 Task: Search for Waterfront houses in Newport News.
Action: Mouse moved to (352, 239)
Screenshot: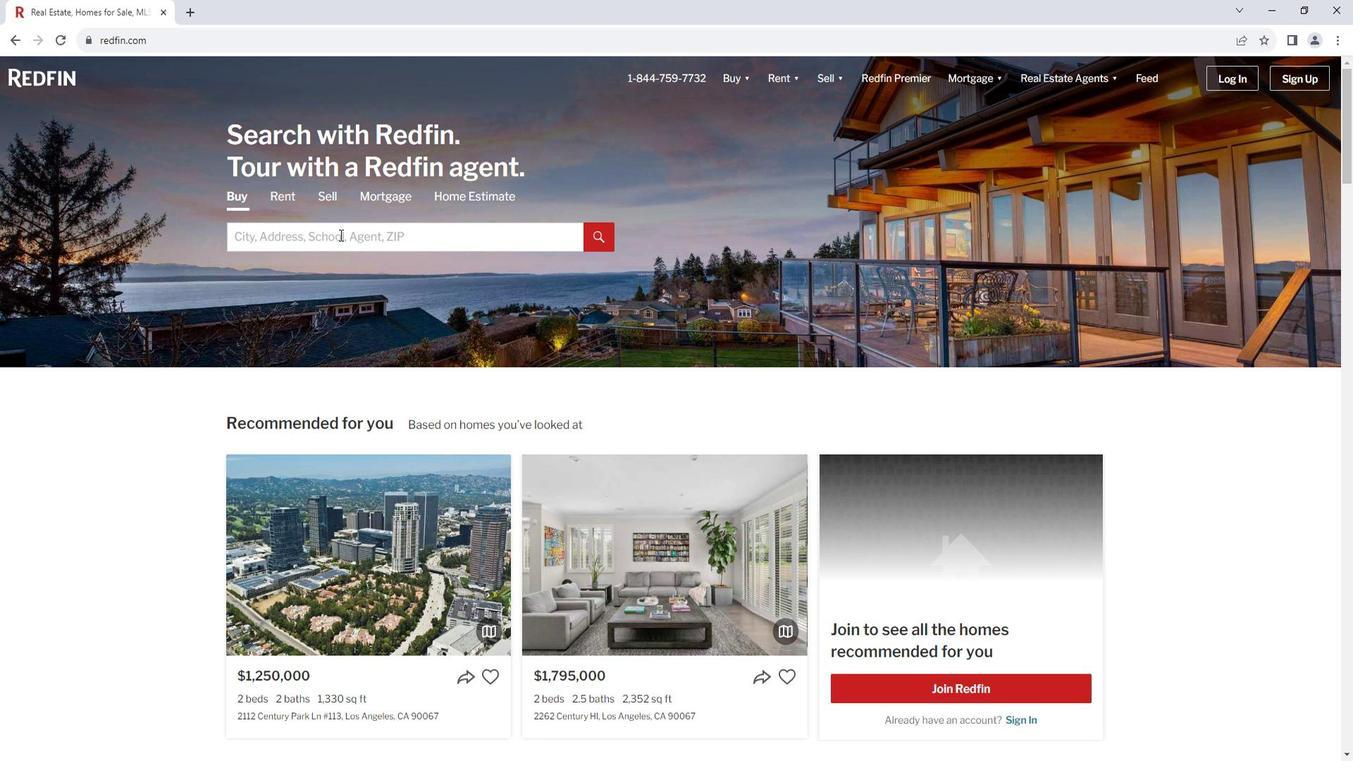 
Action: Mouse pressed left at (352, 239)
Screenshot: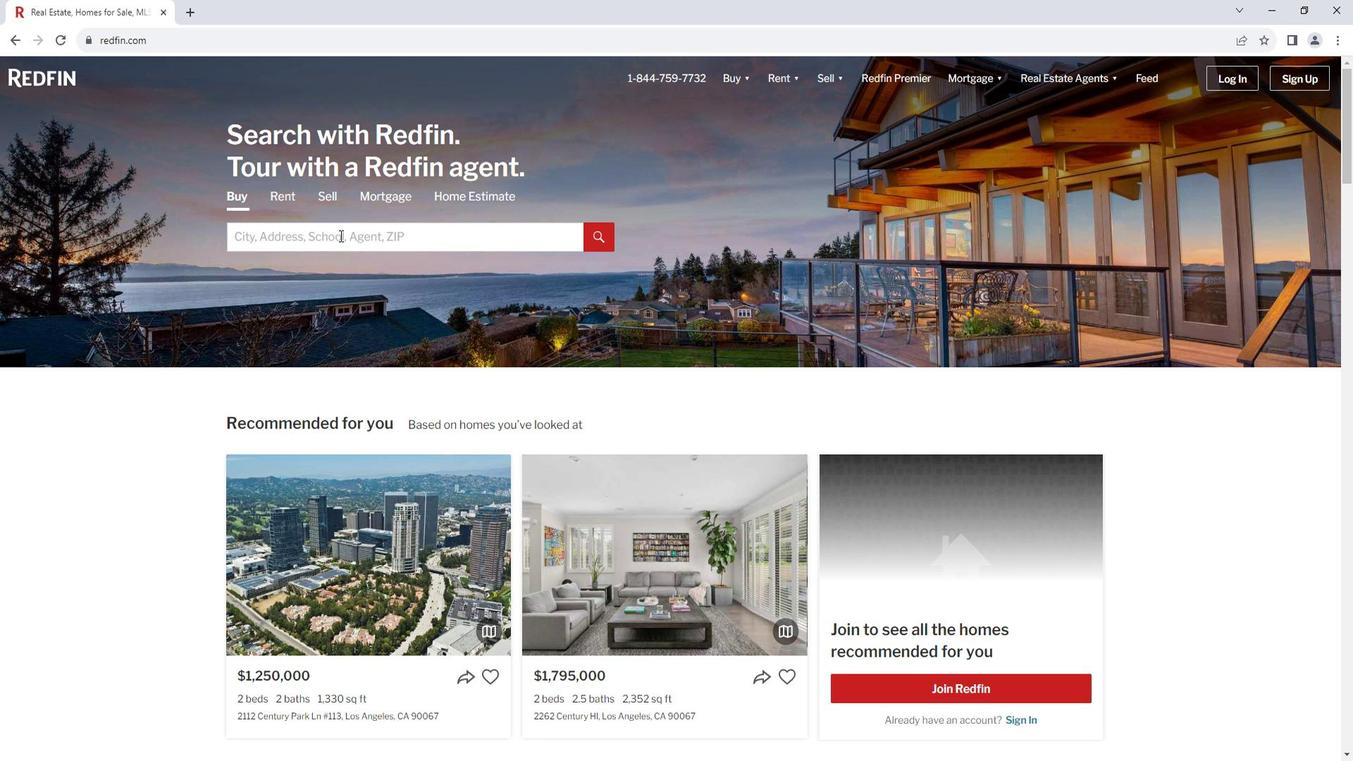 
Action: Key pressed <Key.shift>Newport<Key.space><Key.shift><Key.shift><Key.shift>News
Screenshot: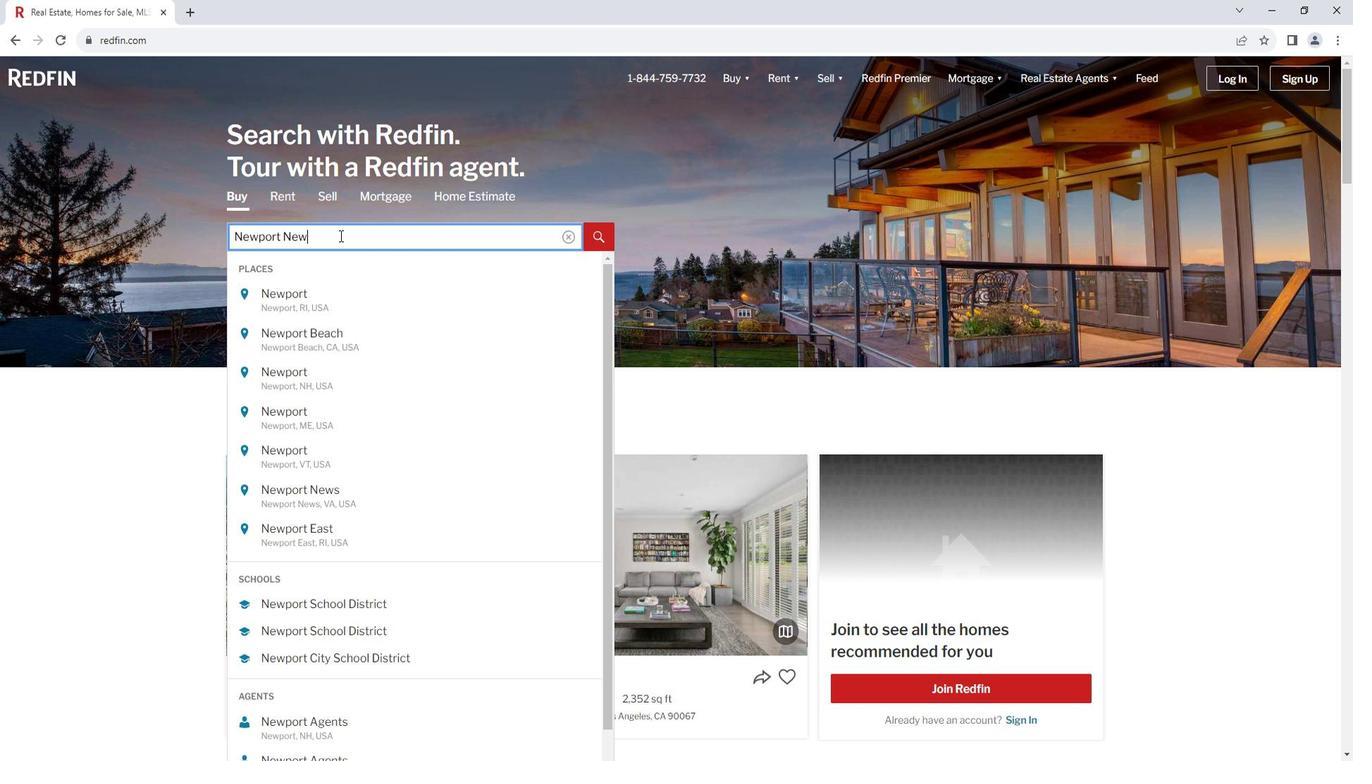 
Action: Mouse moved to (350, 303)
Screenshot: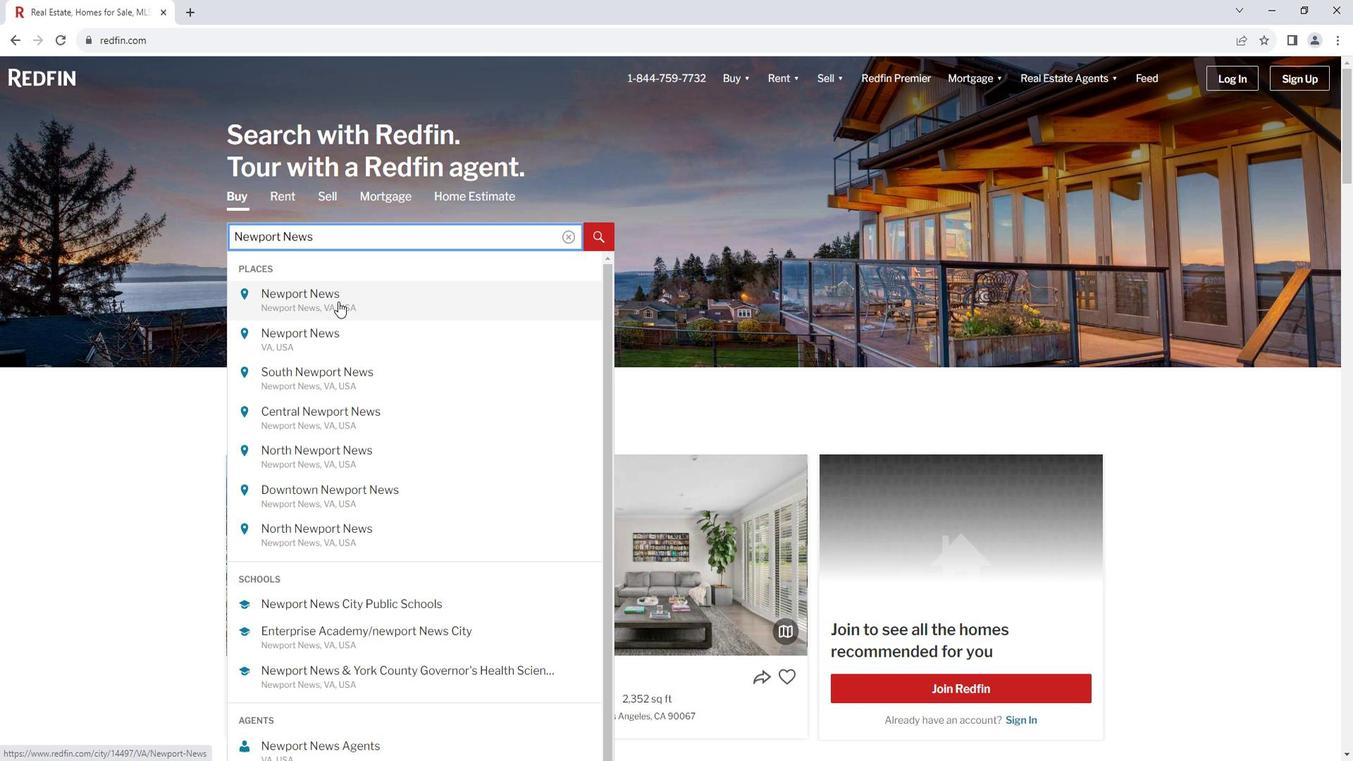 
Action: Mouse pressed left at (350, 303)
Screenshot: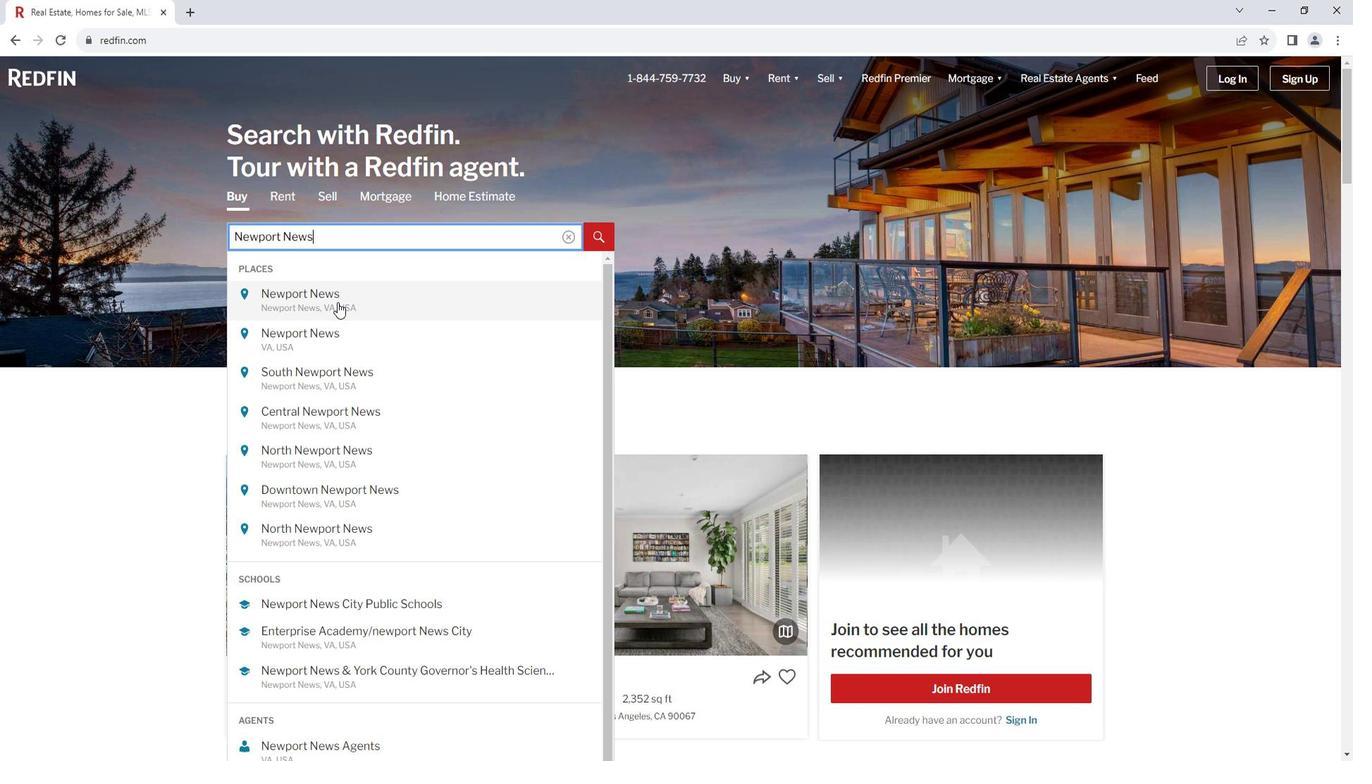 
Action: Mouse moved to (1221, 178)
Screenshot: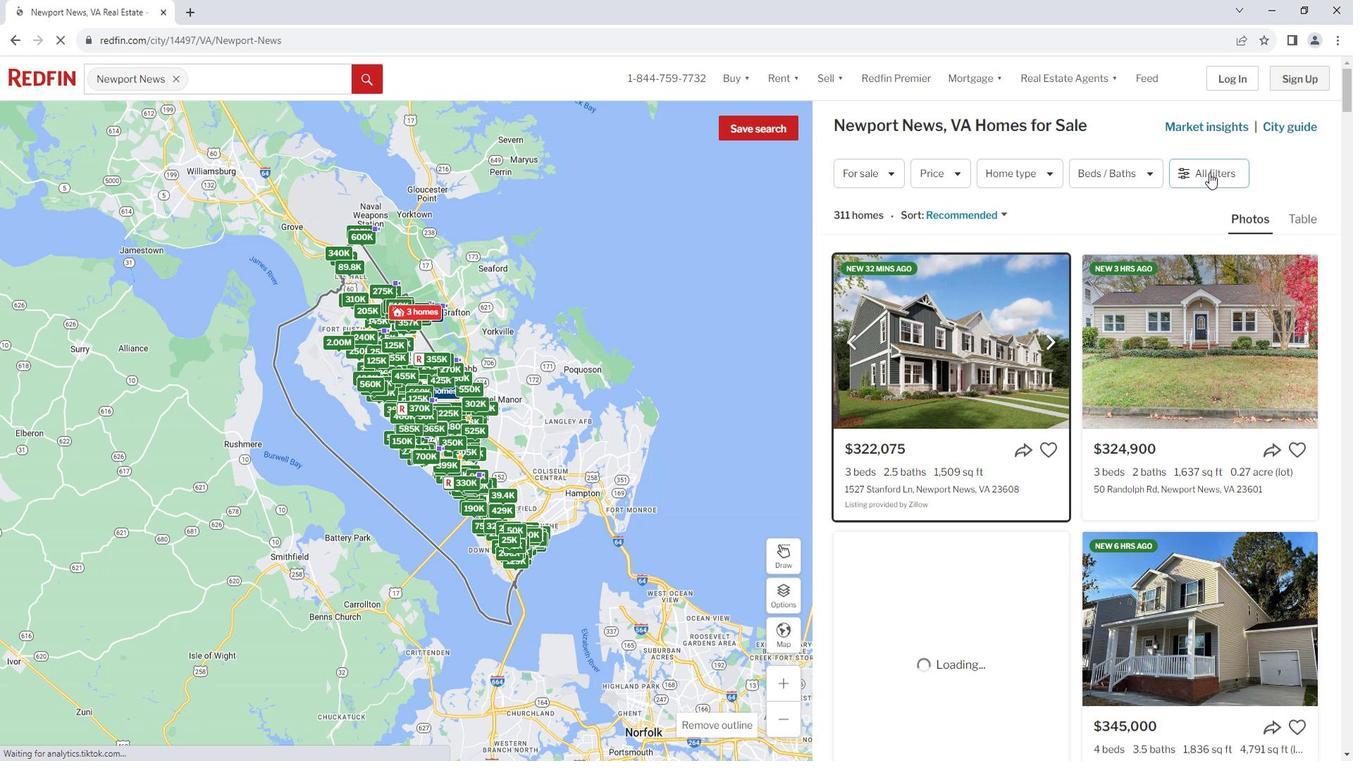
Action: Mouse pressed left at (1221, 178)
Screenshot: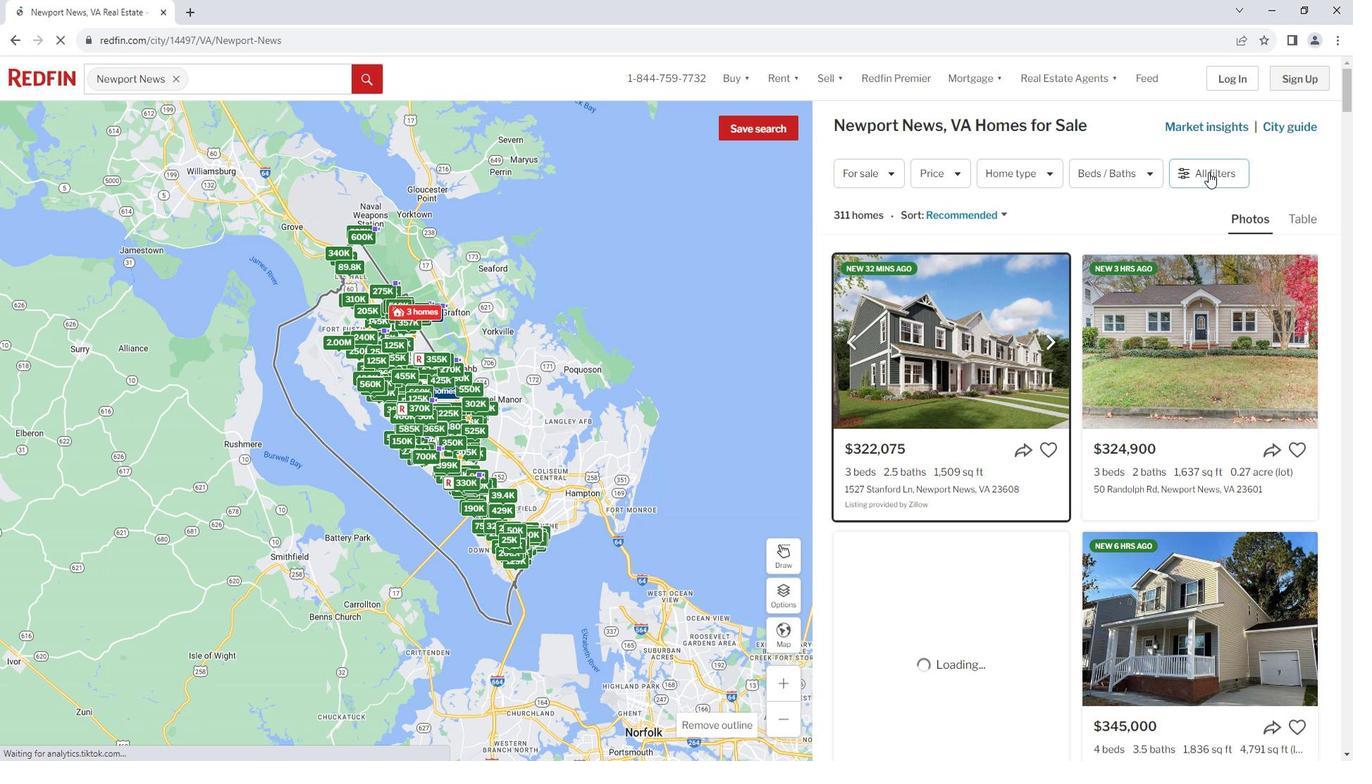 
Action: Mouse moved to (1229, 176)
Screenshot: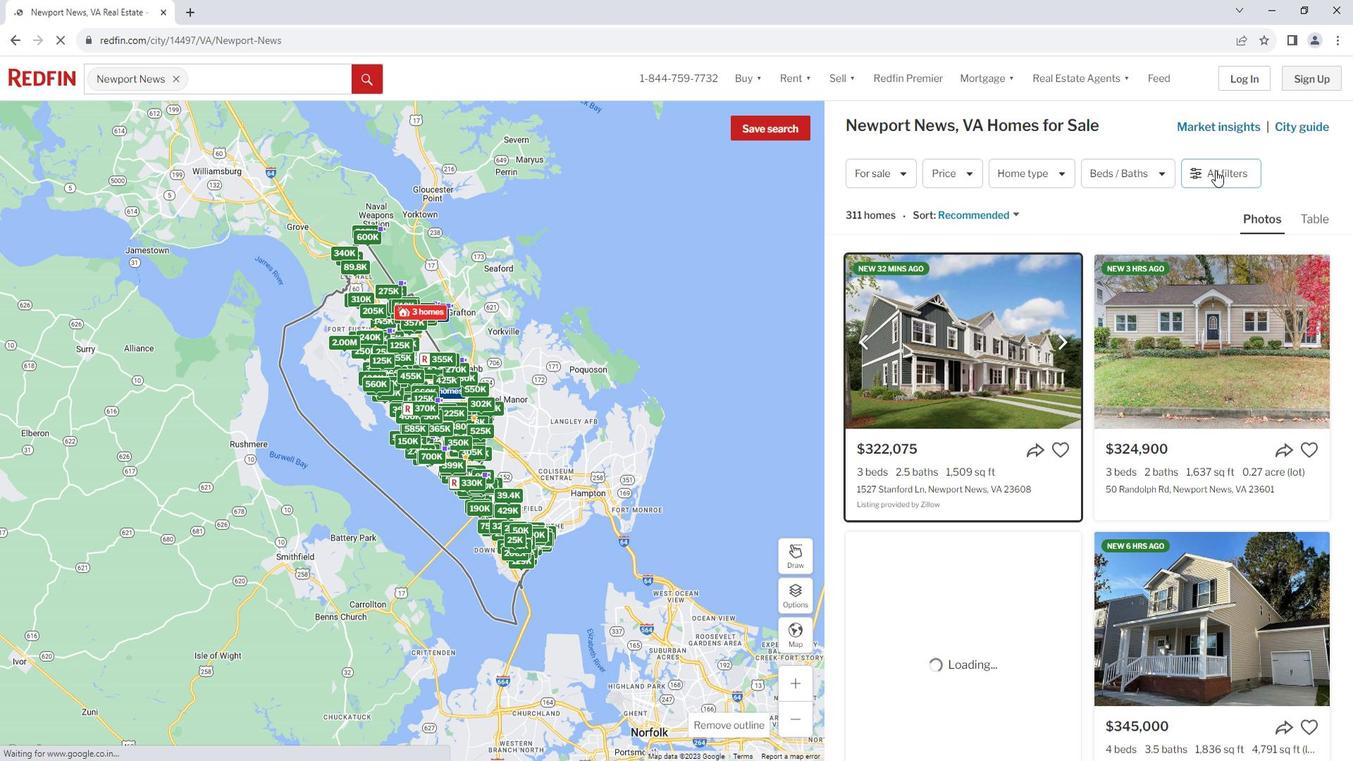 
Action: Mouse pressed left at (1229, 176)
Screenshot: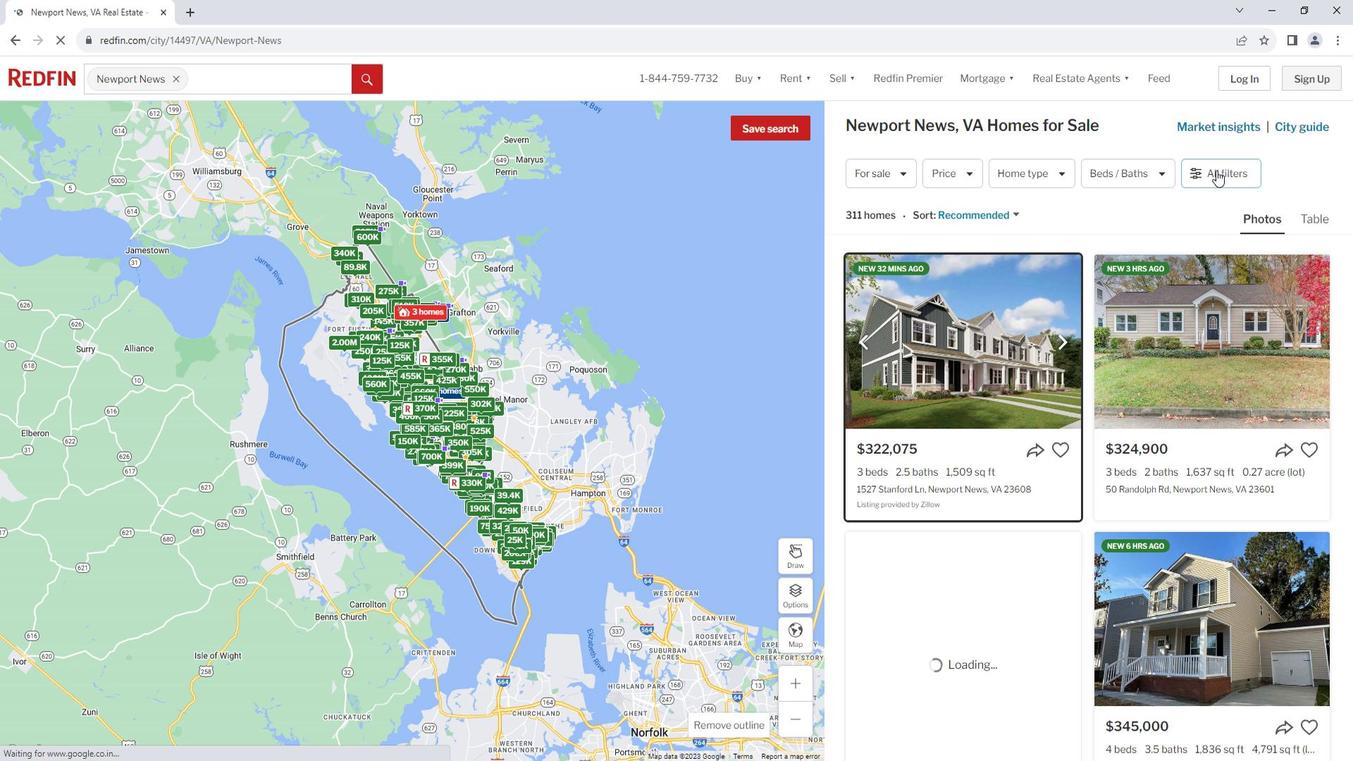 
Action: Mouse moved to (1219, 176)
Screenshot: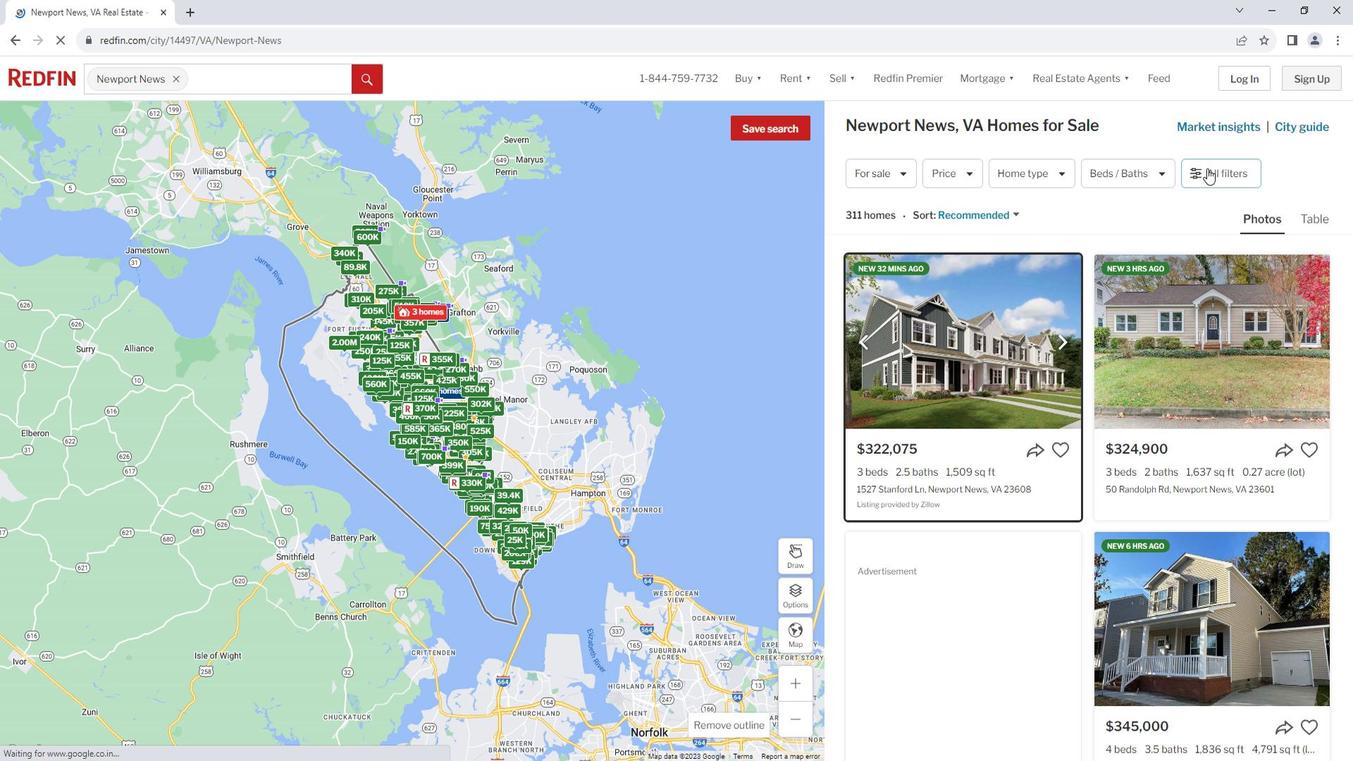 
Action: Mouse pressed left at (1219, 176)
Screenshot: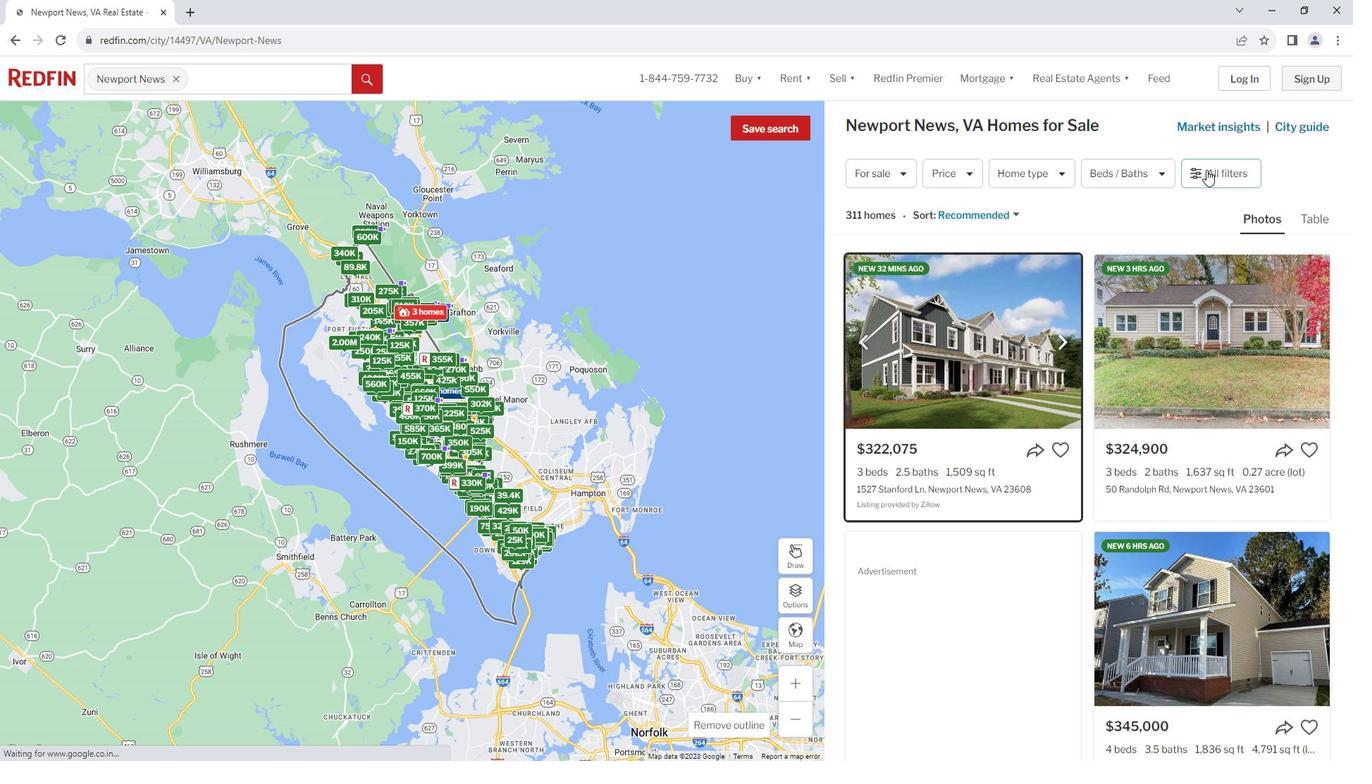 
Action: Mouse moved to (1081, 321)
Screenshot: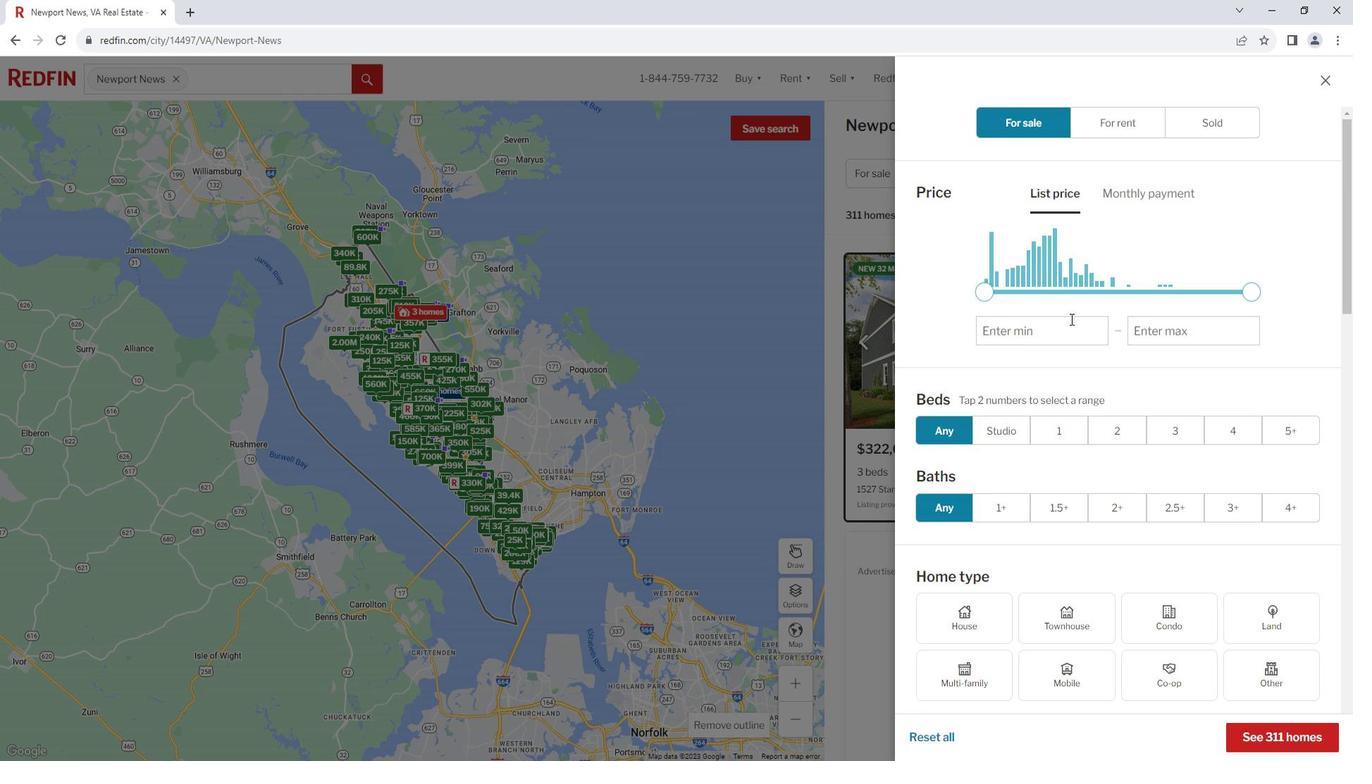 
Action: Mouse scrolled (1081, 320) with delta (0, 0)
Screenshot: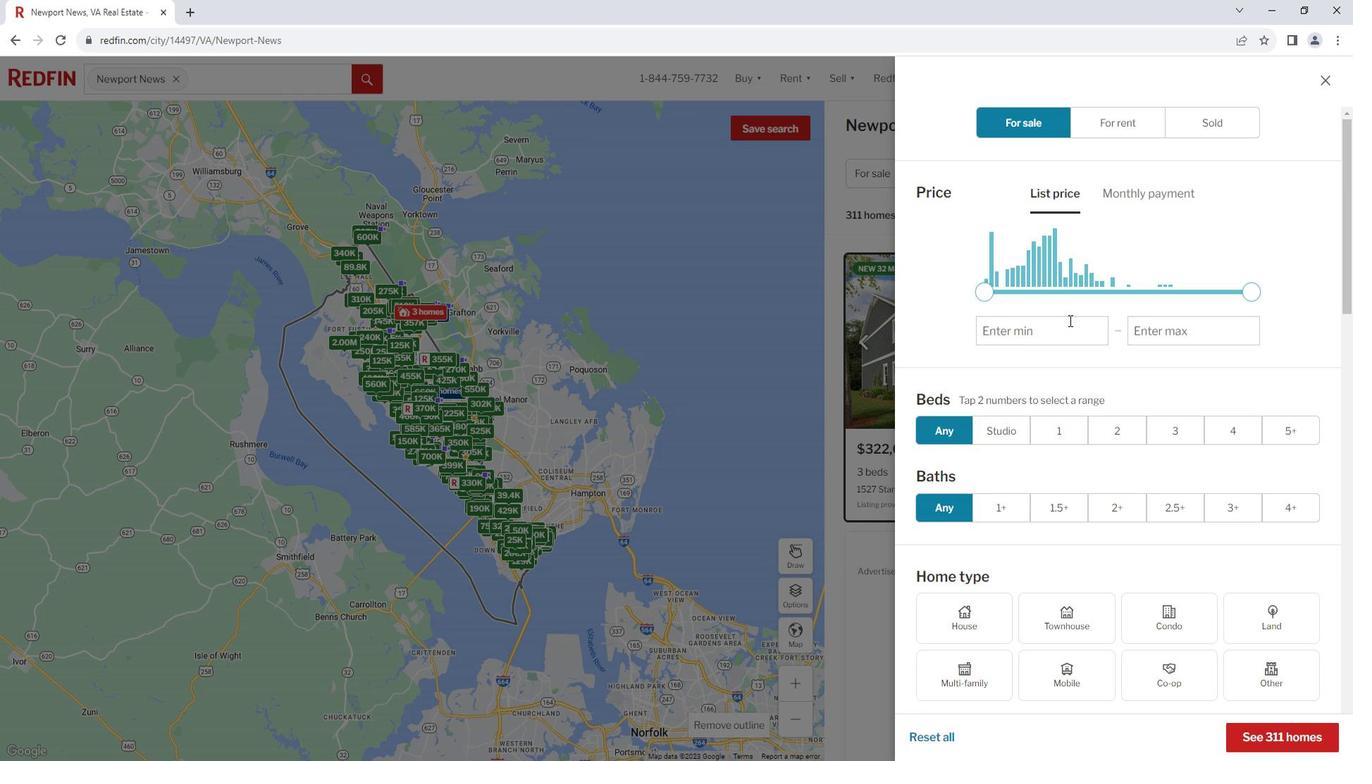 
Action: Mouse scrolled (1081, 320) with delta (0, 0)
Screenshot: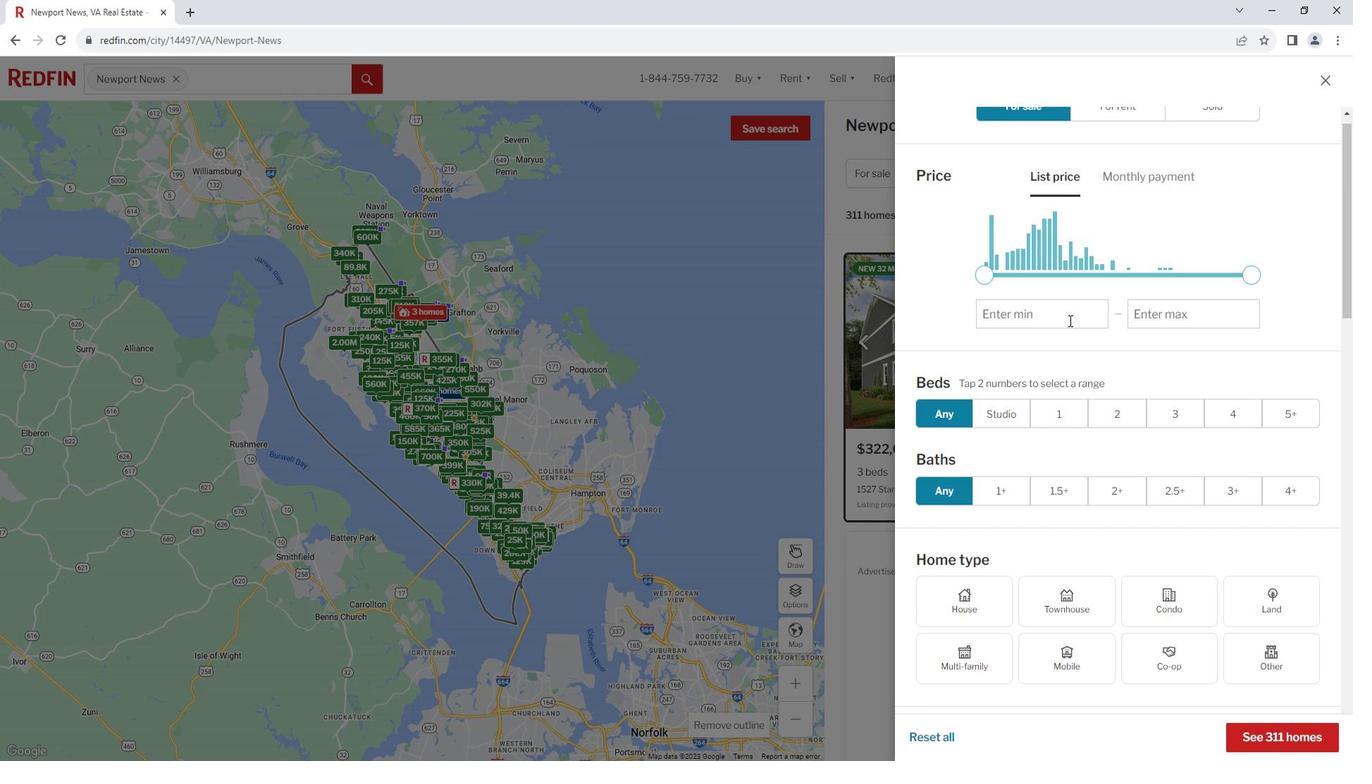 
Action: Mouse scrolled (1081, 320) with delta (0, 0)
Screenshot: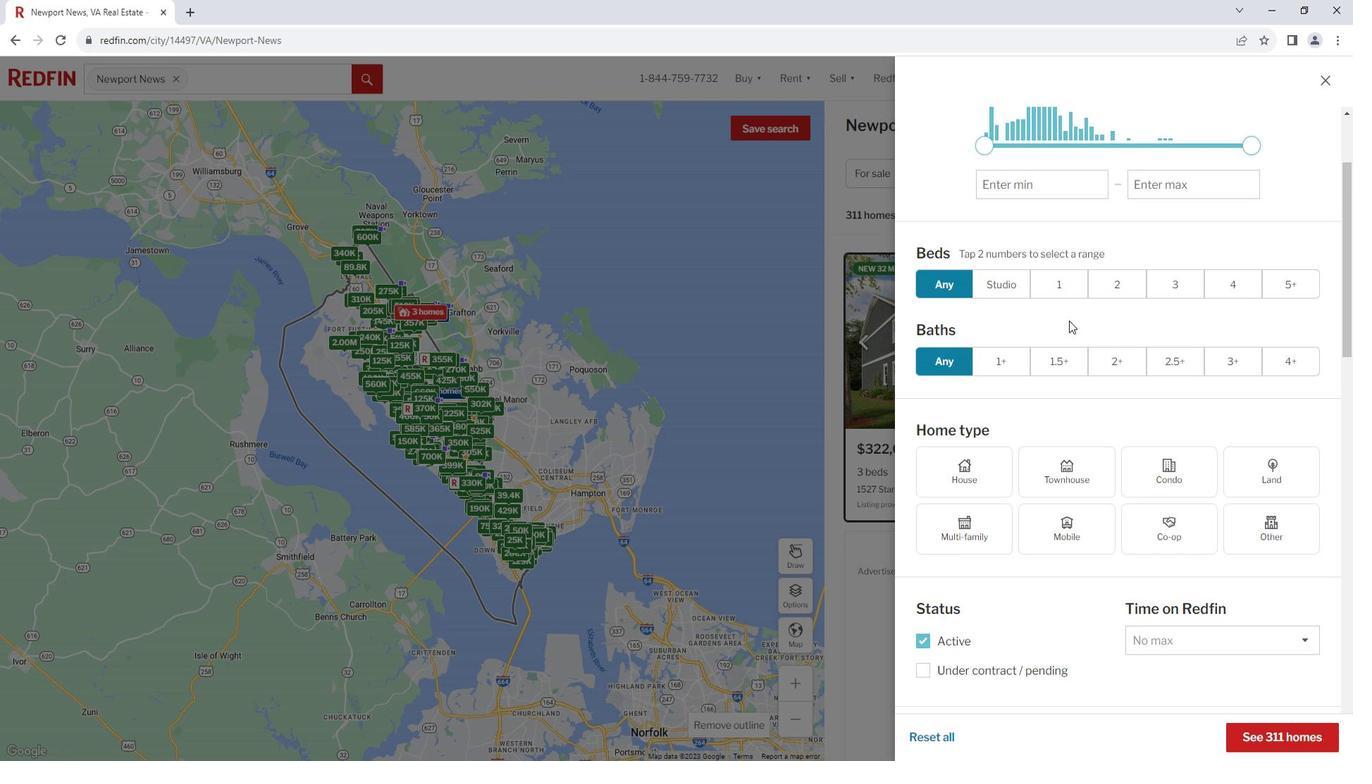 
Action: Mouse scrolled (1081, 320) with delta (0, 0)
Screenshot: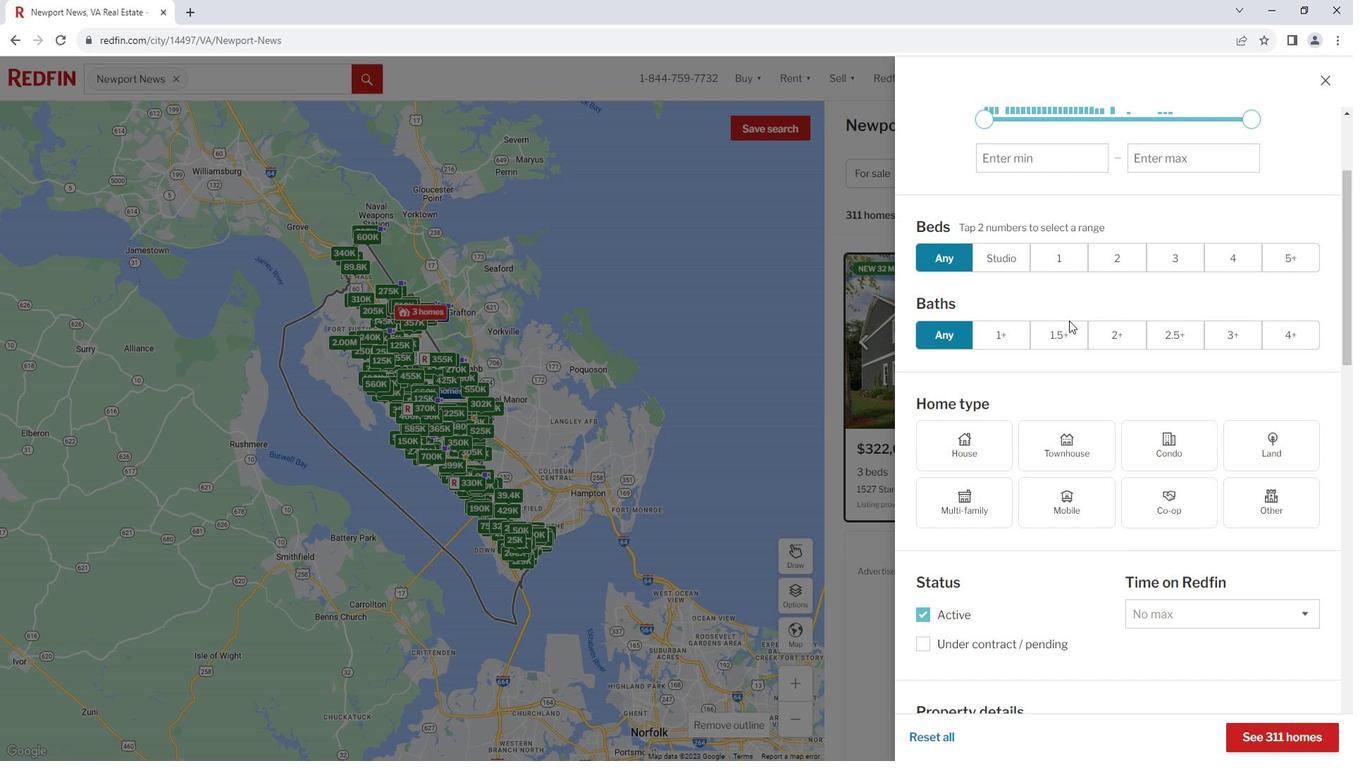
Action: Mouse moved to (1077, 348)
Screenshot: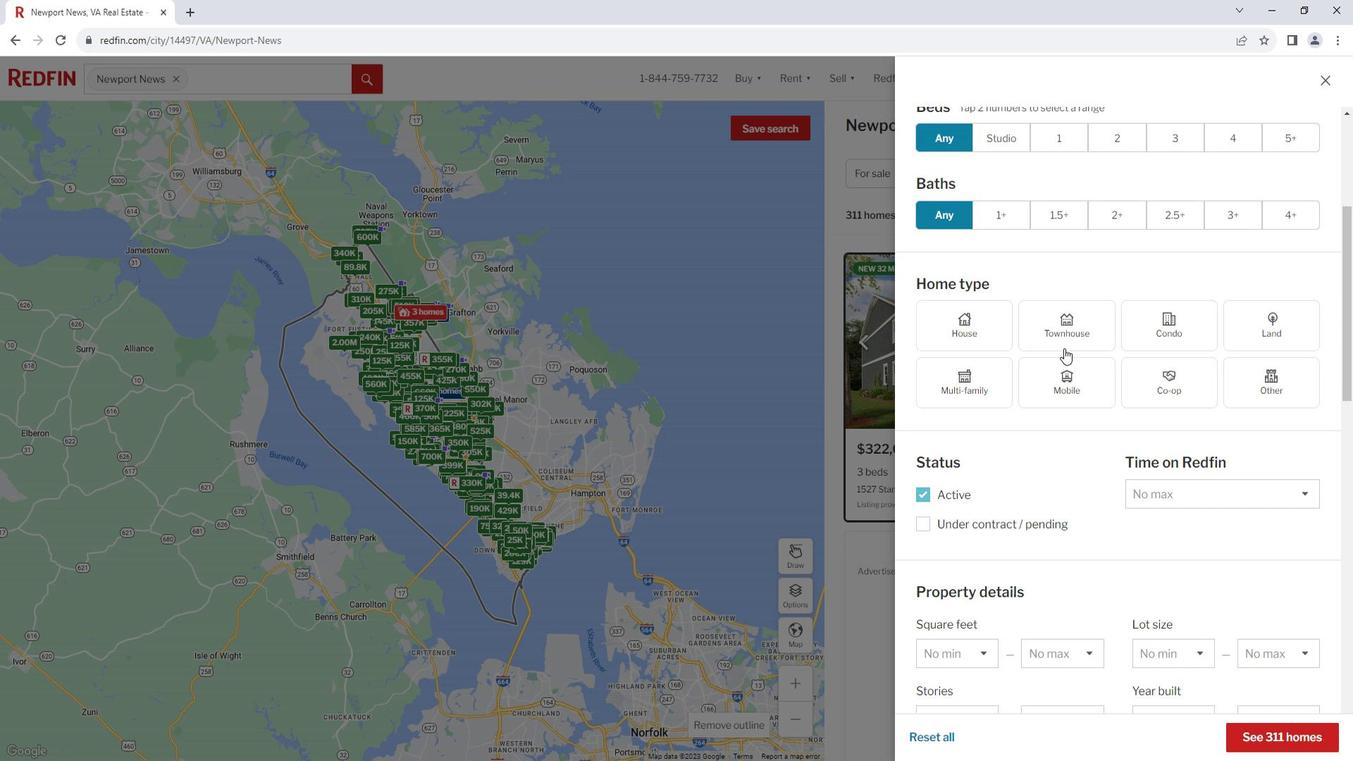 
Action: Mouse scrolled (1077, 347) with delta (0, 0)
Screenshot: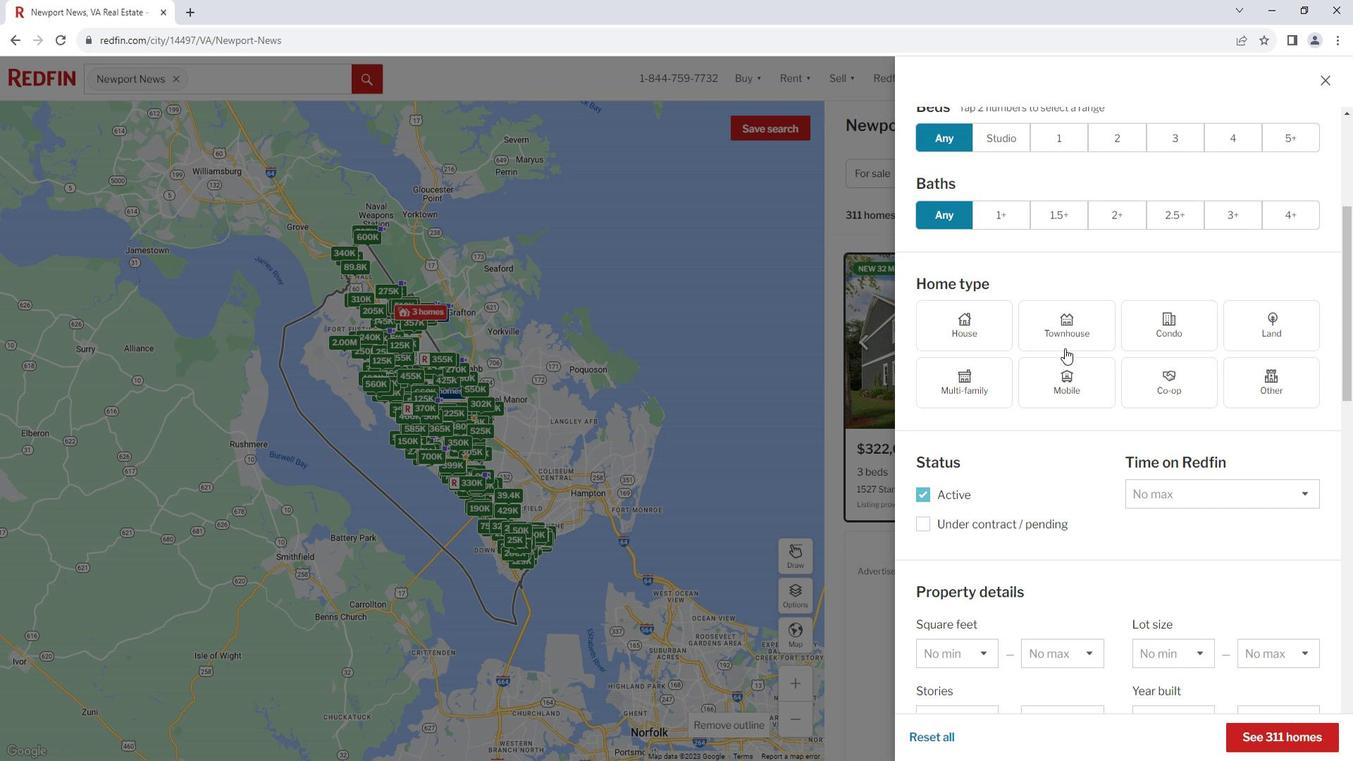 
Action: Mouse moved to (987, 253)
Screenshot: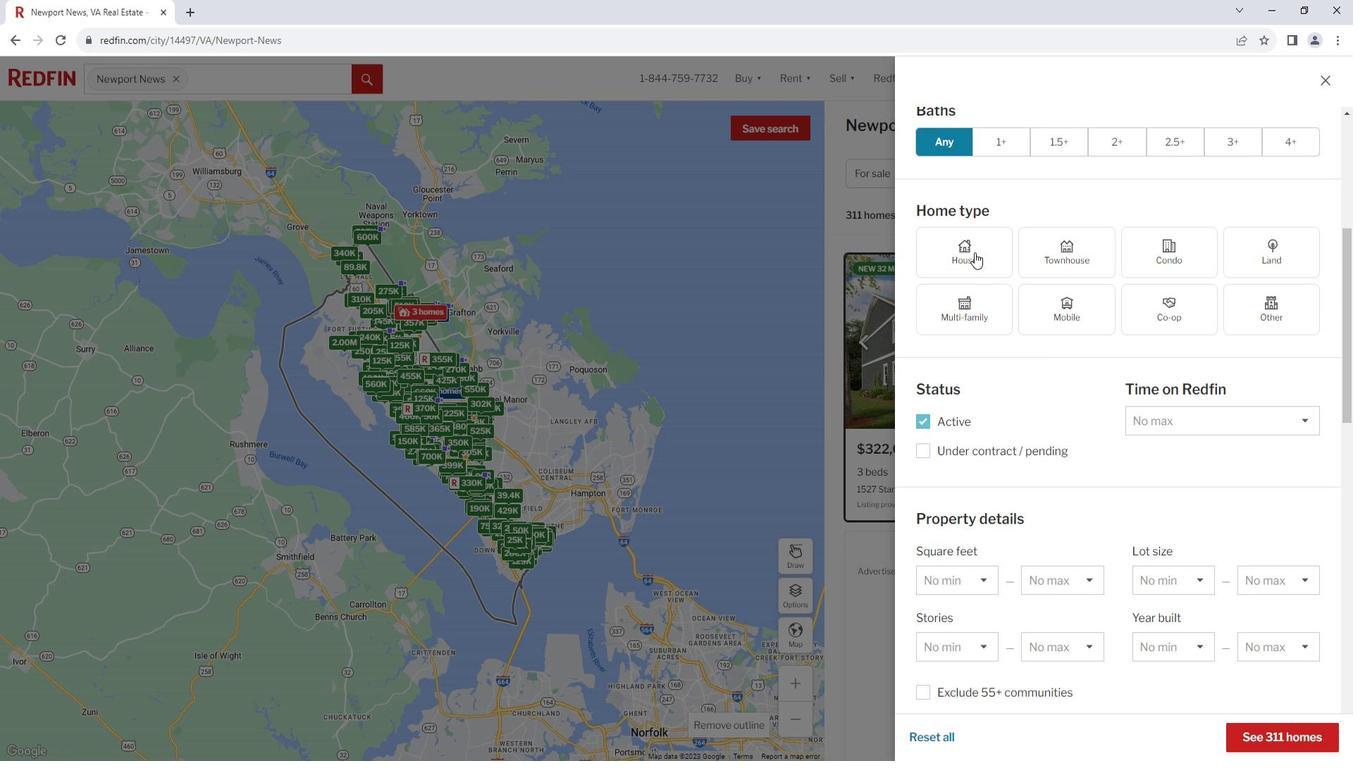 
Action: Mouse pressed left at (987, 253)
Screenshot: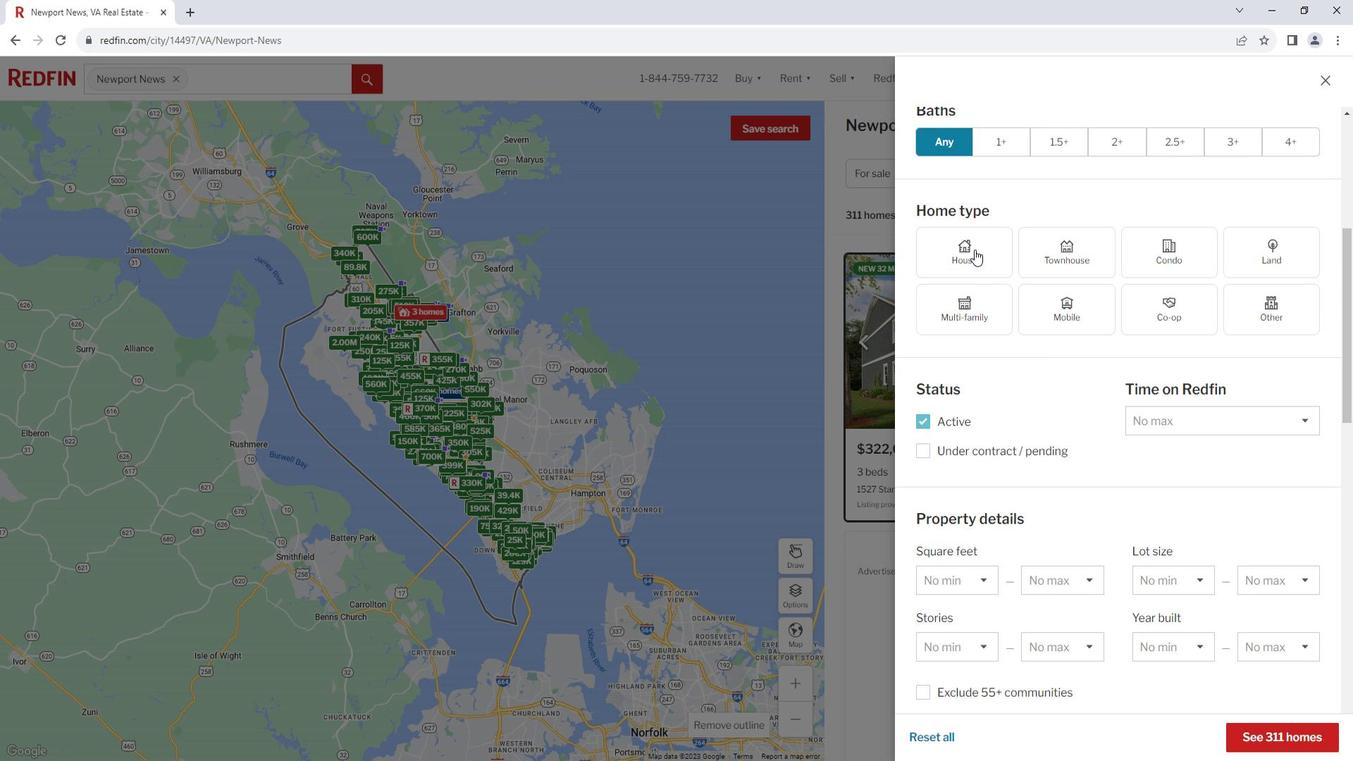 
Action: Mouse moved to (1086, 318)
Screenshot: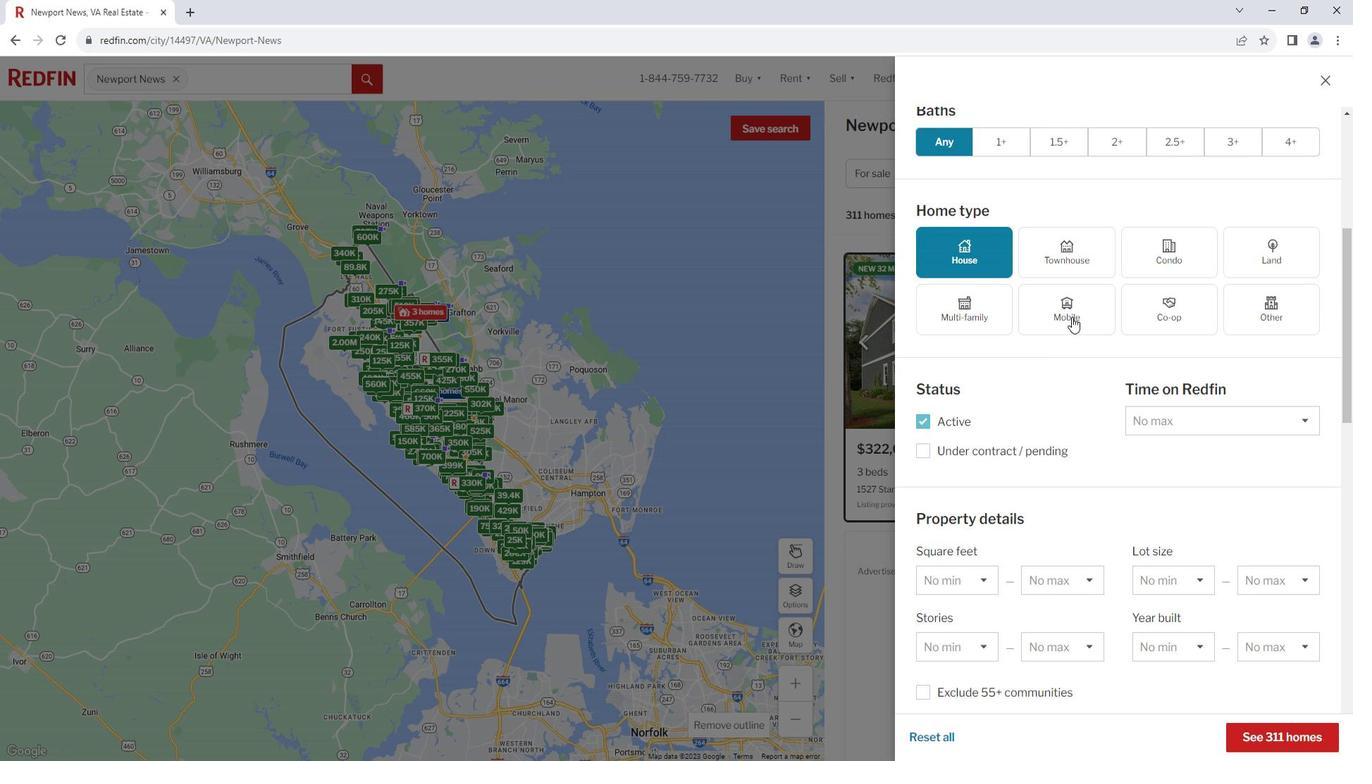 
Action: Mouse scrolled (1086, 317) with delta (0, 0)
Screenshot: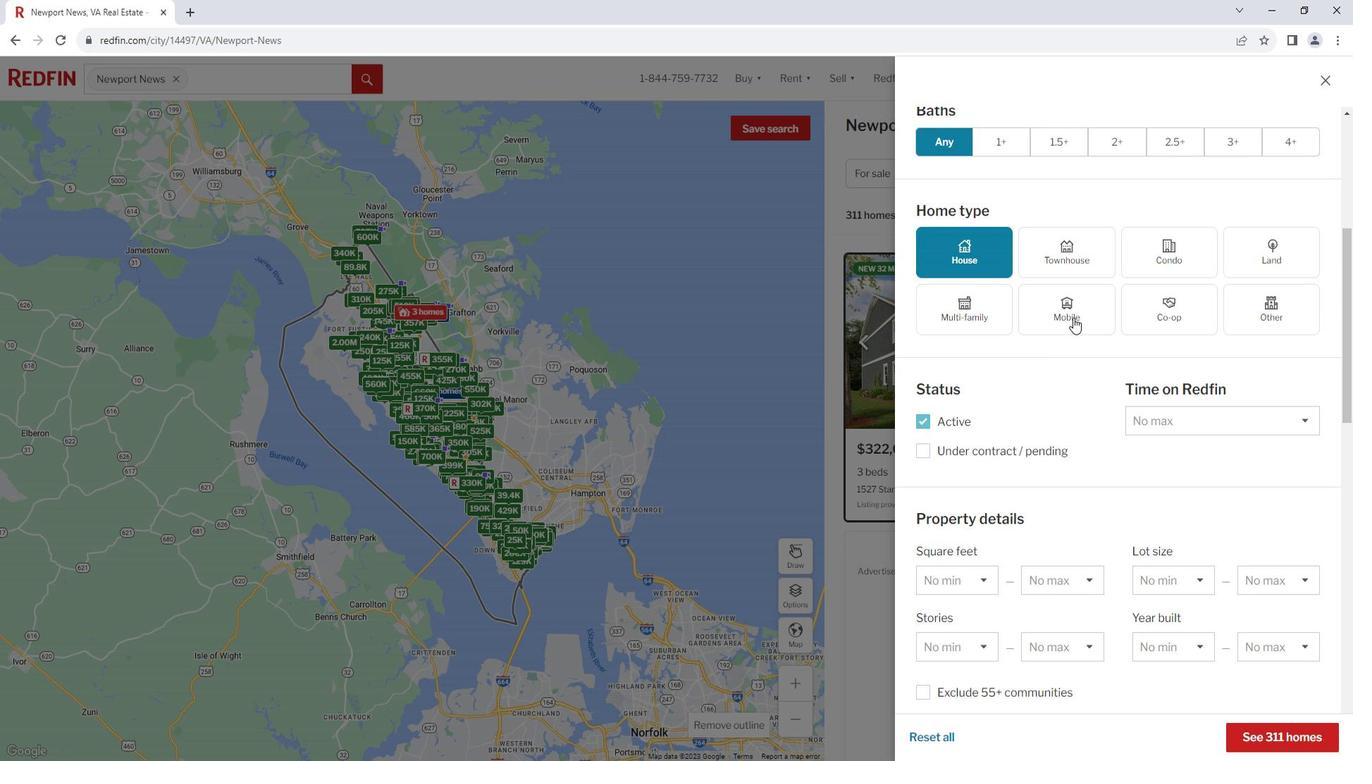 
Action: Mouse scrolled (1086, 317) with delta (0, 0)
Screenshot: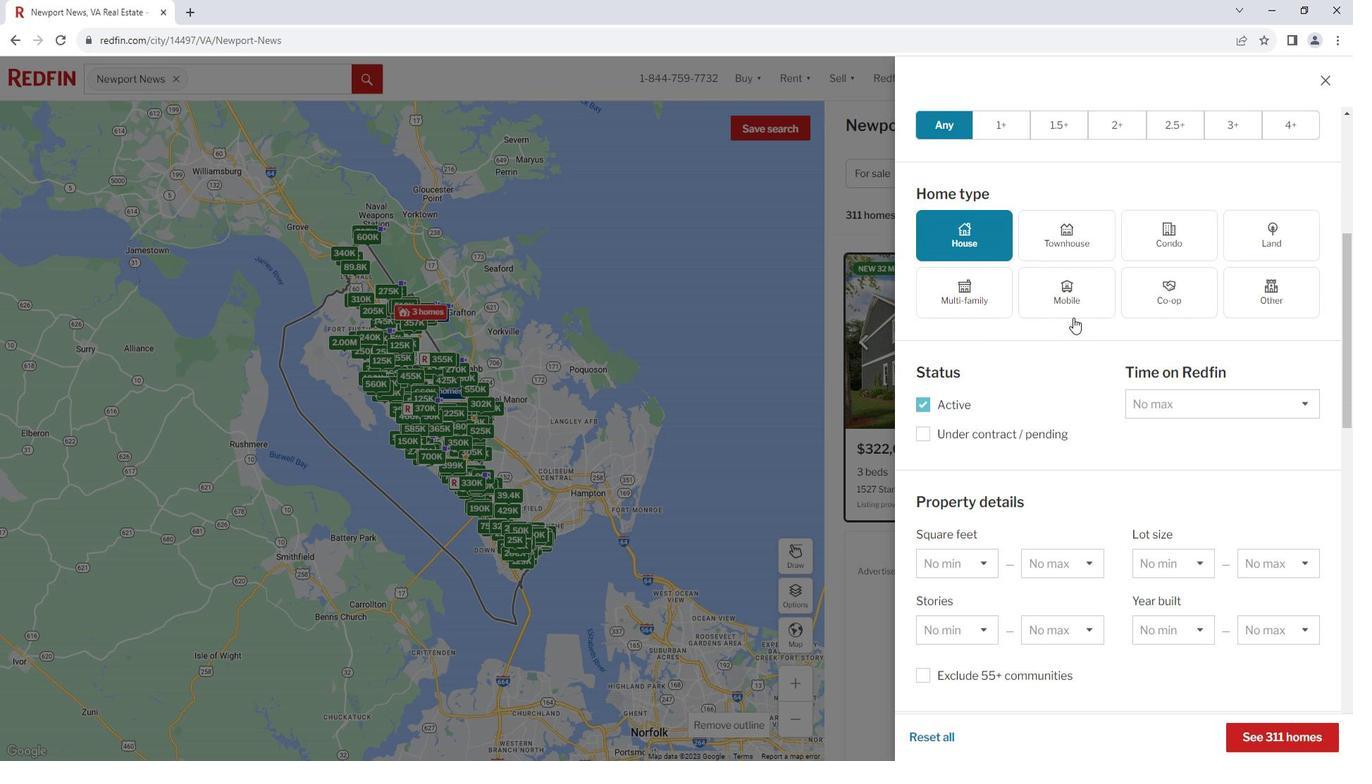 
Action: Mouse scrolled (1086, 317) with delta (0, 0)
Screenshot: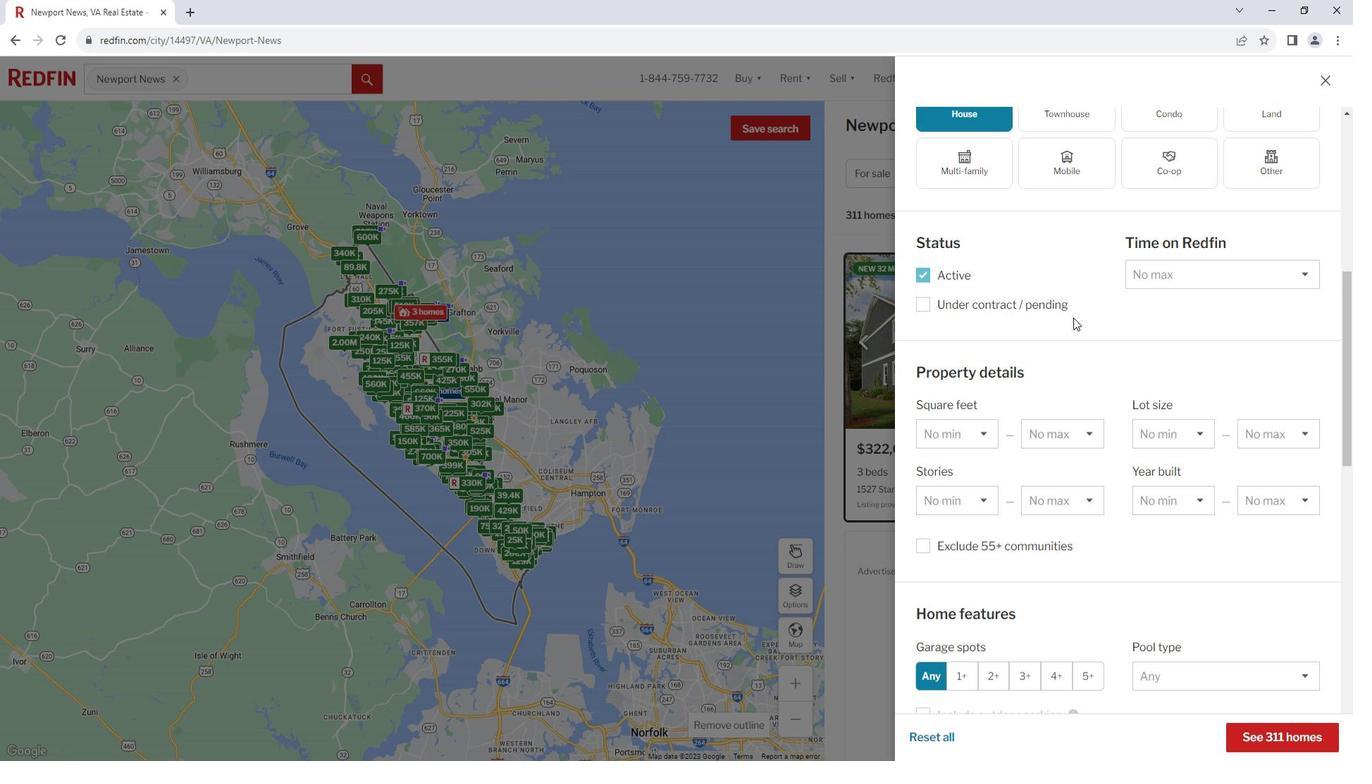 
Action: Mouse scrolled (1086, 317) with delta (0, 0)
Screenshot: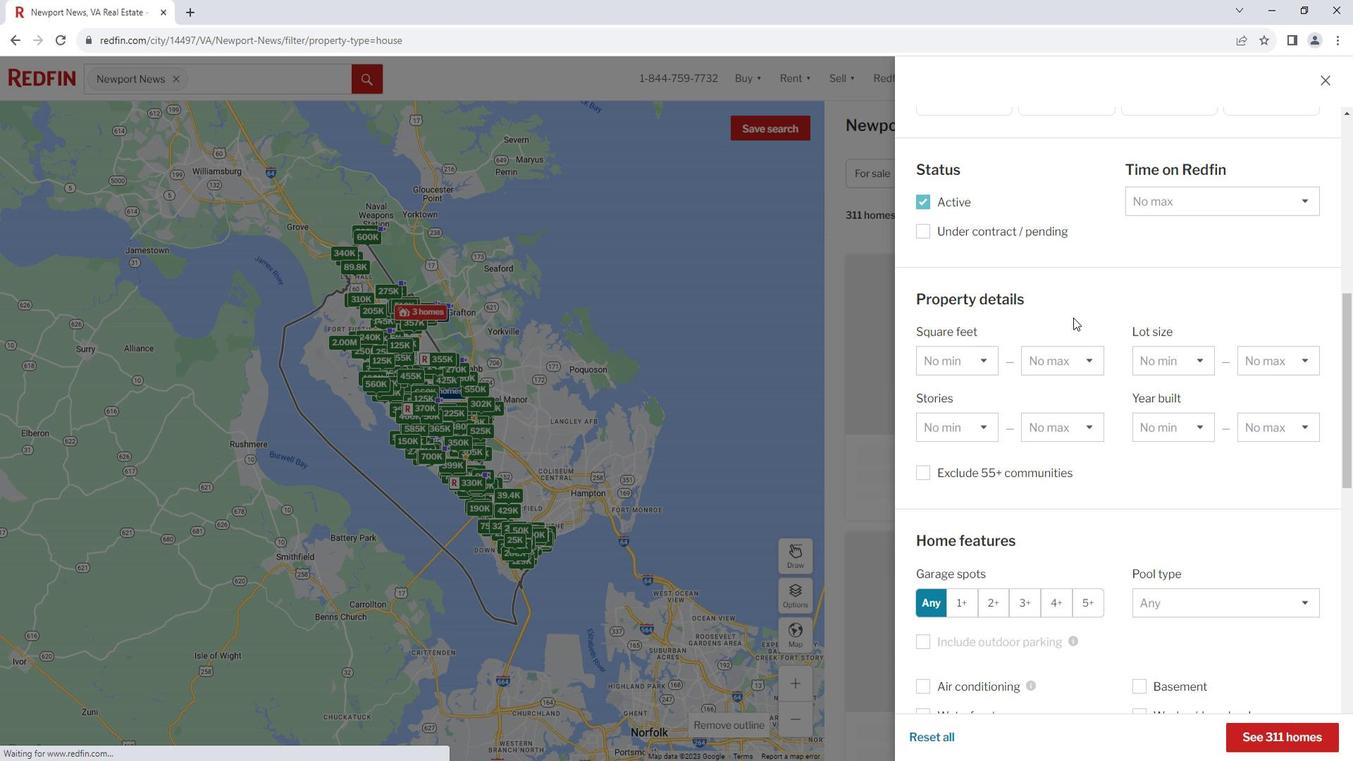 
Action: Mouse scrolled (1086, 317) with delta (0, 0)
Screenshot: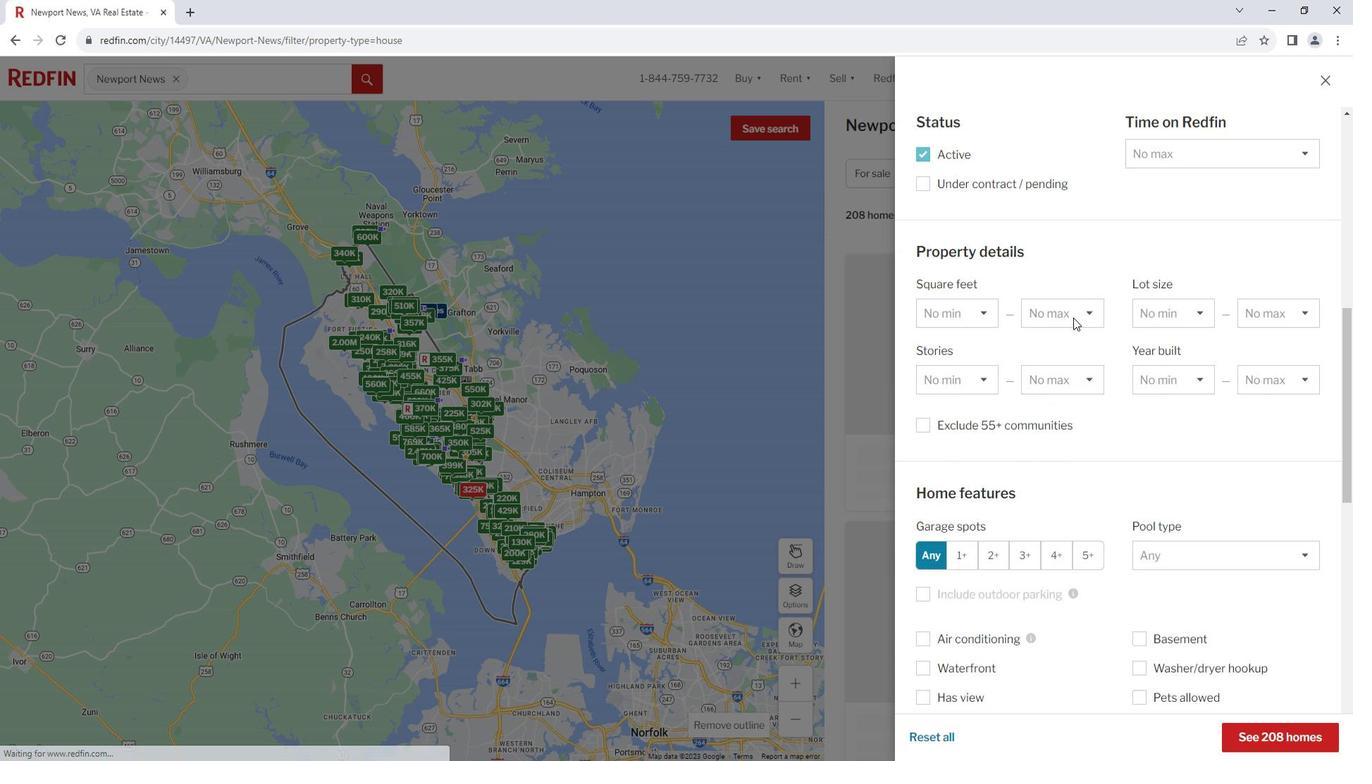 
Action: Mouse scrolled (1086, 317) with delta (0, 0)
Screenshot: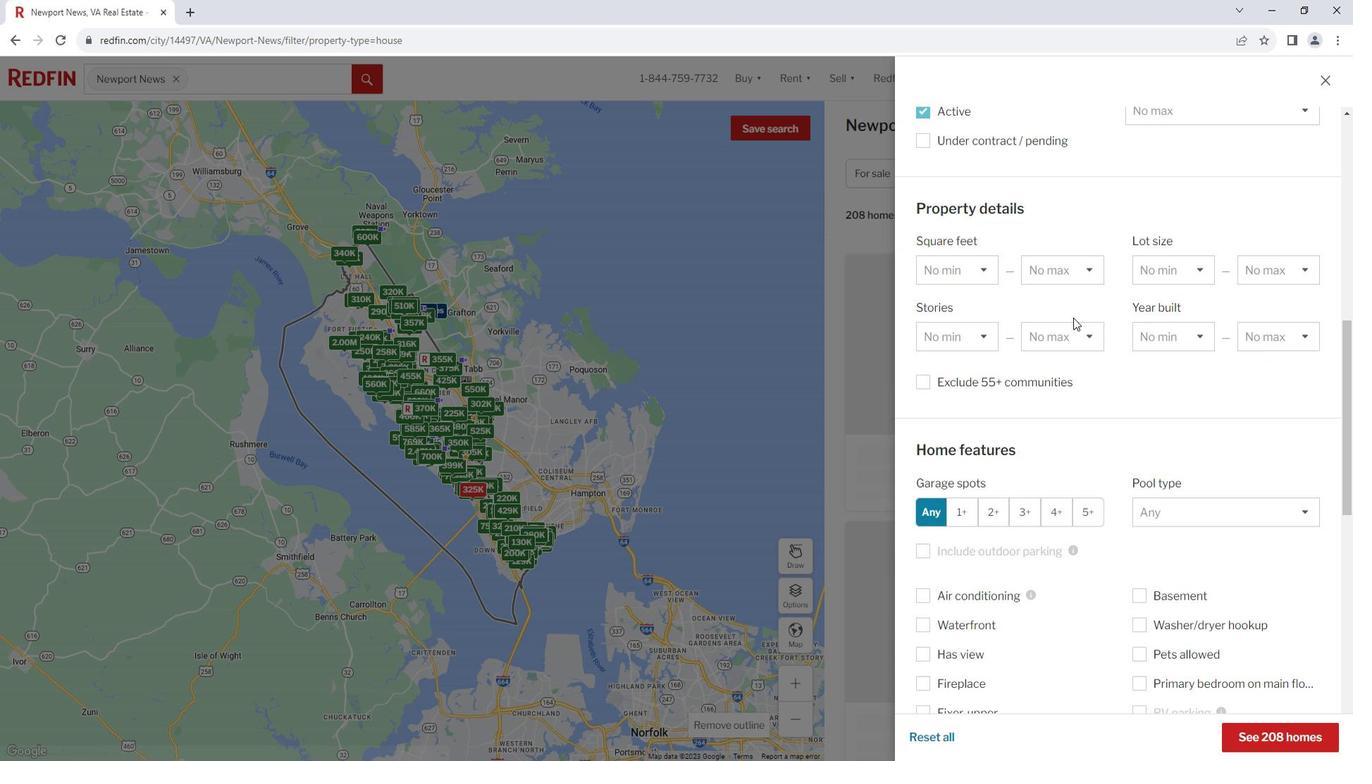 
Action: Mouse scrolled (1086, 317) with delta (0, 0)
Screenshot: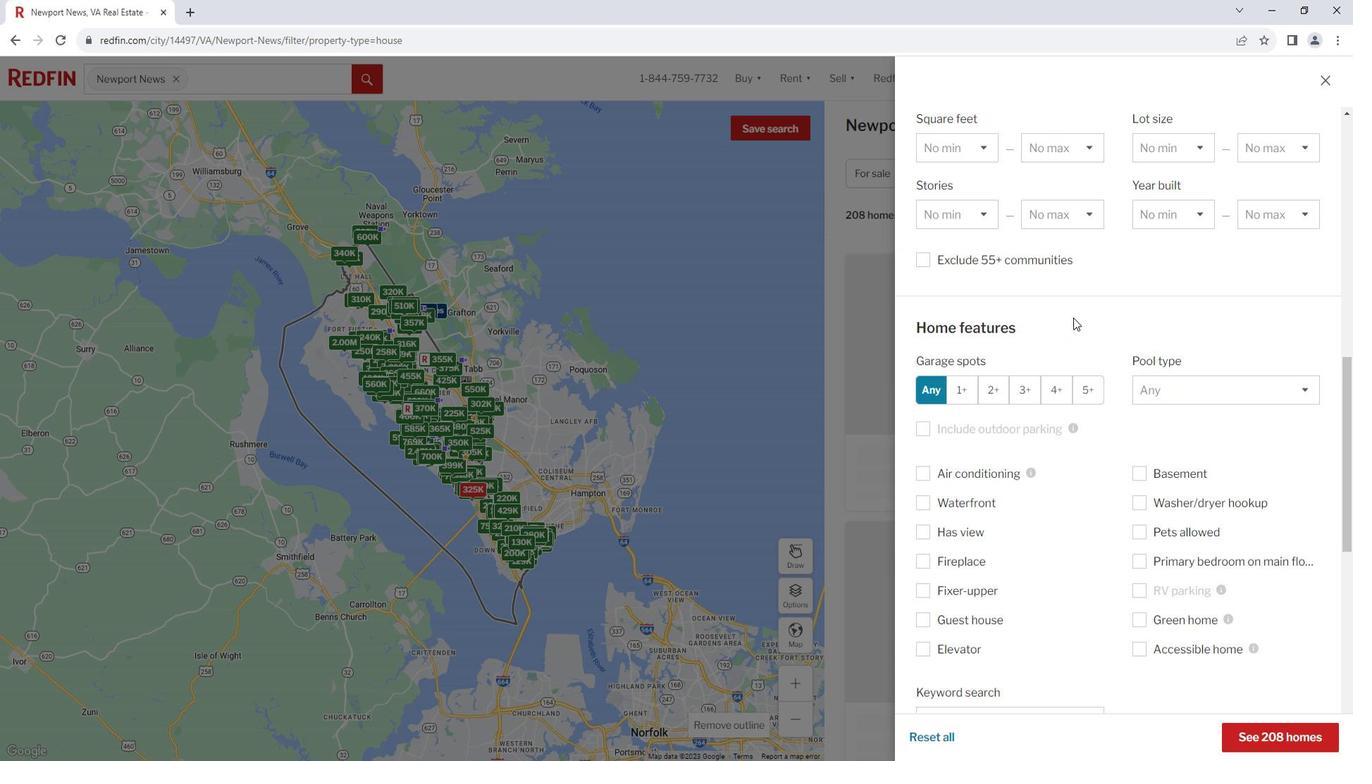 
Action: Mouse moved to (931, 414)
Screenshot: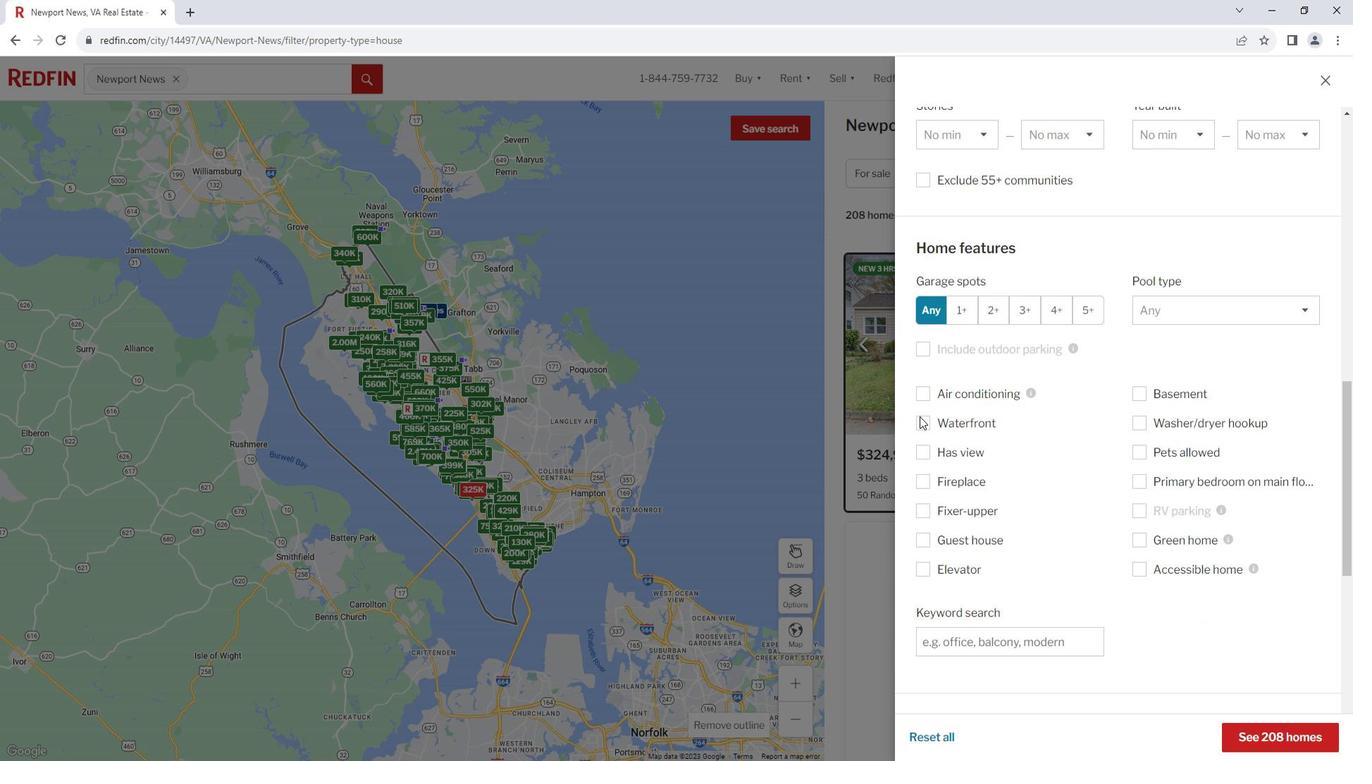 
Action: Mouse pressed left at (931, 414)
Screenshot: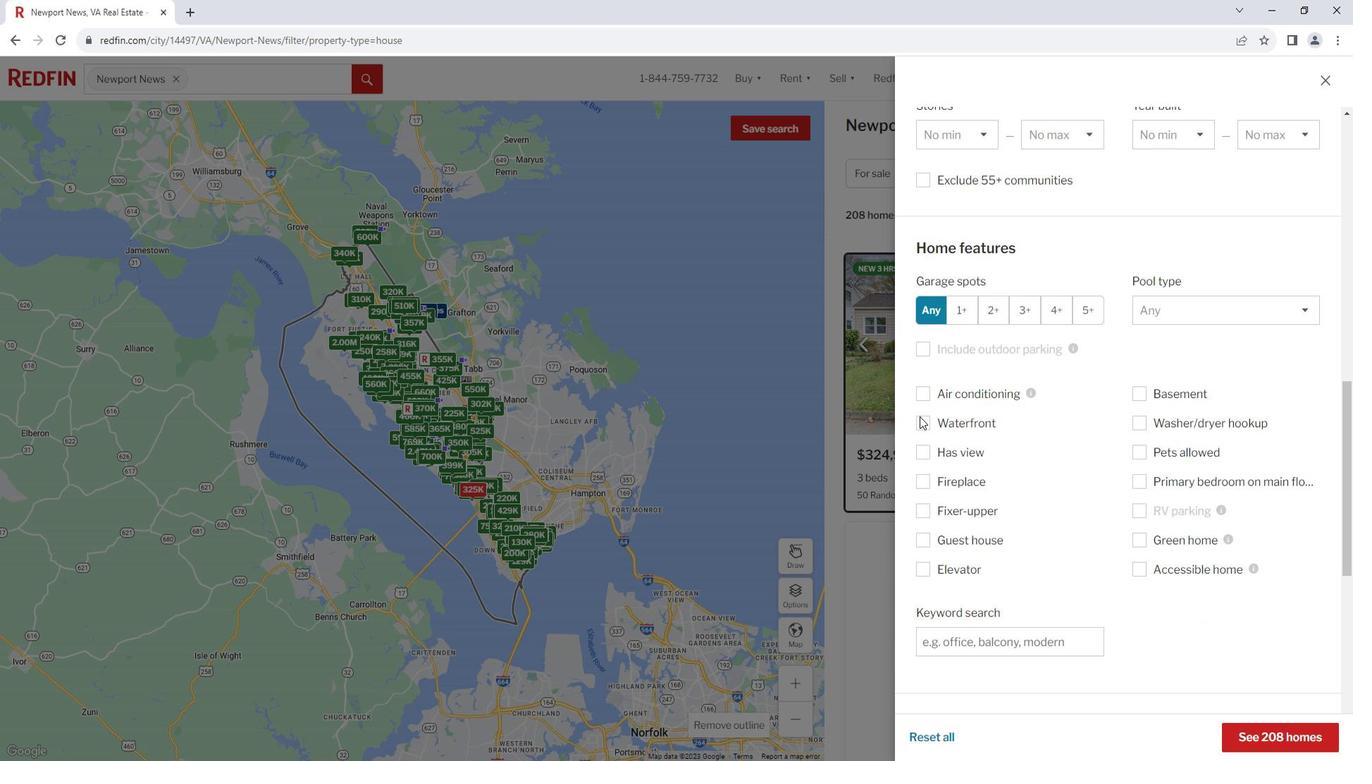 
Action: Mouse moved to (1062, 422)
Screenshot: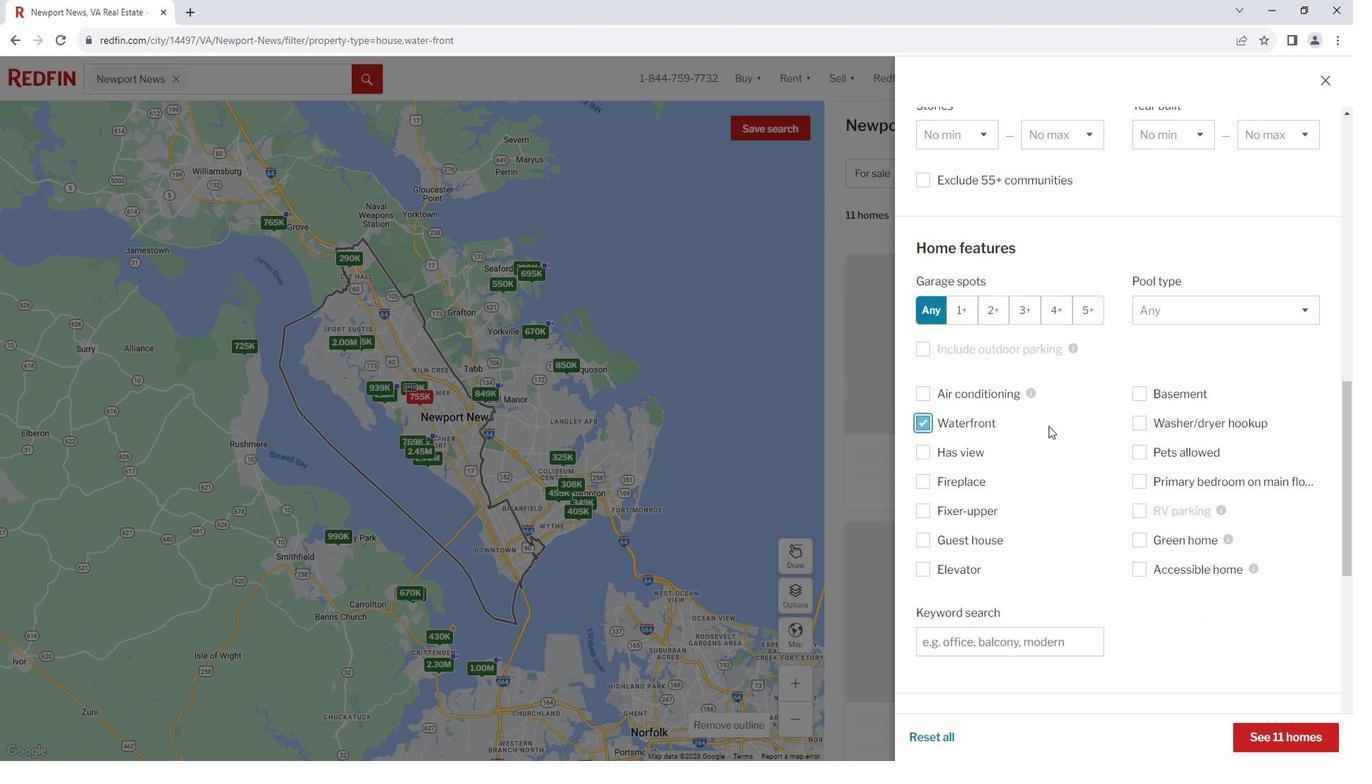 
Action: Mouse scrolled (1062, 422) with delta (0, 0)
Screenshot: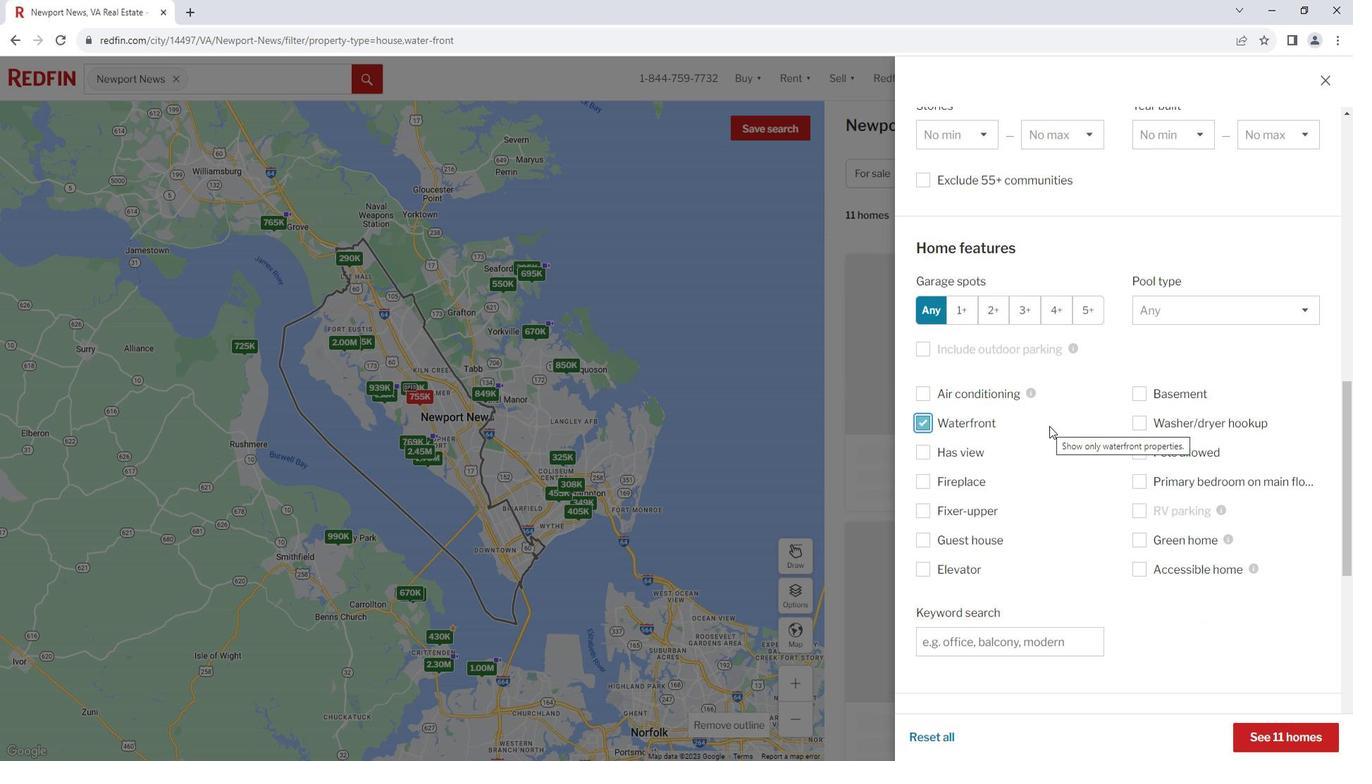 
Action: Mouse moved to (1062, 421)
Screenshot: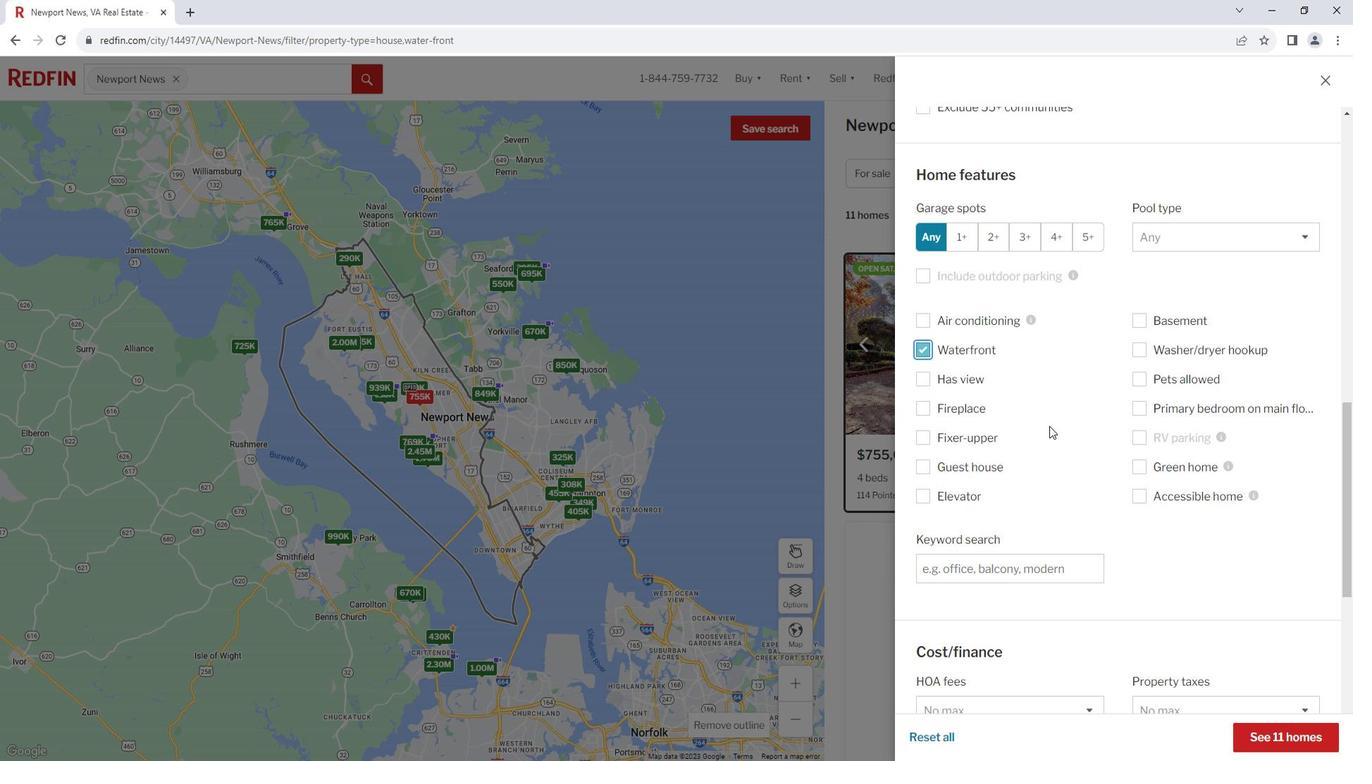 
Action: Mouse scrolled (1062, 420) with delta (0, 0)
Screenshot: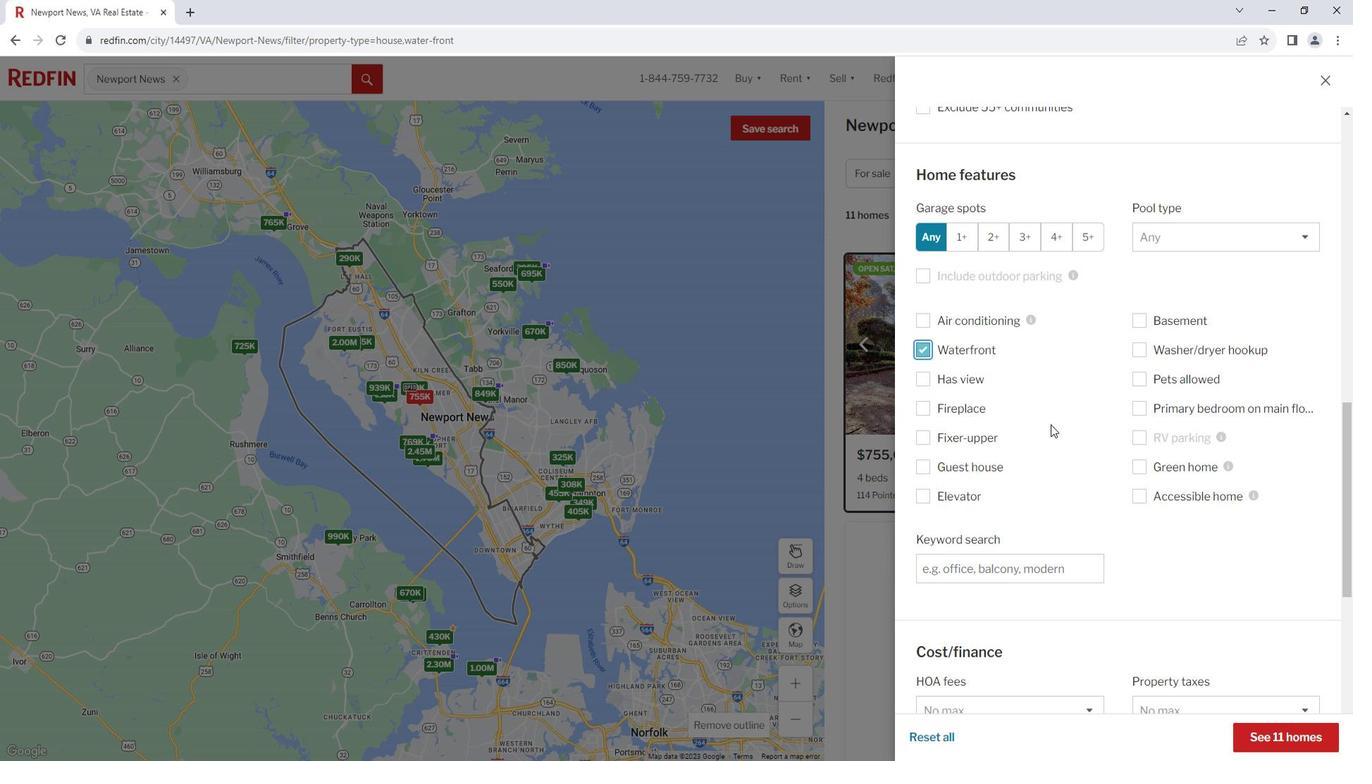 
Action: Mouse moved to (1065, 420)
Screenshot: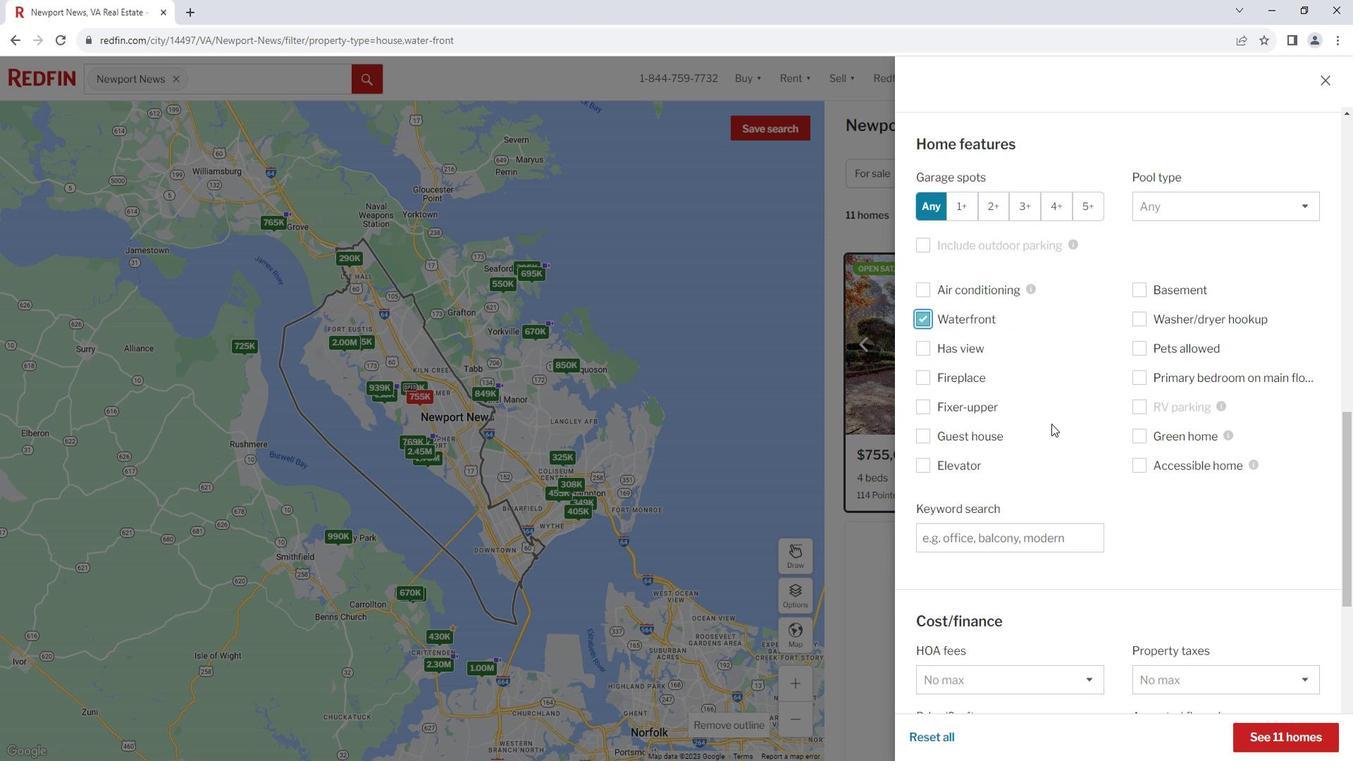 
Action: Mouse scrolled (1065, 420) with delta (0, 0)
Screenshot: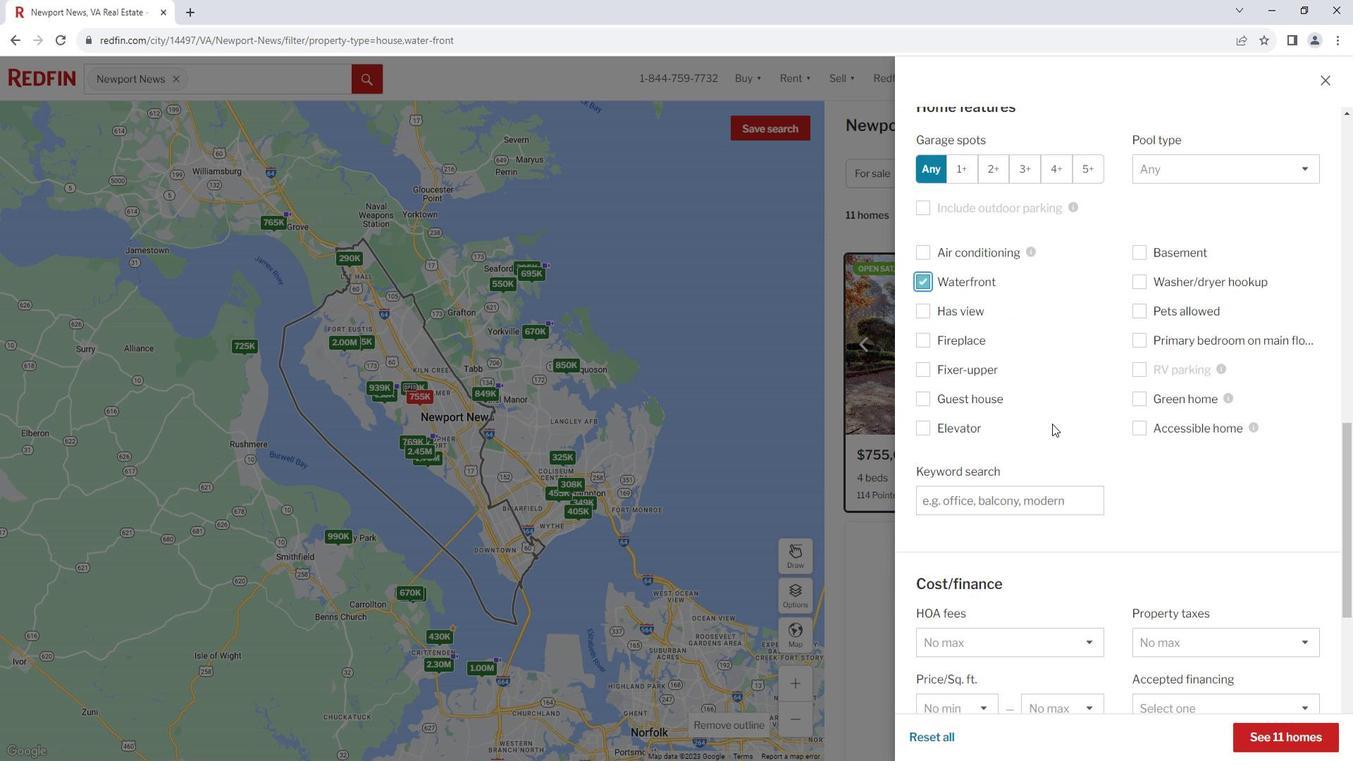 
Action: Mouse moved to (1070, 416)
Screenshot: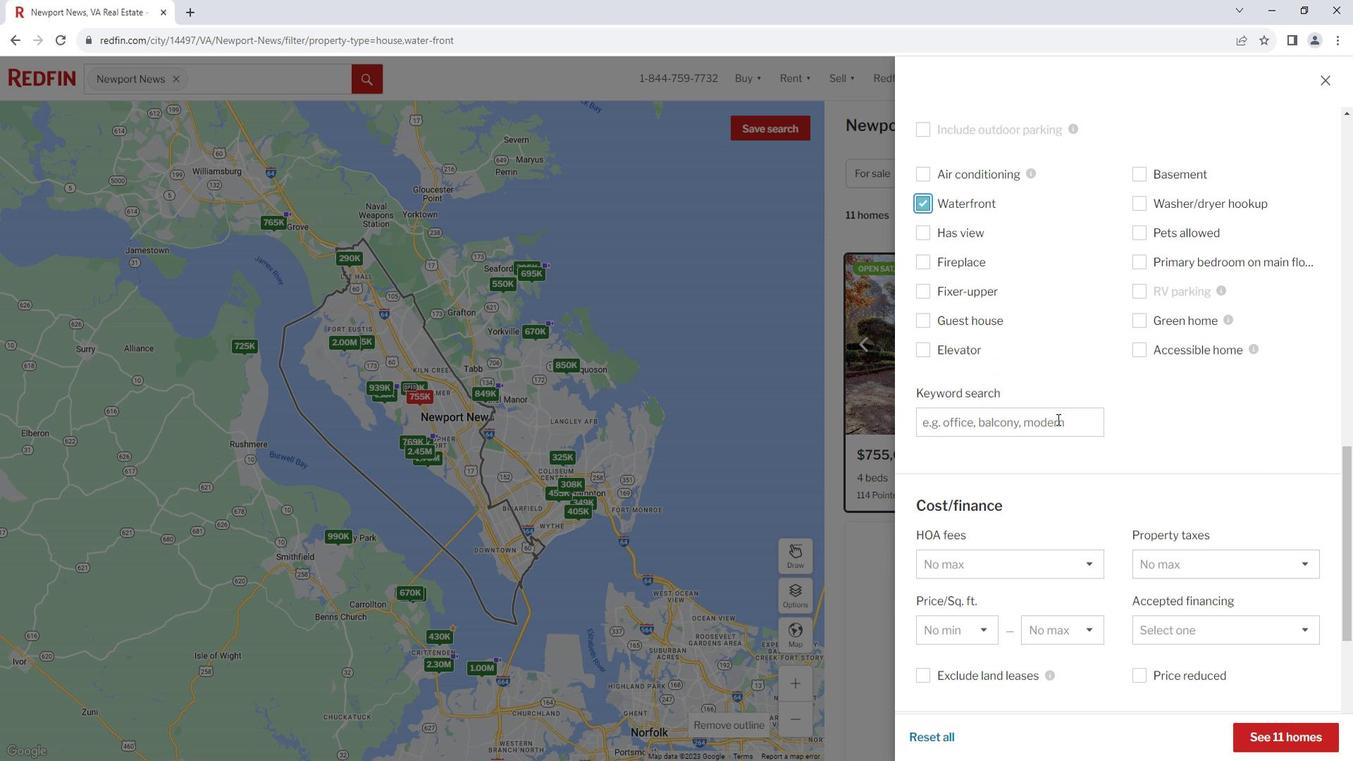 
Action: Mouse scrolled (1070, 415) with delta (0, 0)
Screenshot: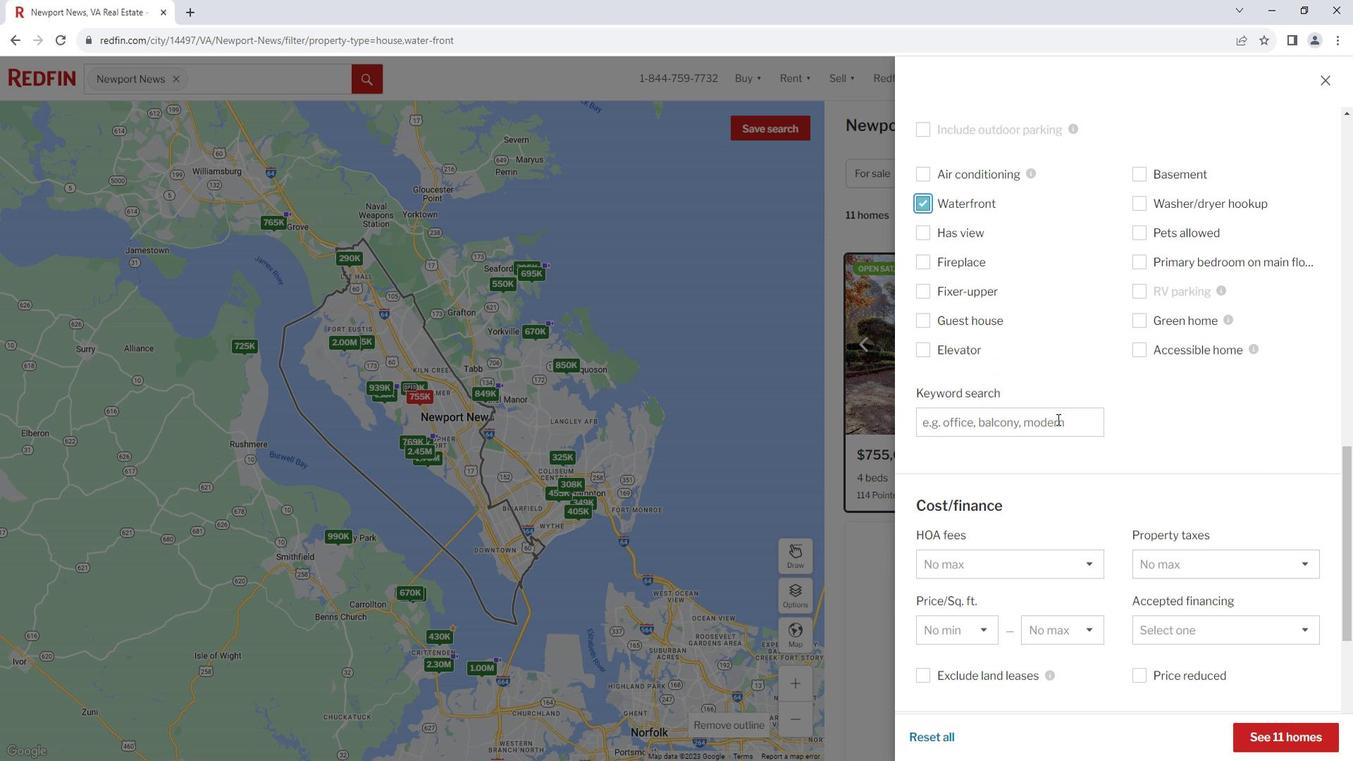 
Action: Mouse scrolled (1070, 415) with delta (0, 0)
Screenshot: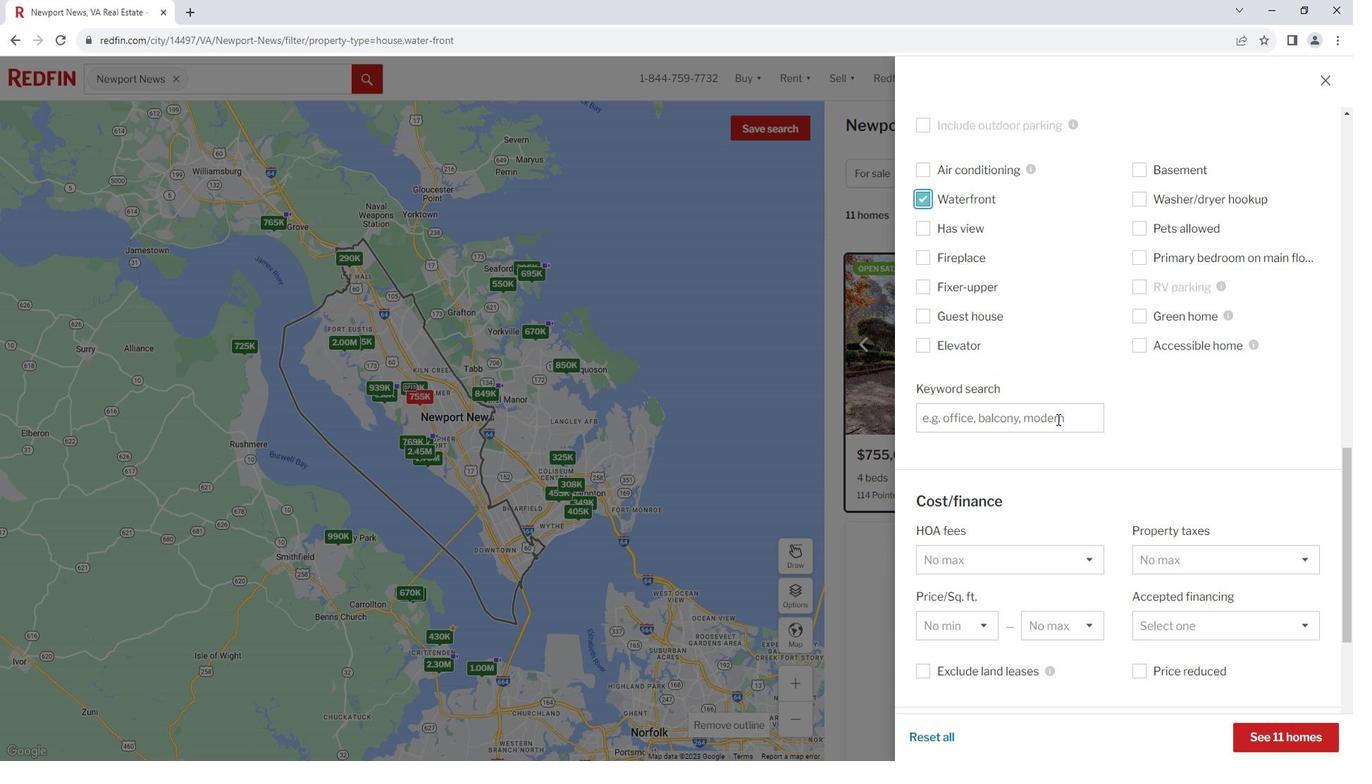 
Action: Mouse scrolled (1070, 415) with delta (0, 0)
Screenshot: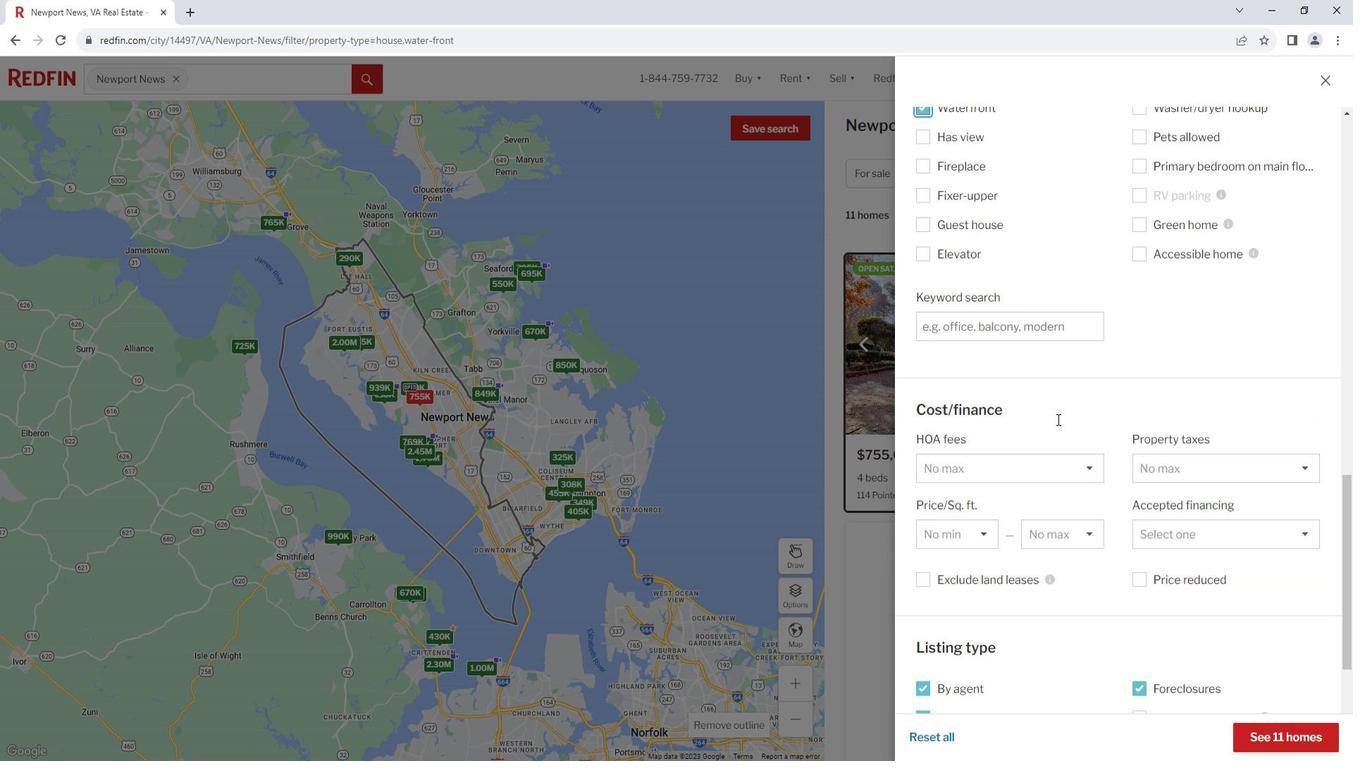 
Action: Mouse moved to (1070, 416)
Screenshot: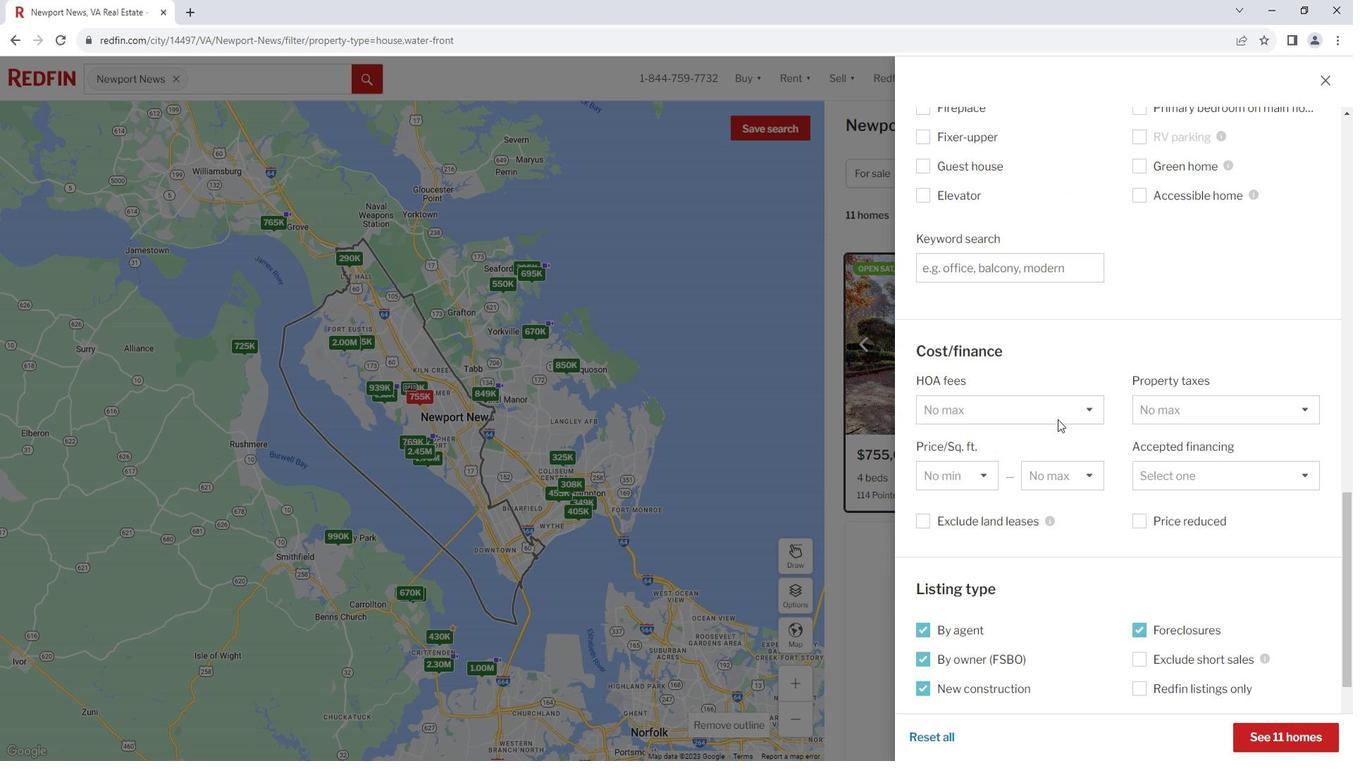 
Action: Mouse scrolled (1070, 415) with delta (0, 0)
Screenshot: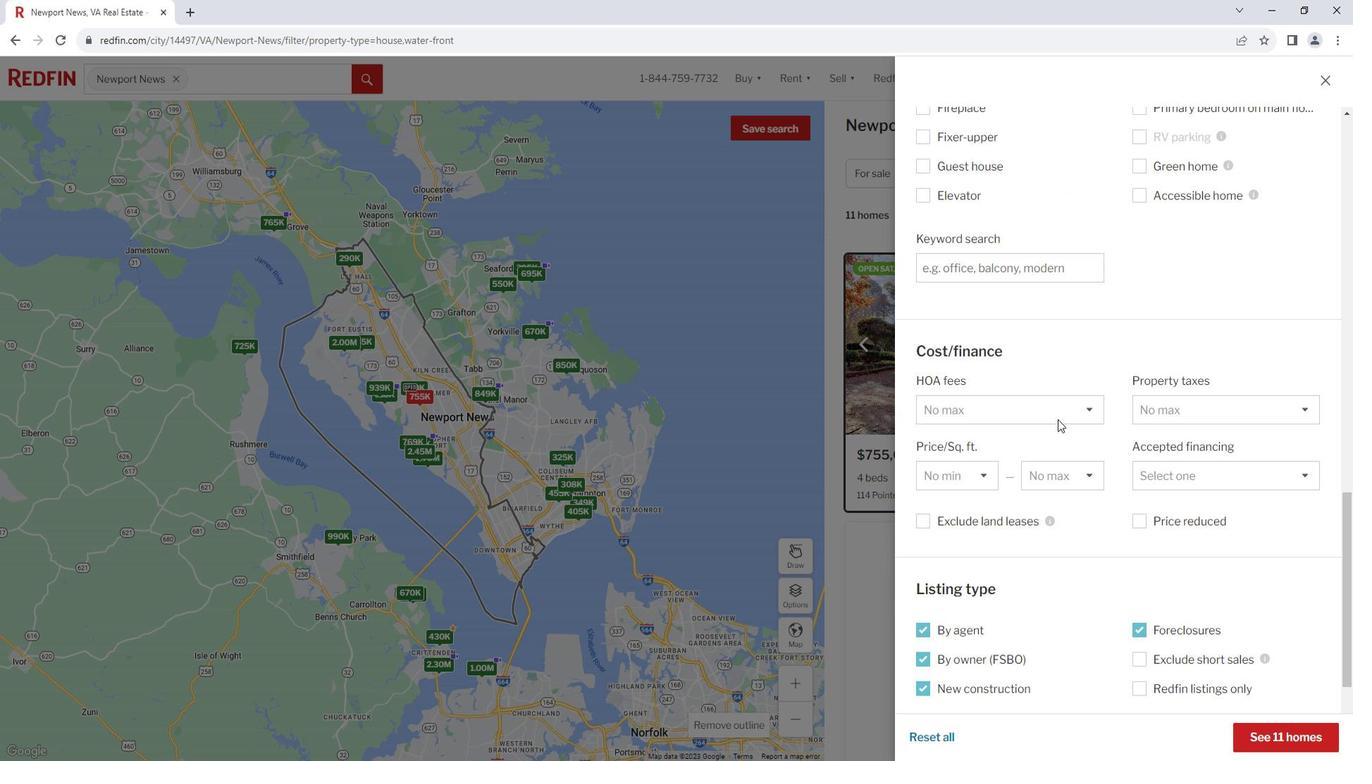 
Action: Mouse moved to (1073, 414)
Screenshot: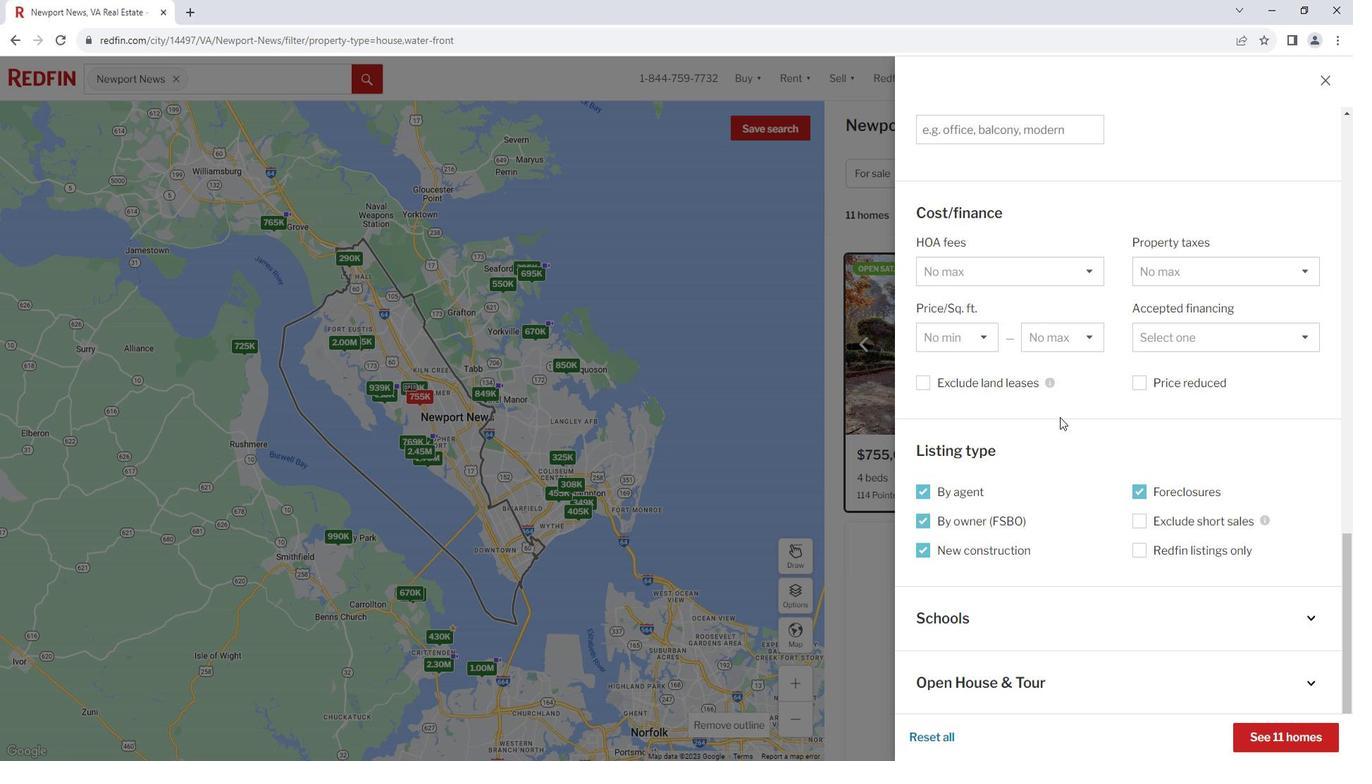 
Action: Mouse scrolled (1073, 413) with delta (0, 0)
Screenshot: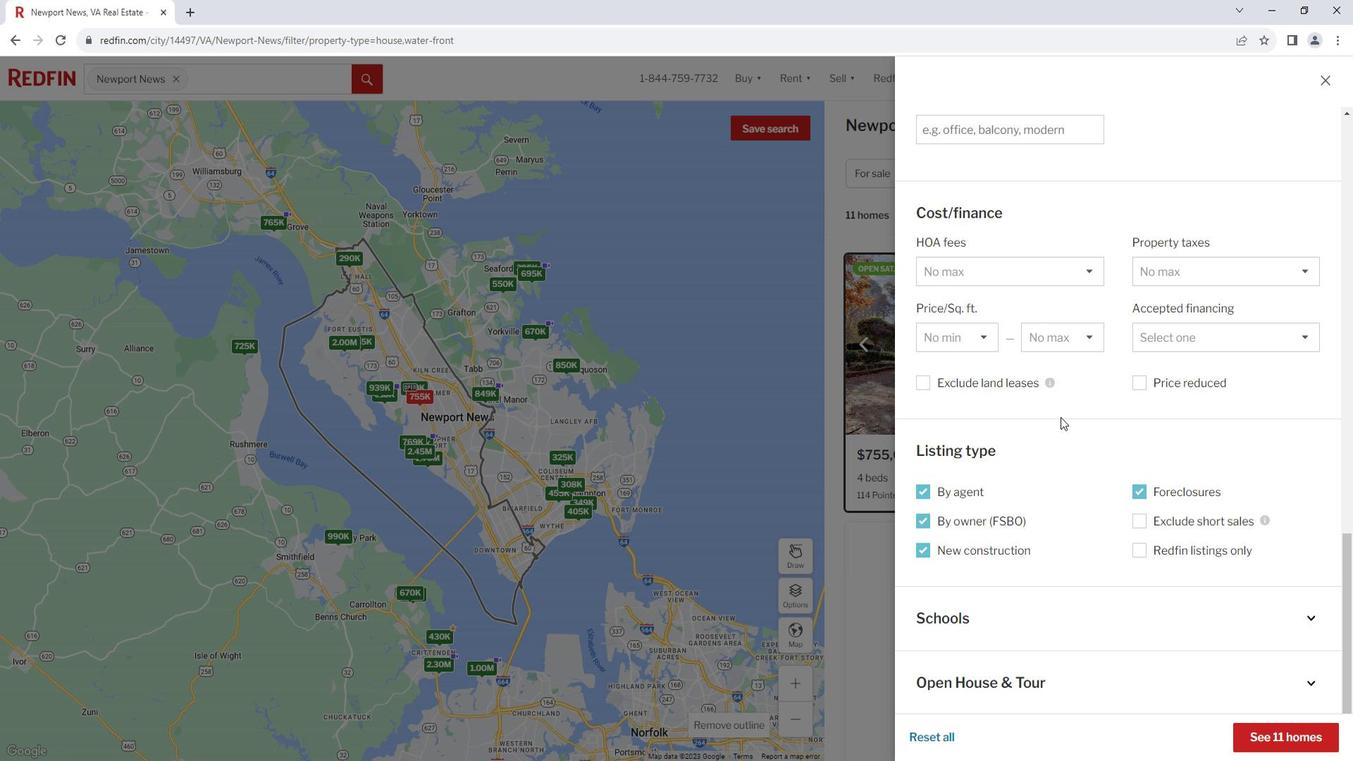 
Action: Mouse scrolled (1073, 413) with delta (0, 0)
Screenshot: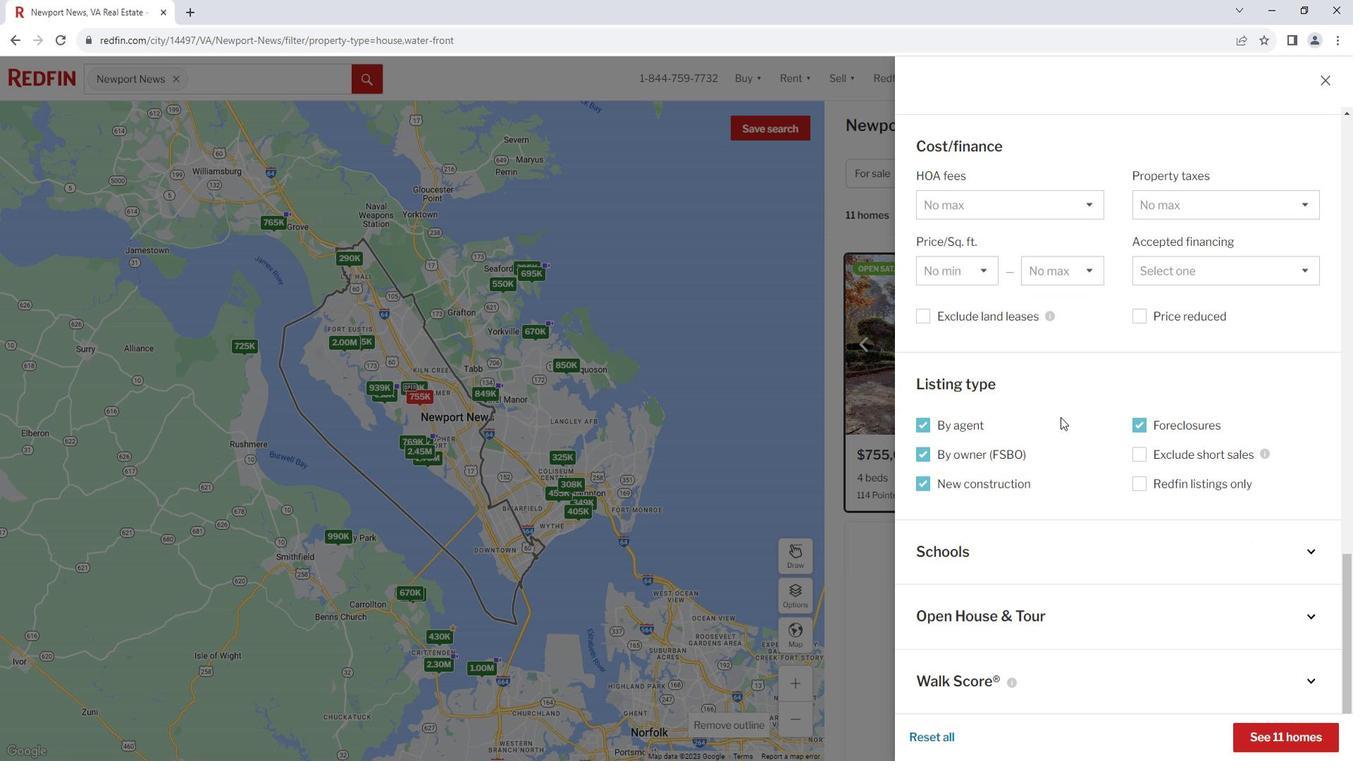 
Action: Mouse scrolled (1073, 413) with delta (0, 0)
Screenshot: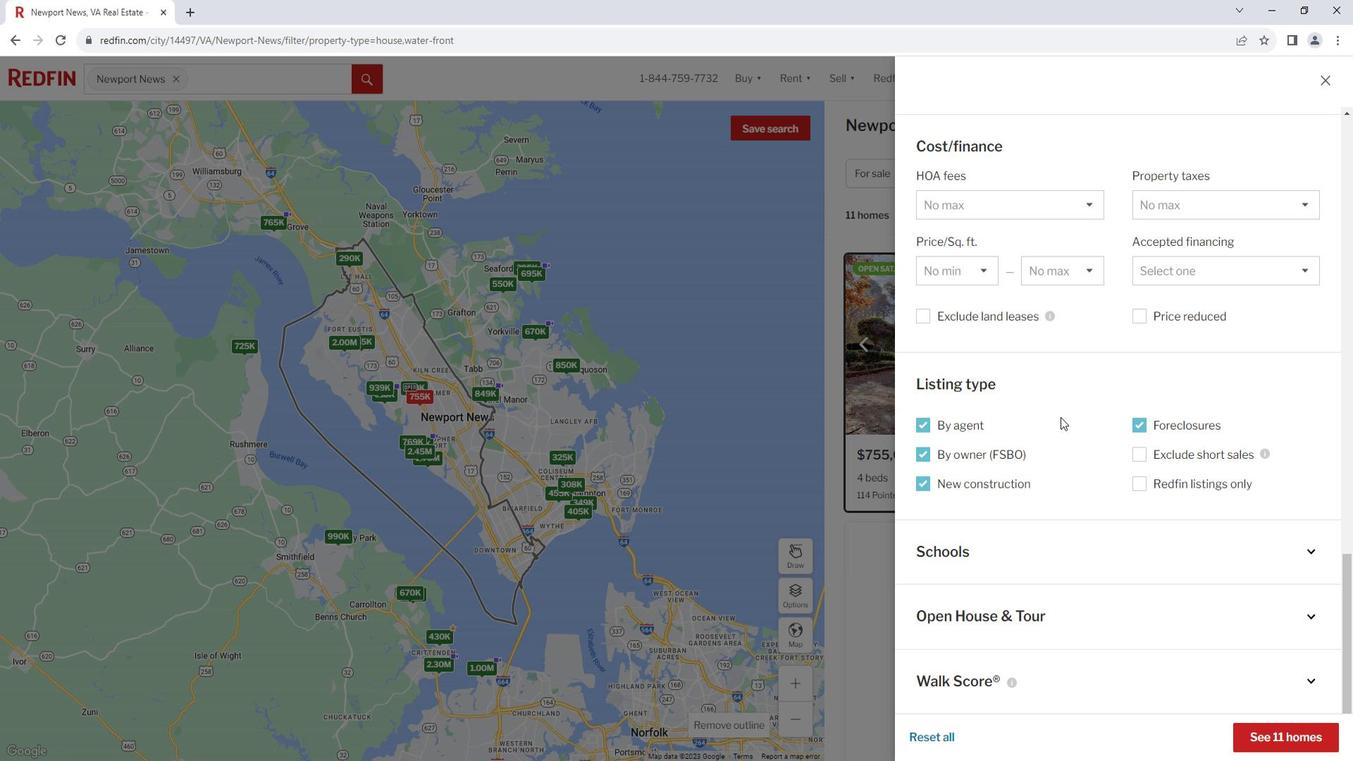 
Action: Mouse moved to (1075, 413)
Screenshot: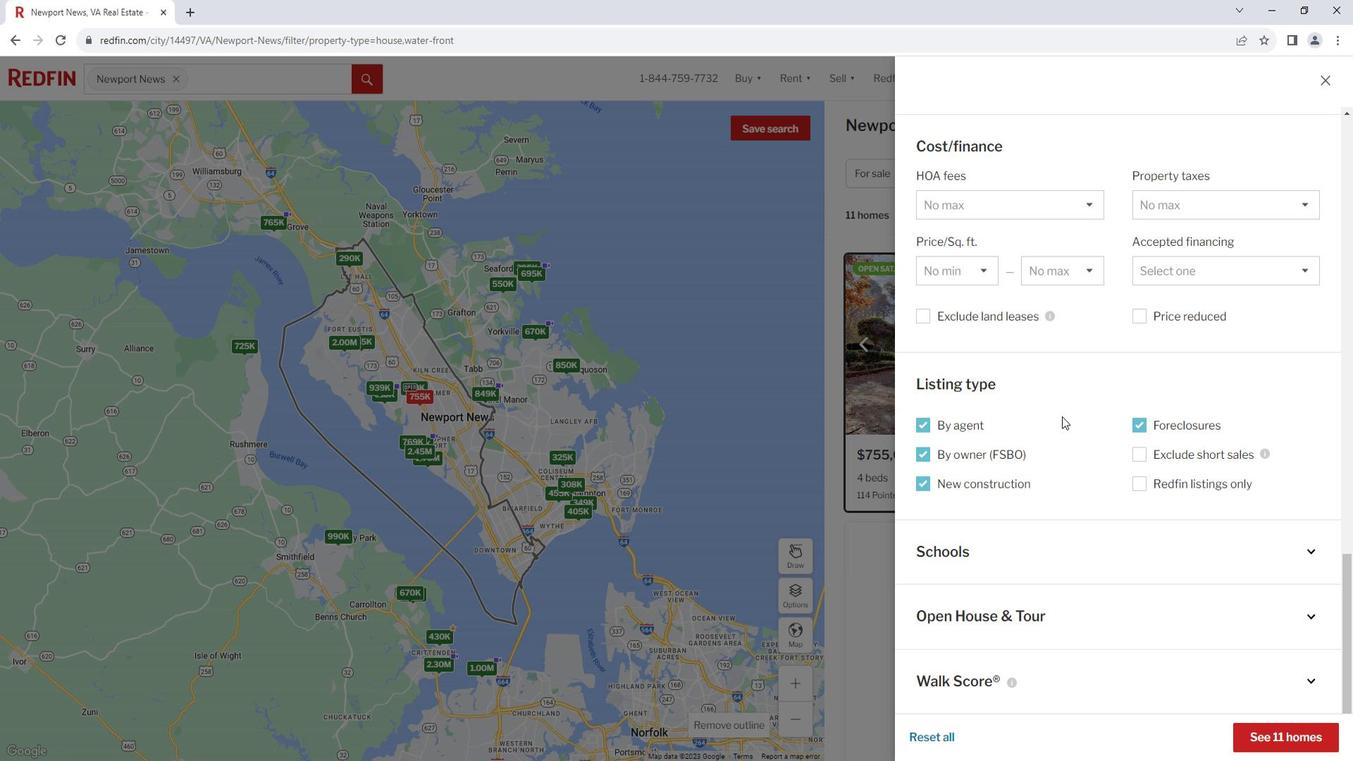 
Action: Mouse scrolled (1075, 412) with delta (0, 0)
Screenshot: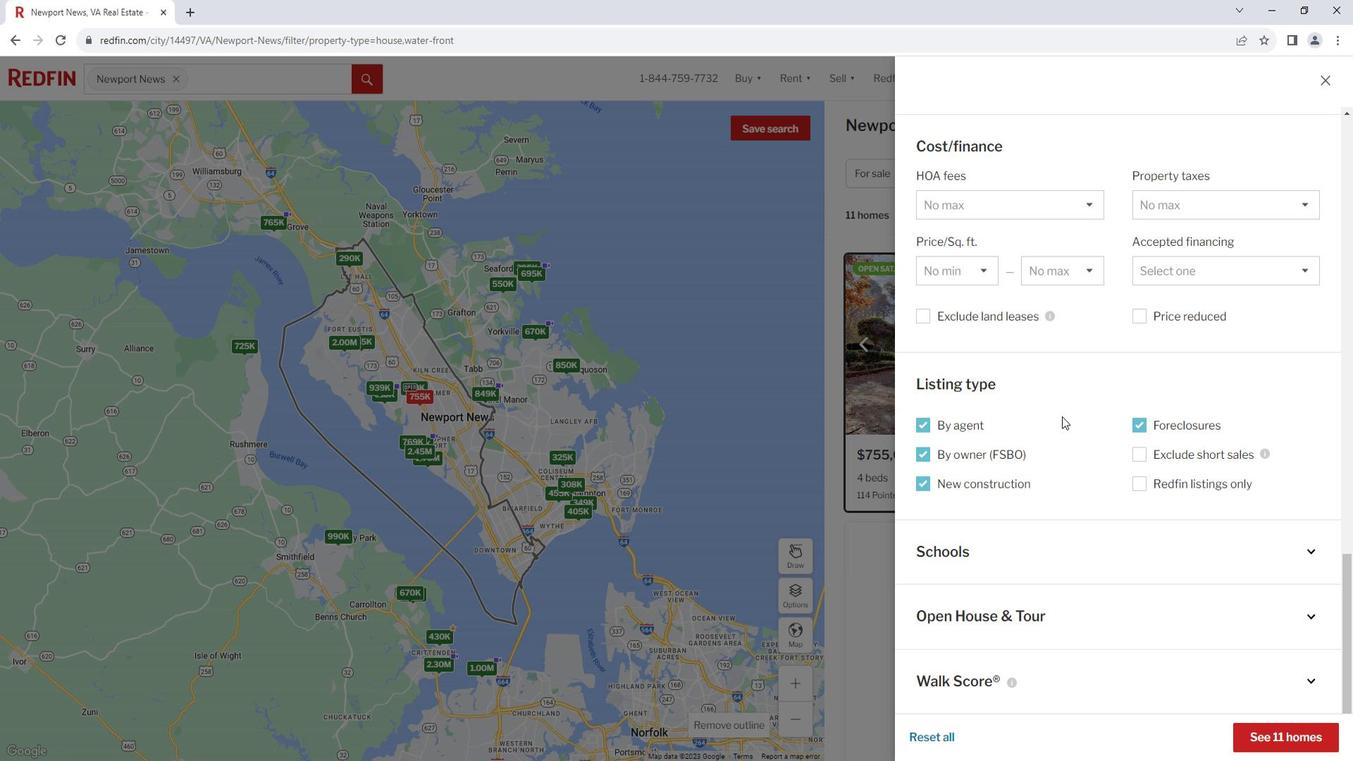 
Action: Mouse moved to (1306, 718)
Screenshot: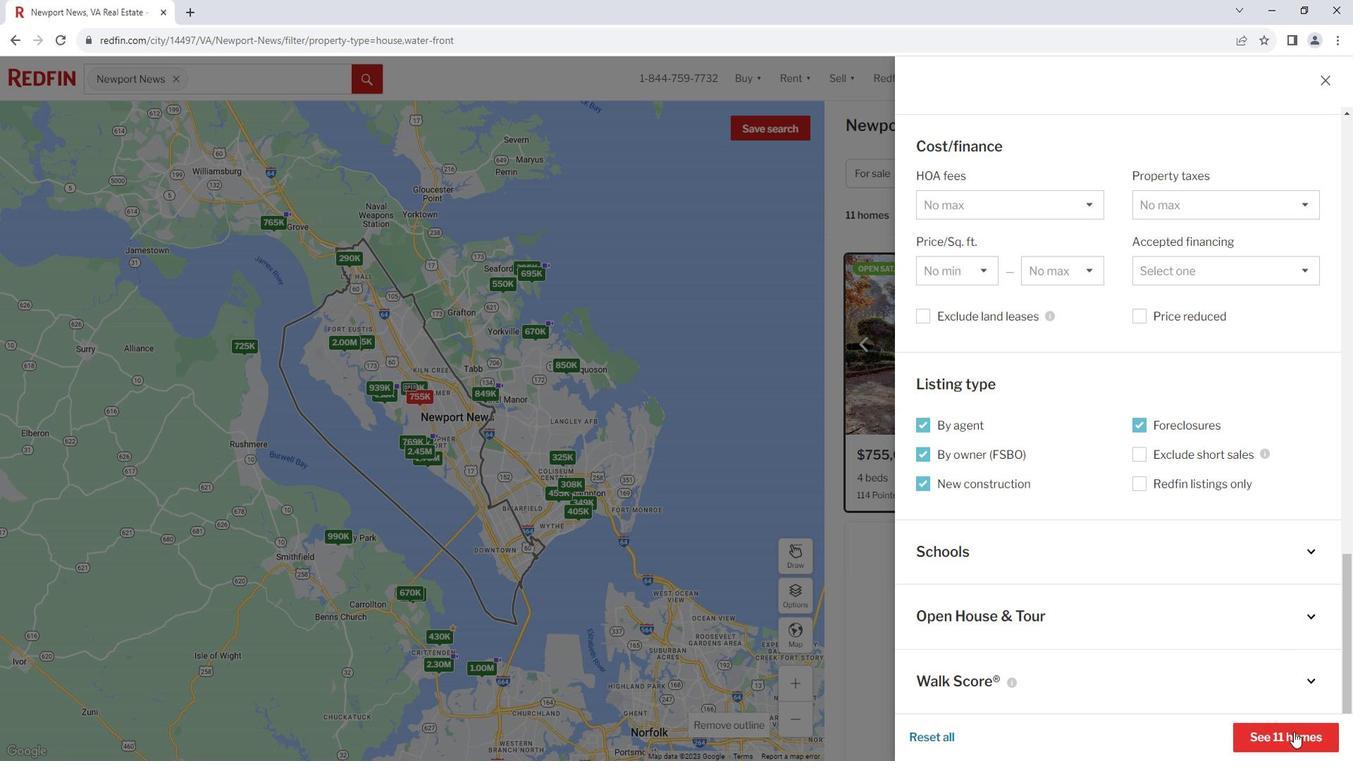
Action: Mouse pressed left at (1306, 718)
Screenshot: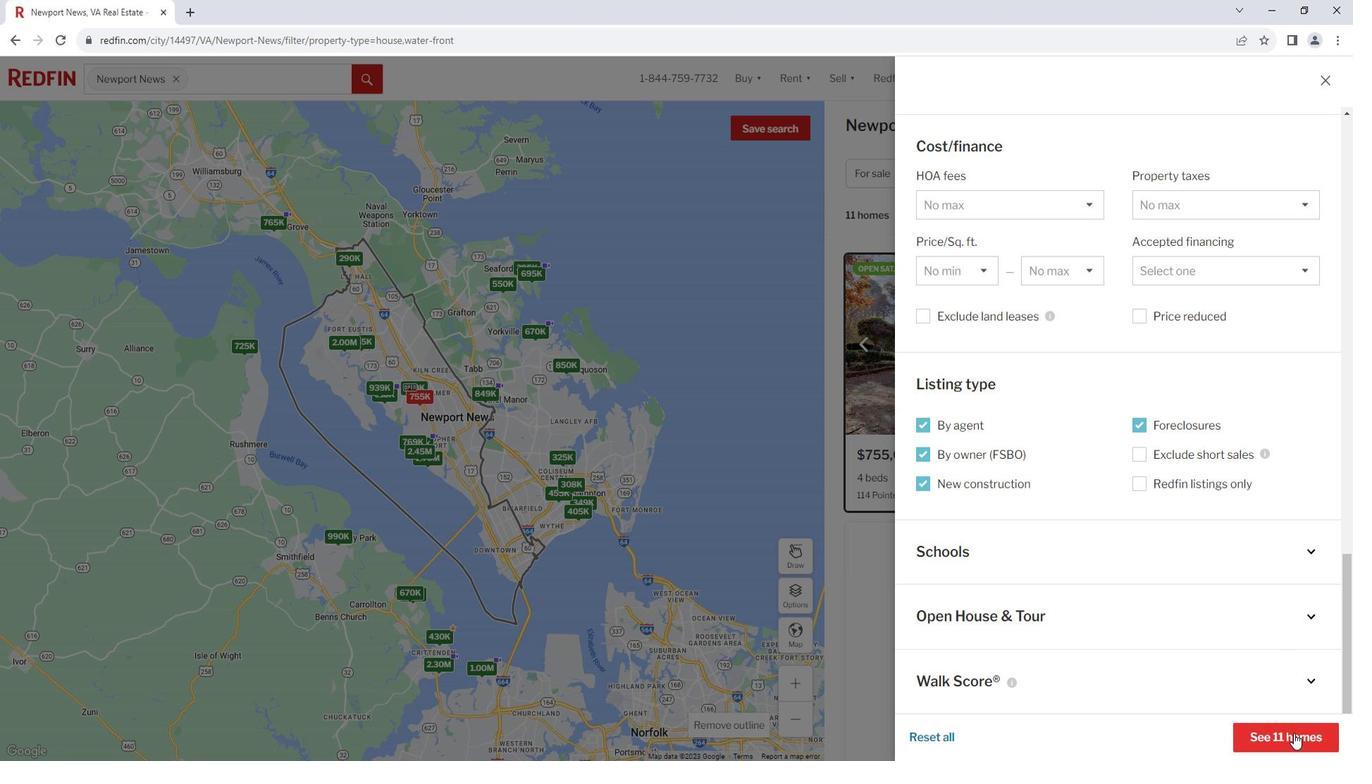 
Action: Mouse moved to (979, 350)
Screenshot: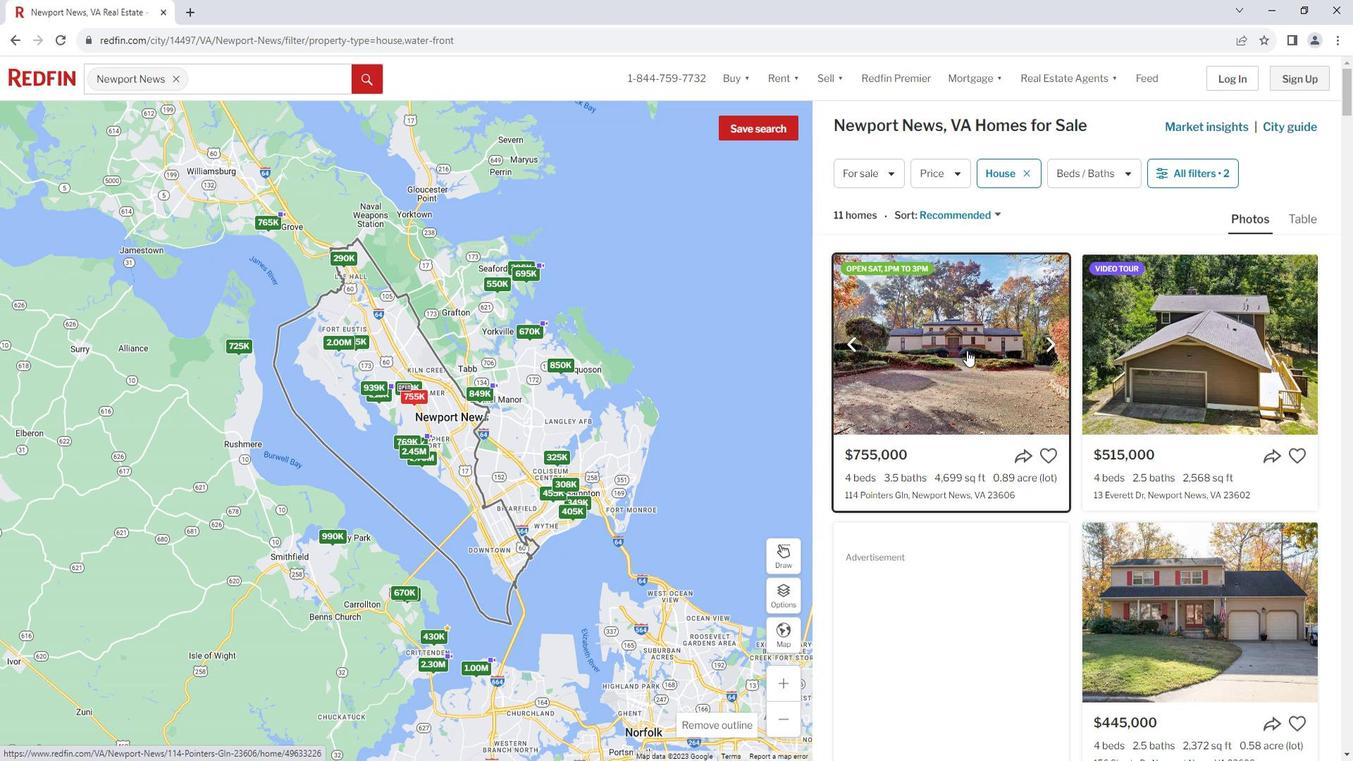 
Action: Mouse pressed left at (979, 350)
Screenshot: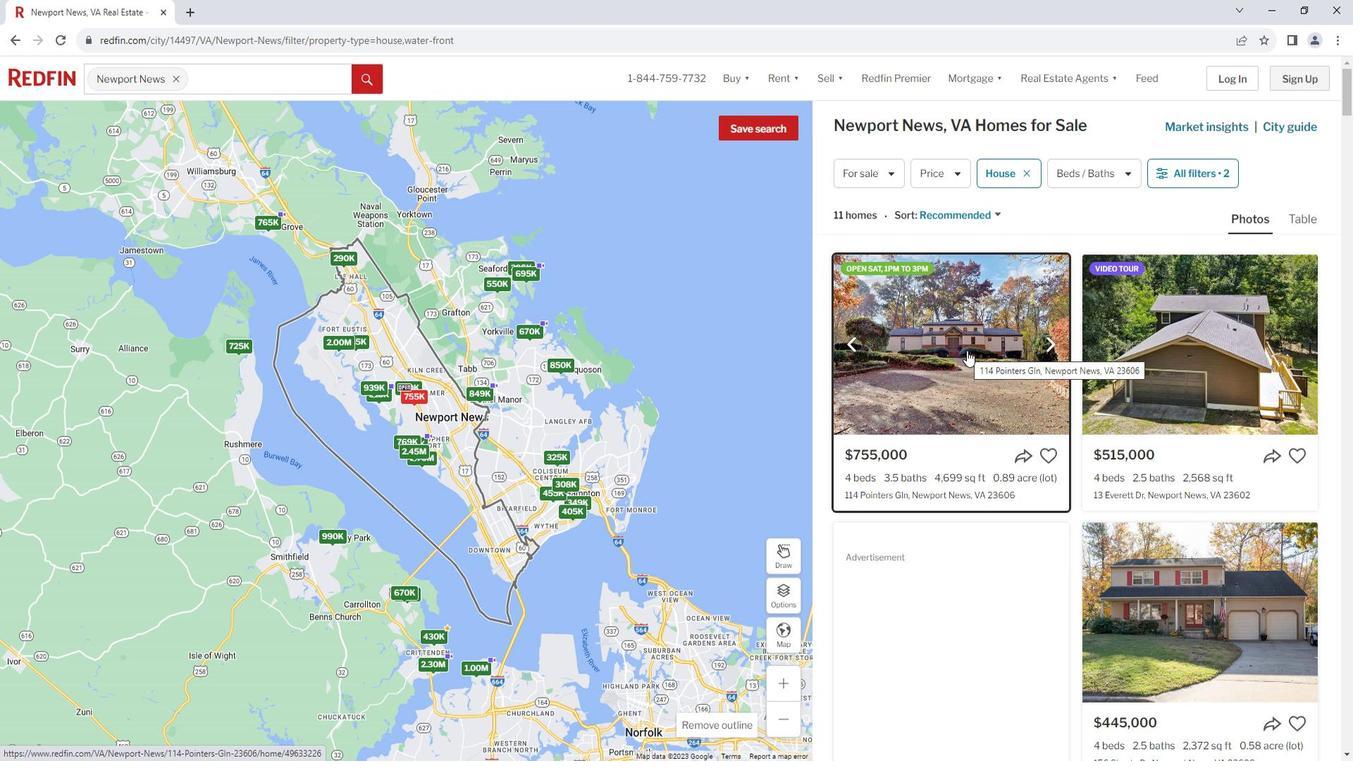 
Action: Mouse moved to (1003, 463)
Screenshot: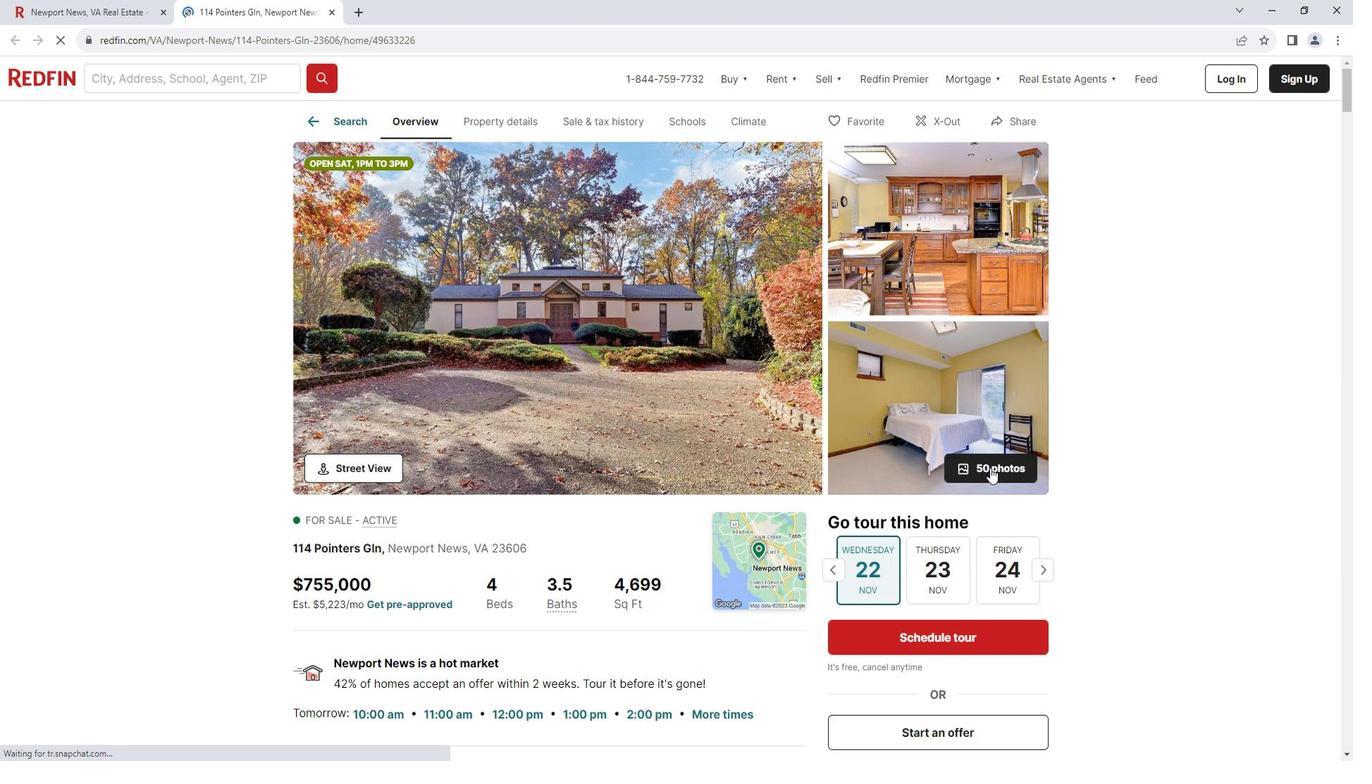 
Action: Mouse pressed left at (1003, 463)
Screenshot: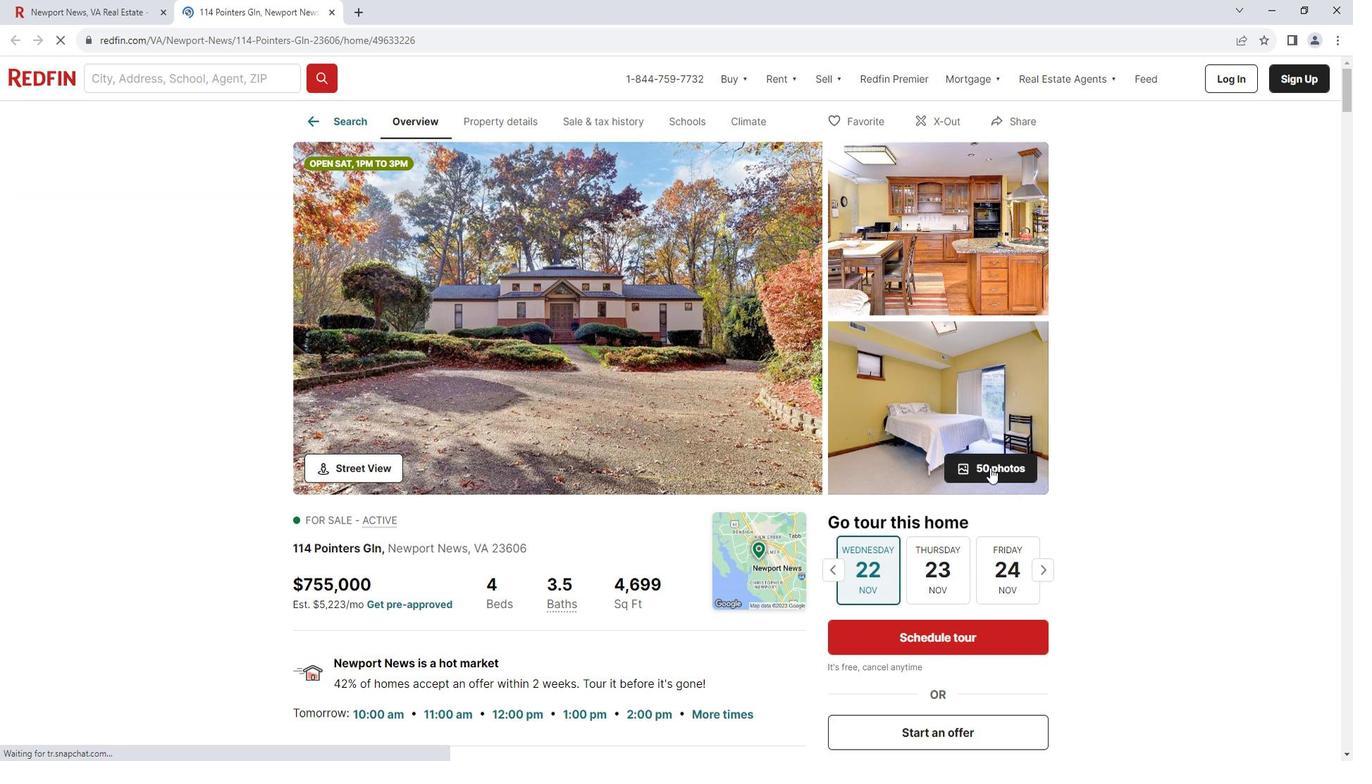 
Action: Mouse moved to (1277, 403)
Screenshot: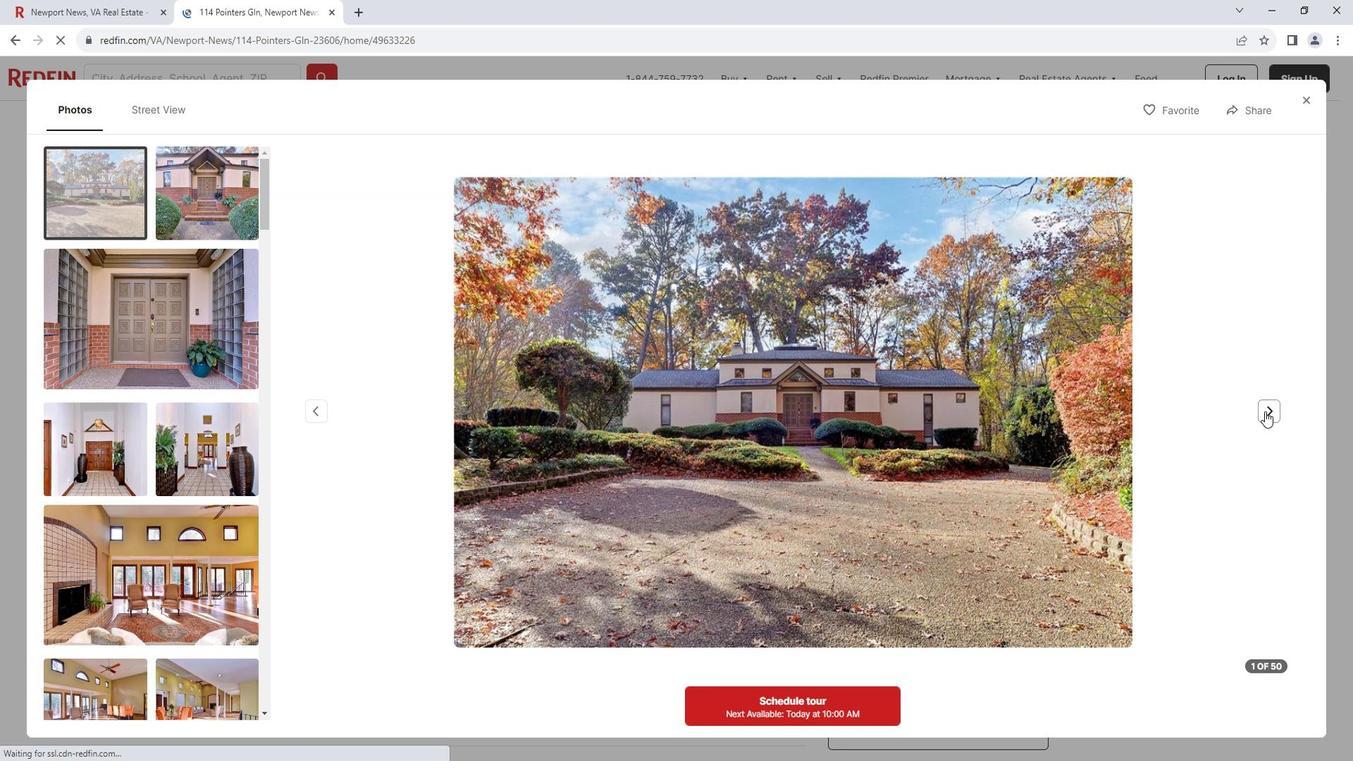 
Action: Mouse pressed left at (1277, 403)
Screenshot: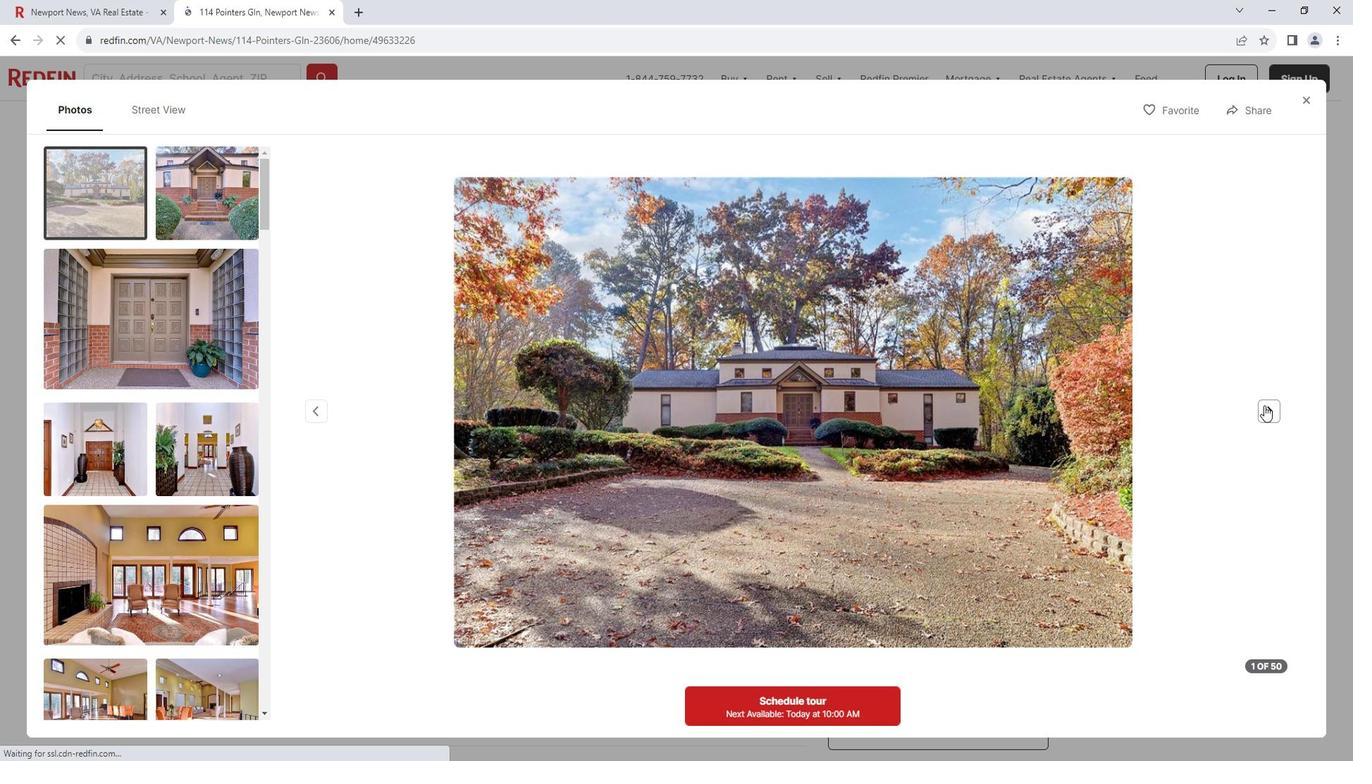 
Action: Mouse moved to (1285, 401)
Screenshot: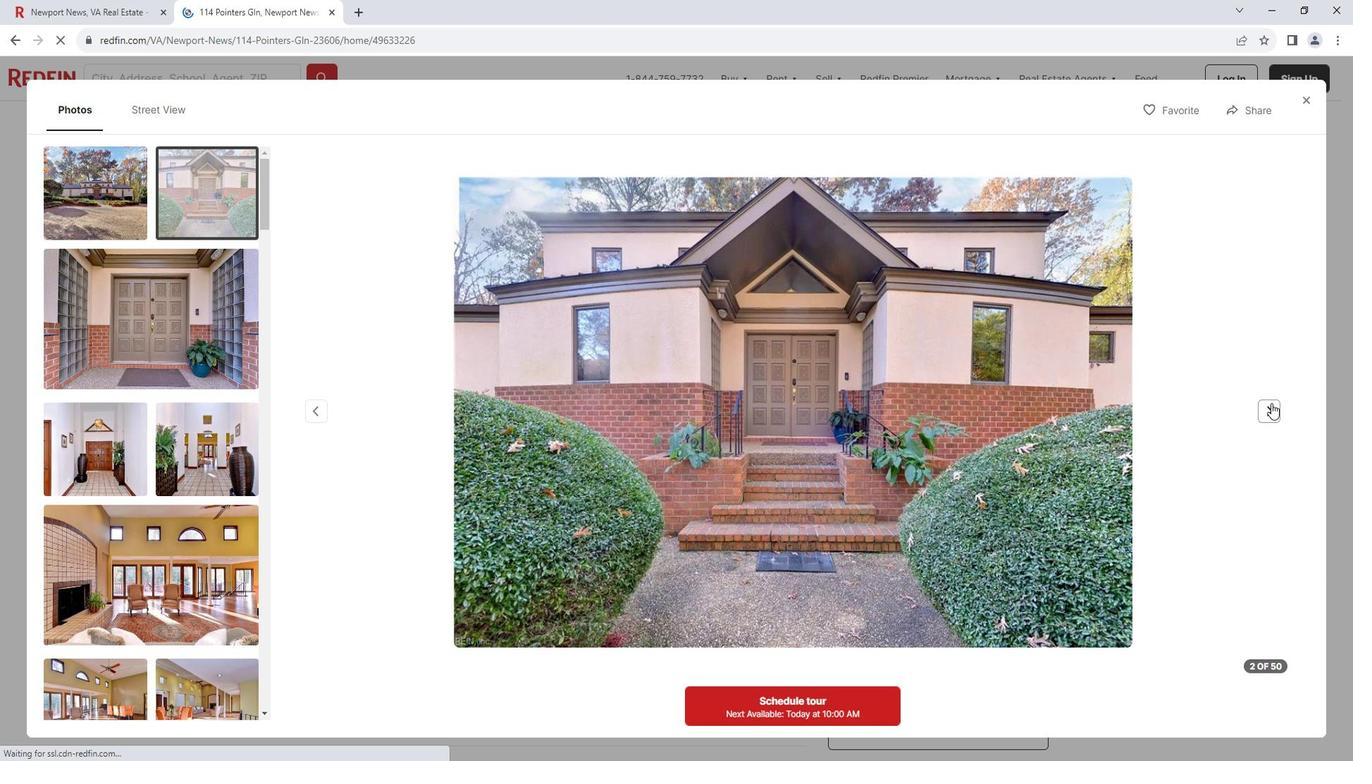 
Action: Mouse pressed left at (1285, 401)
Screenshot: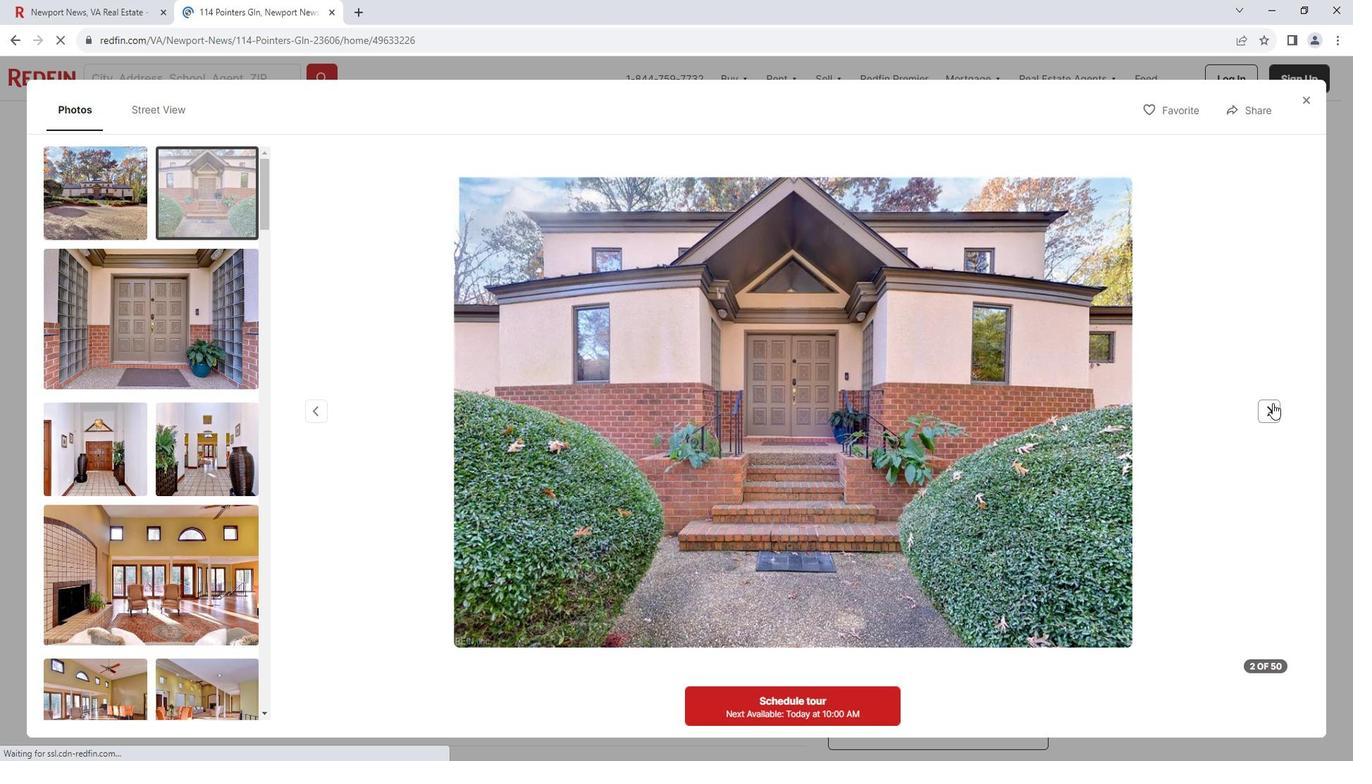
Action: Mouse pressed left at (1285, 401)
Screenshot: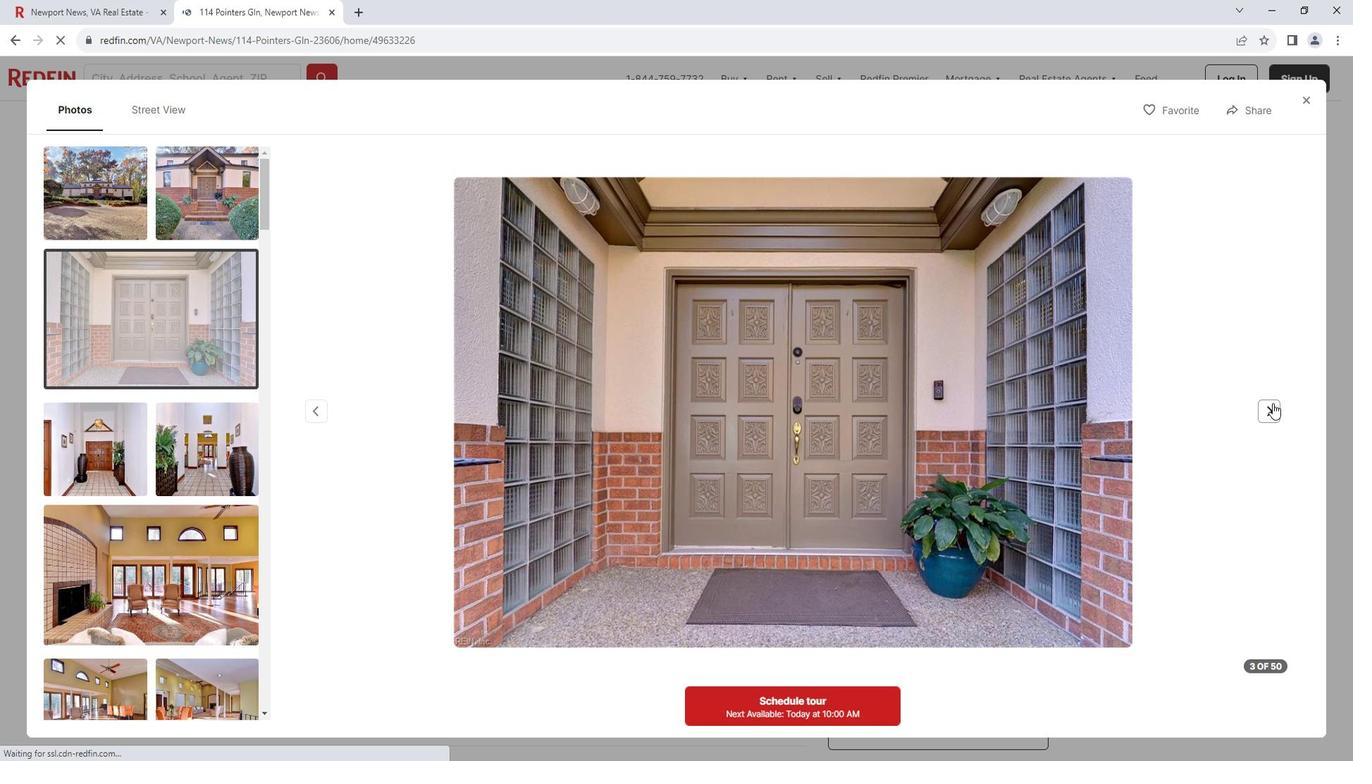 
Action: Mouse pressed left at (1285, 401)
Screenshot: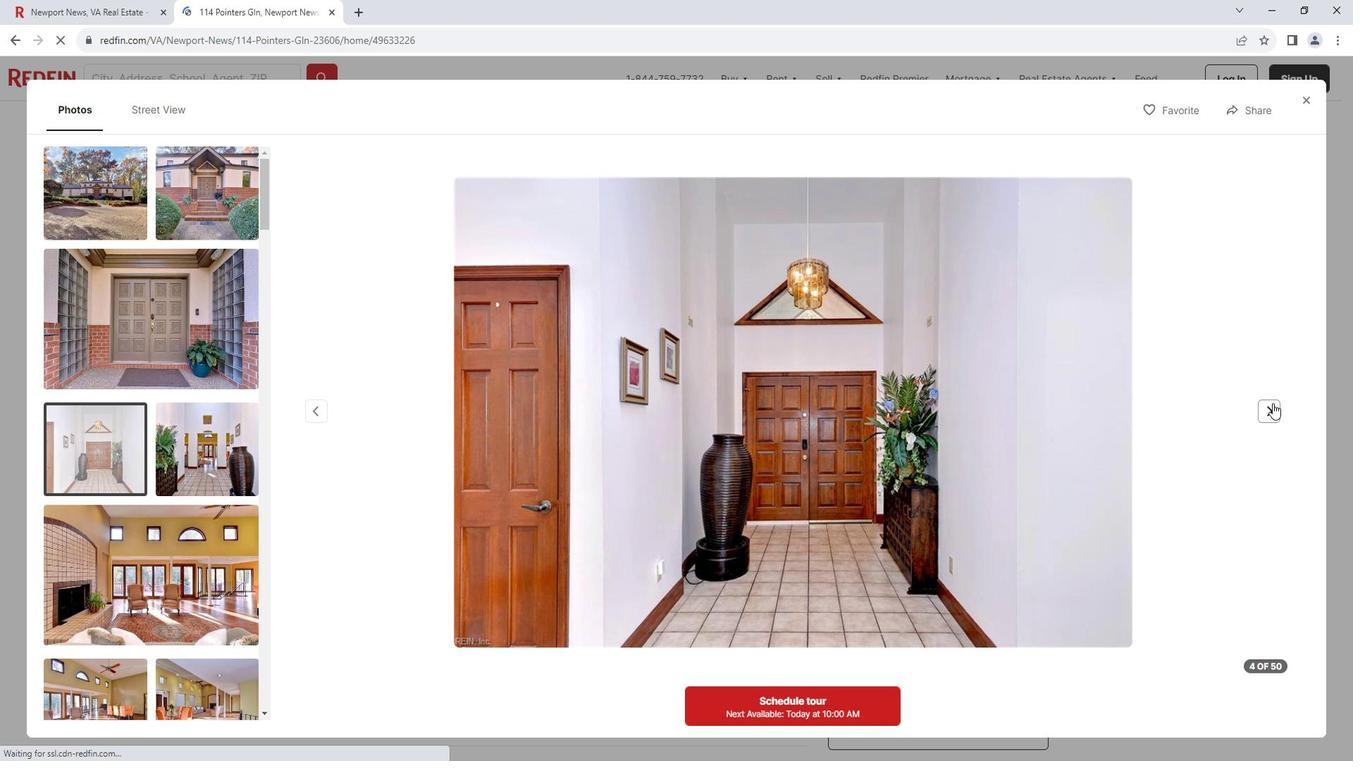 
Action: Mouse moved to (1283, 400)
Screenshot: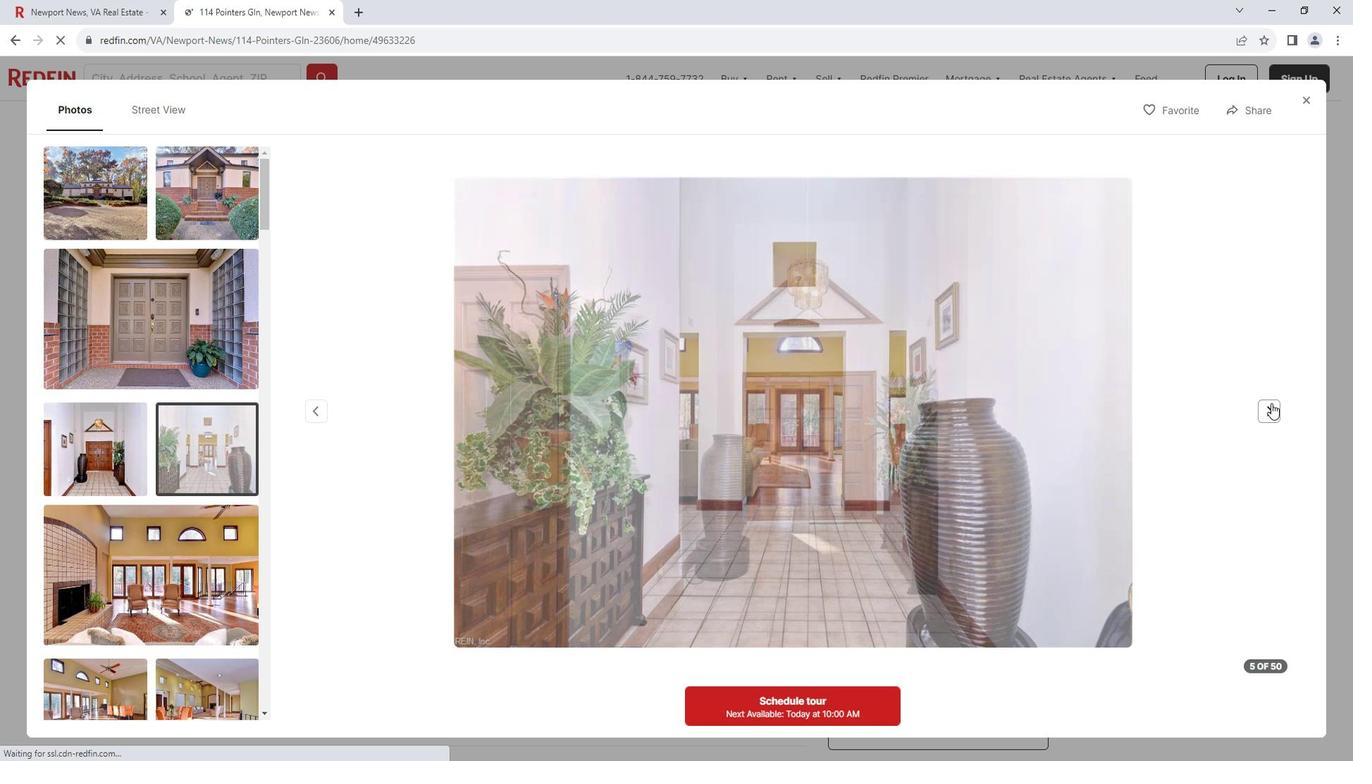 
Action: Mouse pressed left at (1283, 400)
Screenshot: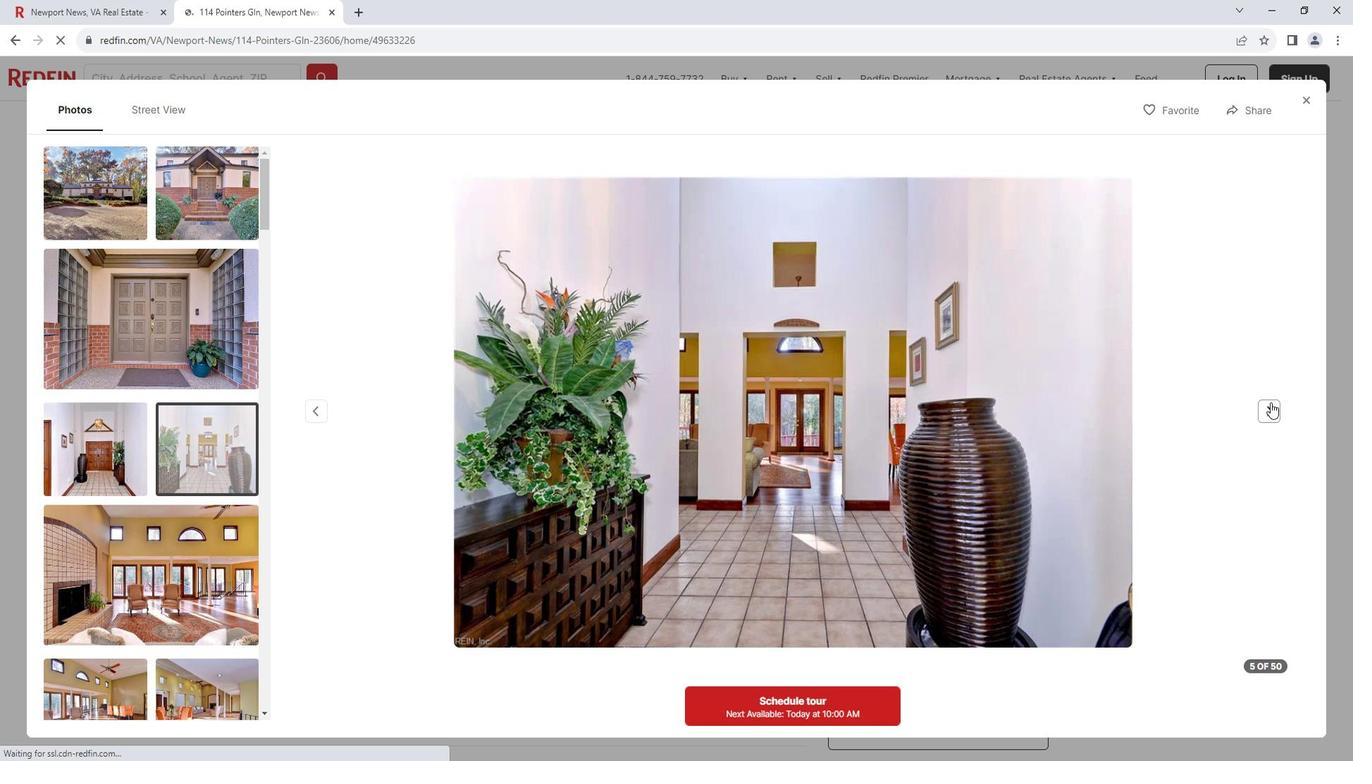 
Action: Mouse moved to (1283, 400)
Screenshot: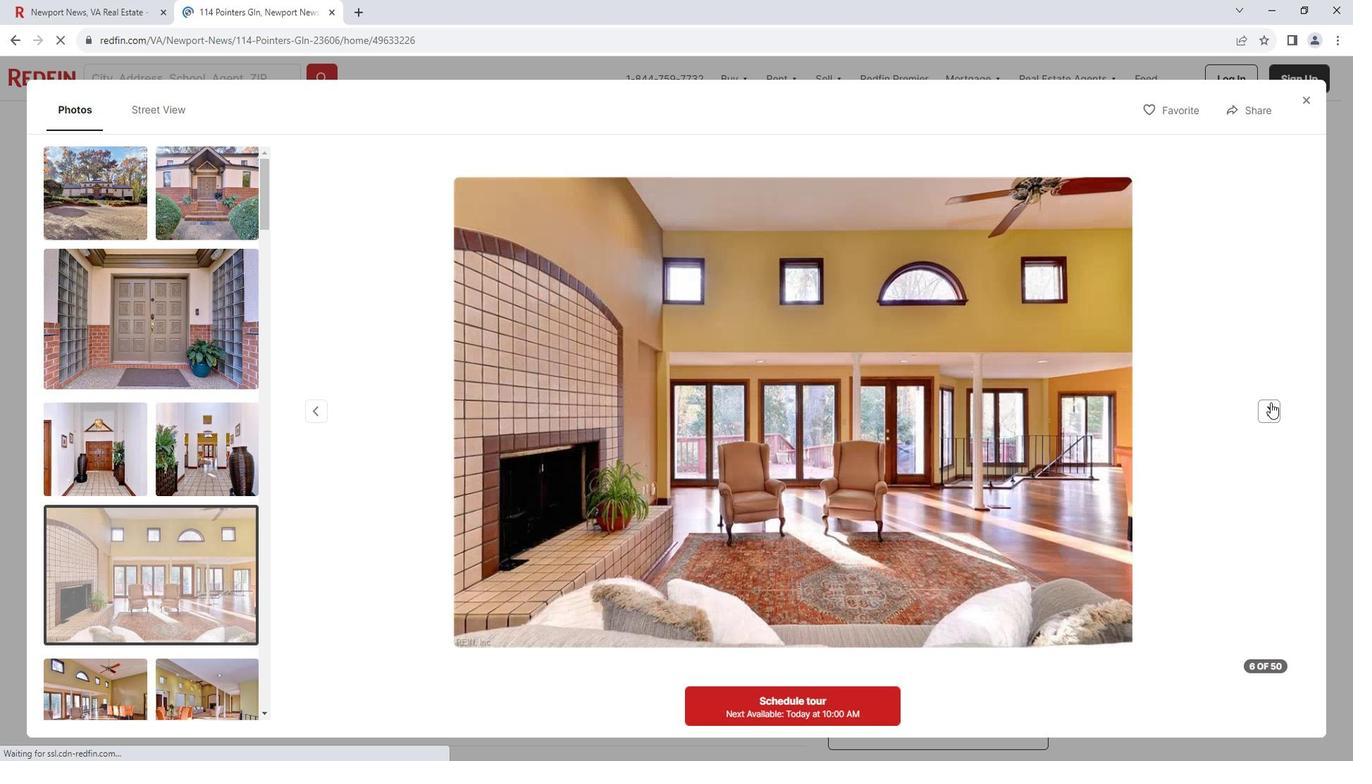 
Action: Mouse pressed left at (1283, 400)
Screenshot: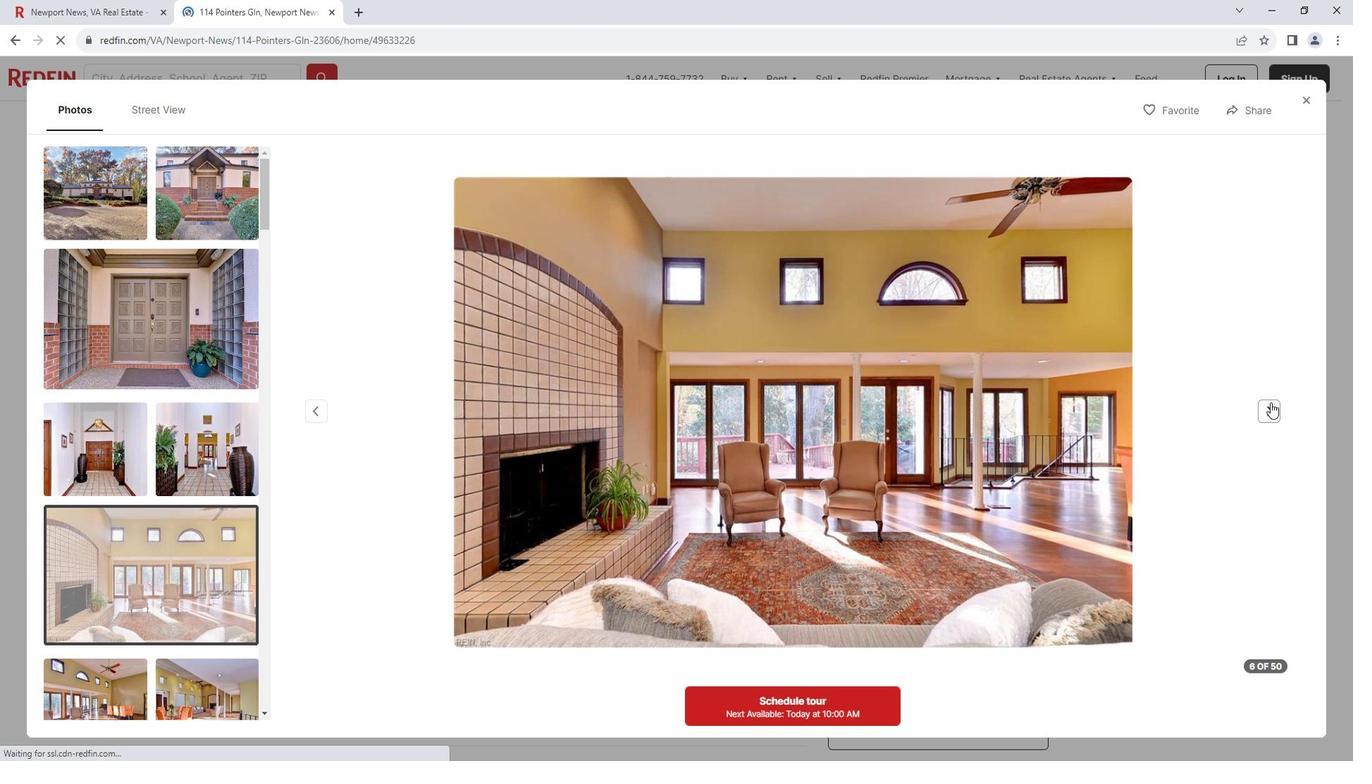 
Action: Mouse pressed left at (1283, 400)
Screenshot: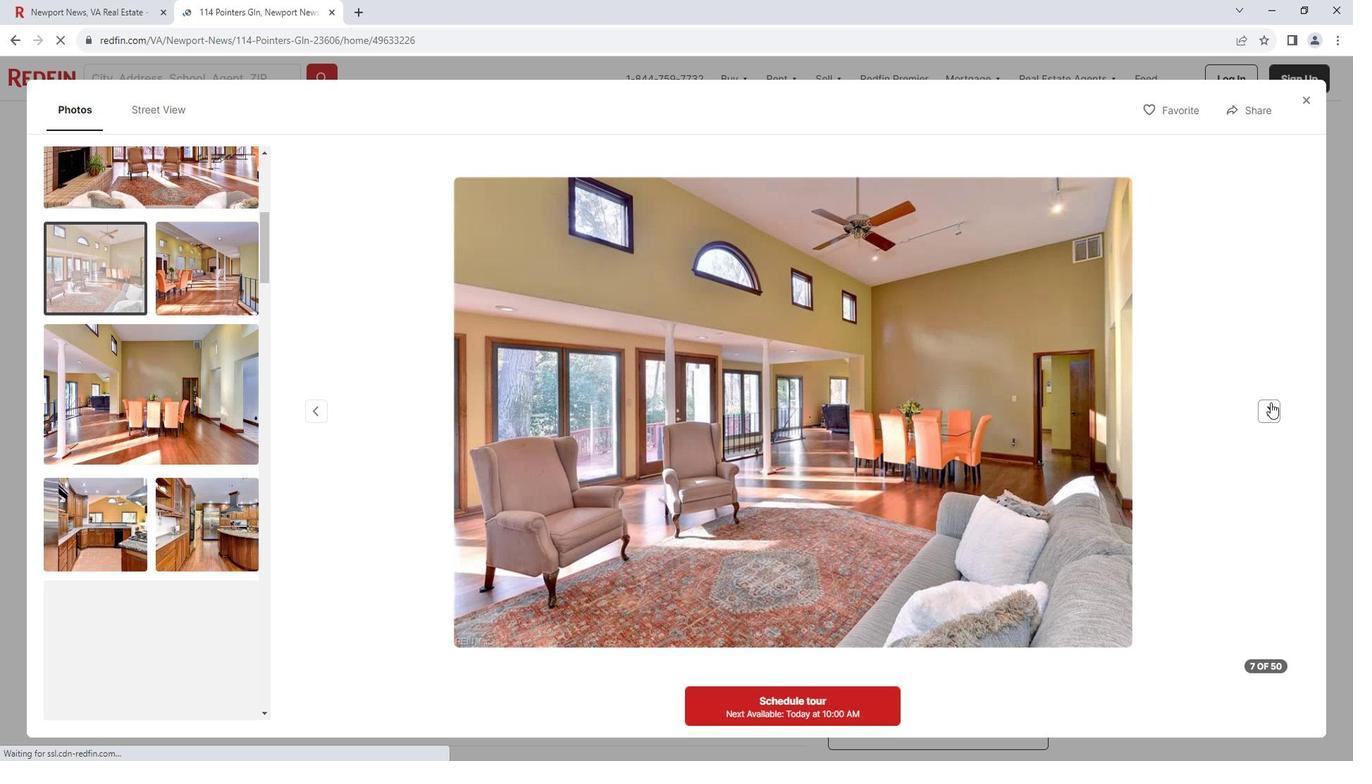 
Action: Mouse pressed left at (1283, 400)
Screenshot: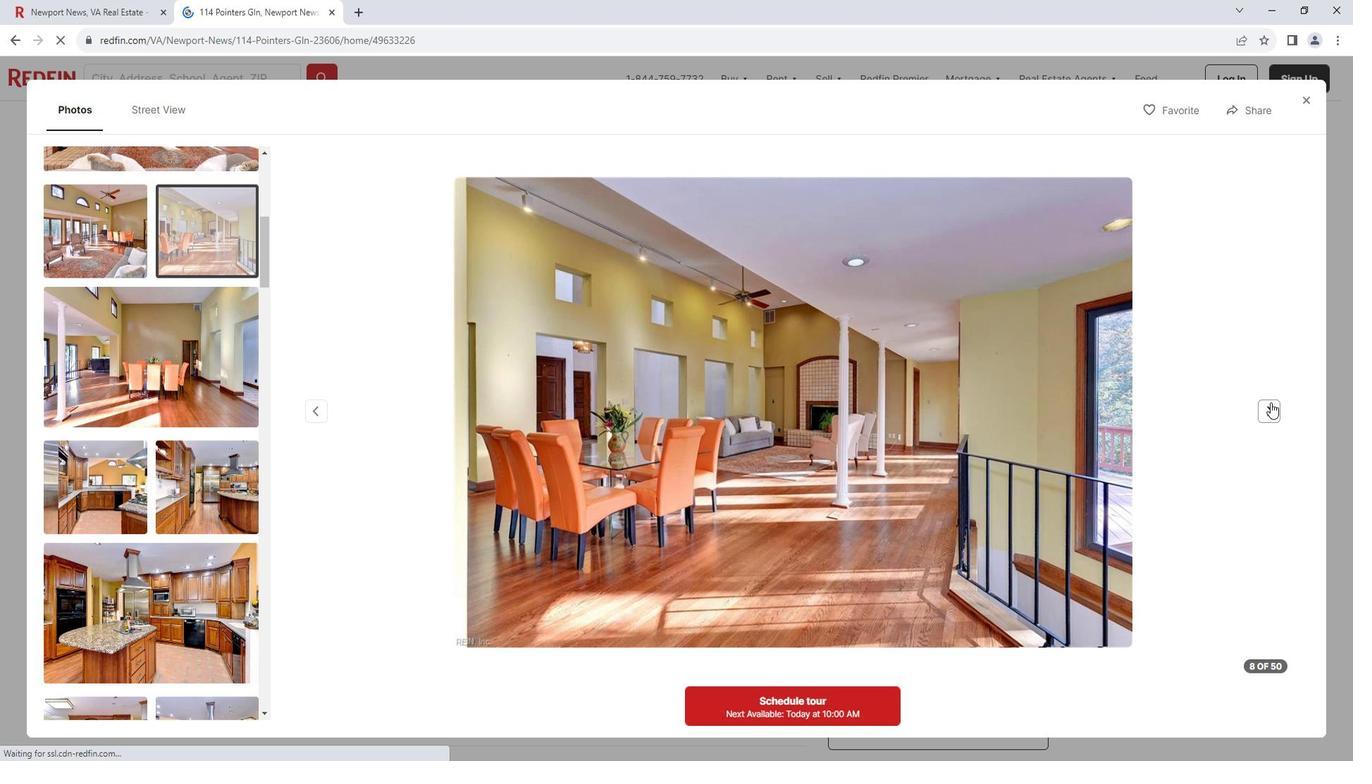 
Action: Mouse pressed left at (1283, 400)
Screenshot: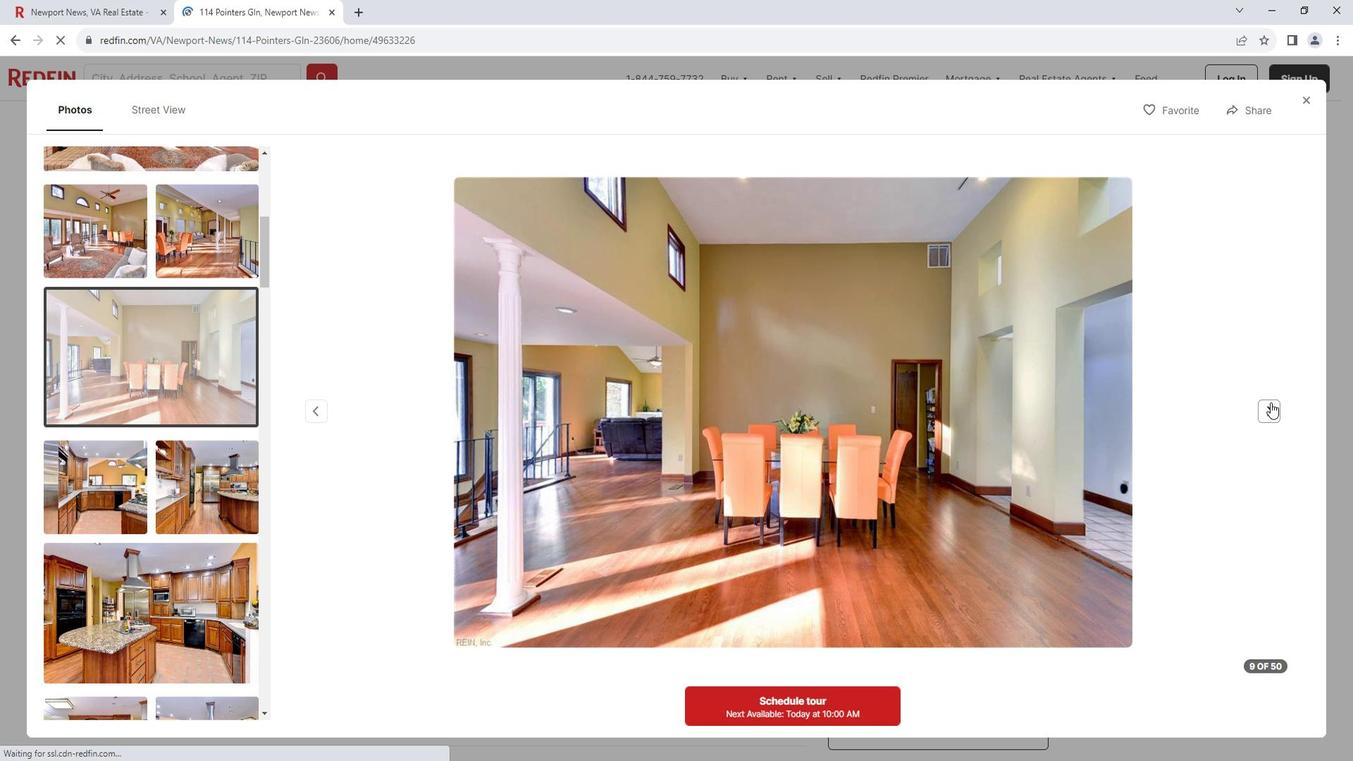 
Action: Mouse pressed left at (1283, 400)
Screenshot: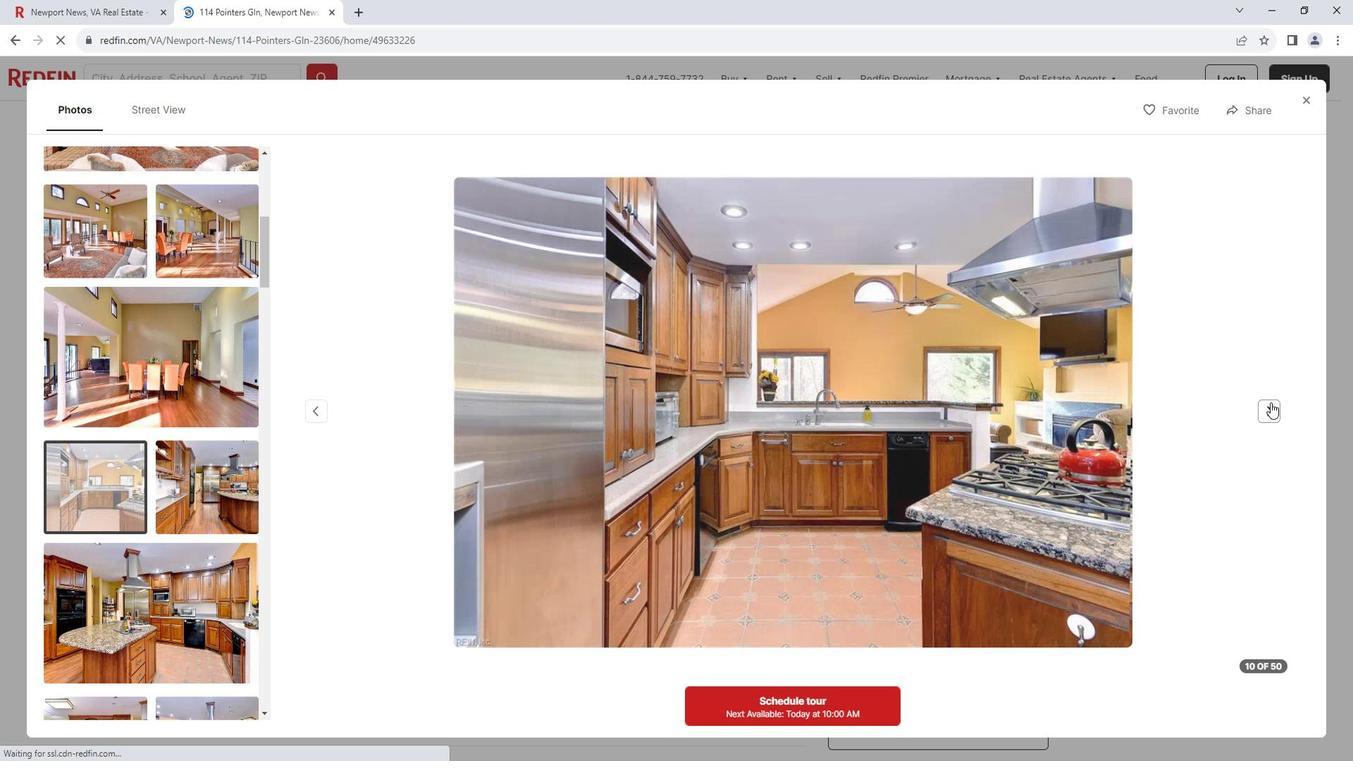 
Action: Mouse pressed left at (1283, 400)
Screenshot: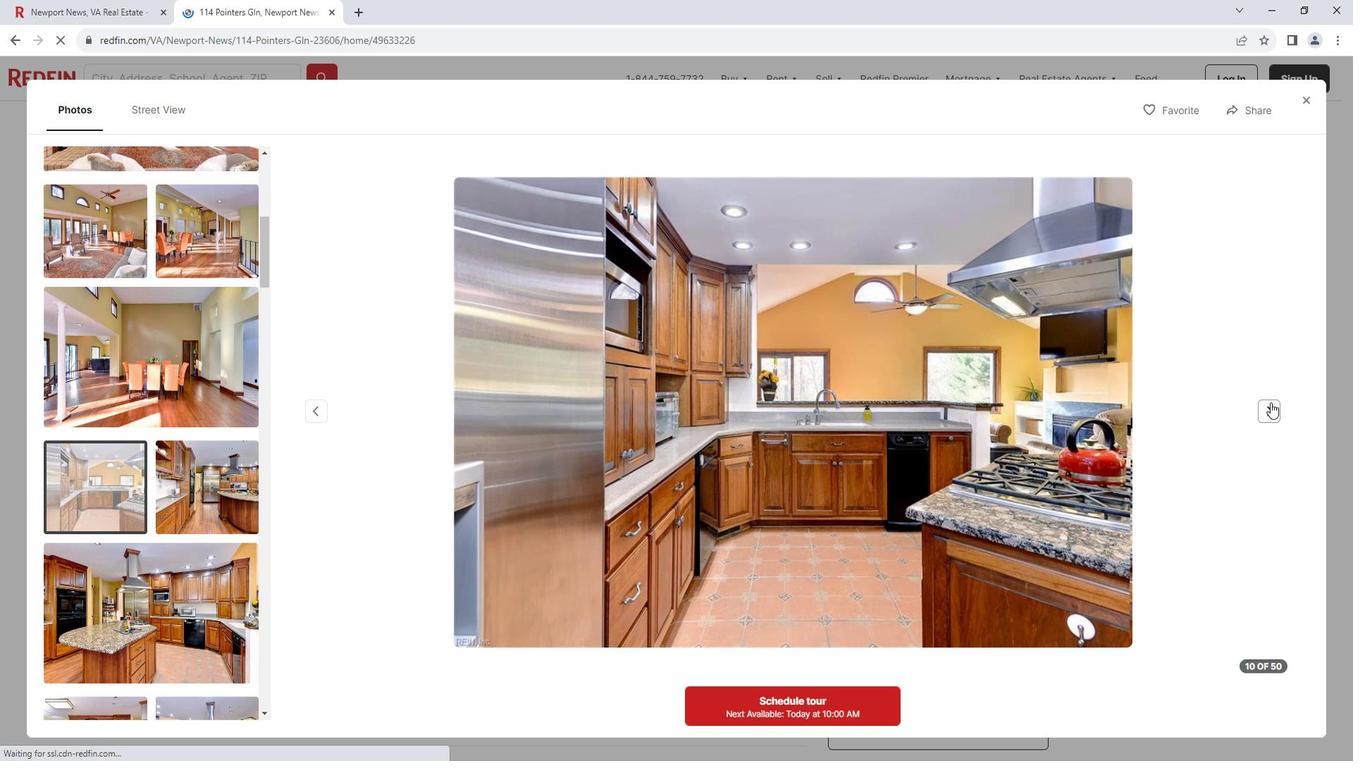 
Action: Mouse pressed left at (1283, 400)
Screenshot: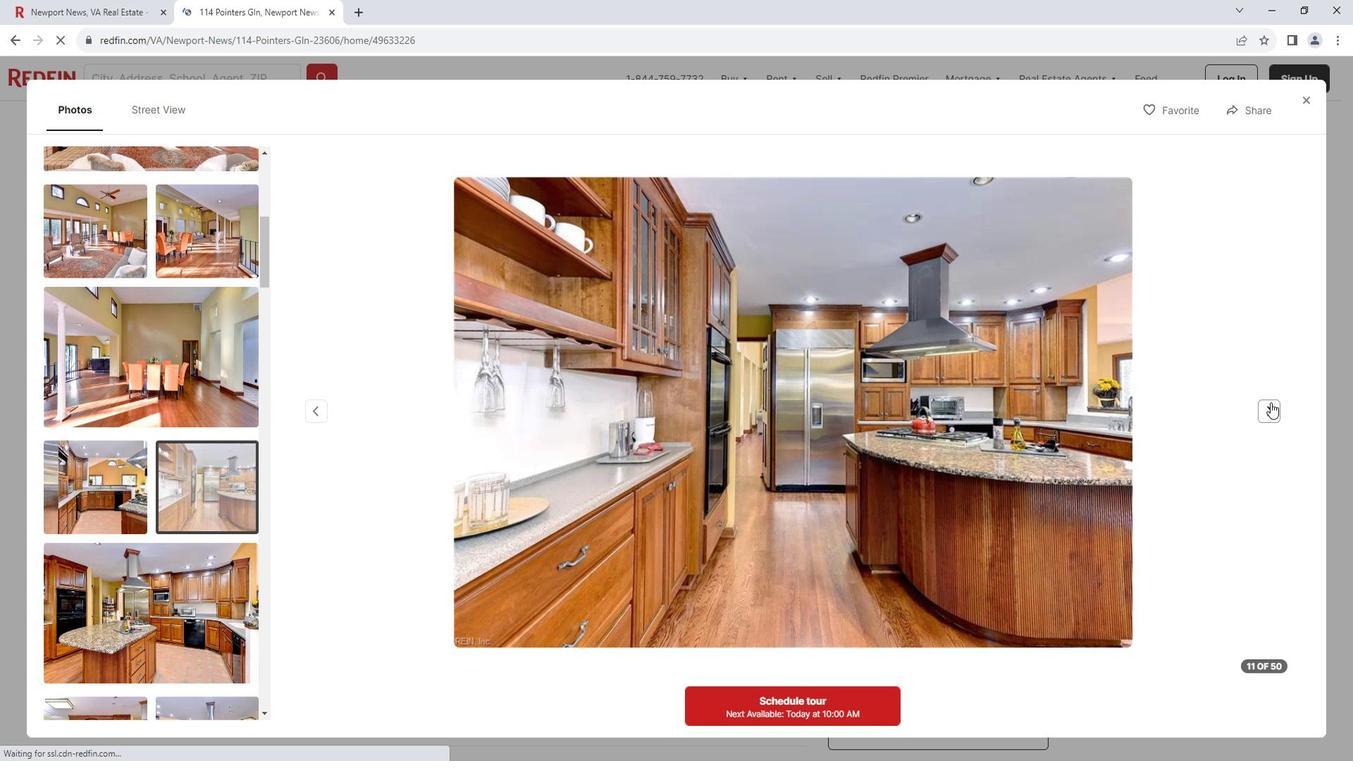 
Action: Mouse pressed left at (1283, 400)
Screenshot: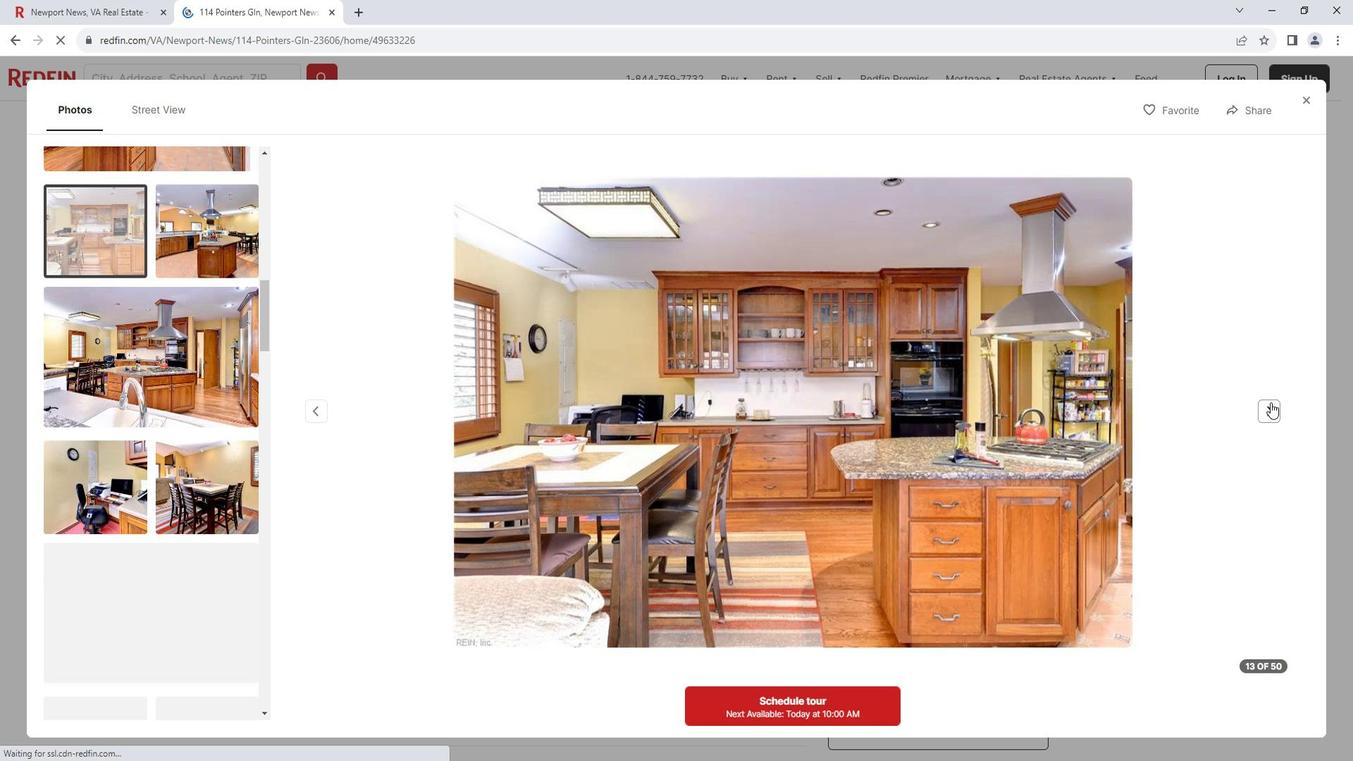 
Action: Mouse pressed left at (1283, 400)
Screenshot: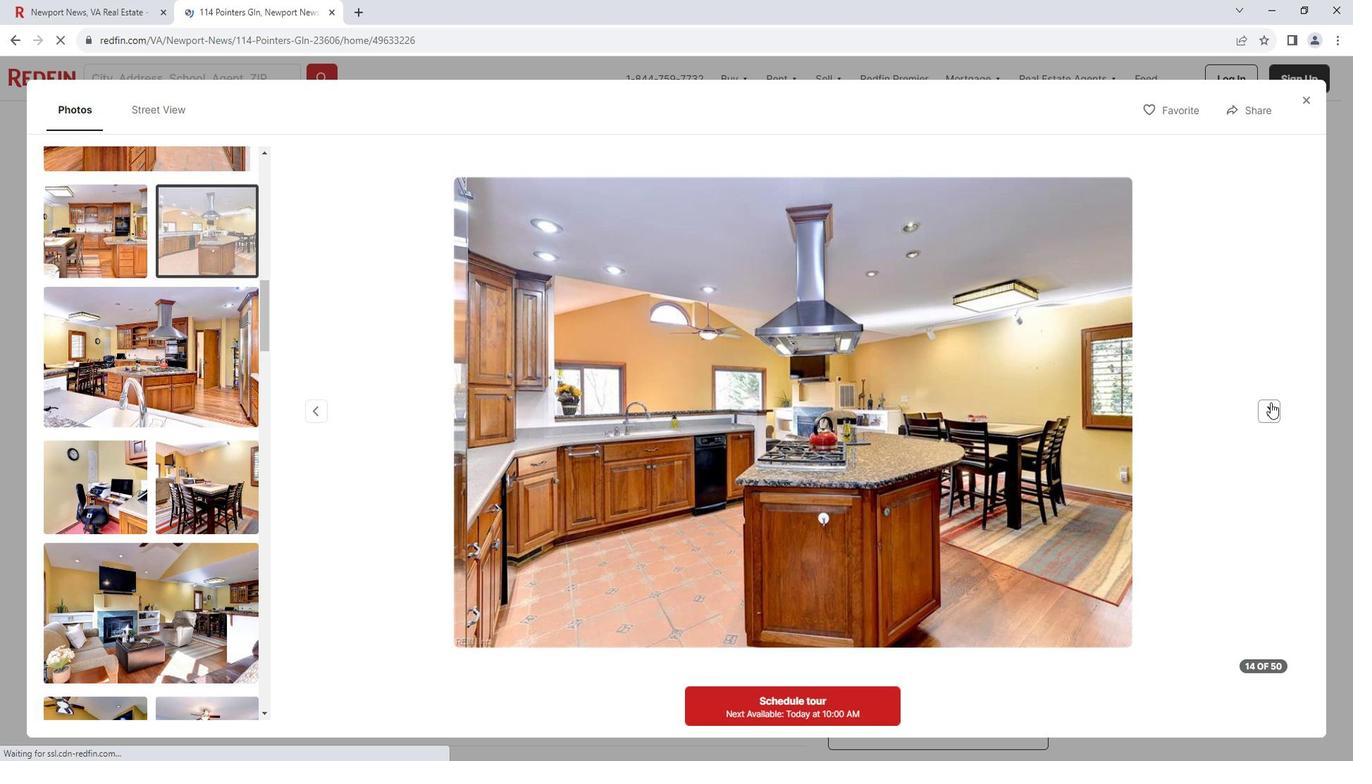 
Action: Mouse pressed left at (1283, 400)
Screenshot: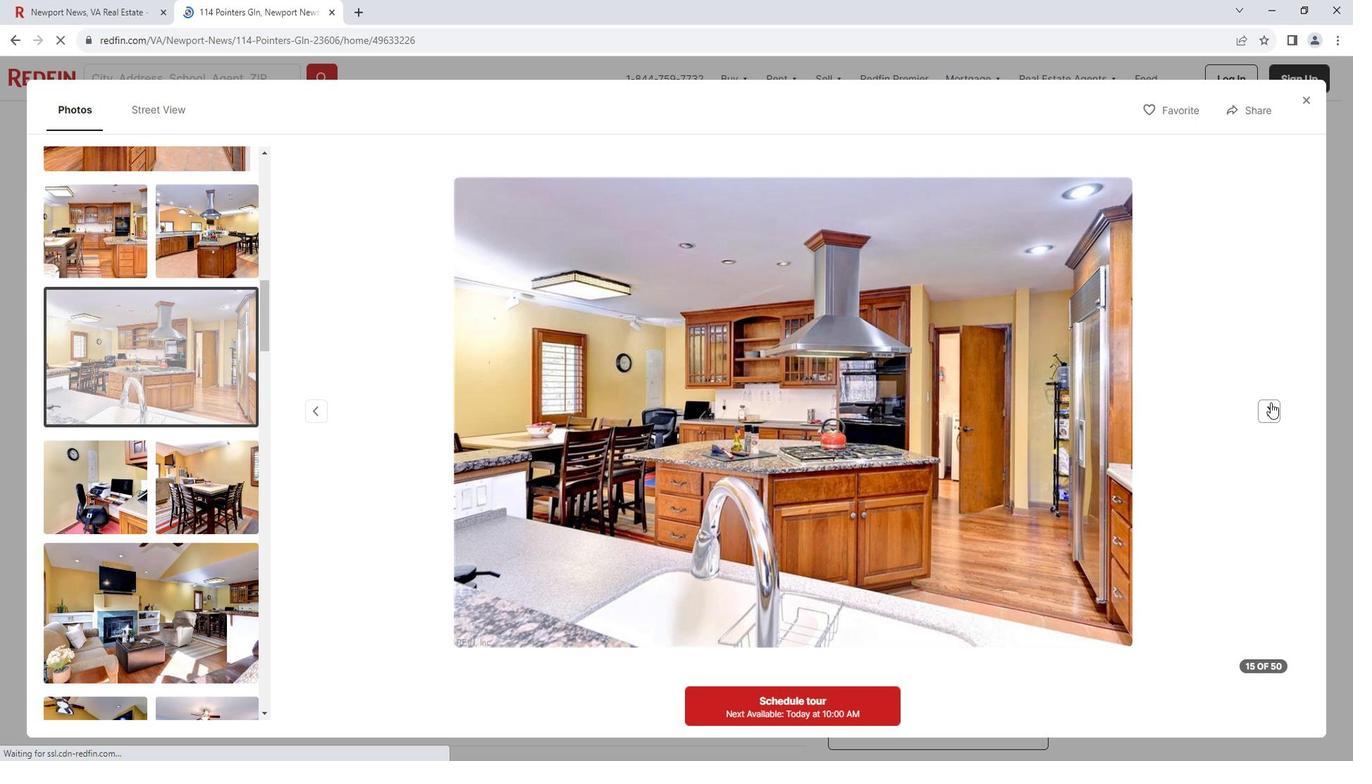 
Action: Mouse pressed left at (1283, 400)
Screenshot: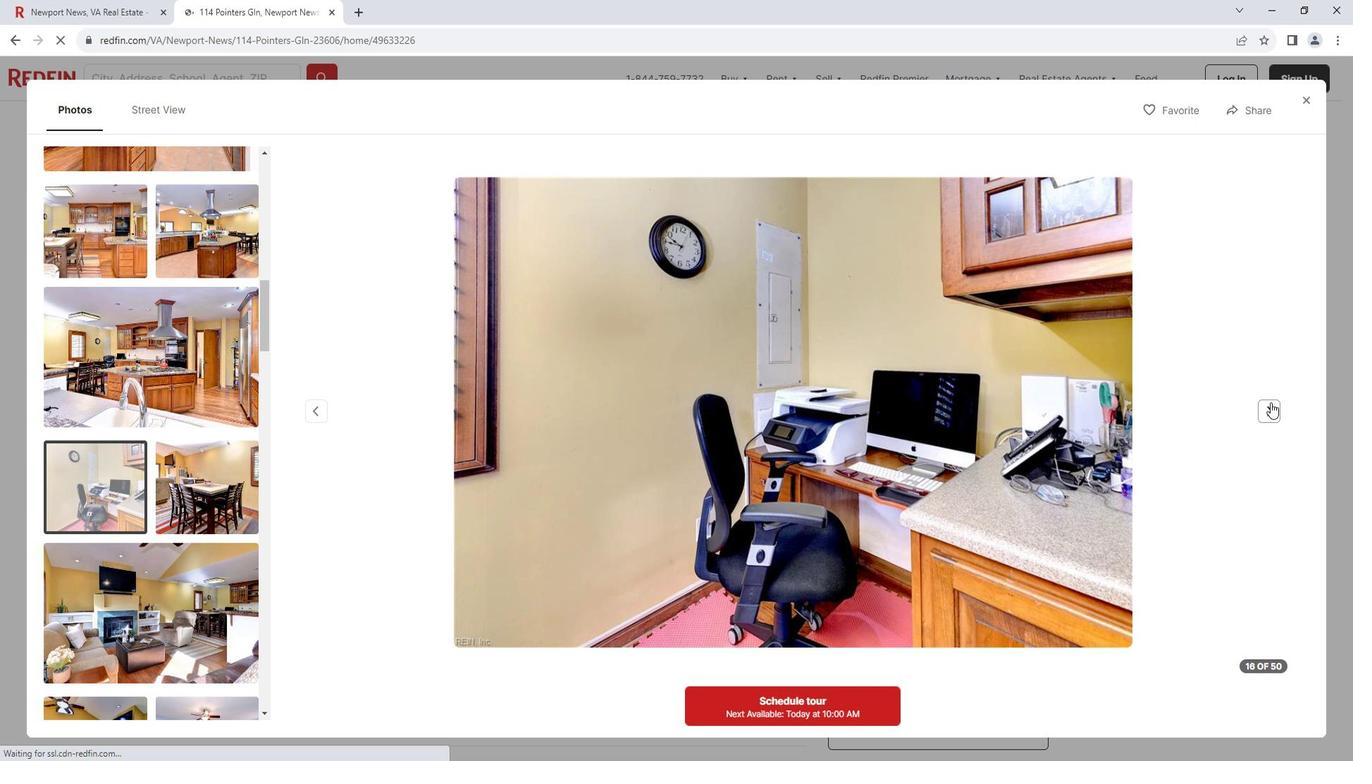 
Action: Mouse pressed left at (1283, 400)
Screenshot: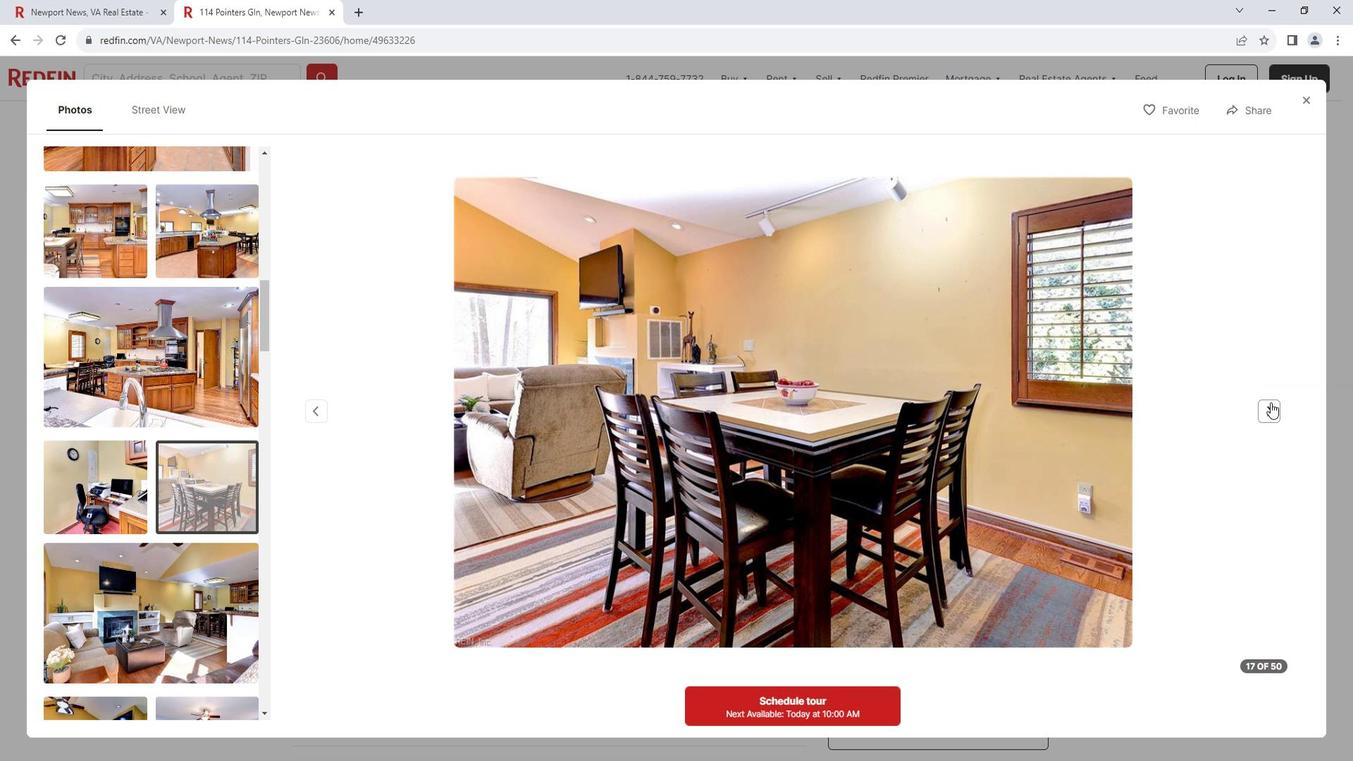 
Action: Mouse pressed left at (1283, 400)
Screenshot: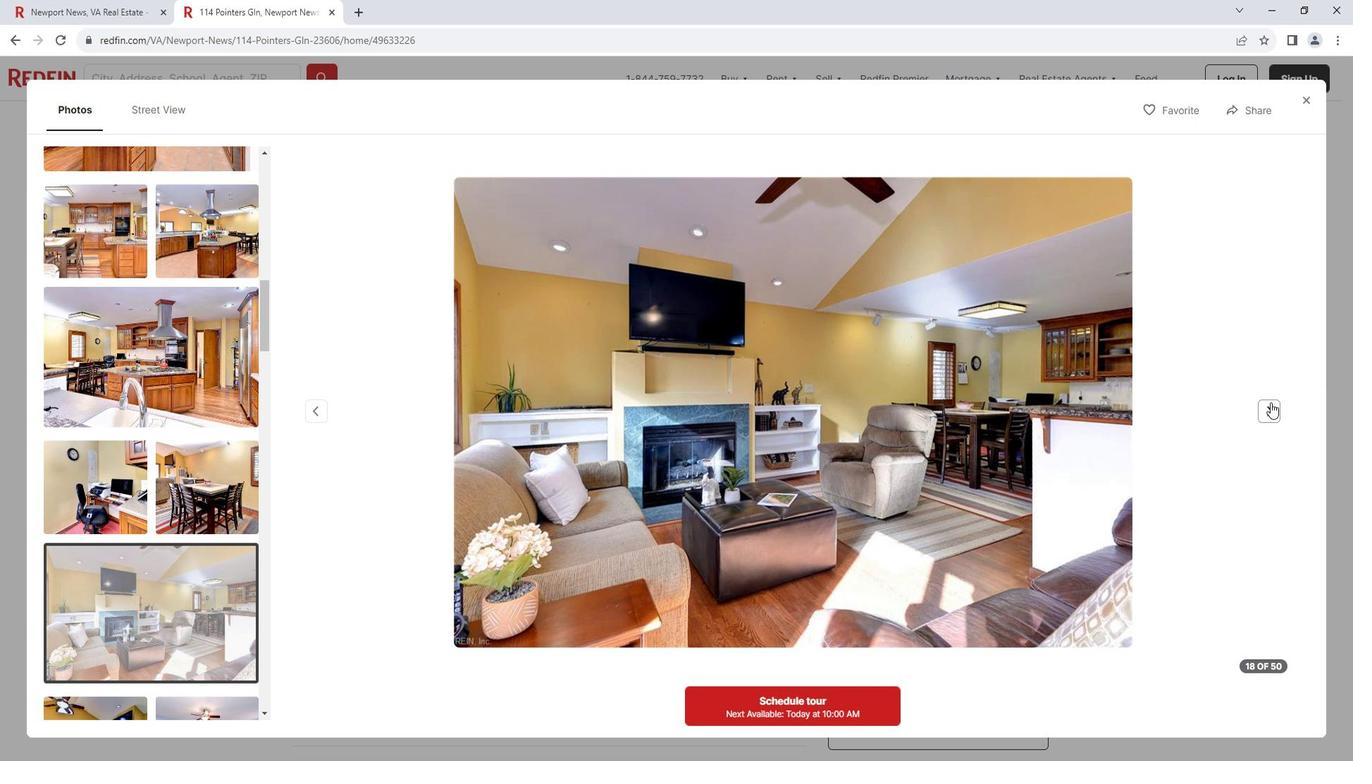 
Action: Mouse pressed left at (1283, 400)
Screenshot: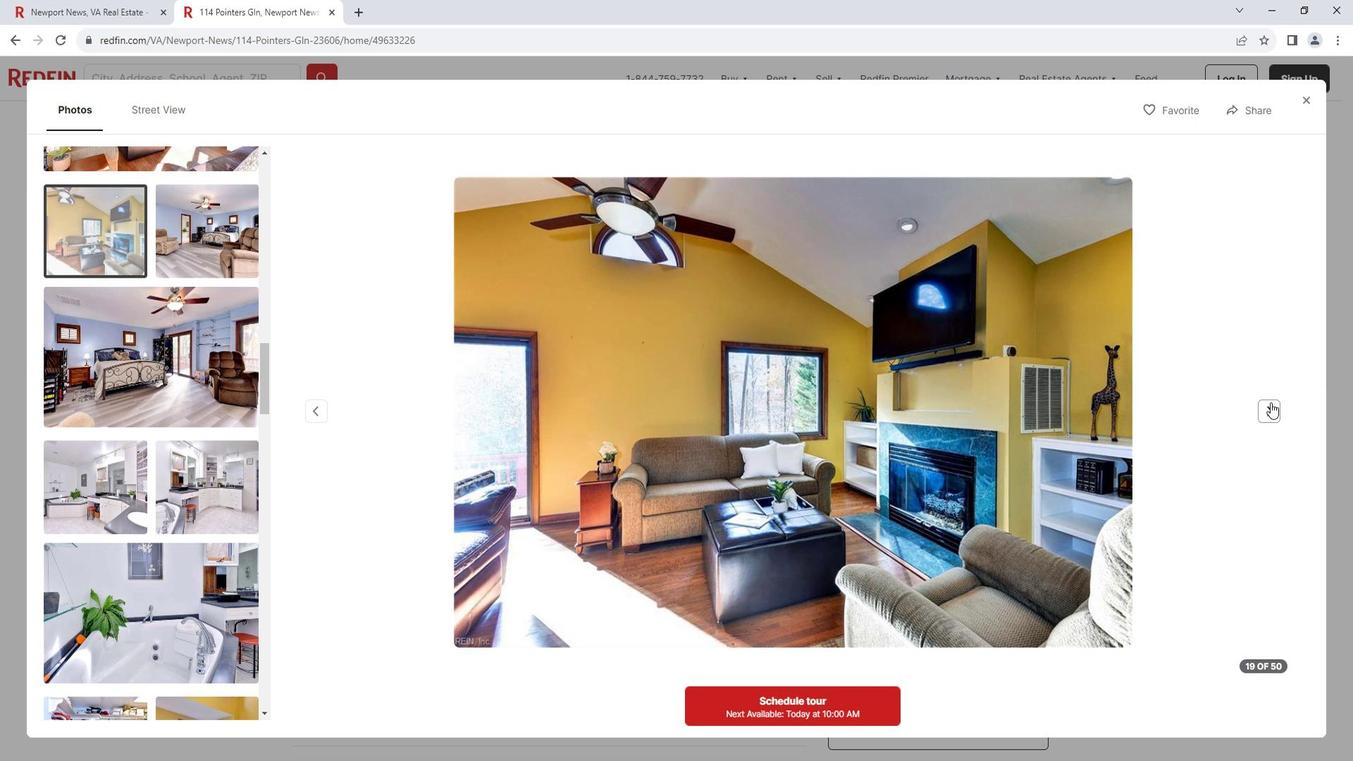 
Action: Mouse pressed left at (1283, 400)
Screenshot: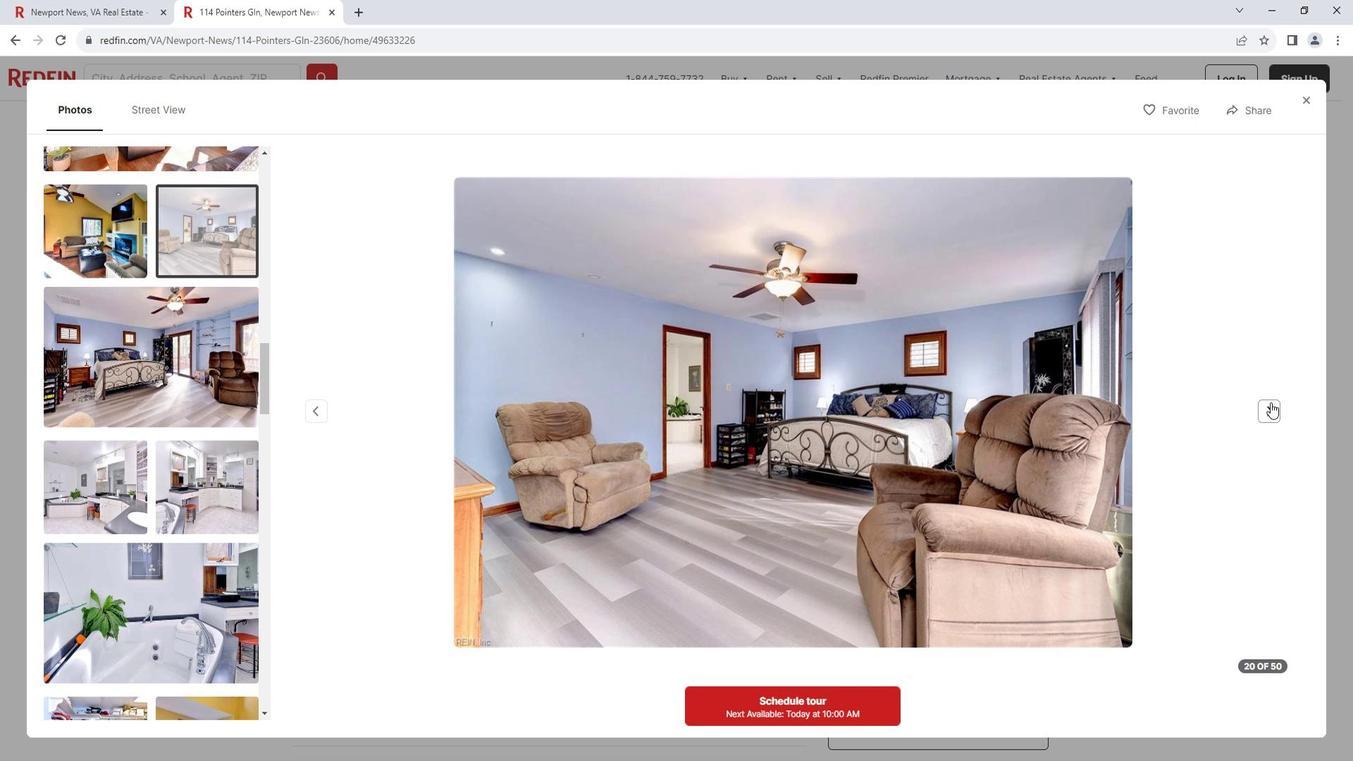 
Action: Mouse pressed left at (1283, 400)
Screenshot: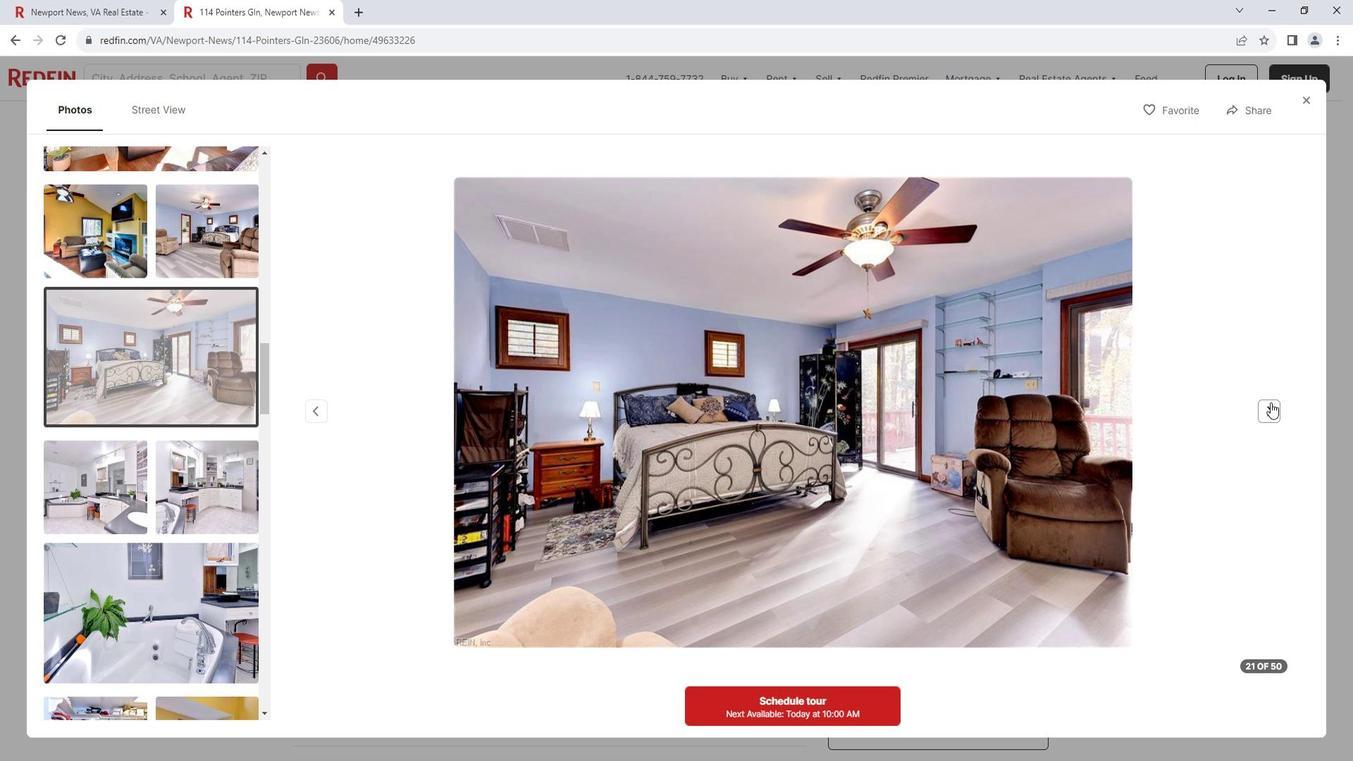 
Action: Mouse moved to (1316, 109)
Screenshot: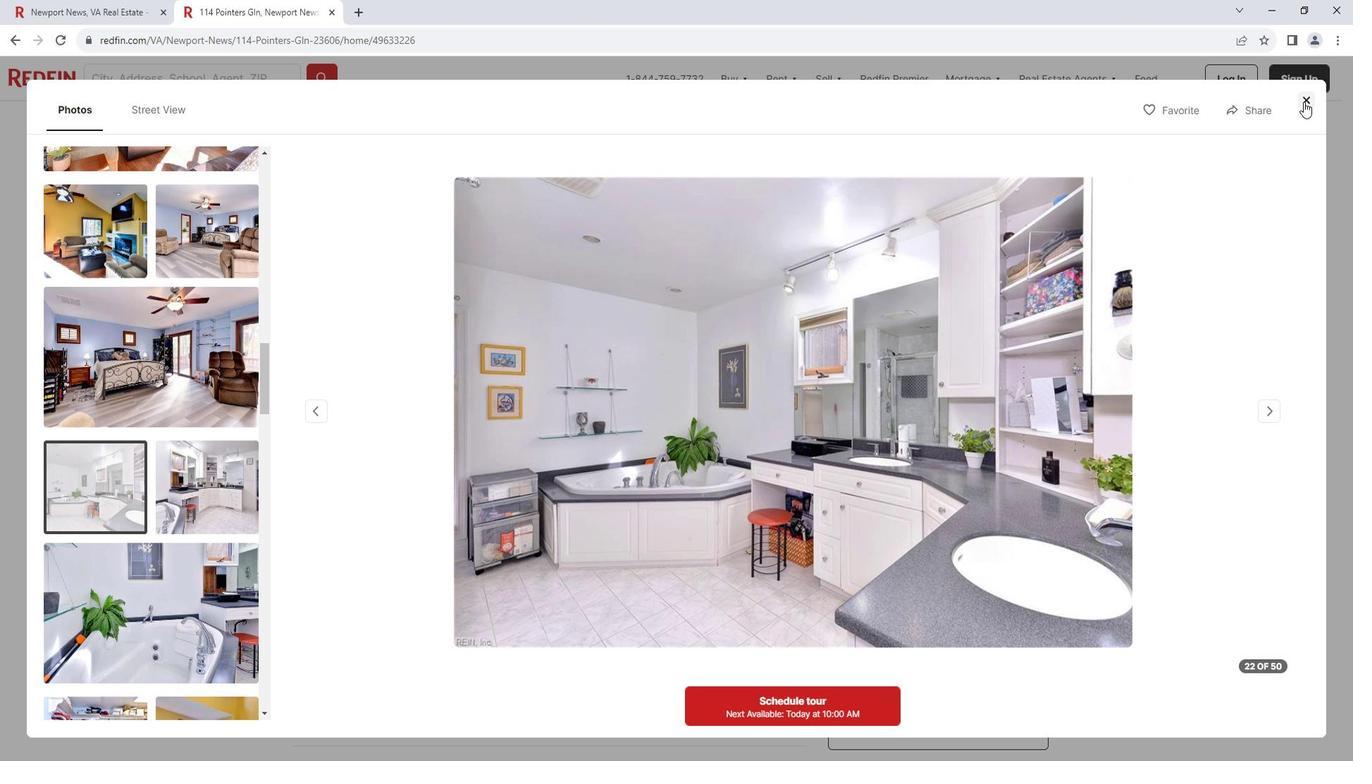 
Action: Mouse pressed left at (1316, 109)
Screenshot: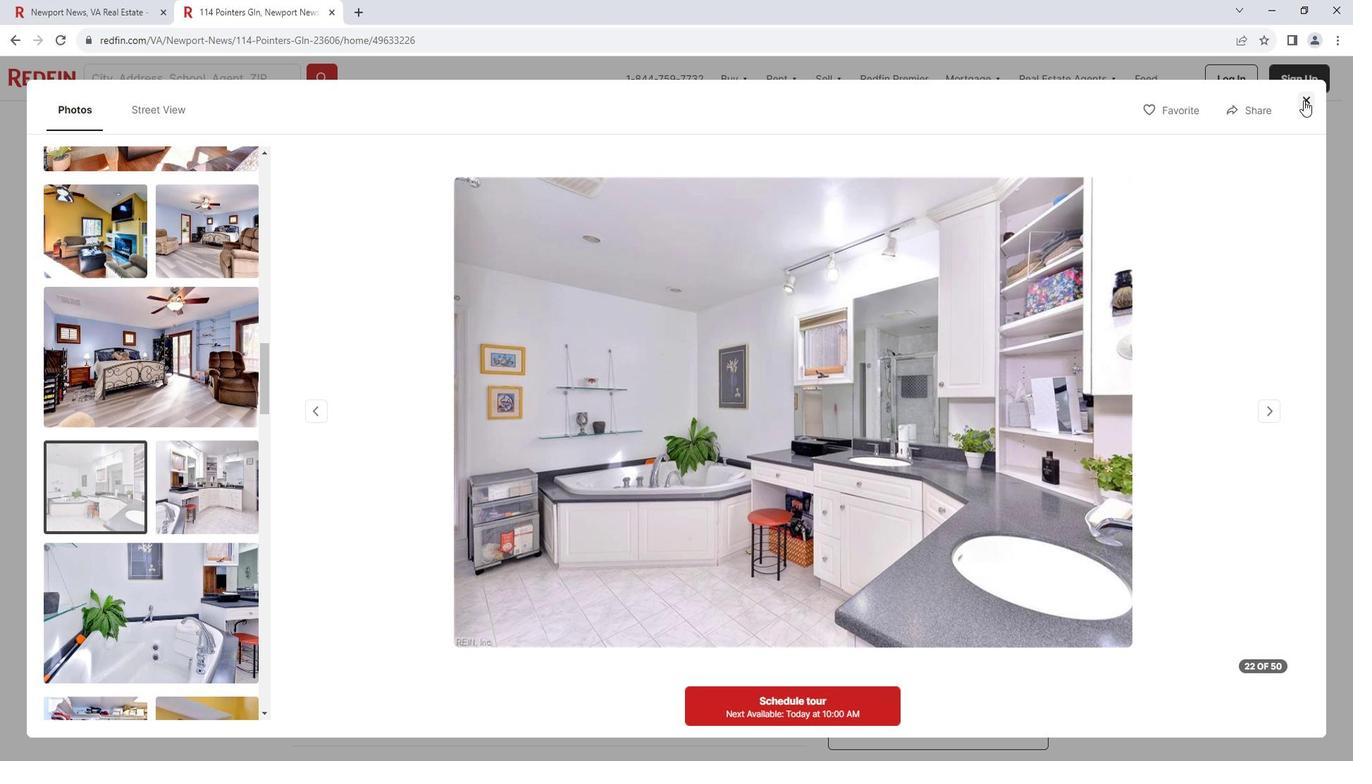 
Action: Mouse moved to (1084, 496)
Screenshot: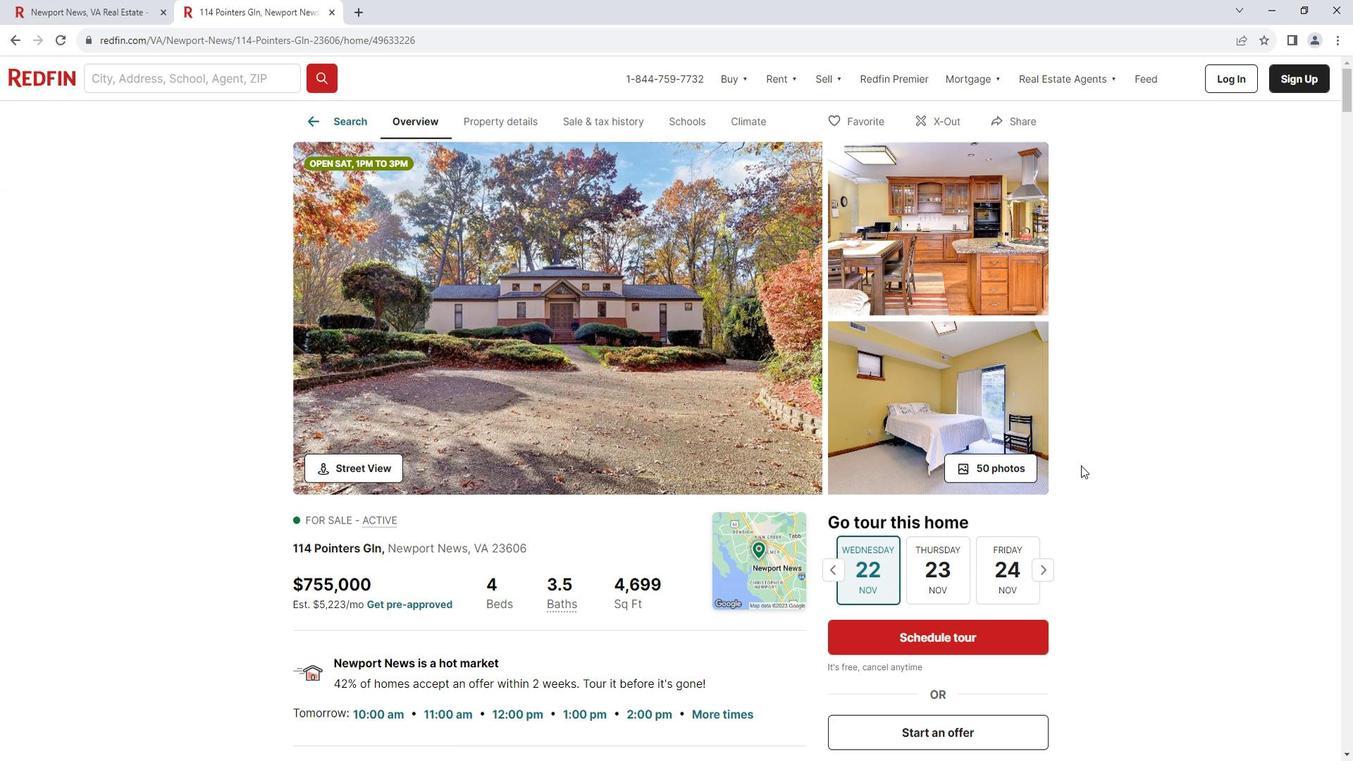 
Action: Mouse scrolled (1084, 496) with delta (0, 0)
Screenshot: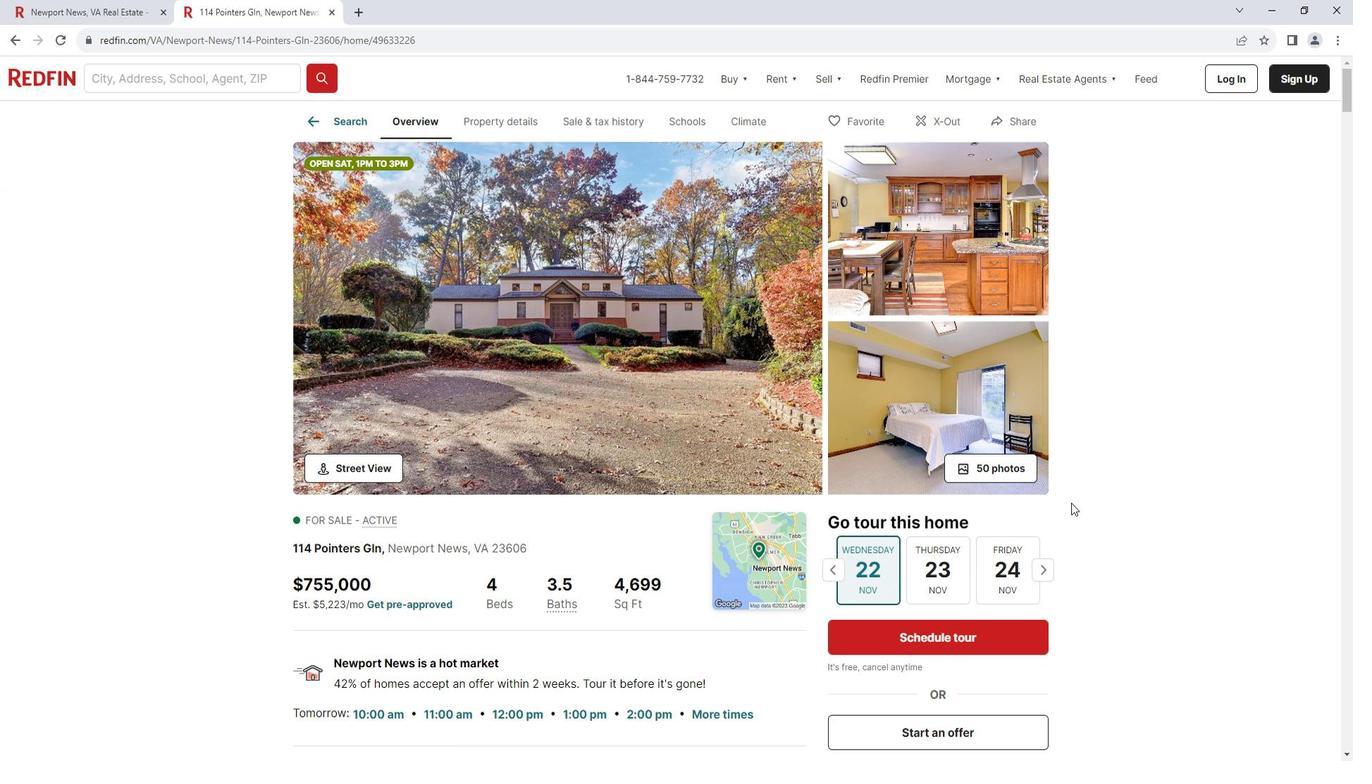 
Action: Mouse scrolled (1084, 496) with delta (0, 0)
Screenshot: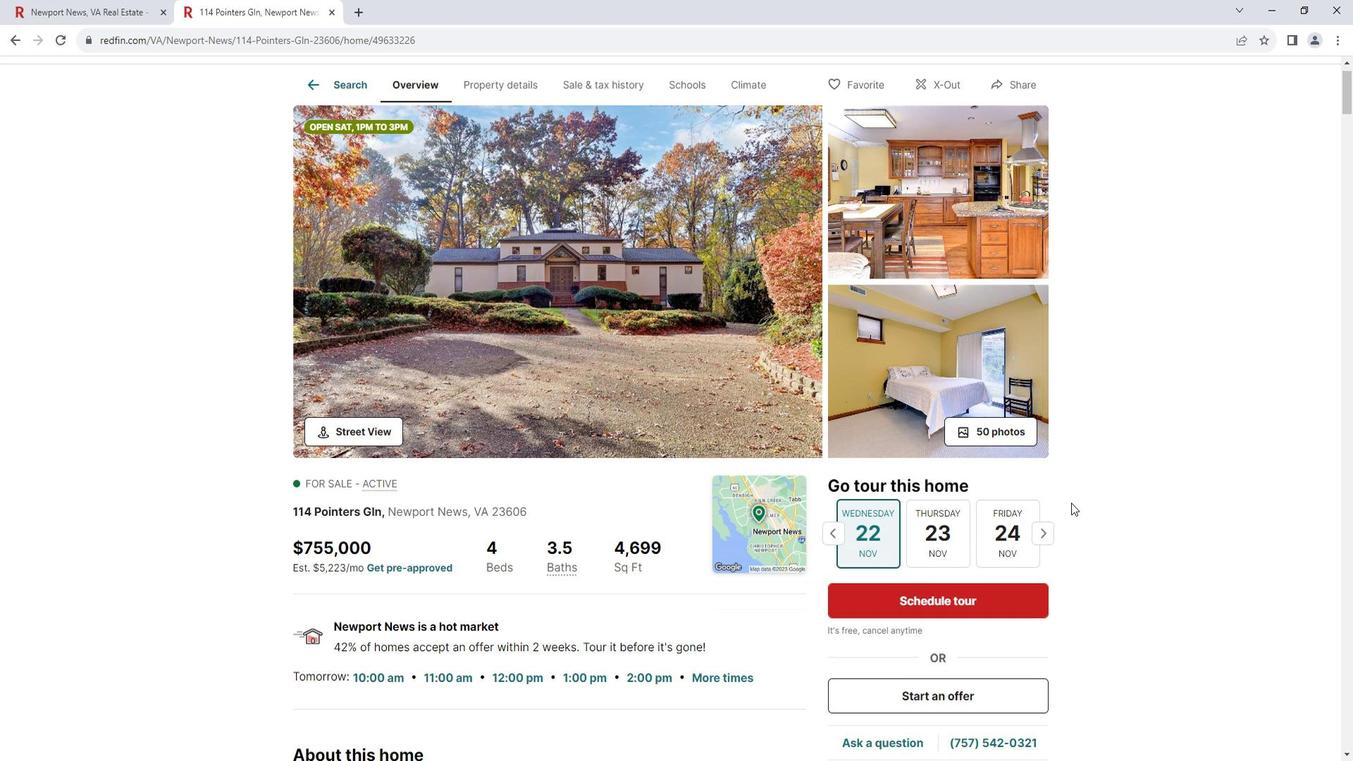 
Action: Mouse scrolled (1084, 496) with delta (0, 0)
Screenshot: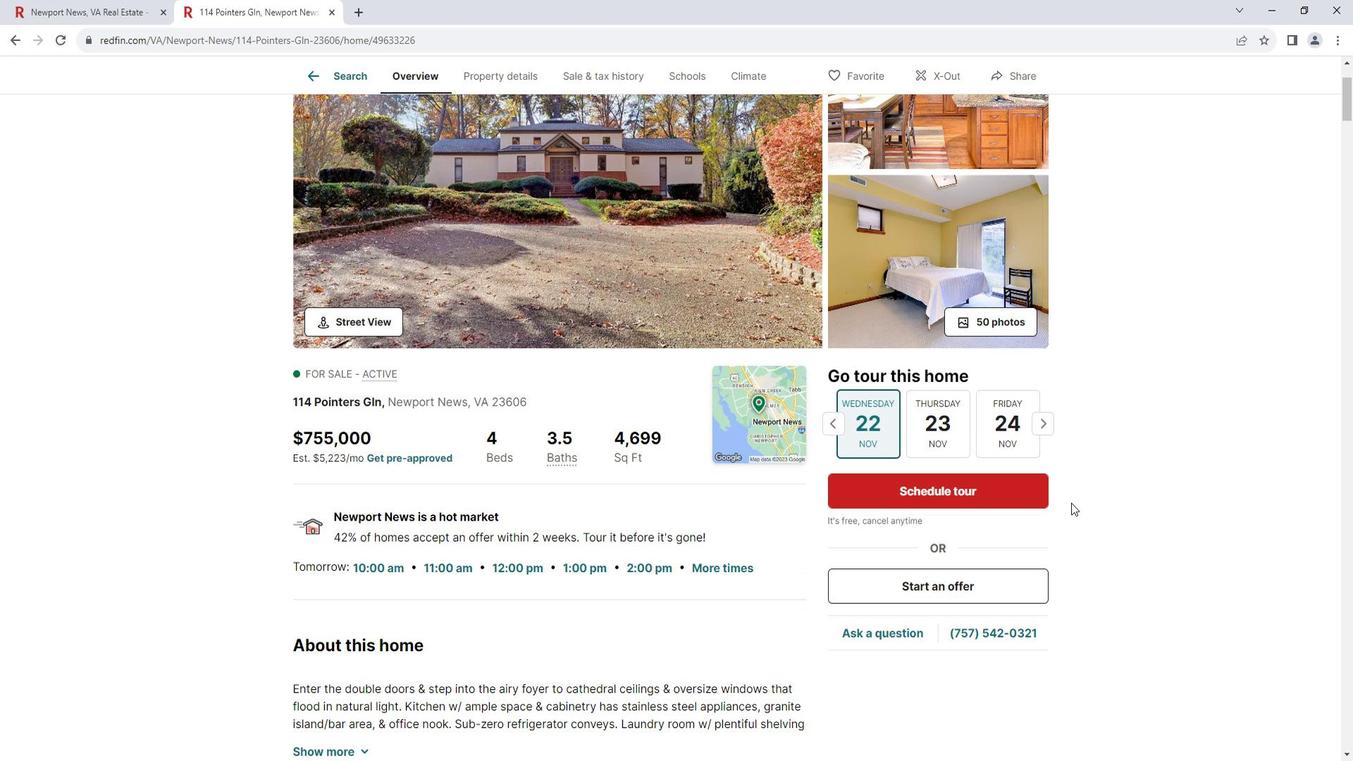 
Action: Mouse moved to (1084, 496)
Screenshot: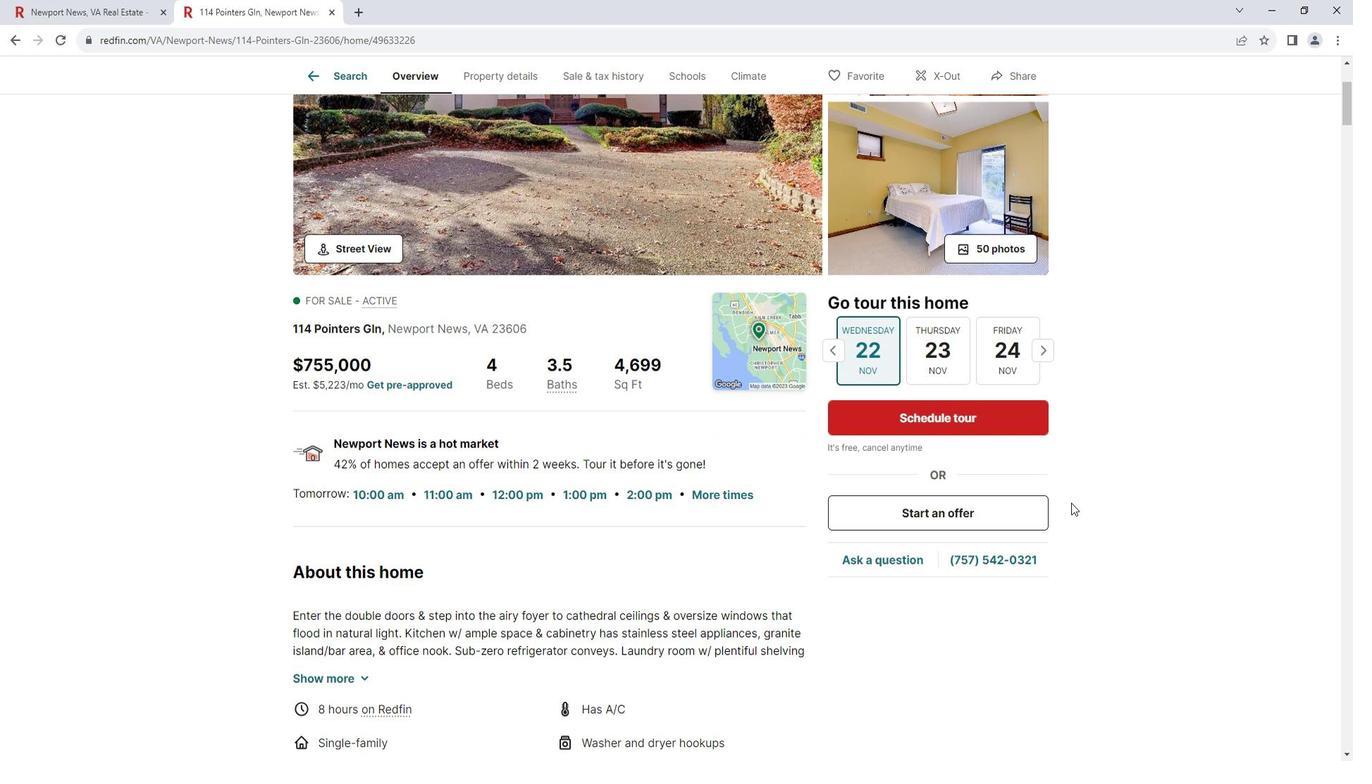 
Action: Mouse scrolled (1084, 496) with delta (0, 0)
Screenshot: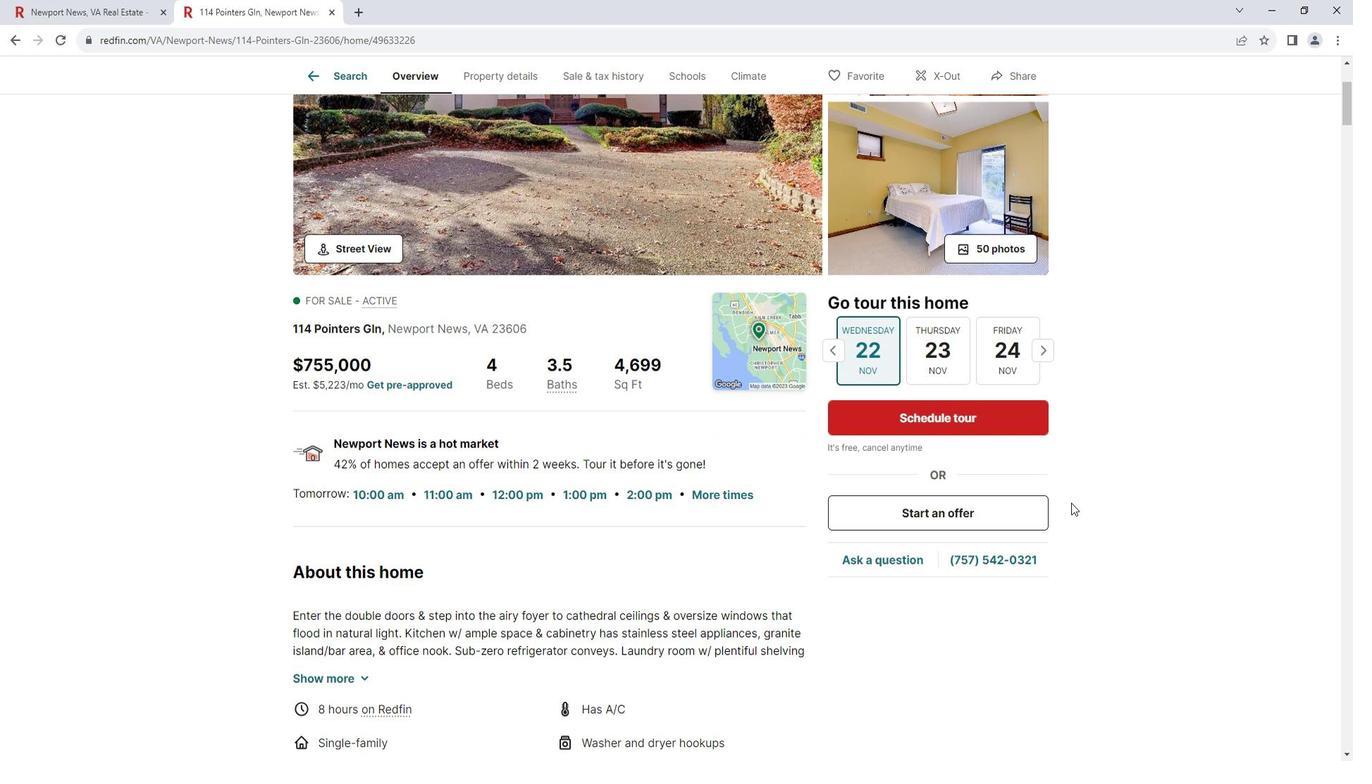 
Action: Mouse moved to (1084, 496)
Screenshot: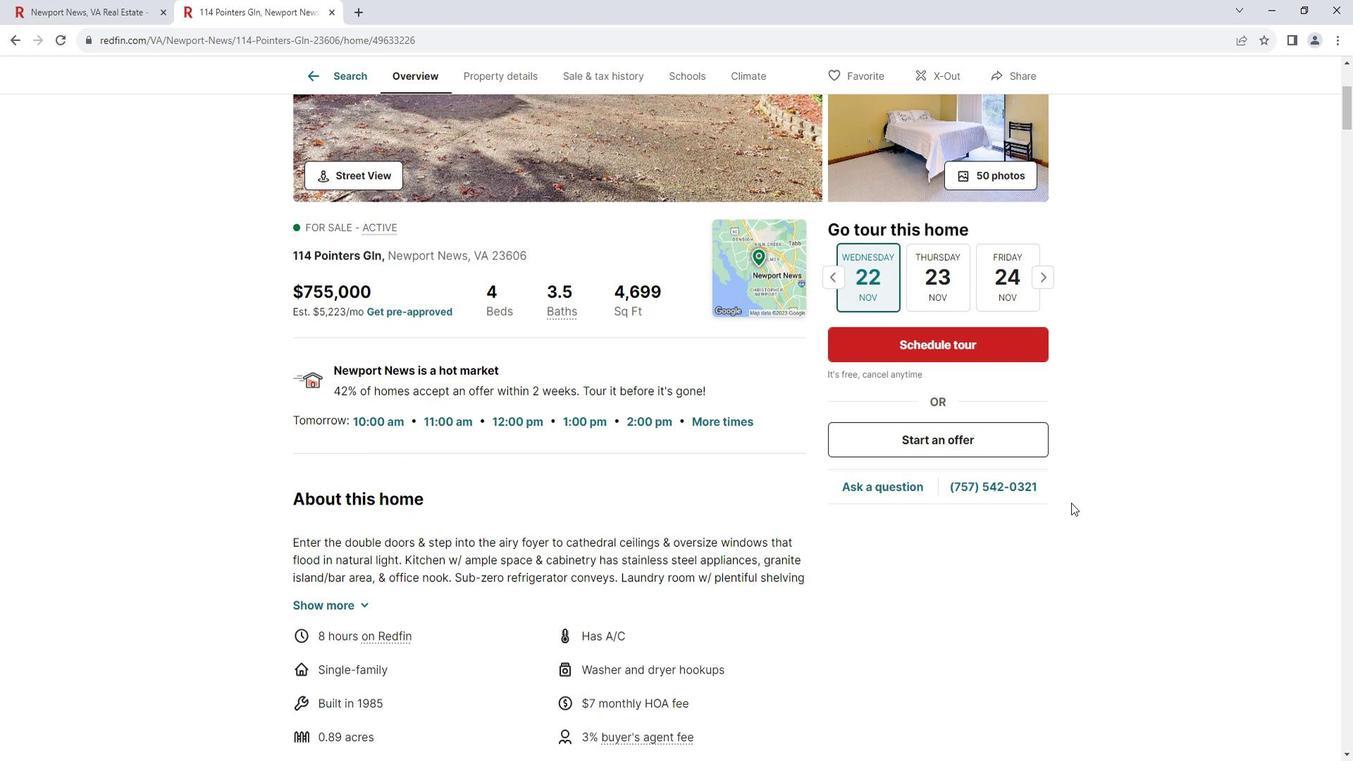 
Action: Mouse scrolled (1084, 496) with delta (0, 0)
Screenshot: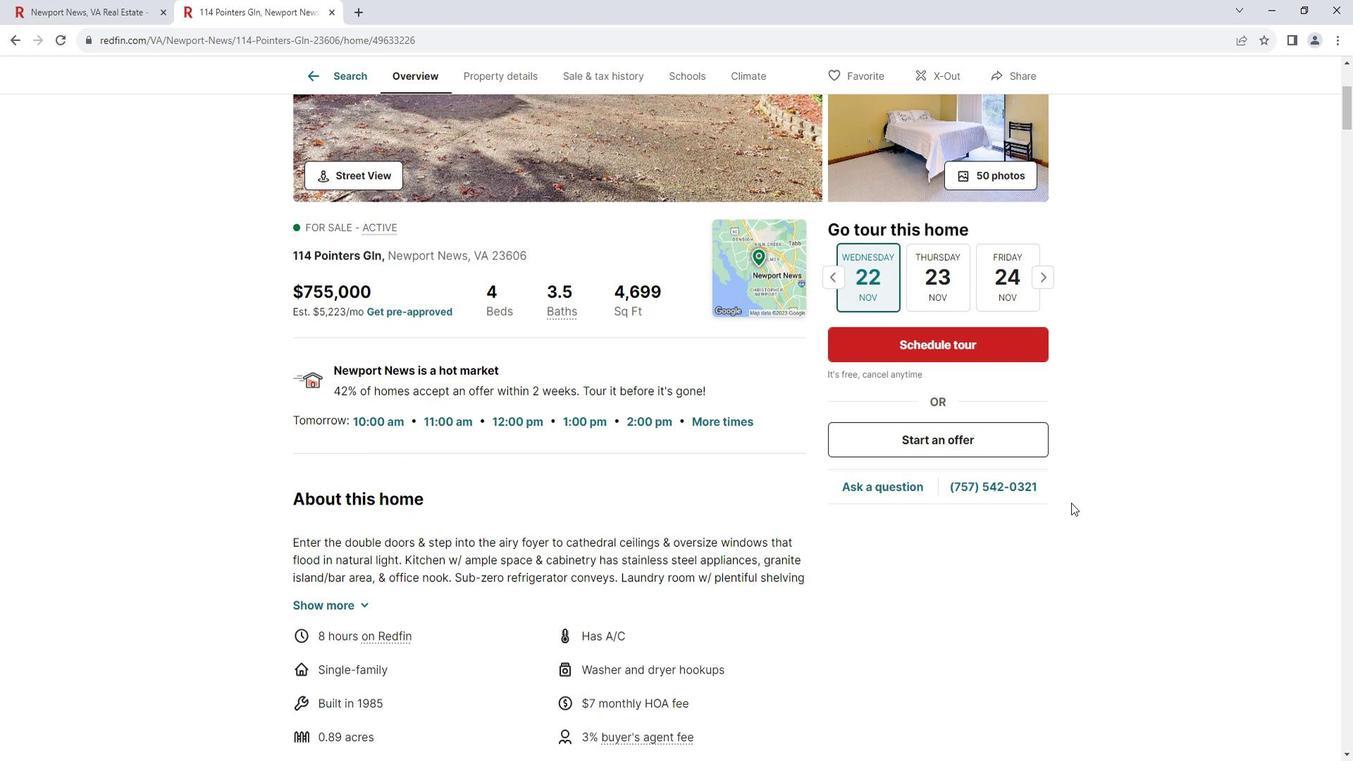 
Action: Mouse moved to (1085, 496)
Screenshot: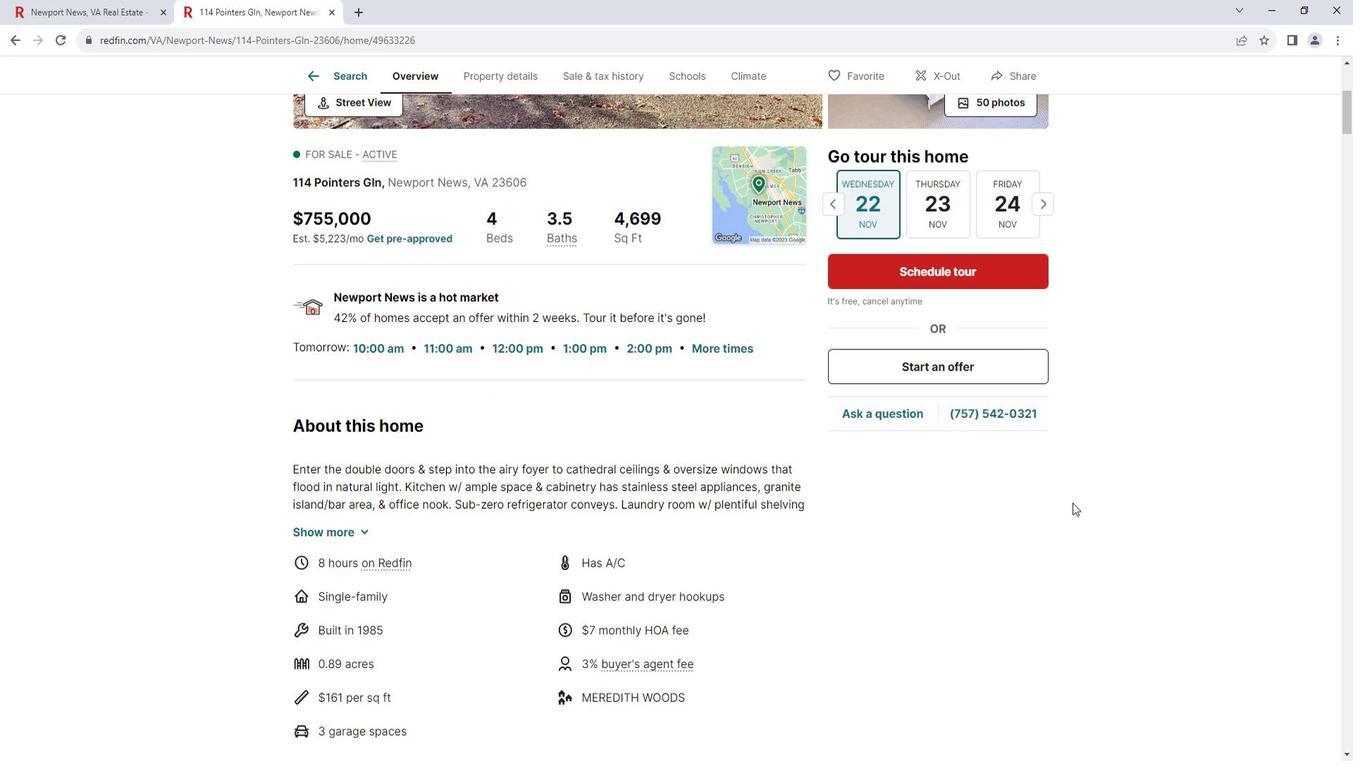 
Action: Mouse scrolled (1085, 496) with delta (0, 0)
Screenshot: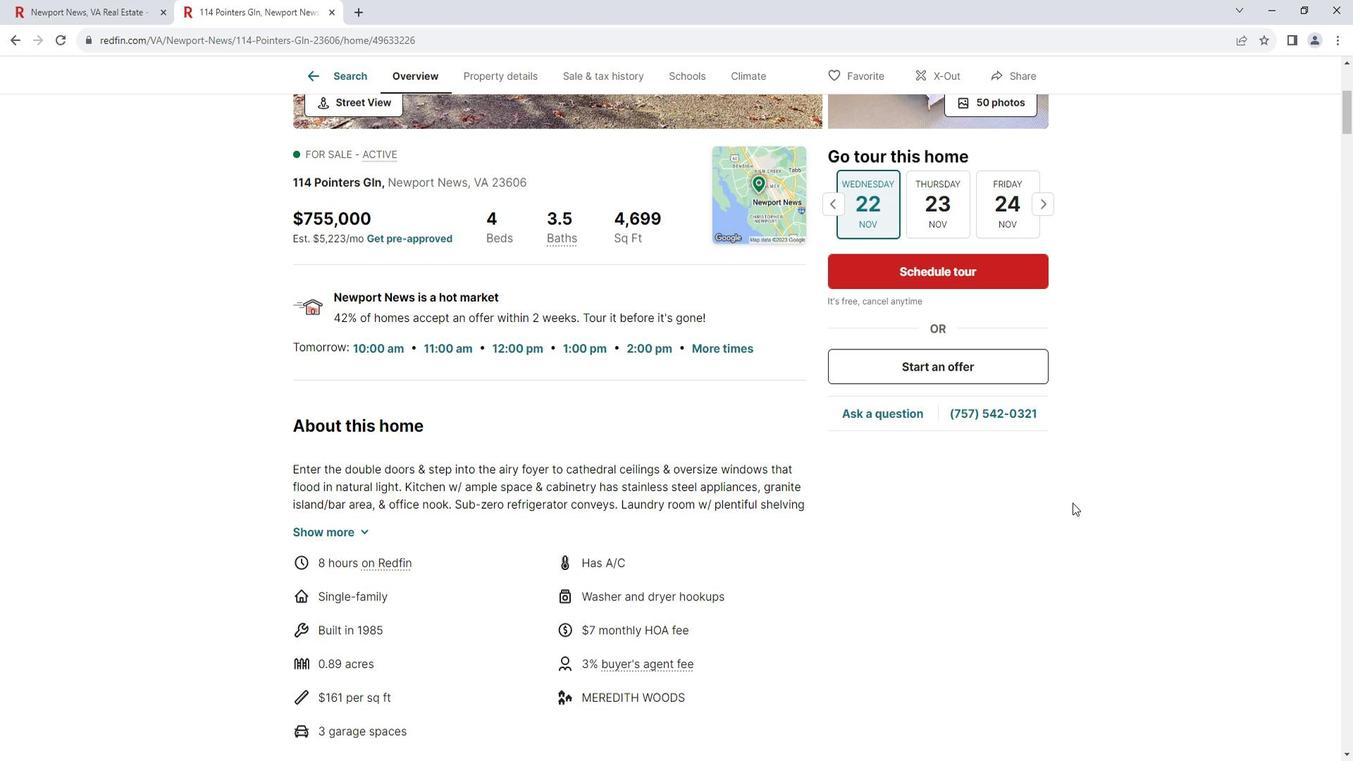 
Action: Mouse moved to (1086, 496)
Screenshot: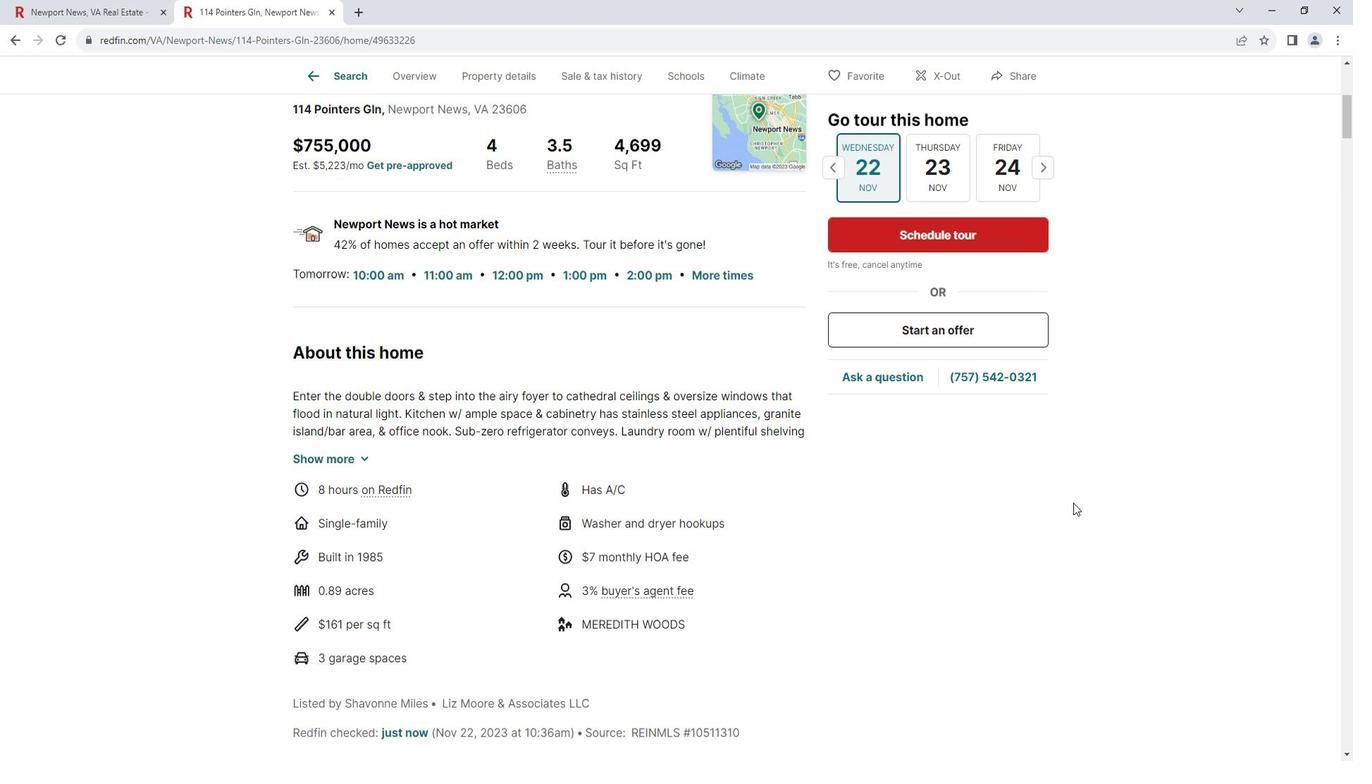 
Action: Mouse scrolled (1086, 495) with delta (0, 0)
Screenshot: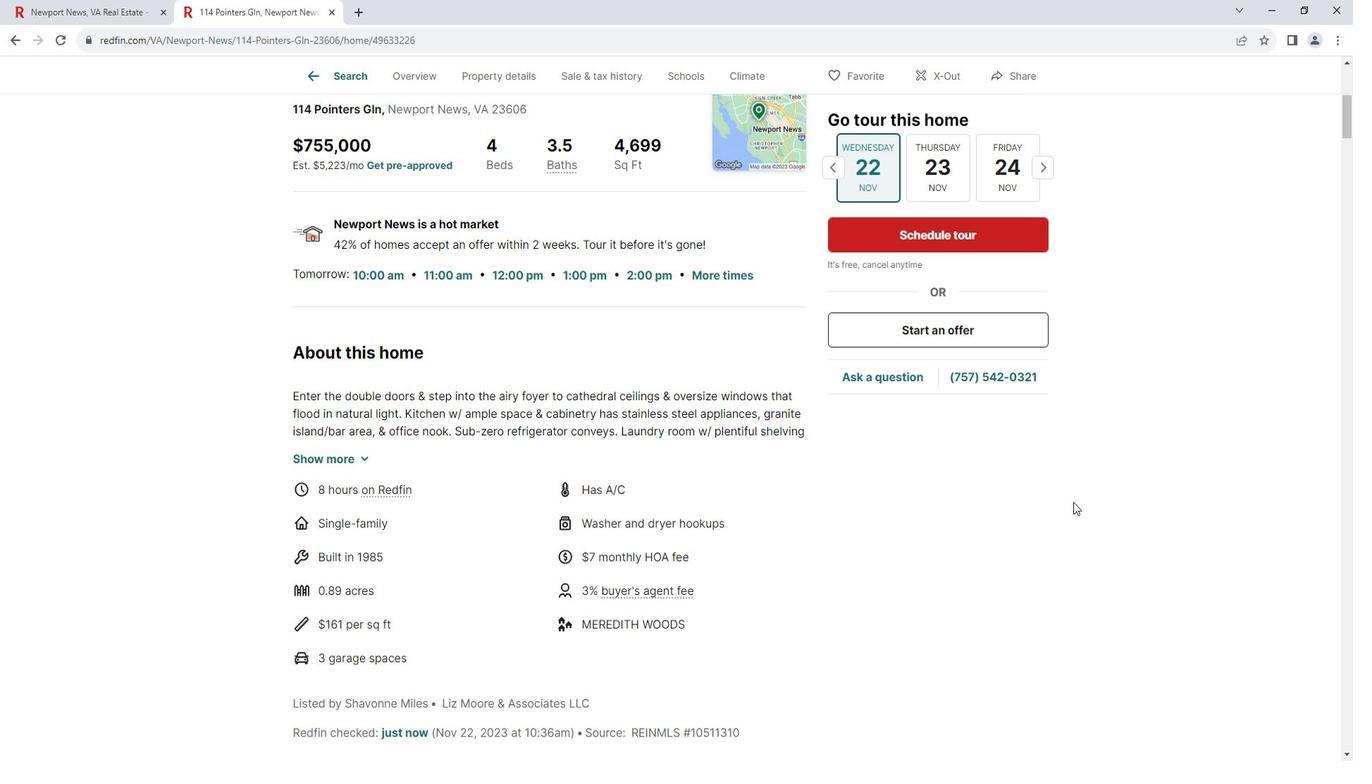 
Action: Mouse scrolled (1086, 495) with delta (0, 0)
Screenshot: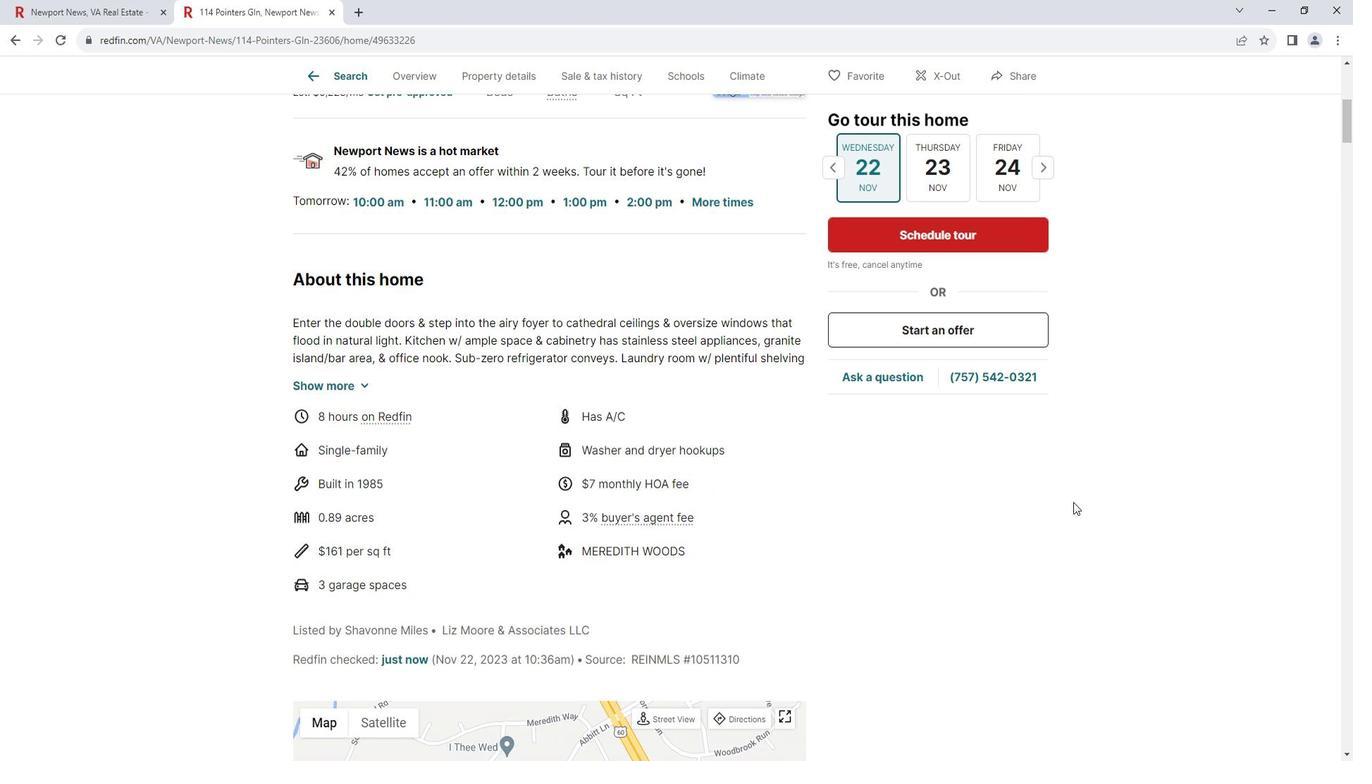 
Action: Mouse moved to (1087, 495)
Screenshot: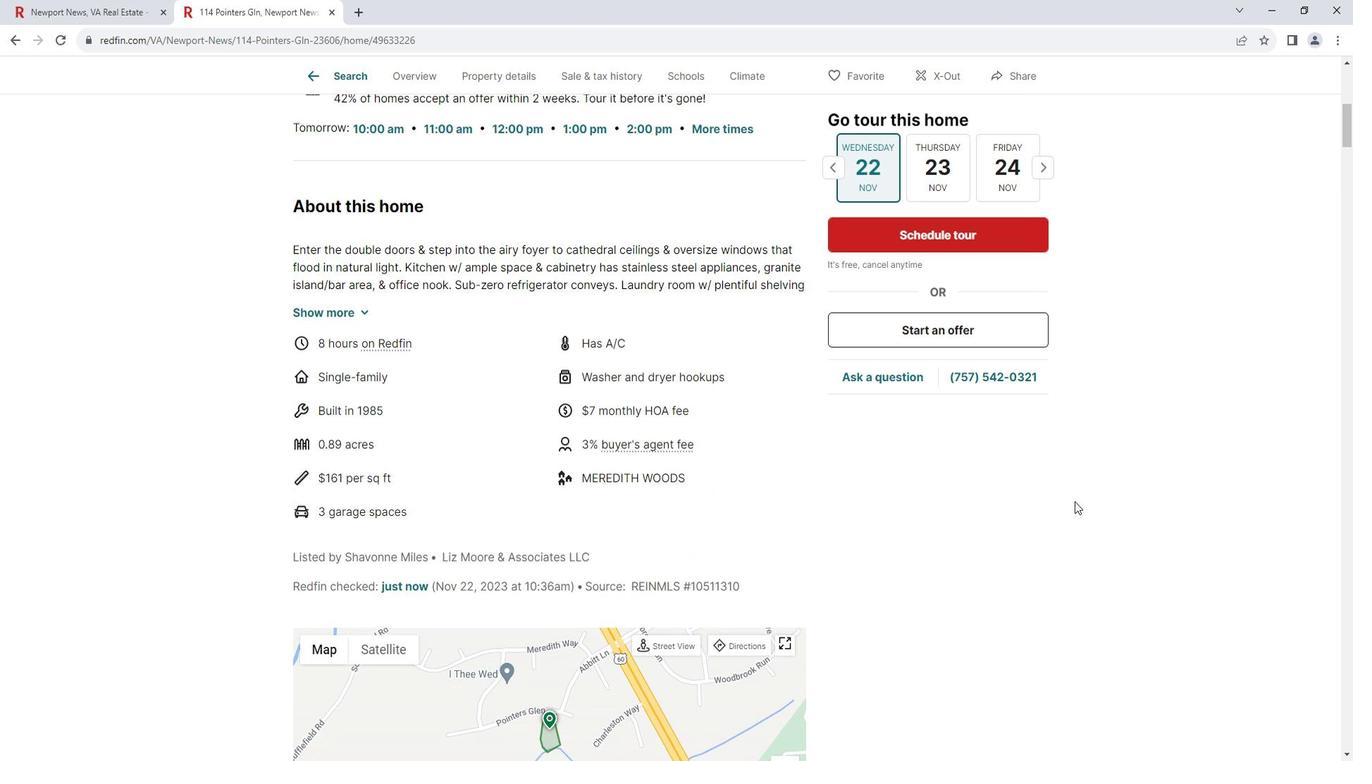 
Action: Mouse scrolled (1087, 494) with delta (0, 0)
Screenshot: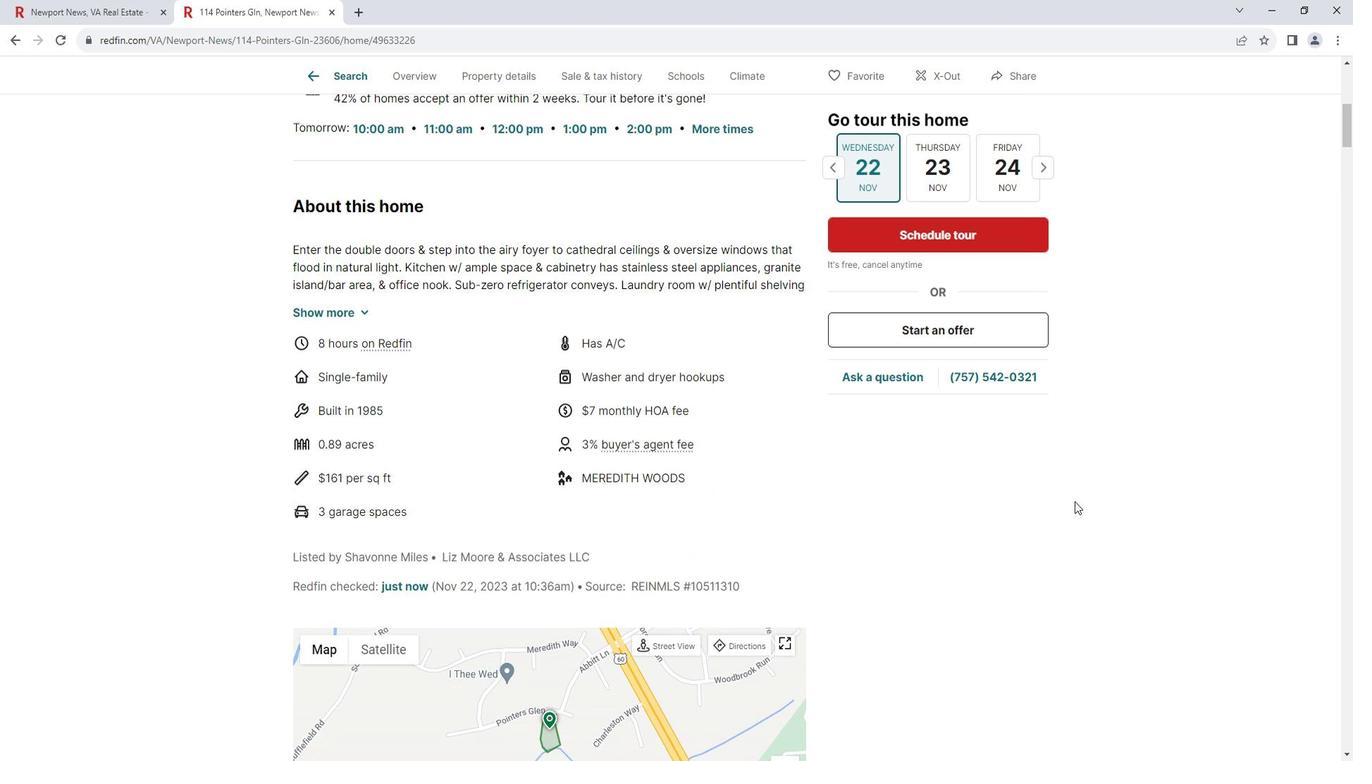
Action: Mouse moved to (1088, 495)
Screenshot: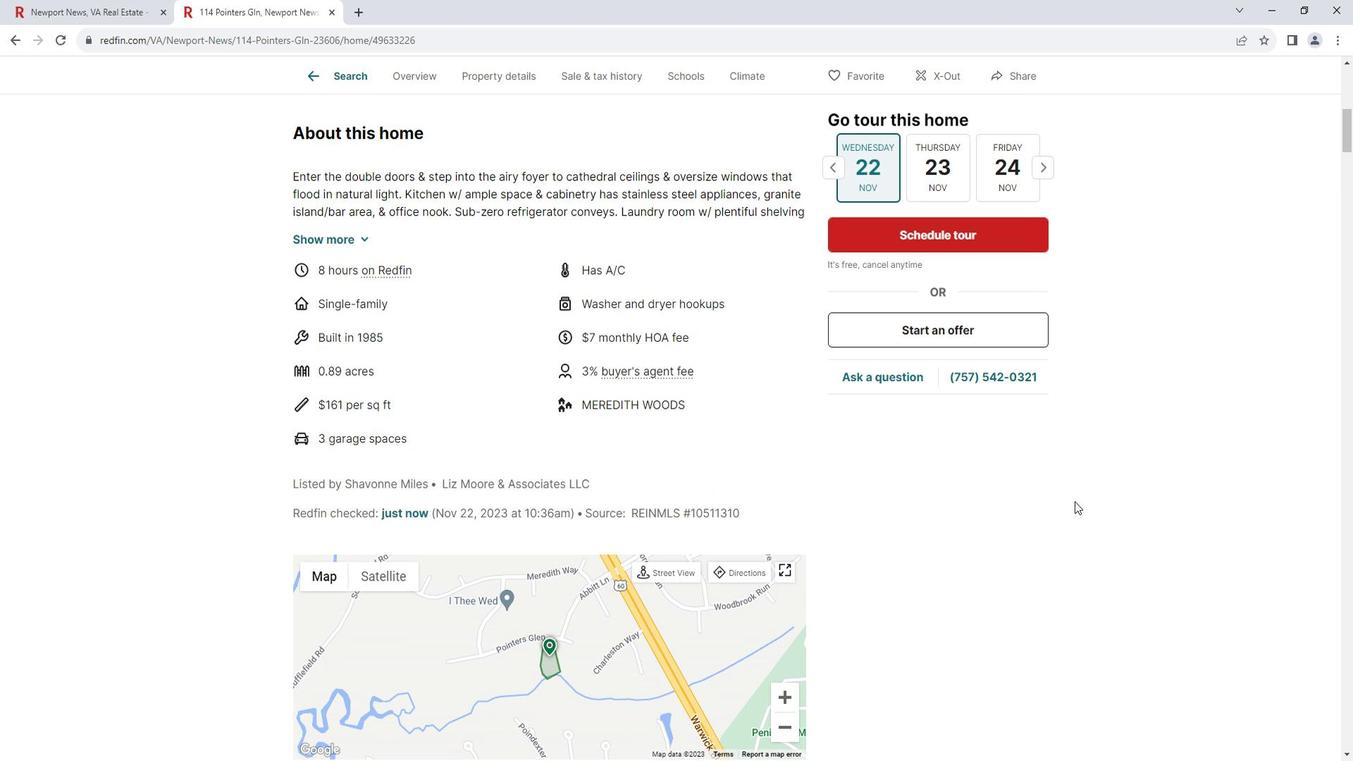 
Action: Mouse scrolled (1088, 494) with delta (0, 0)
Screenshot: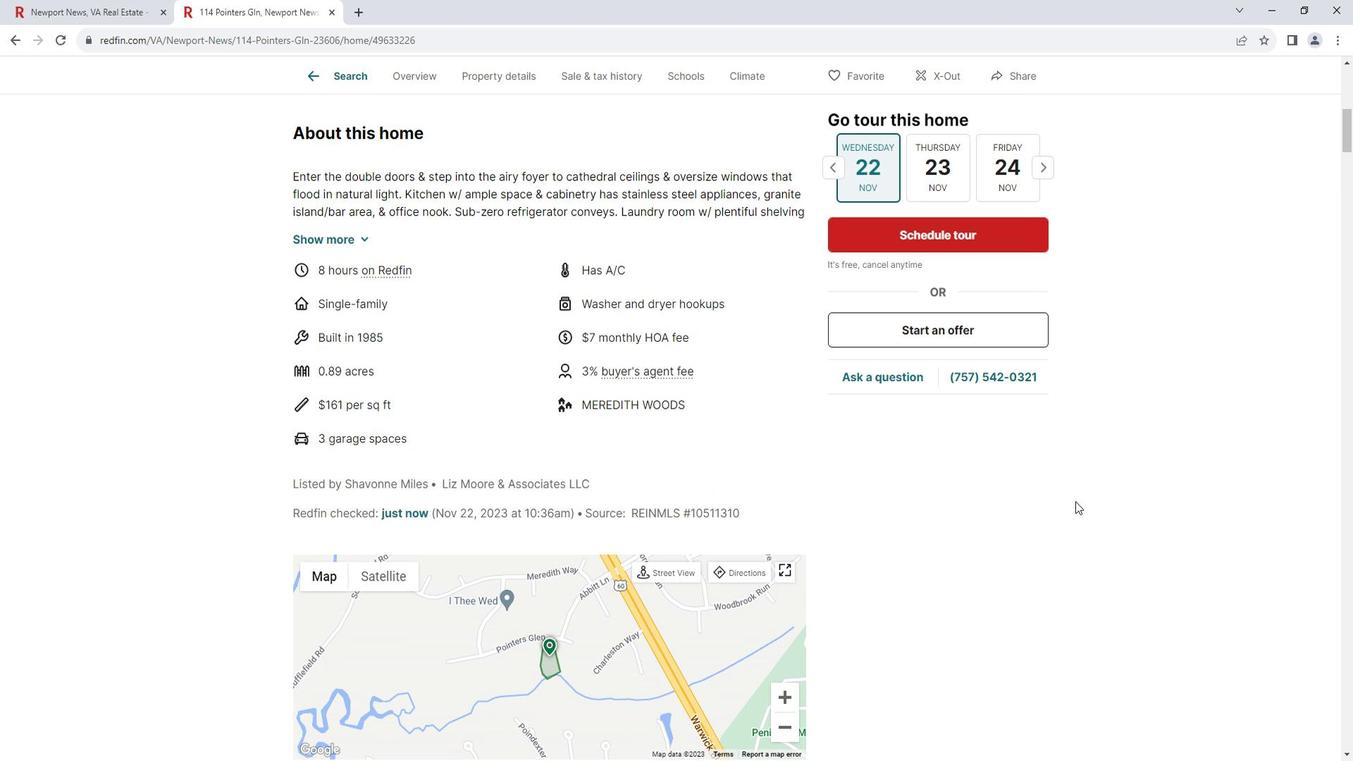 
Action: Mouse scrolled (1088, 494) with delta (0, 0)
Screenshot: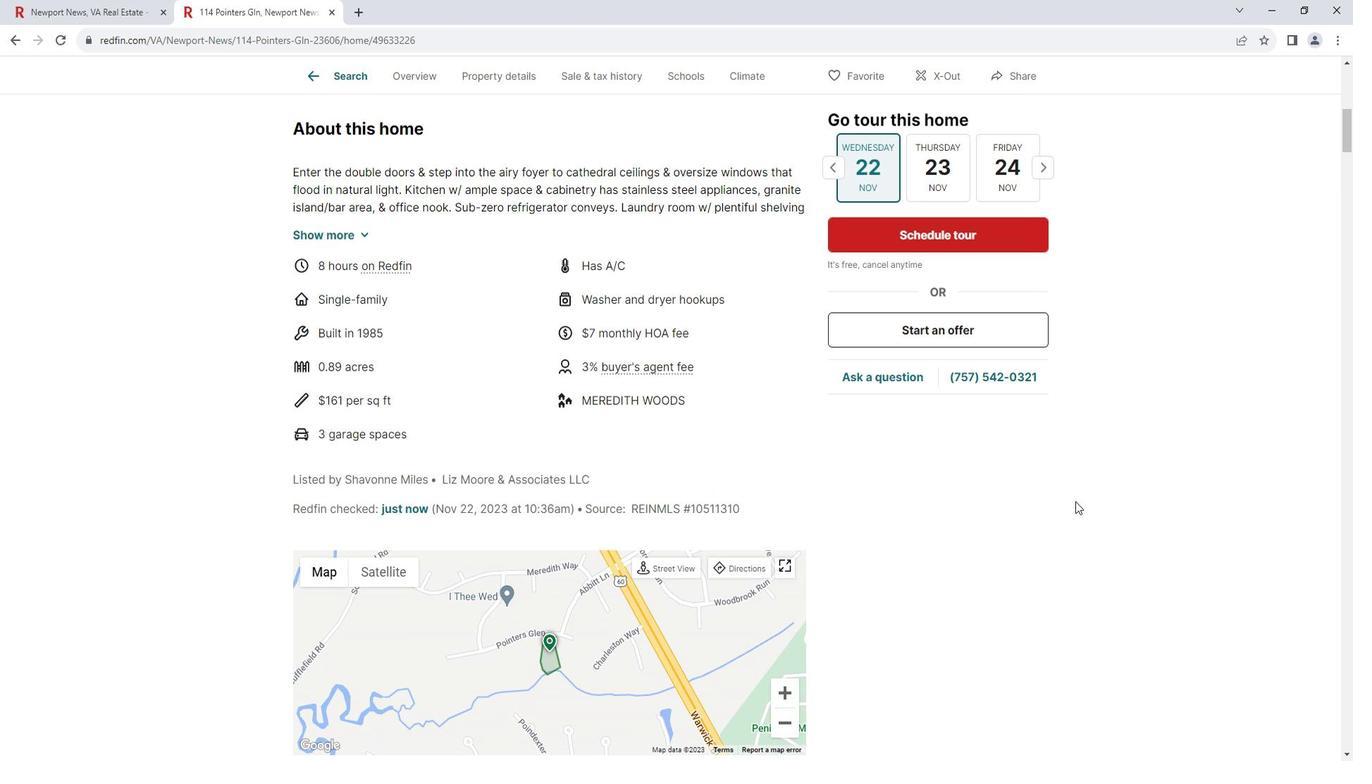 
Action: Mouse scrolled (1088, 494) with delta (0, 0)
Screenshot: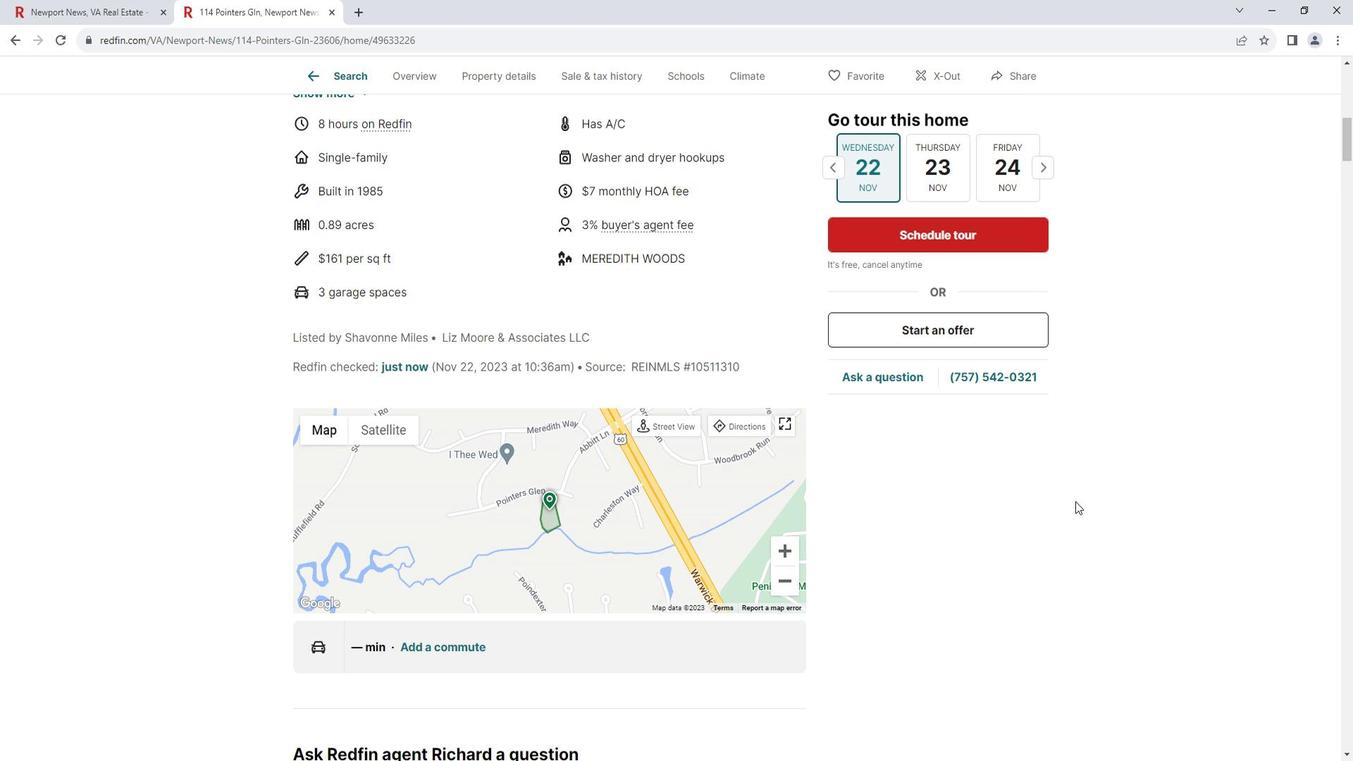 
Action: Mouse moved to (1089, 495)
Screenshot: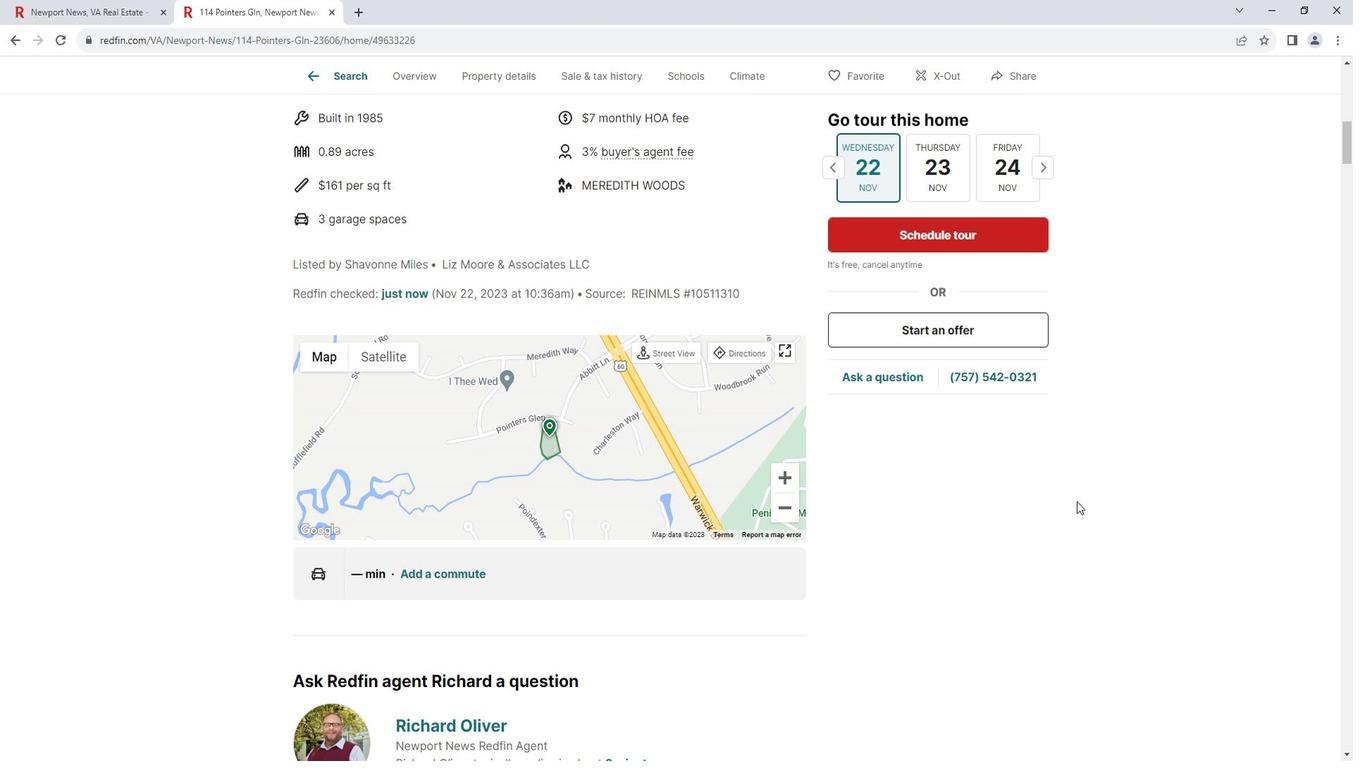 
Action: Mouse scrolled (1089, 494) with delta (0, 0)
Screenshot: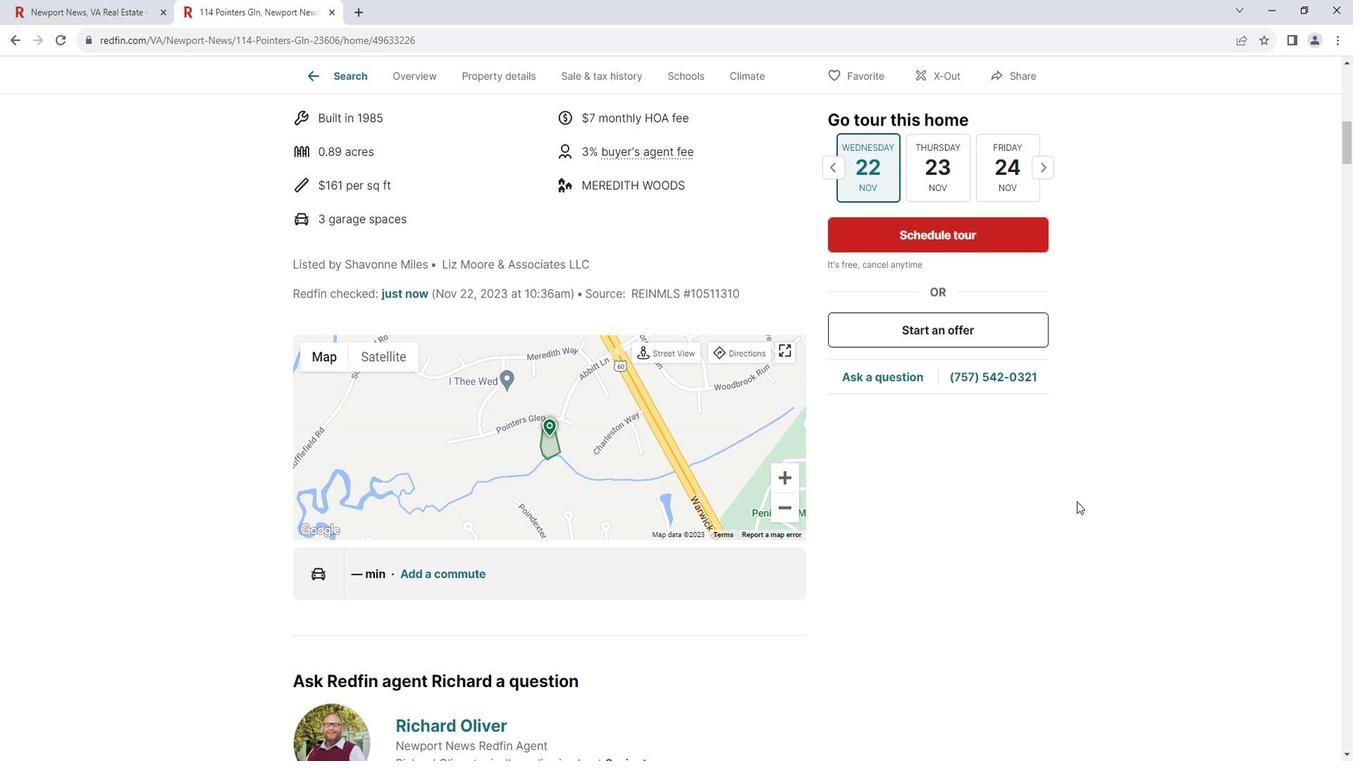 
Action: Mouse scrolled (1089, 494) with delta (0, 0)
Screenshot: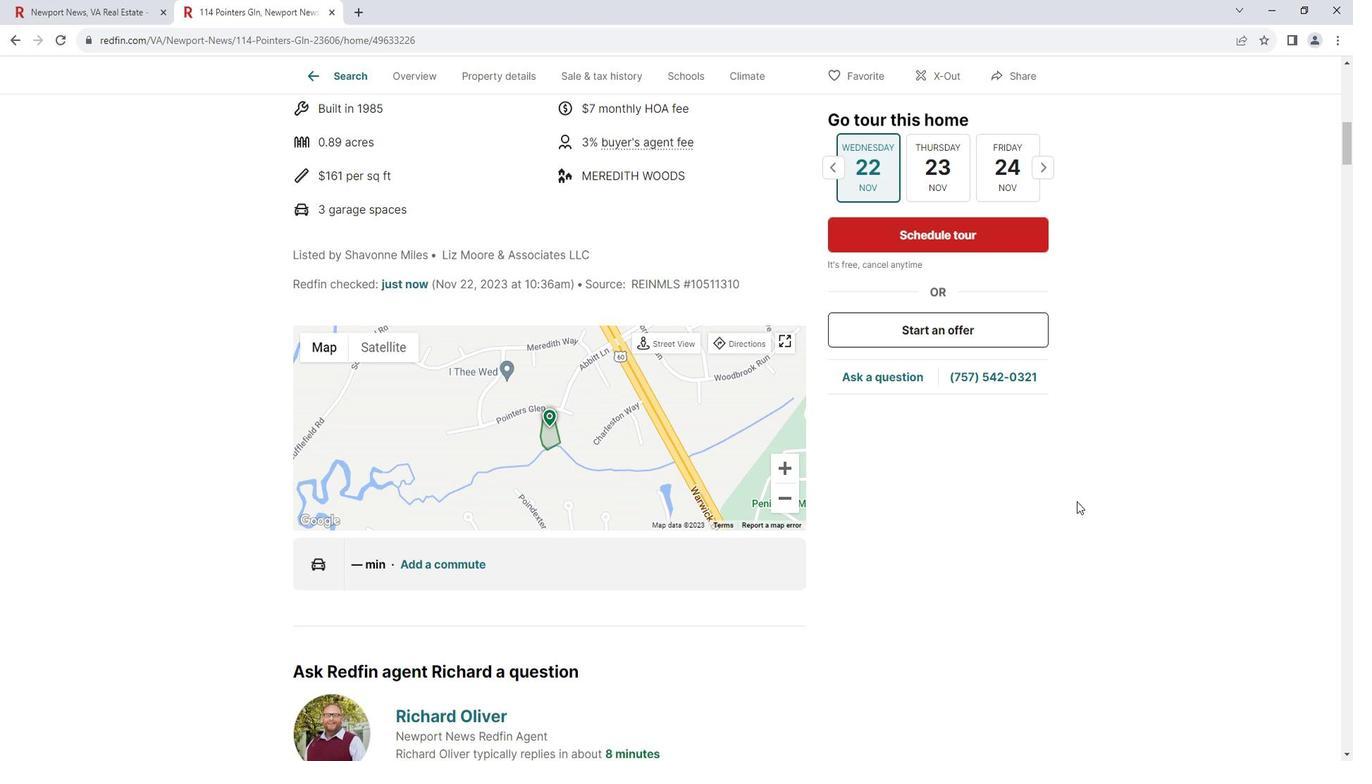 
Action: Mouse moved to (1090, 496)
Screenshot: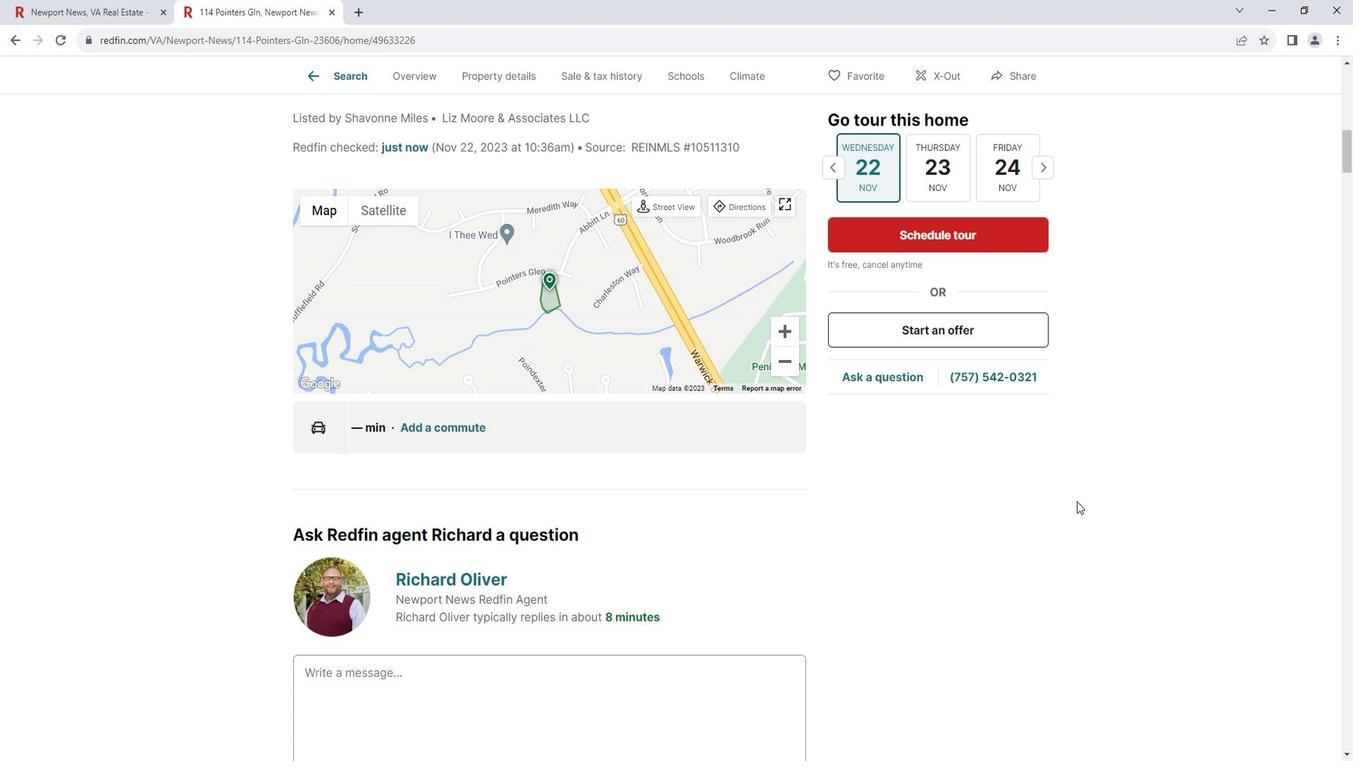 
Action: Mouse scrolled (1090, 495) with delta (0, 0)
Screenshot: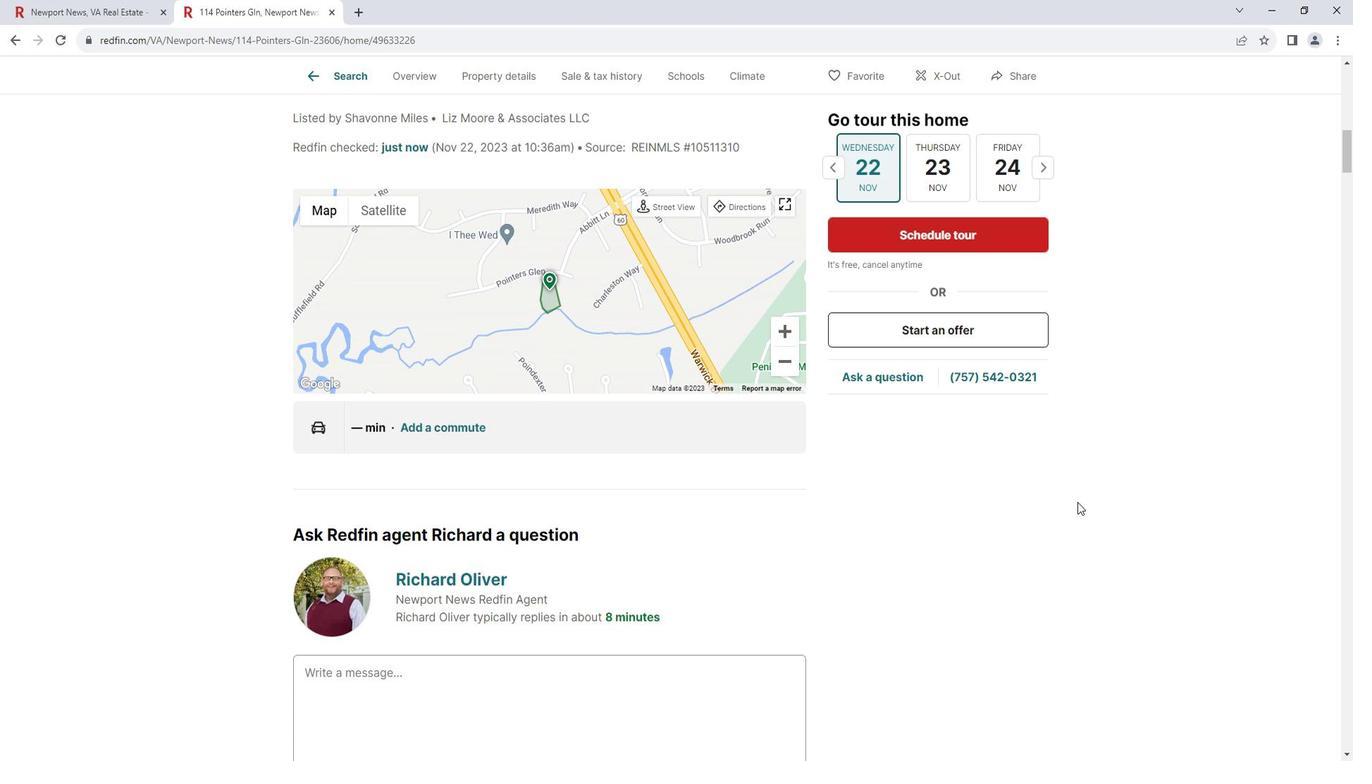 
Action: Mouse moved to (1091, 496)
Screenshot: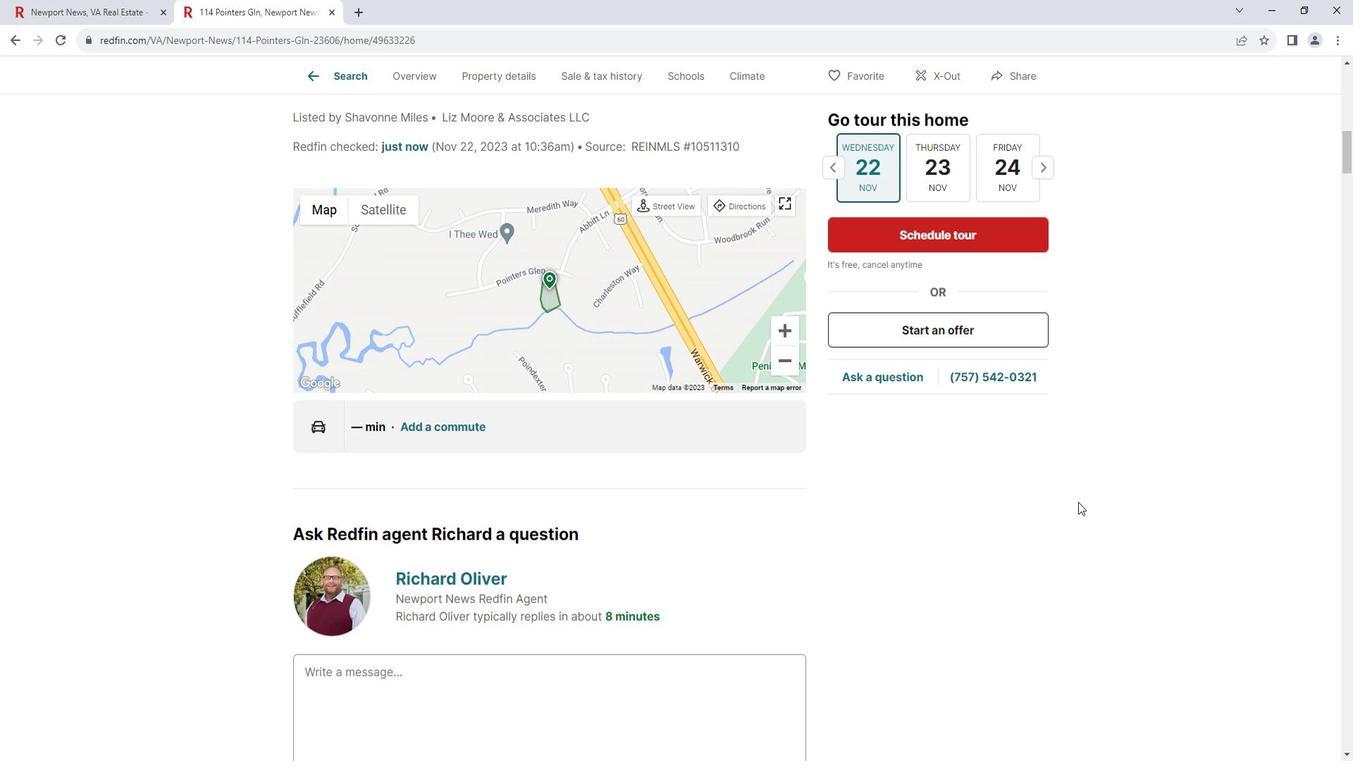 
Action: Mouse scrolled (1091, 495) with delta (0, 0)
Screenshot: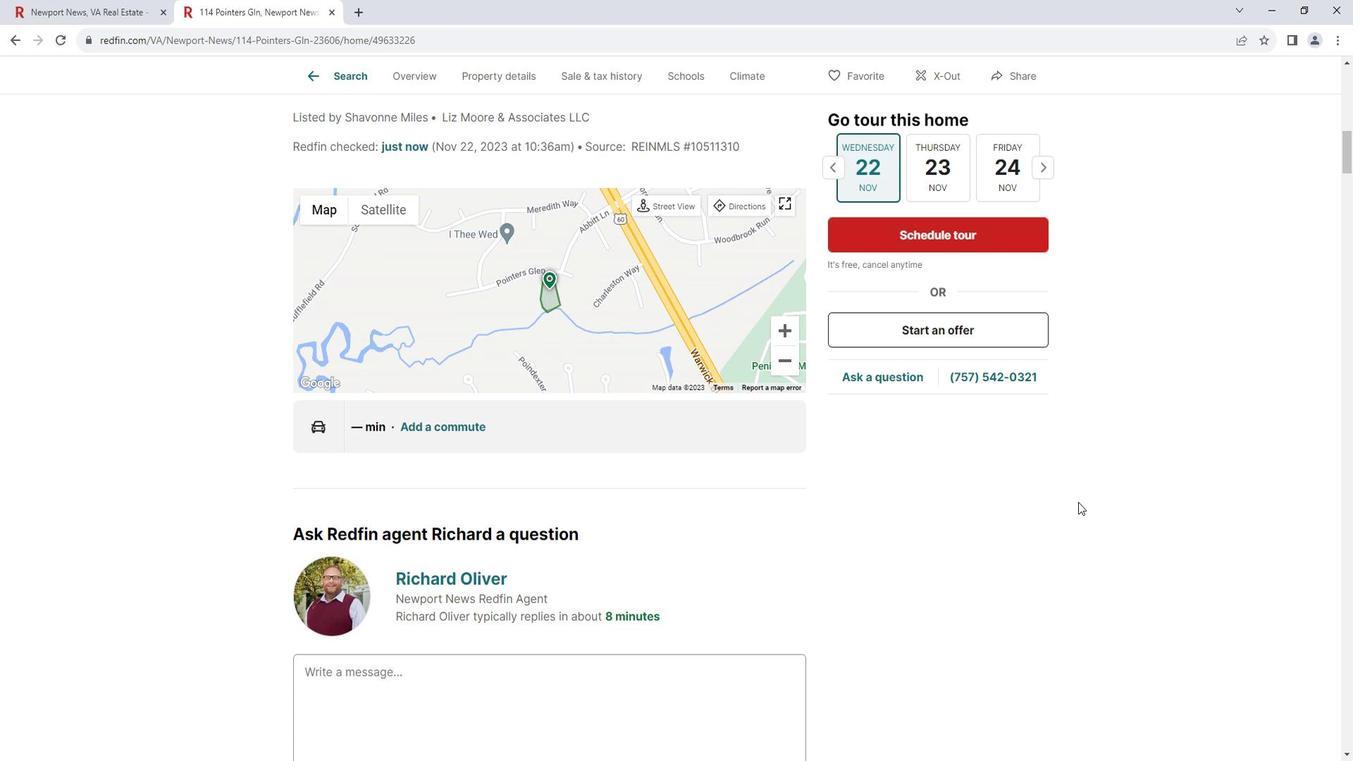 
Action: Mouse moved to (1091, 496)
Screenshot: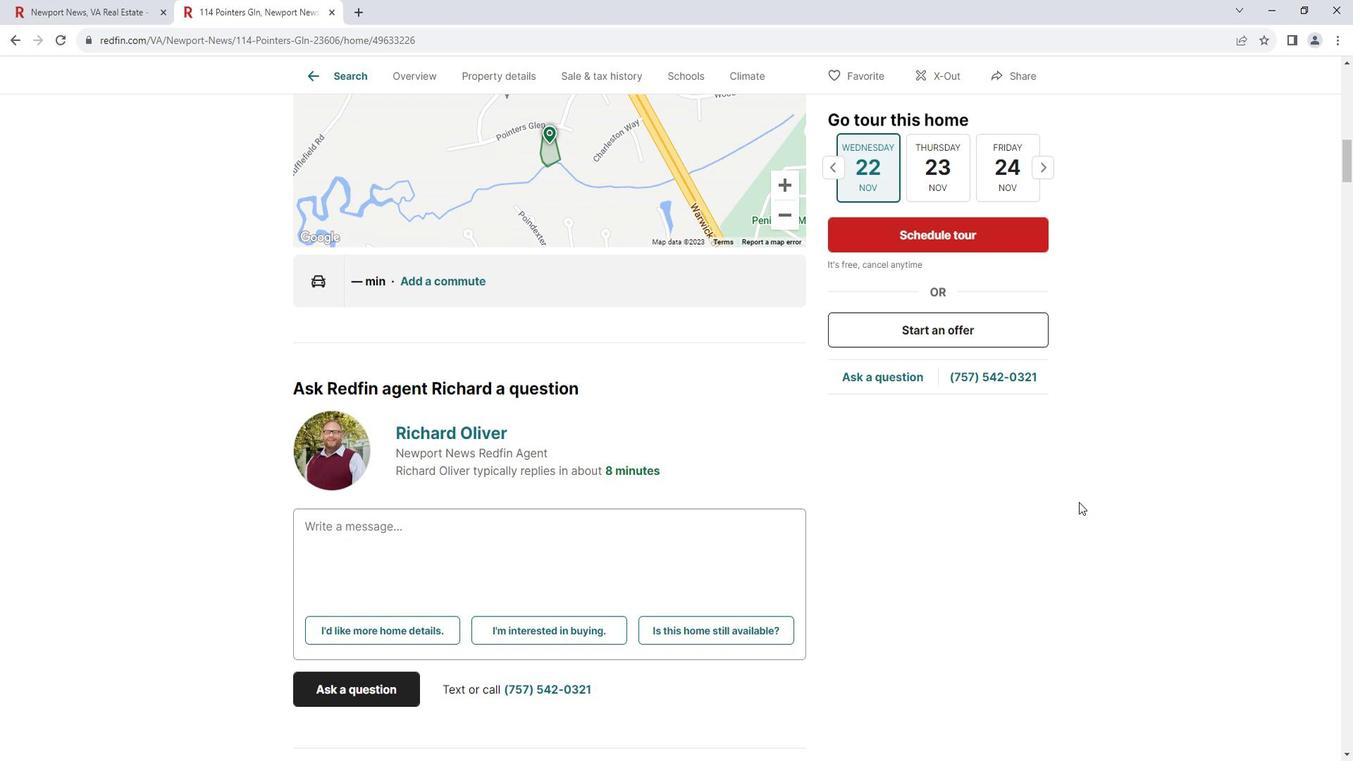 
Action: Mouse scrolled (1091, 495) with delta (0, 0)
Screenshot: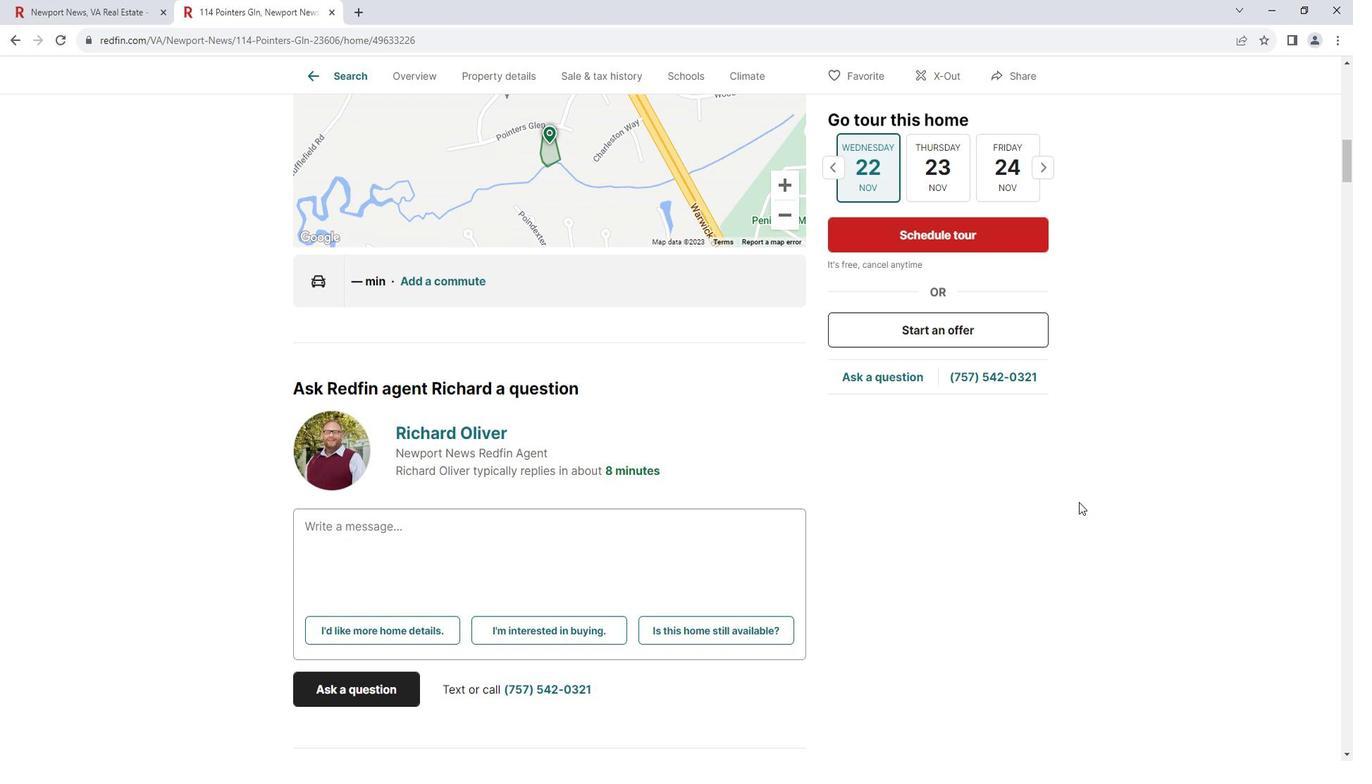 
Action: Mouse moved to (1093, 496)
Screenshot: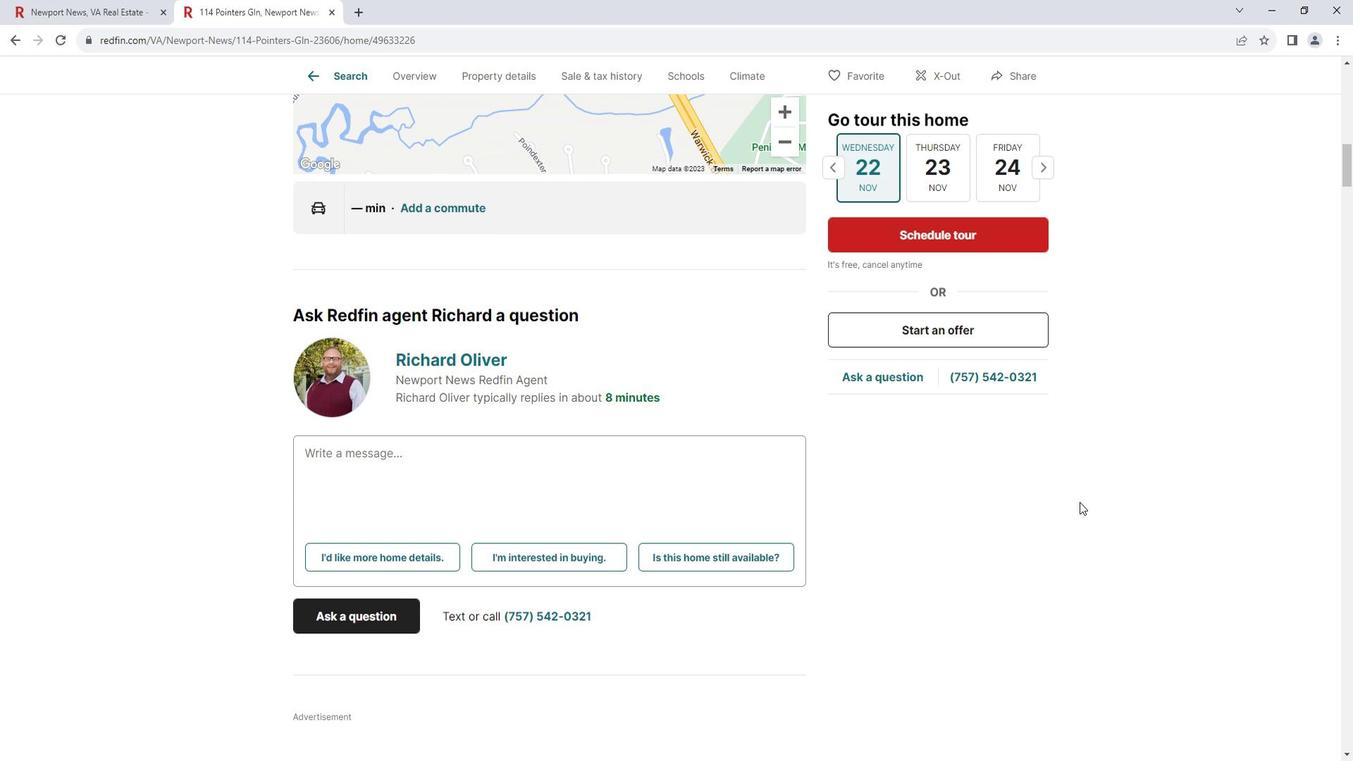 
Action: Mouse scrolled (1093, 495) with delta (0, 0)
Screenshot: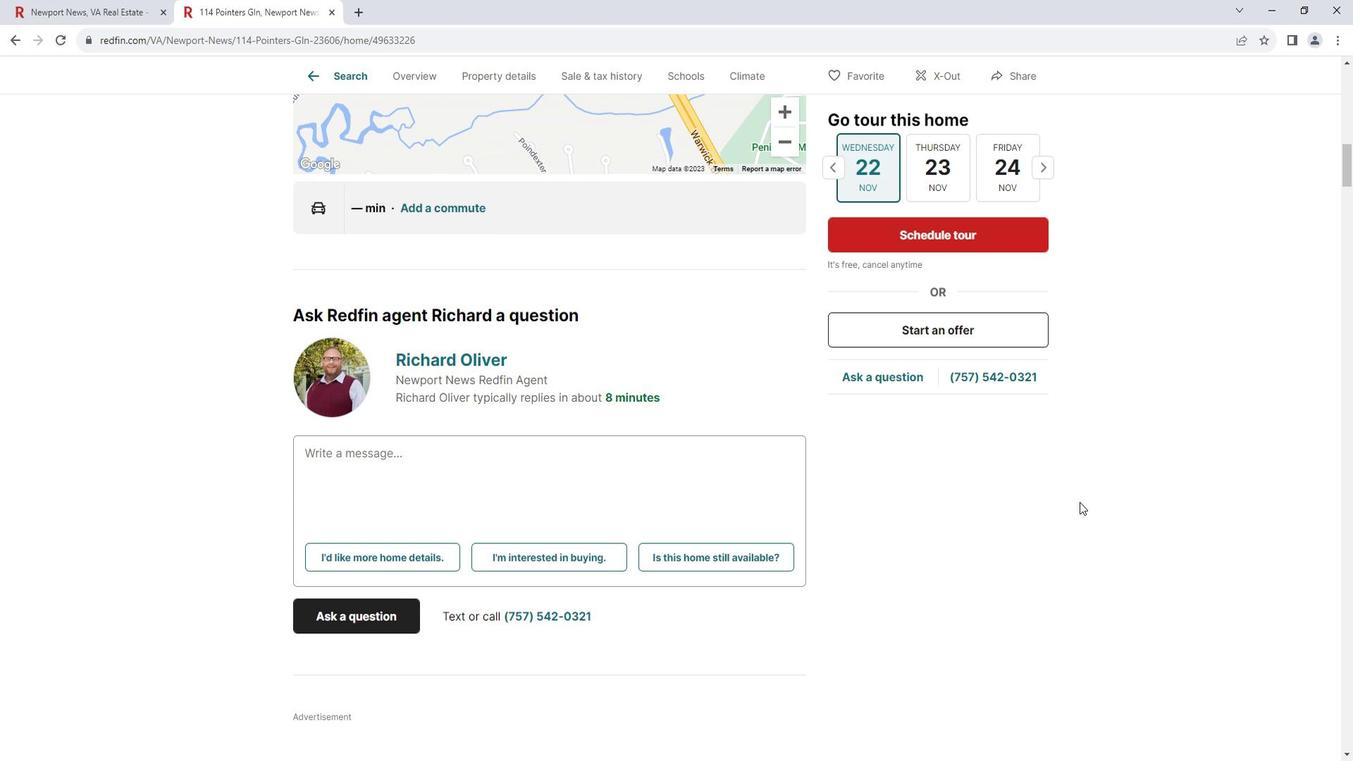 
Action: Mouse moved to (1093, 496)
Screenshot: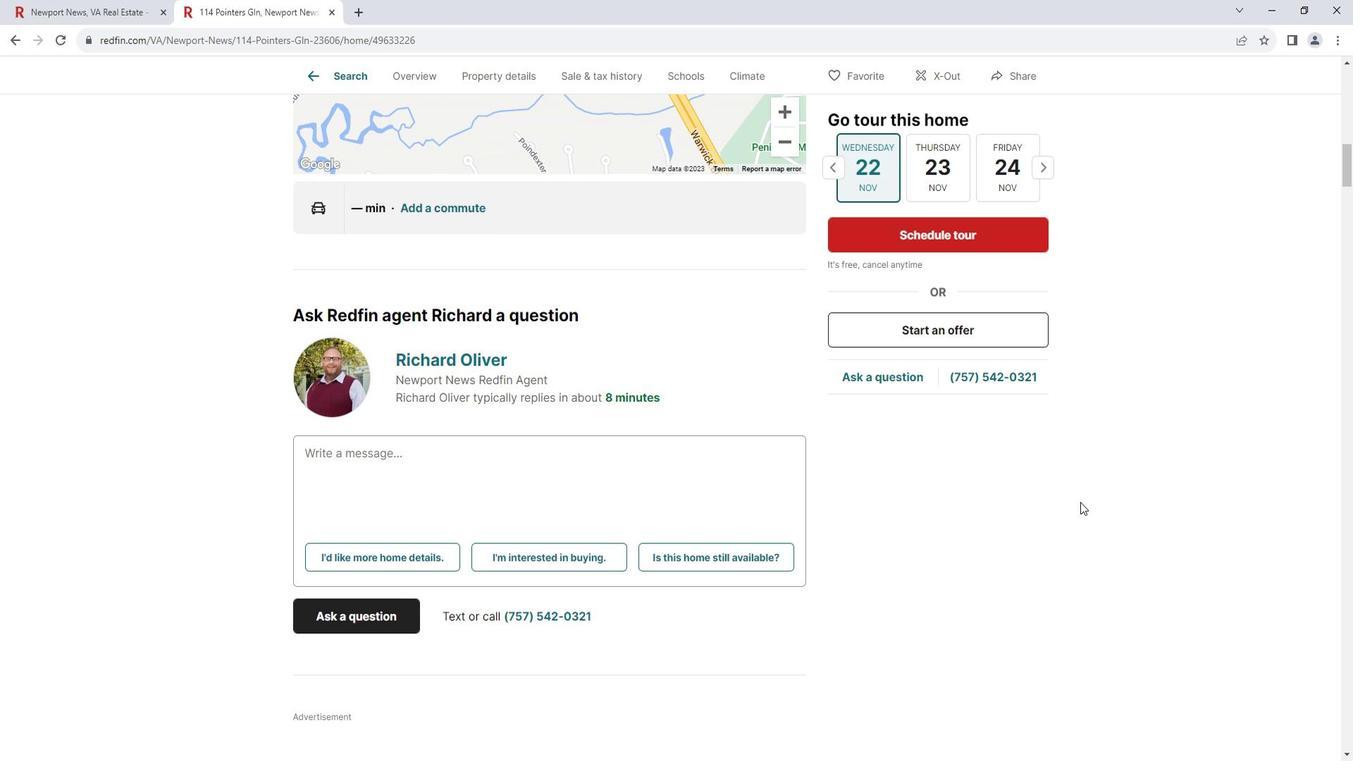 
Action: Mouse scrolled (1093, 495) with delta (0, 0)
Screenshot: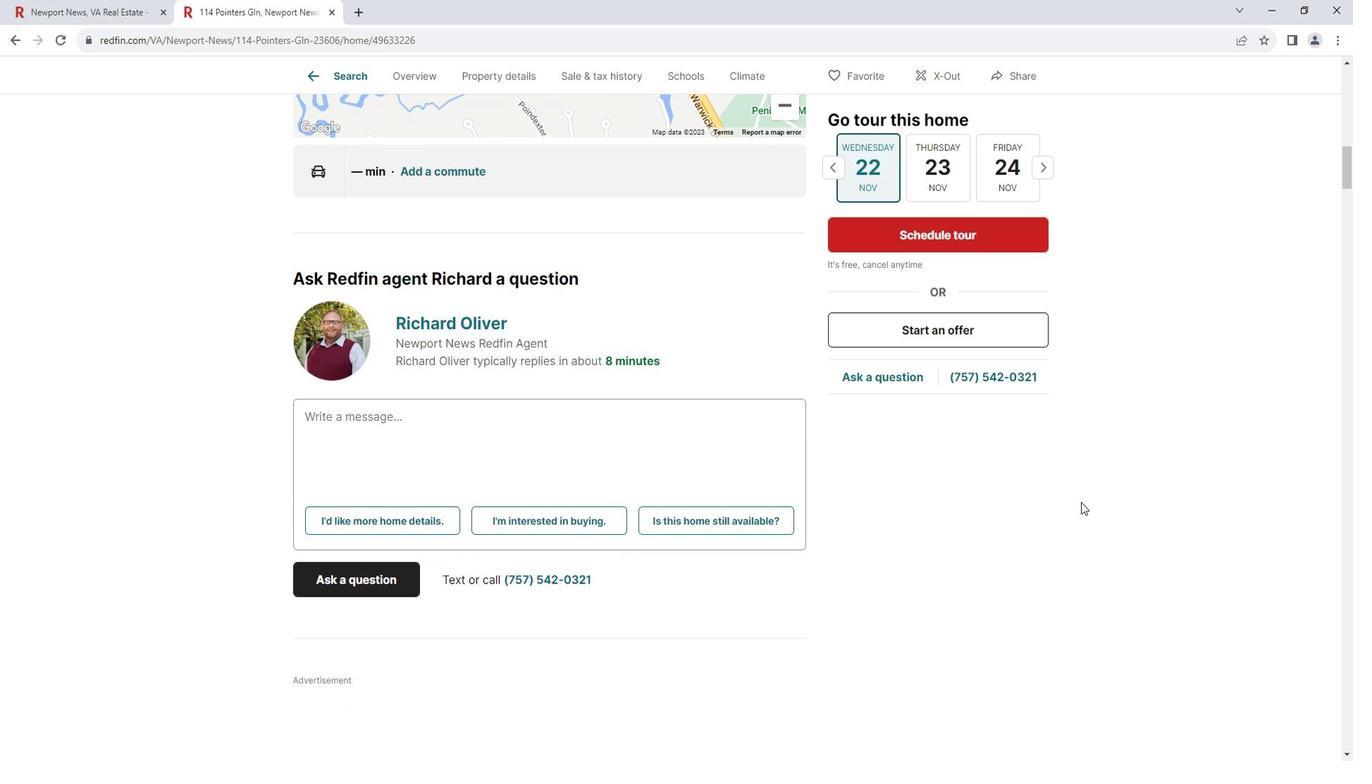 
Action: Mouse moved to (1094, 496)
Screenshot: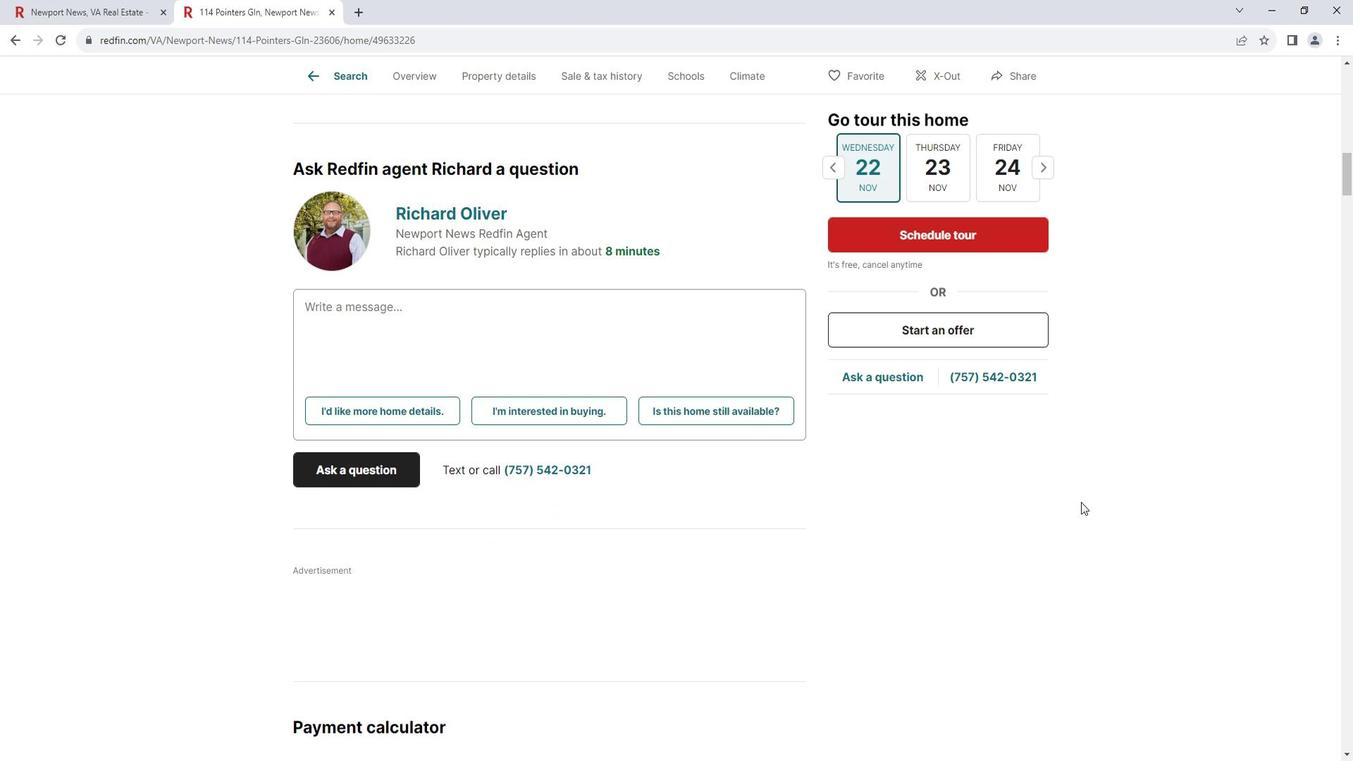 
Action: Mouse scrolled (1094, 495) with delta (0, 0)
Screenshot: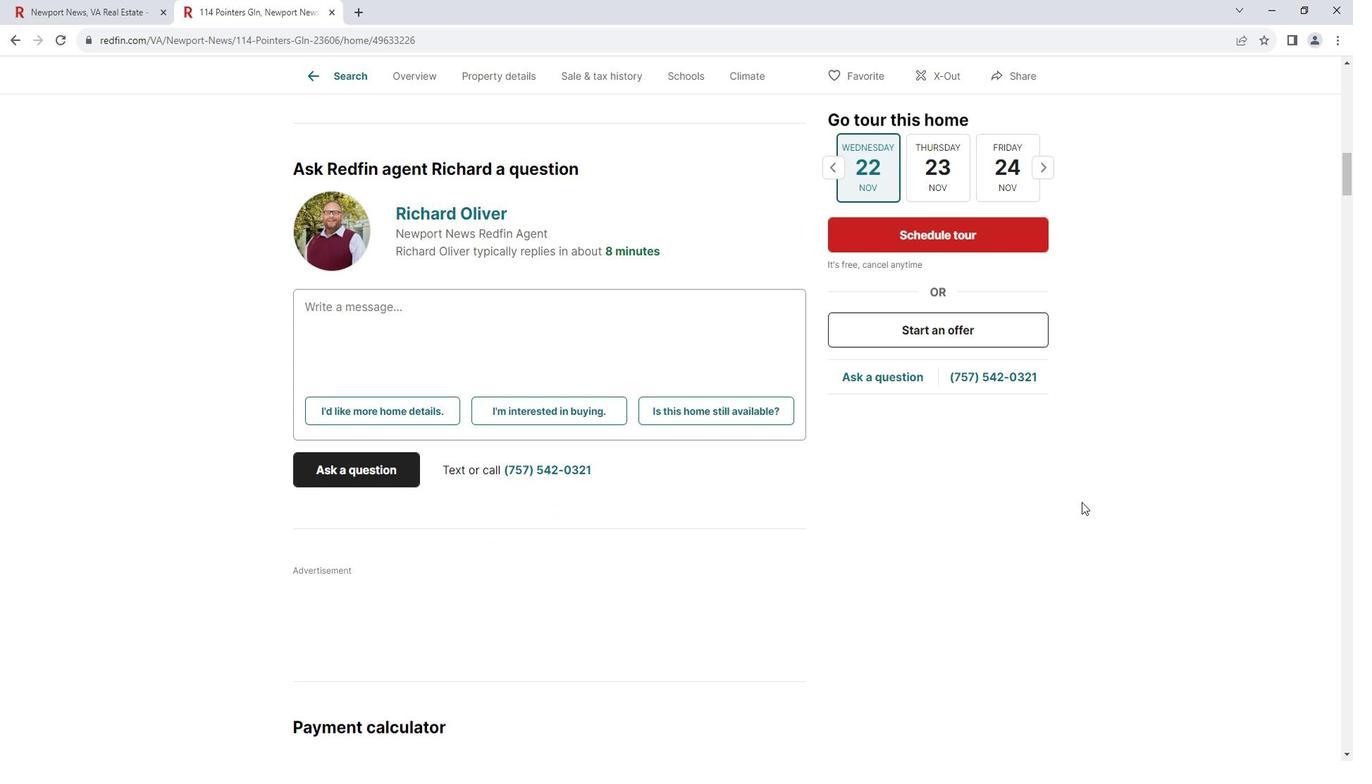 
Action: Mouse scrolled (1094, 495) with delta (0, 0)
Screenshot: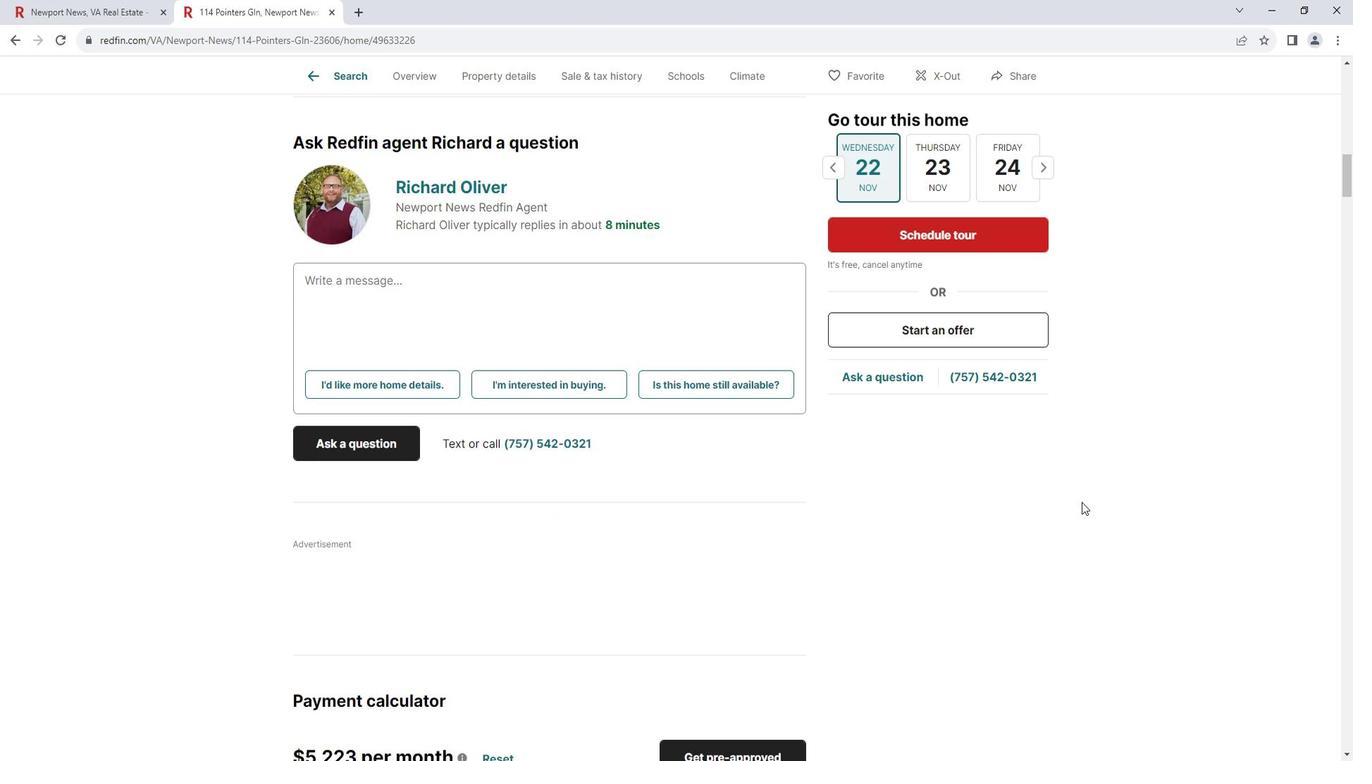 
Action: Mouse moved to (1095, 496)
Screenshot: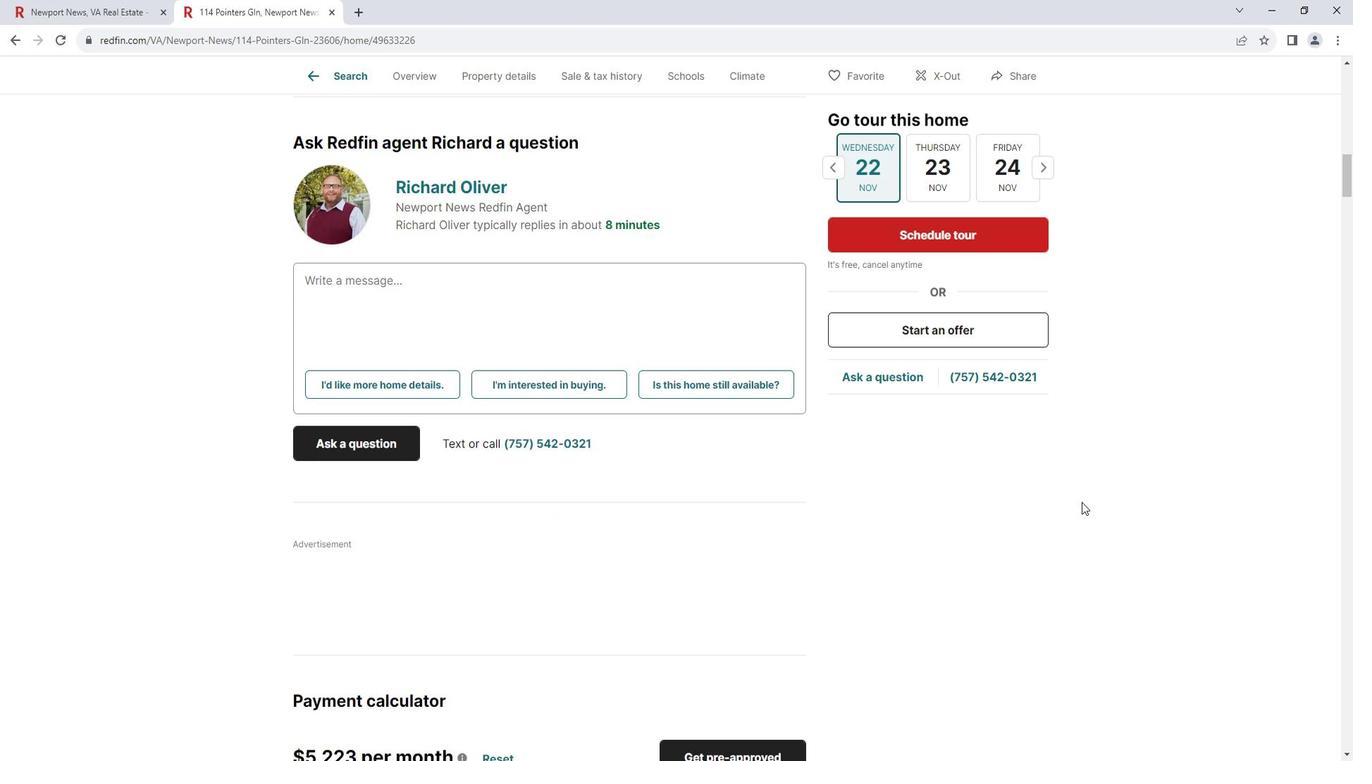 
Action: Mouse scrolled (1095, 495) with delta (0, 0)
Screenshot: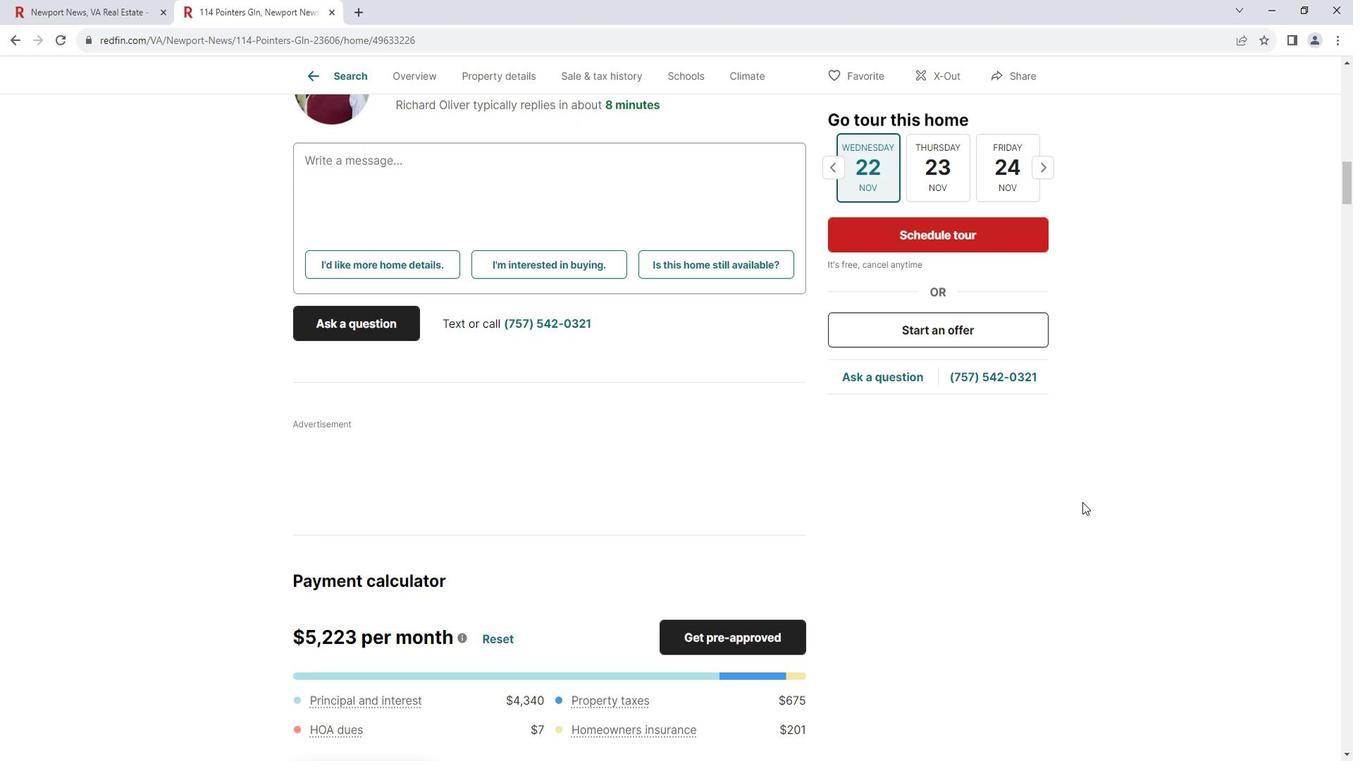 
Action: Mouse moved to (1096, 496)
Screenshot: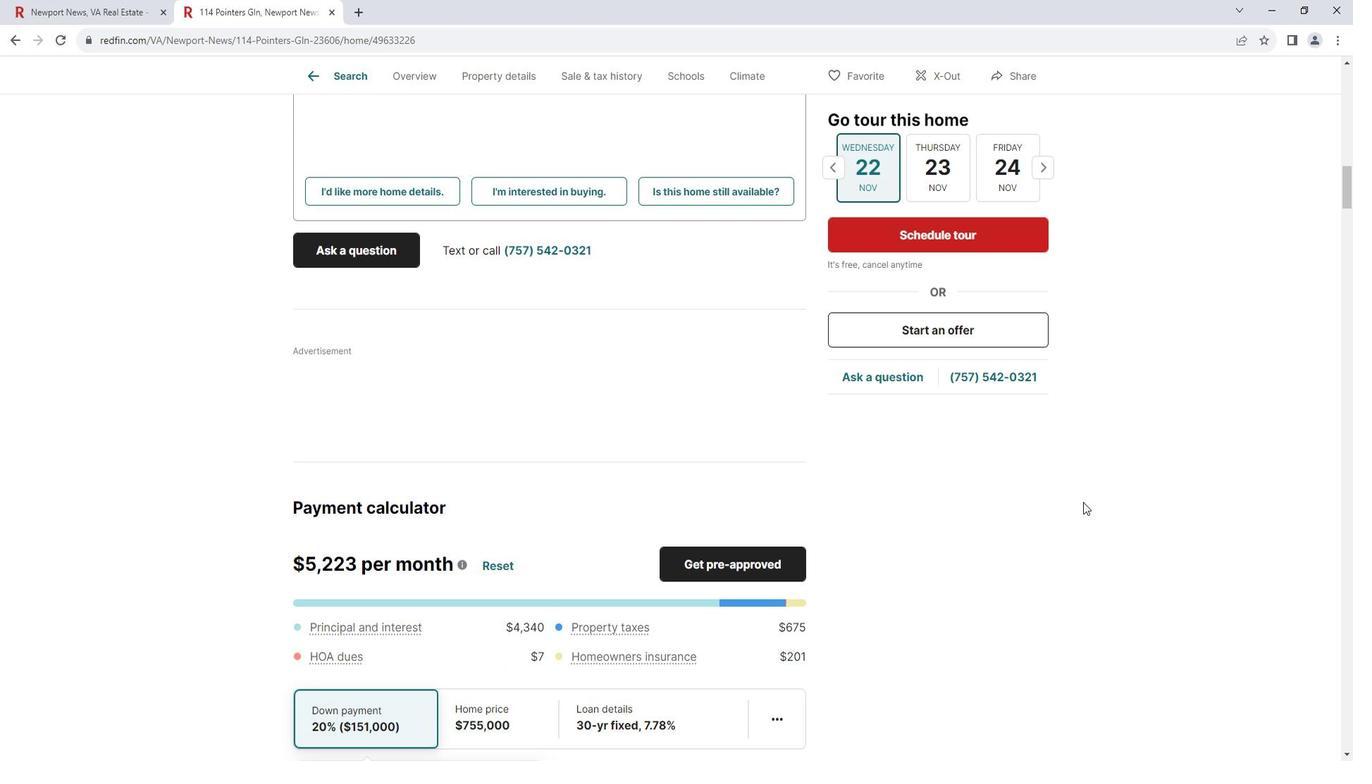 
Action: Mouse scrolled (1096, 495) with delta (0, 0)
Screenshot: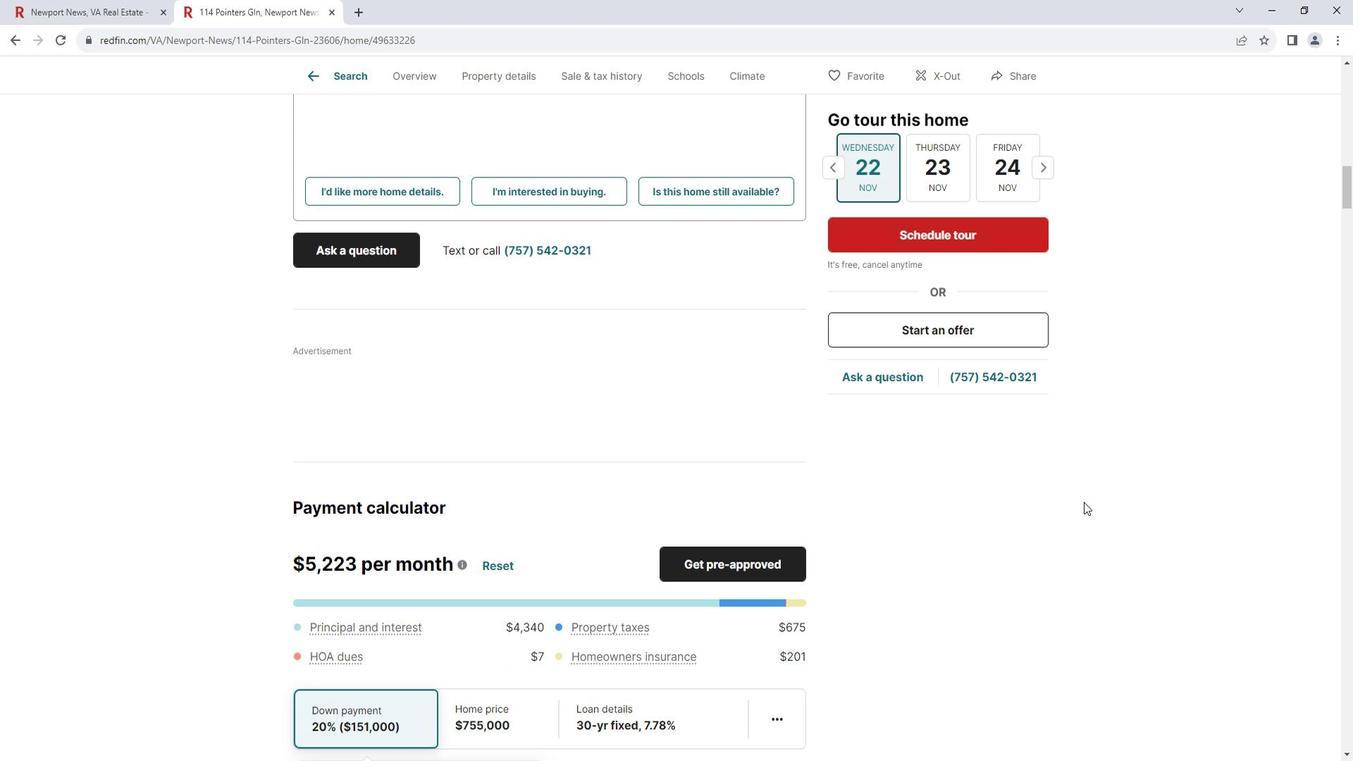 
Action: Mouse scrolled (1096, 495) with delta (0, 0)
Screenshot: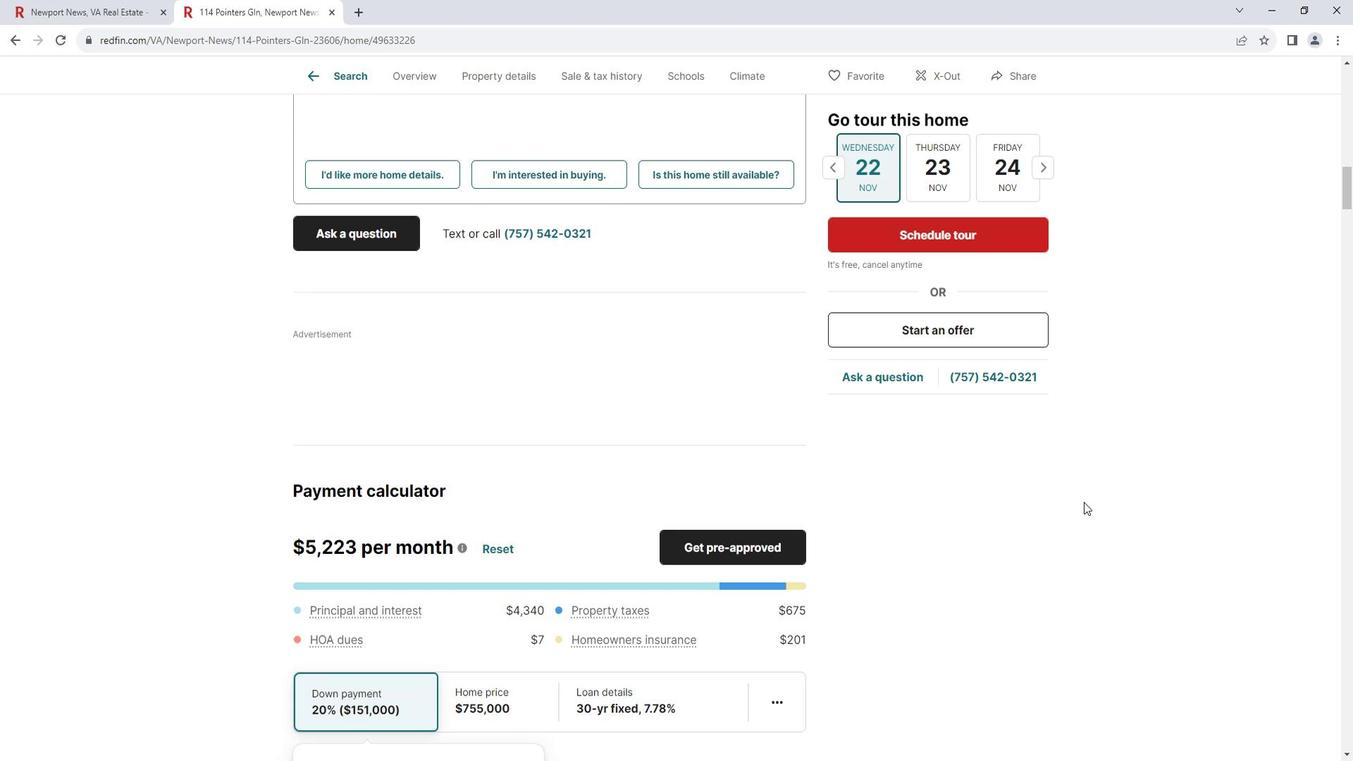 
Action: Mouse moved to (1101, 496)
Screenshot: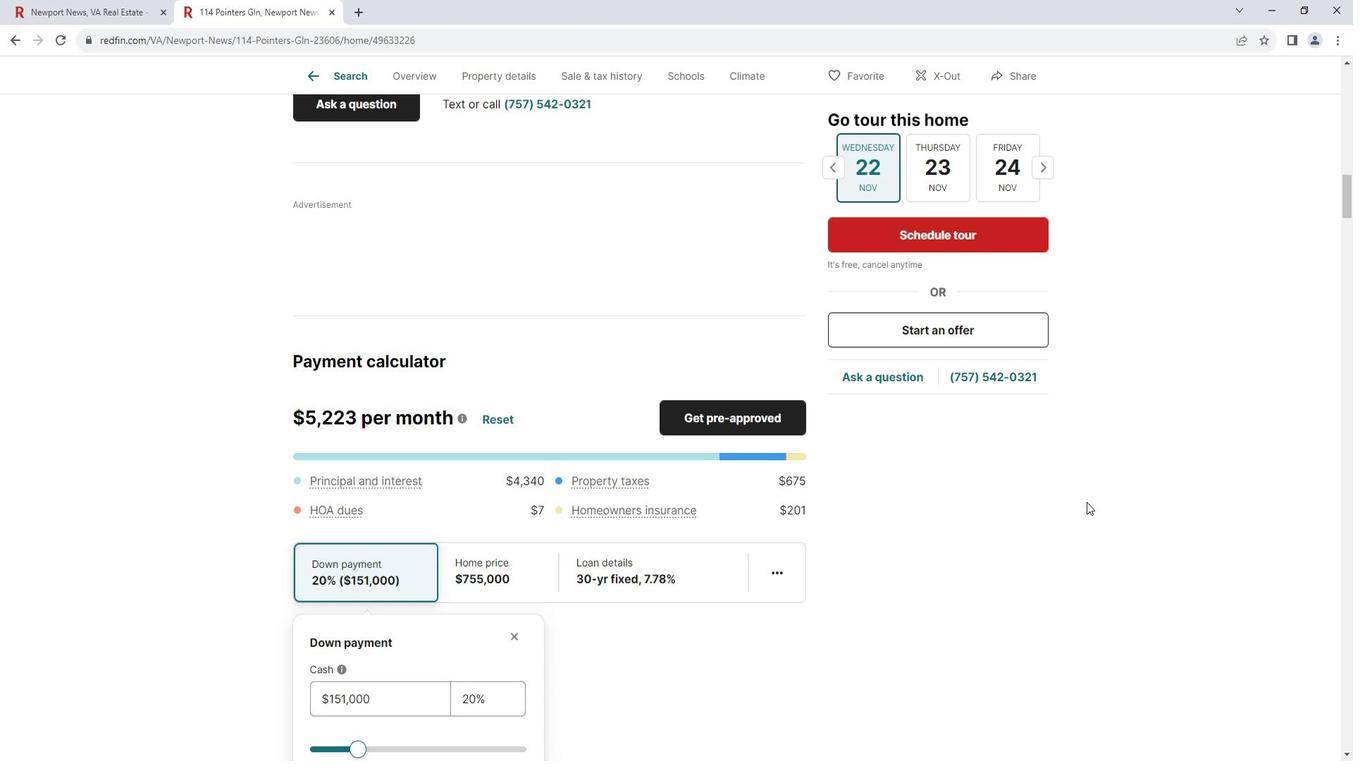 
Action: Mouse scrolled (1101, 495) with delta (0, 0)
Screenshot: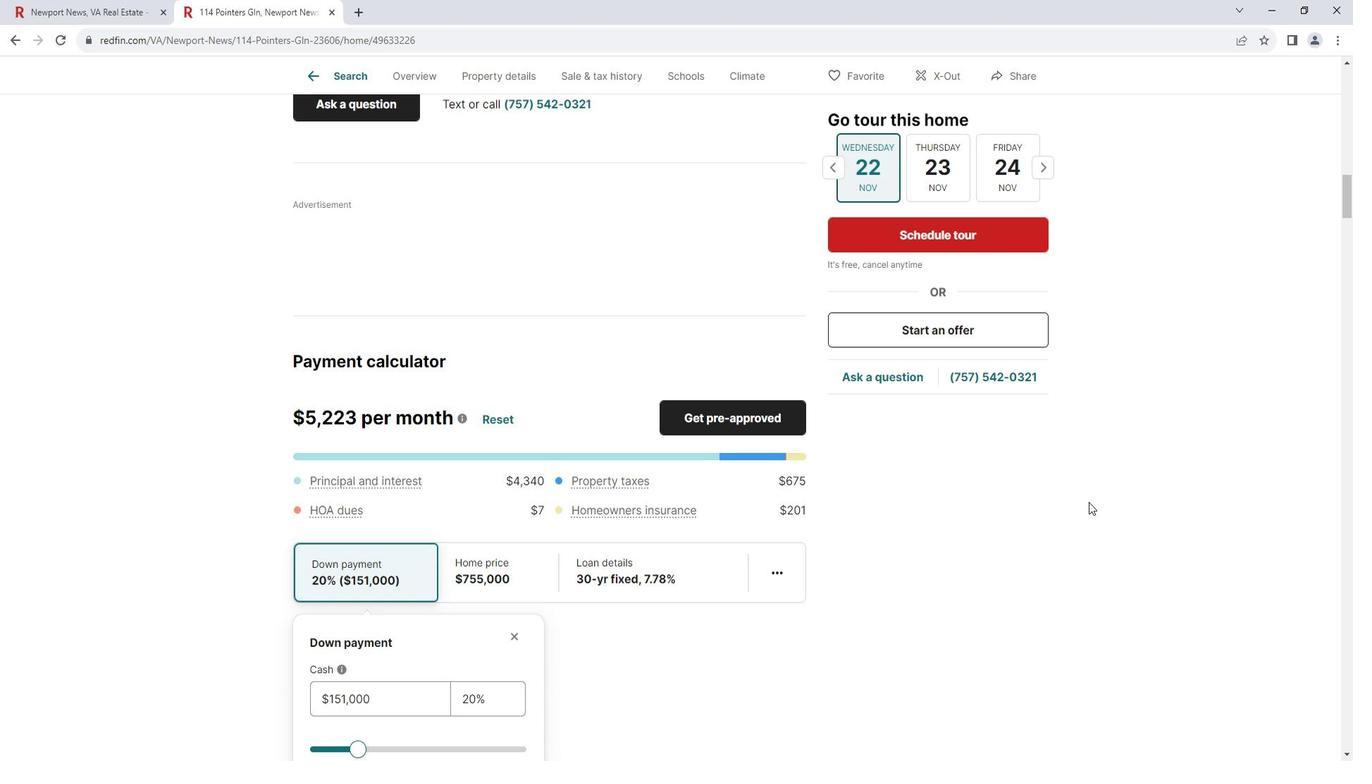 
Action: Mouse moved to (1101, 496)
Screenshot: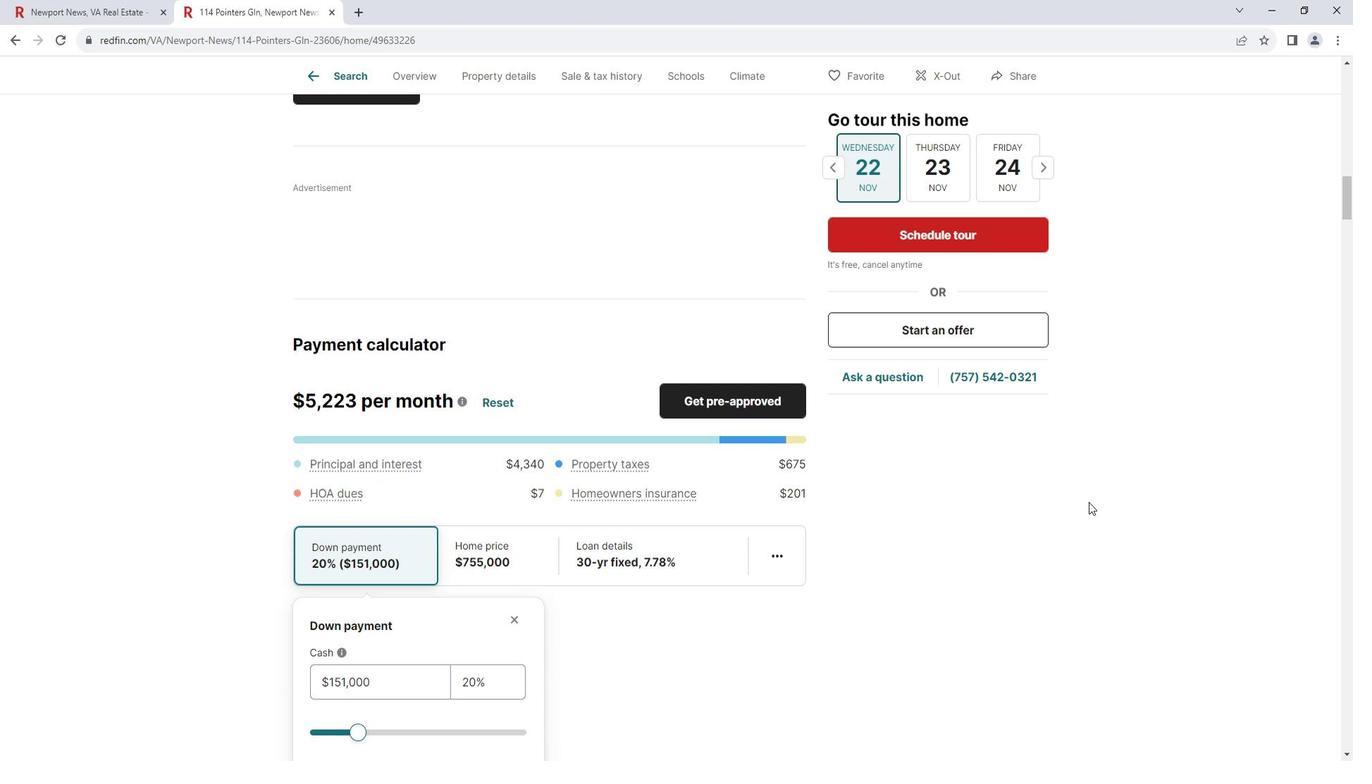 
Action: Mouse scrolled (1101, 495) with delta (0, 0)
Screenshot: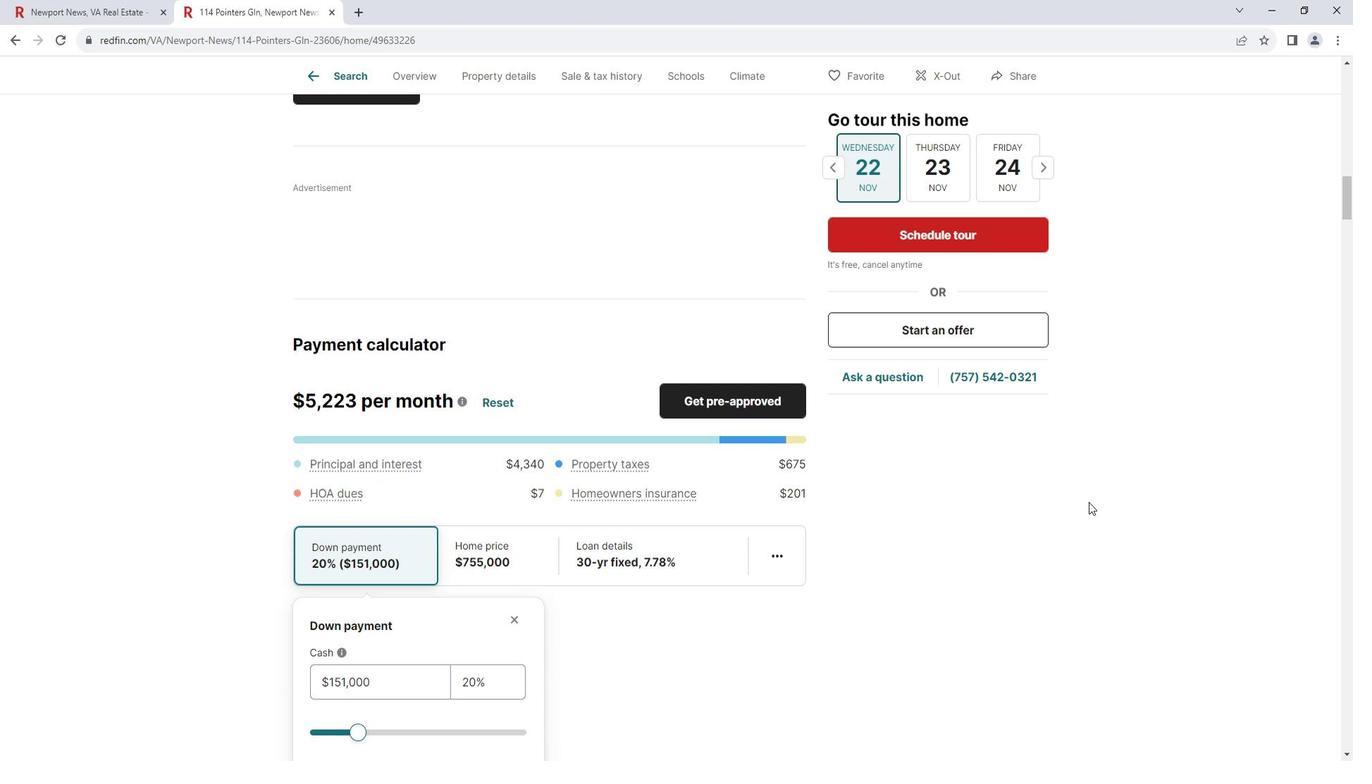 
Action: Mouse moved to (1104, 495)
Screenshot: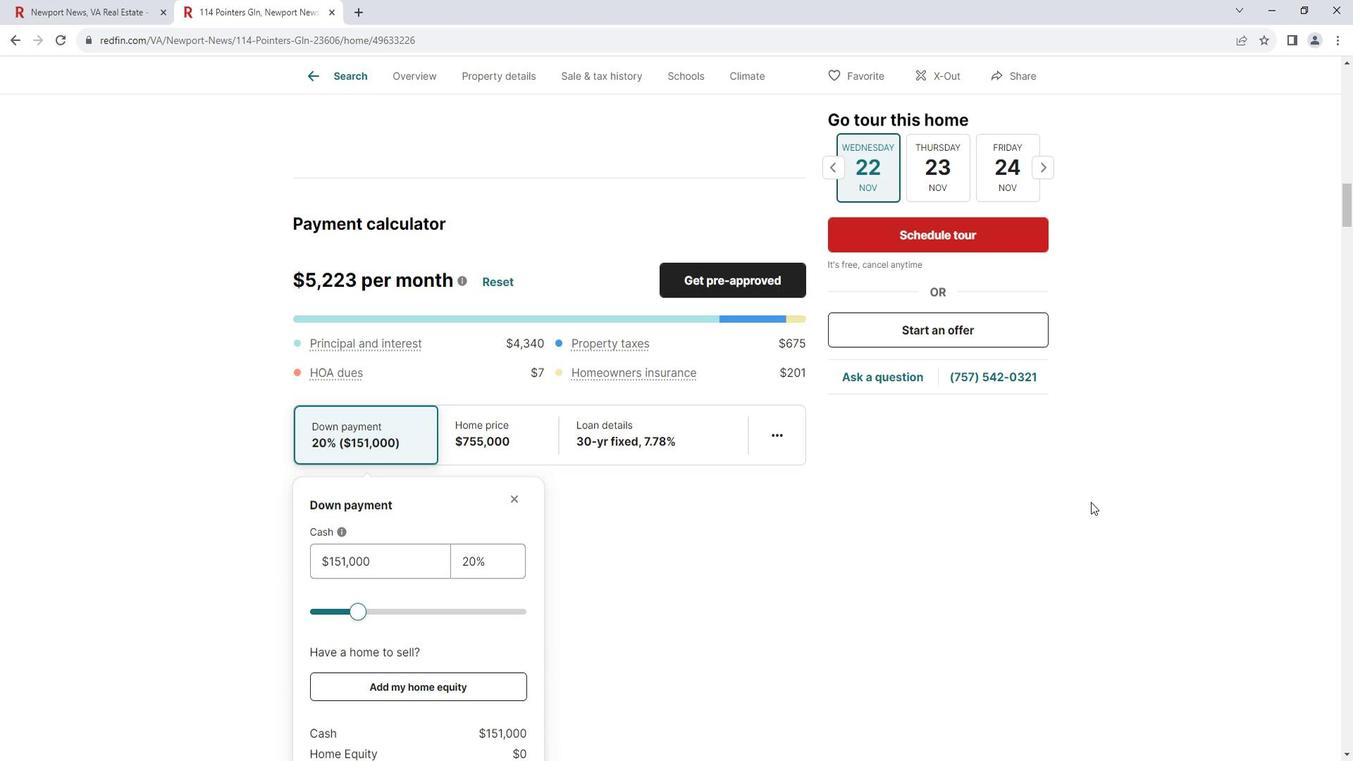 
Action: Mouse scrolled (1104, 494) with delta (0, 0)
Screenshot: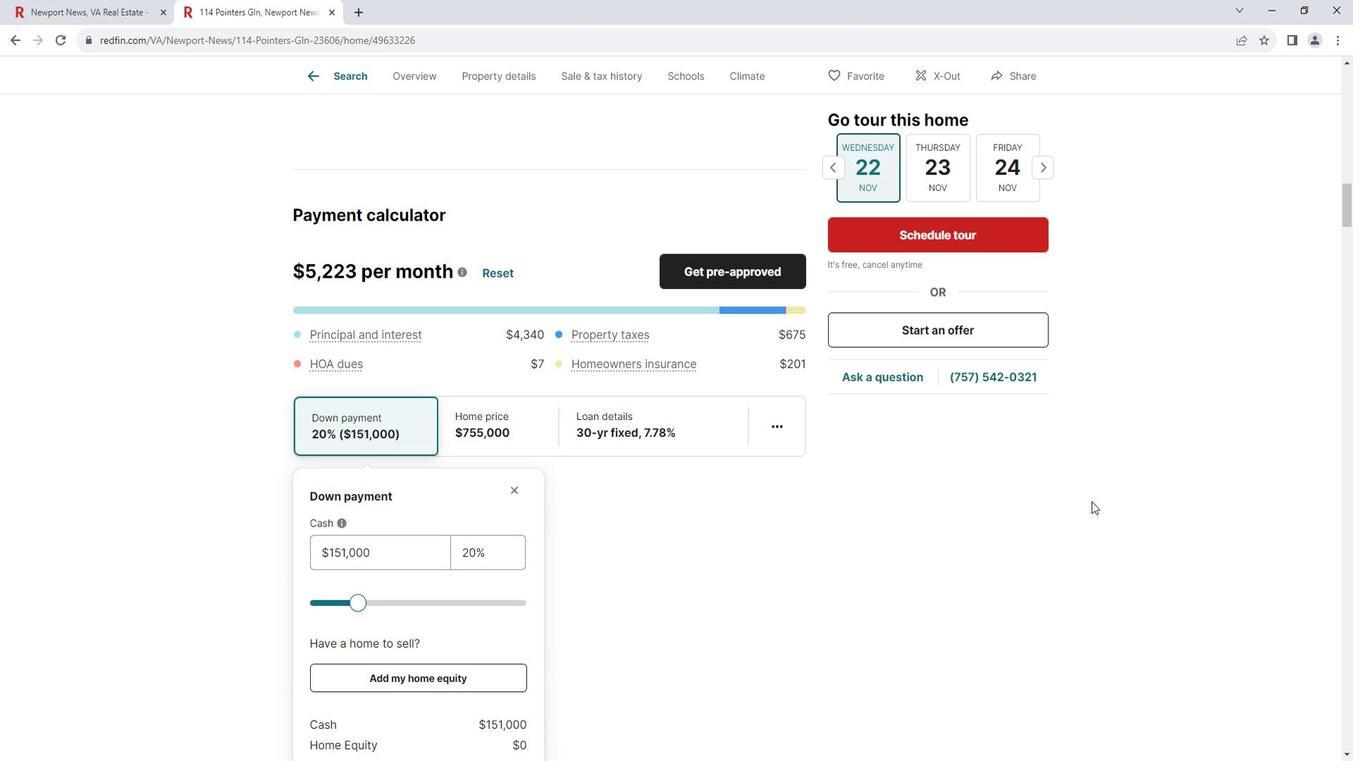 
Action: Mouse scrolled (1104, 494) with delta (0, 0)
Screenshot: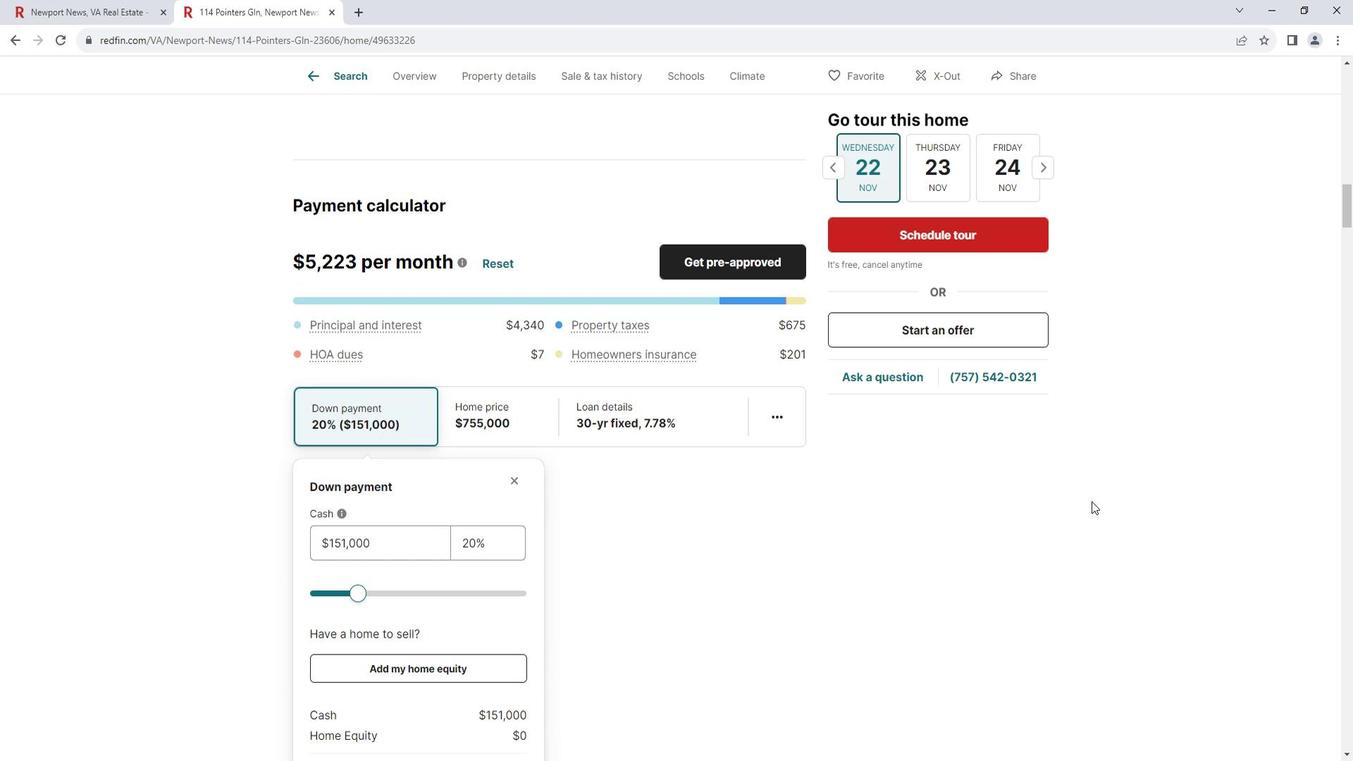 
Action: Mouse moved to (1105, 494)
Screenshot: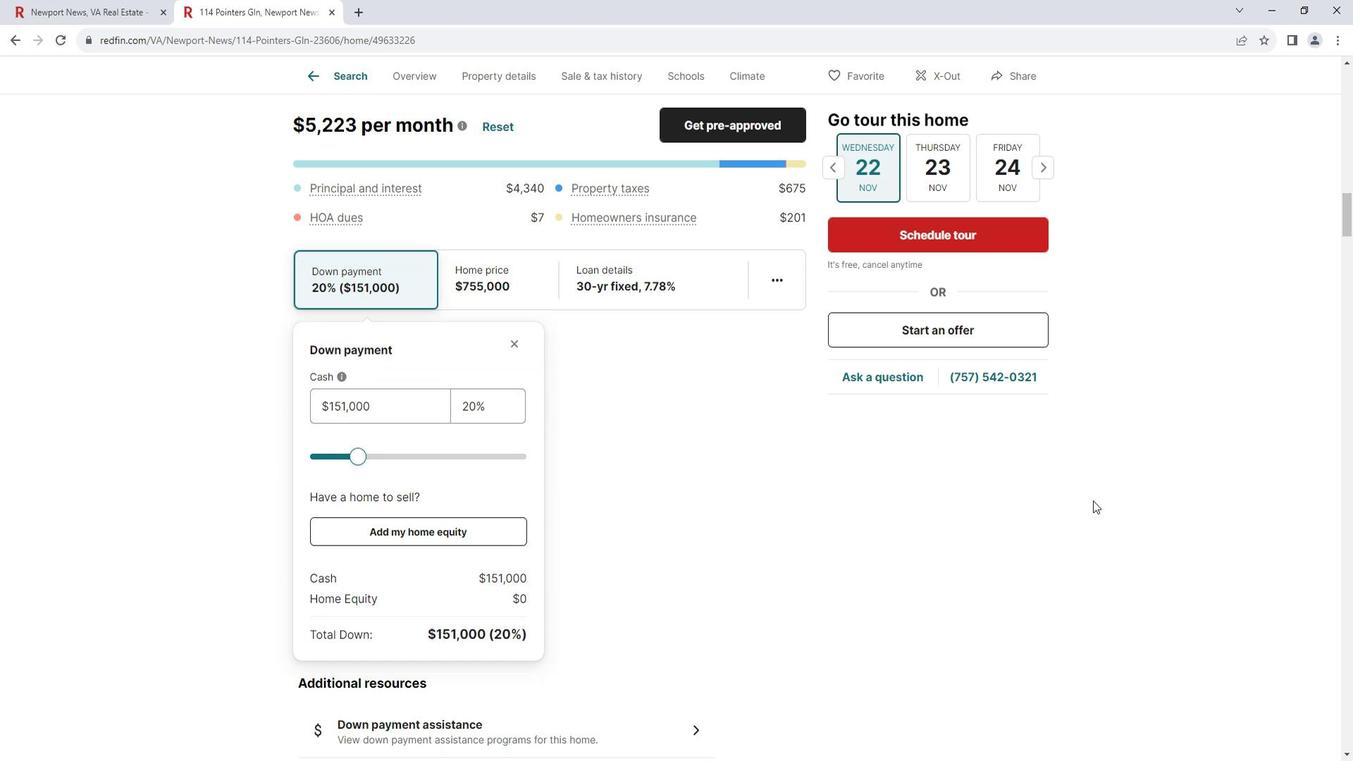 
Action: Mouse scrolled (1105, 494) with delta (0, 0)
Screenshot: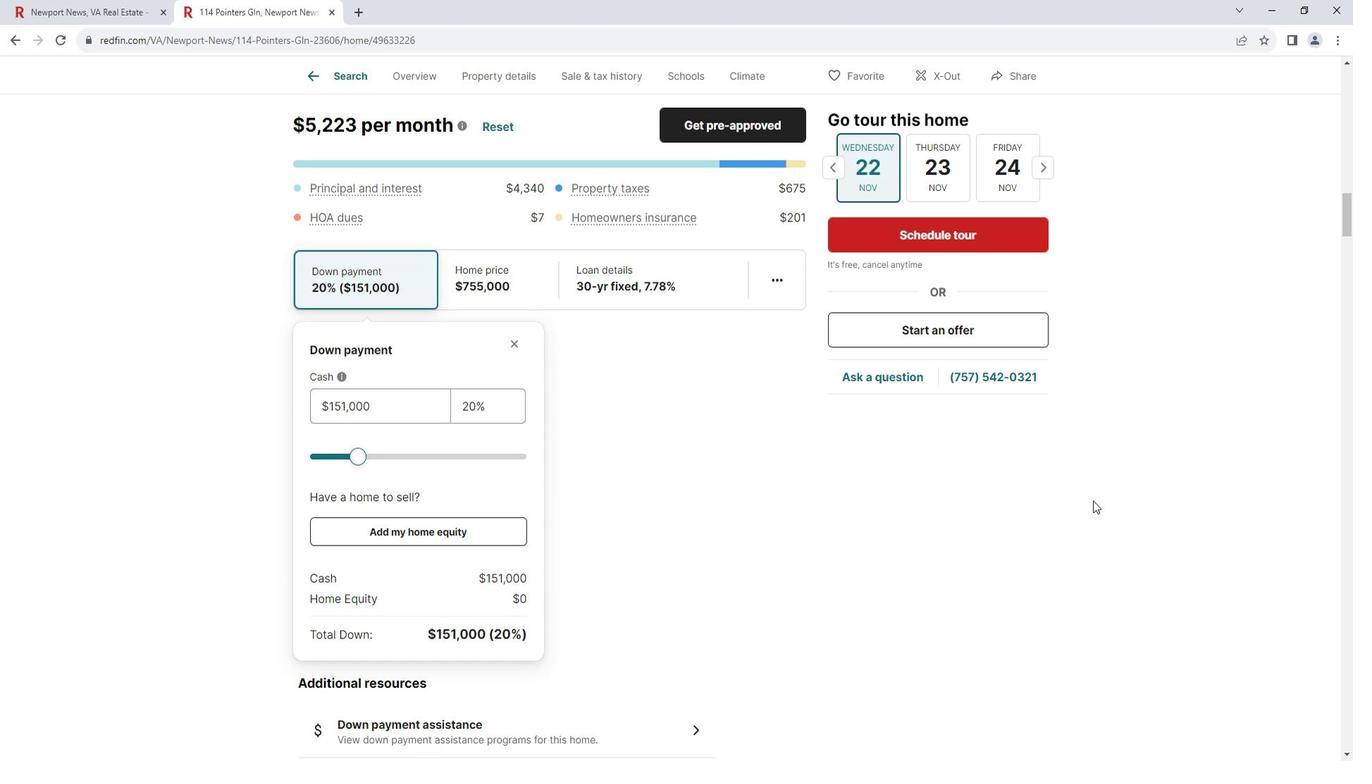 
Action: Mouse scrolled (1105, 494) with delta (0, 0)
Screenshot: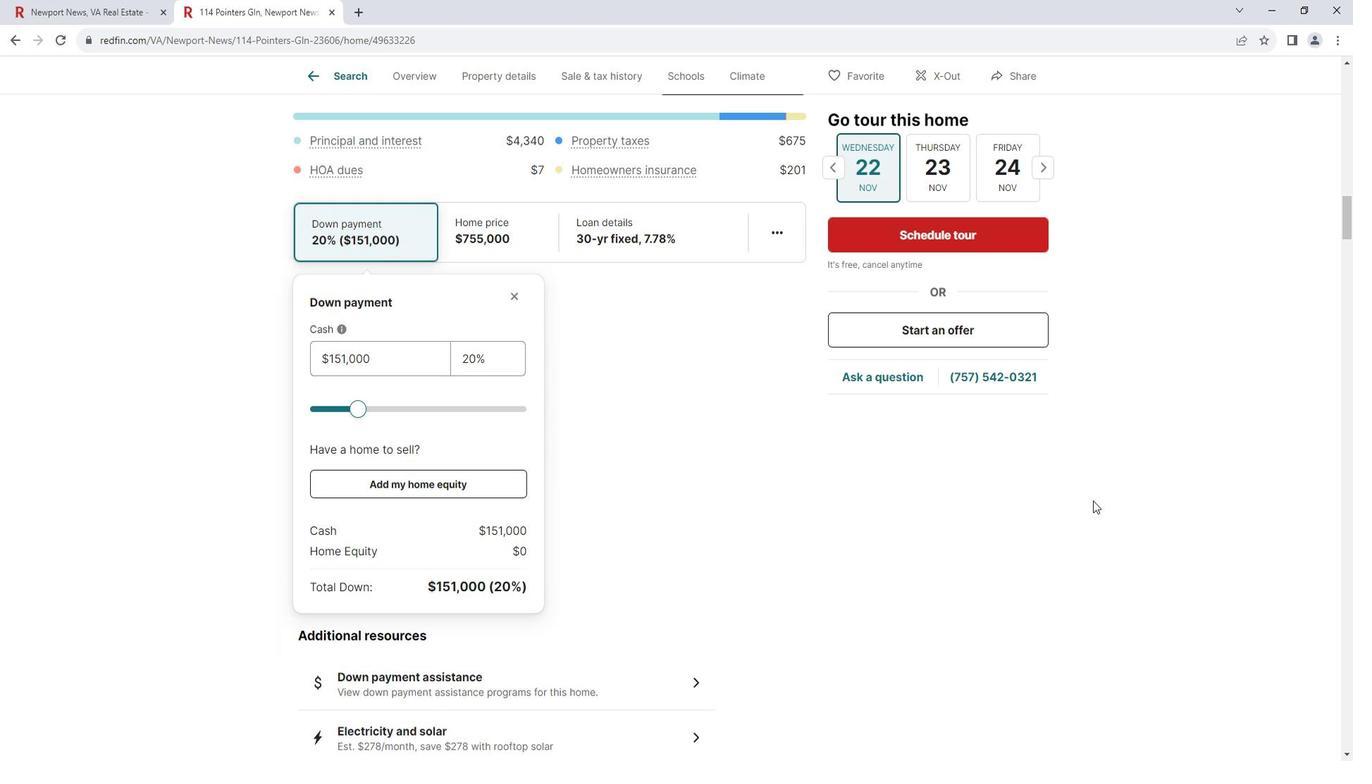 
Action: Mouse moved to (1108, 494)
Screenshot: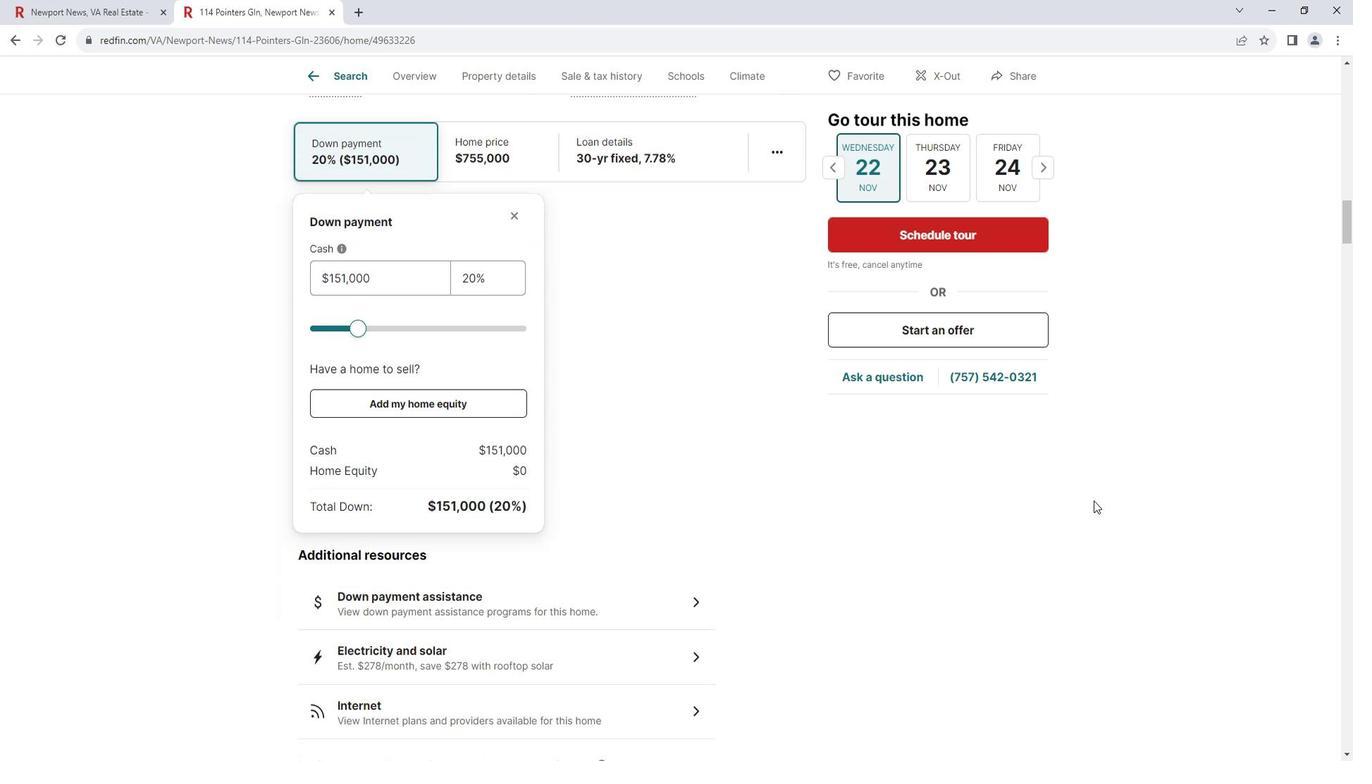 
Action: Mouse scrolled (1108, 494) with delta (0, 0)
Screenshot: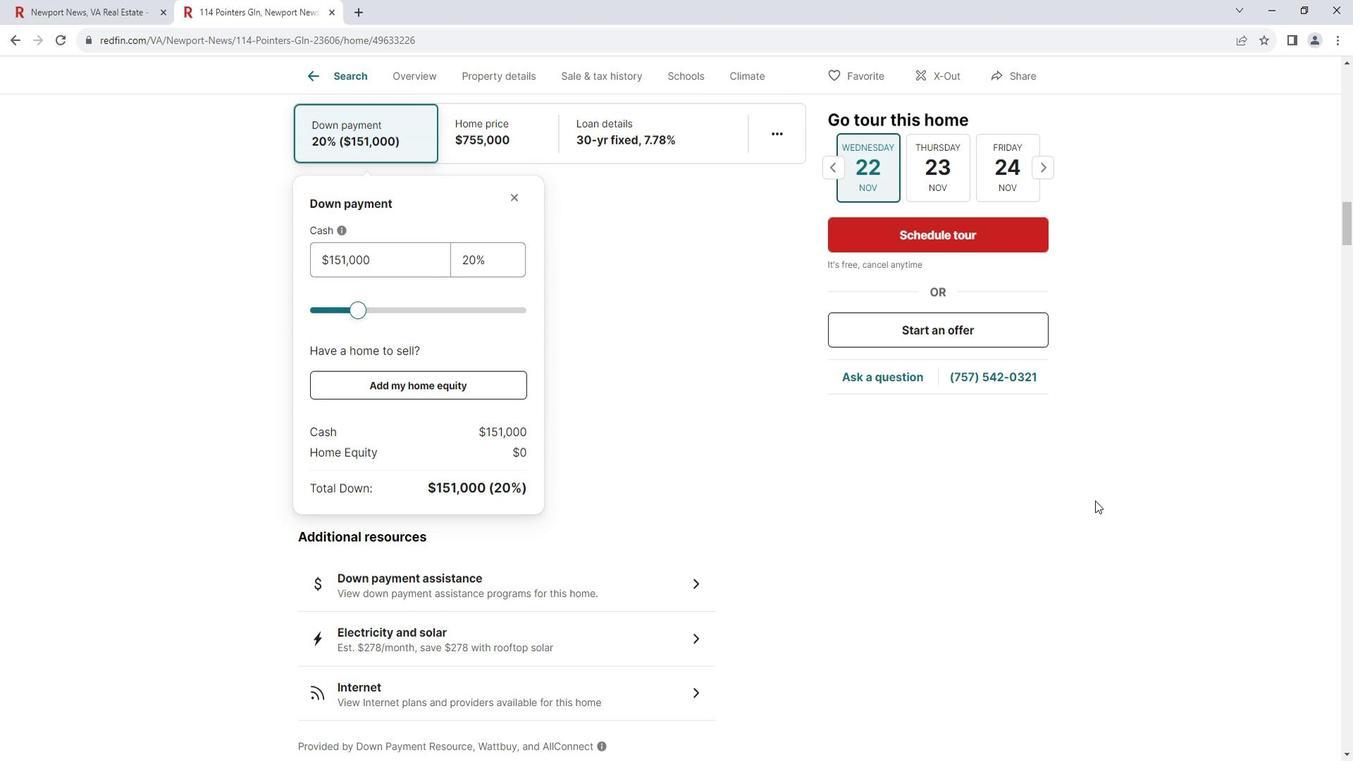 
Action: Mouse scrolled (1108, 494) with delta (0, 0)
Screenshot: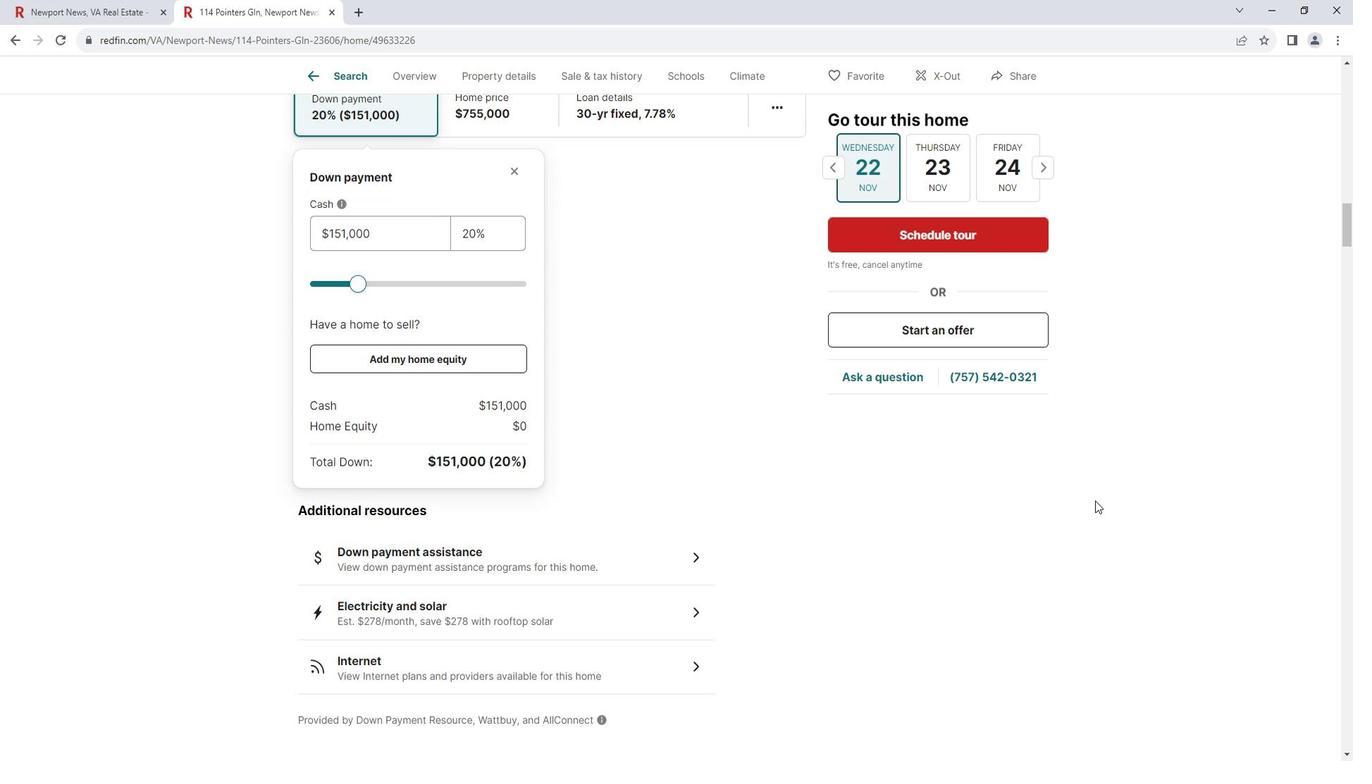 
Action: Mouse scrolled (1108, 494) with delta (0, 0)
Screenshot: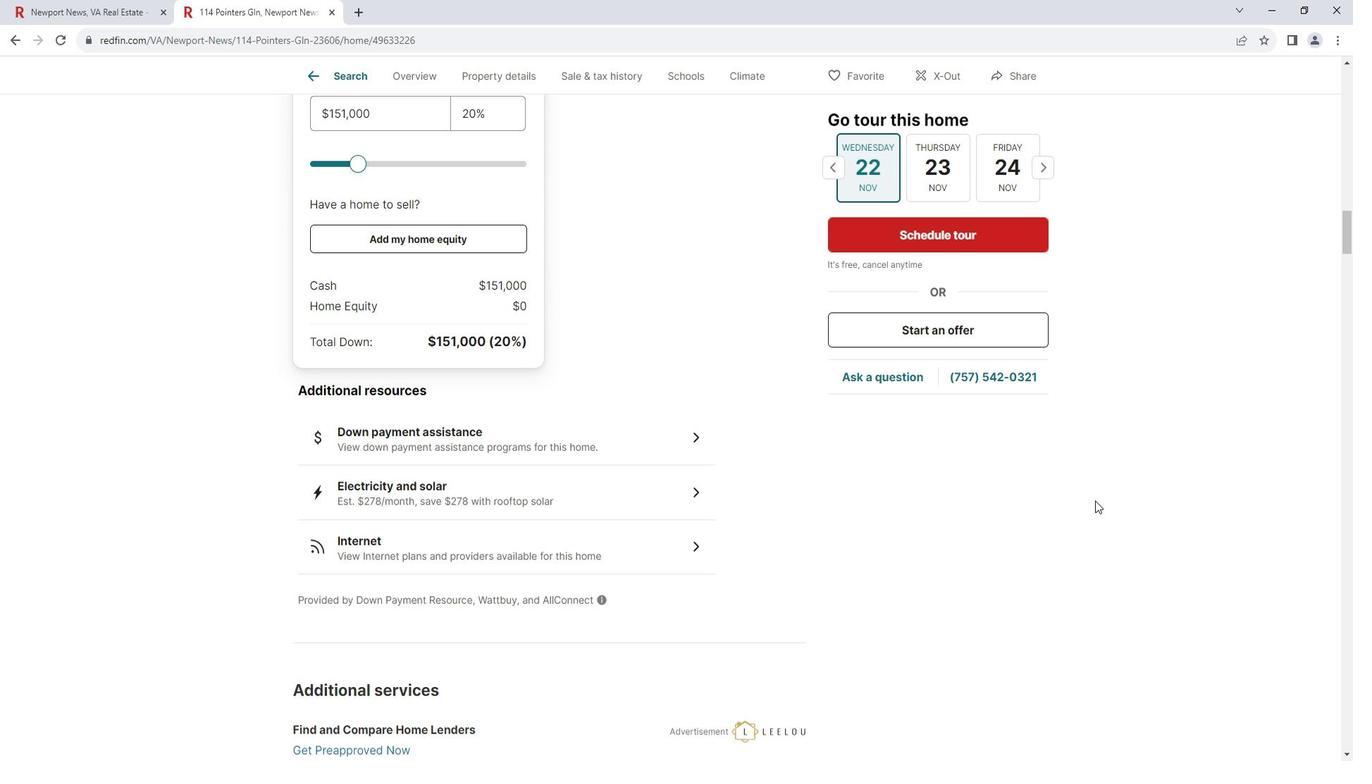 
Action: Mouse scrolled (1108, 494) with delta (0, 0)
Screenshot: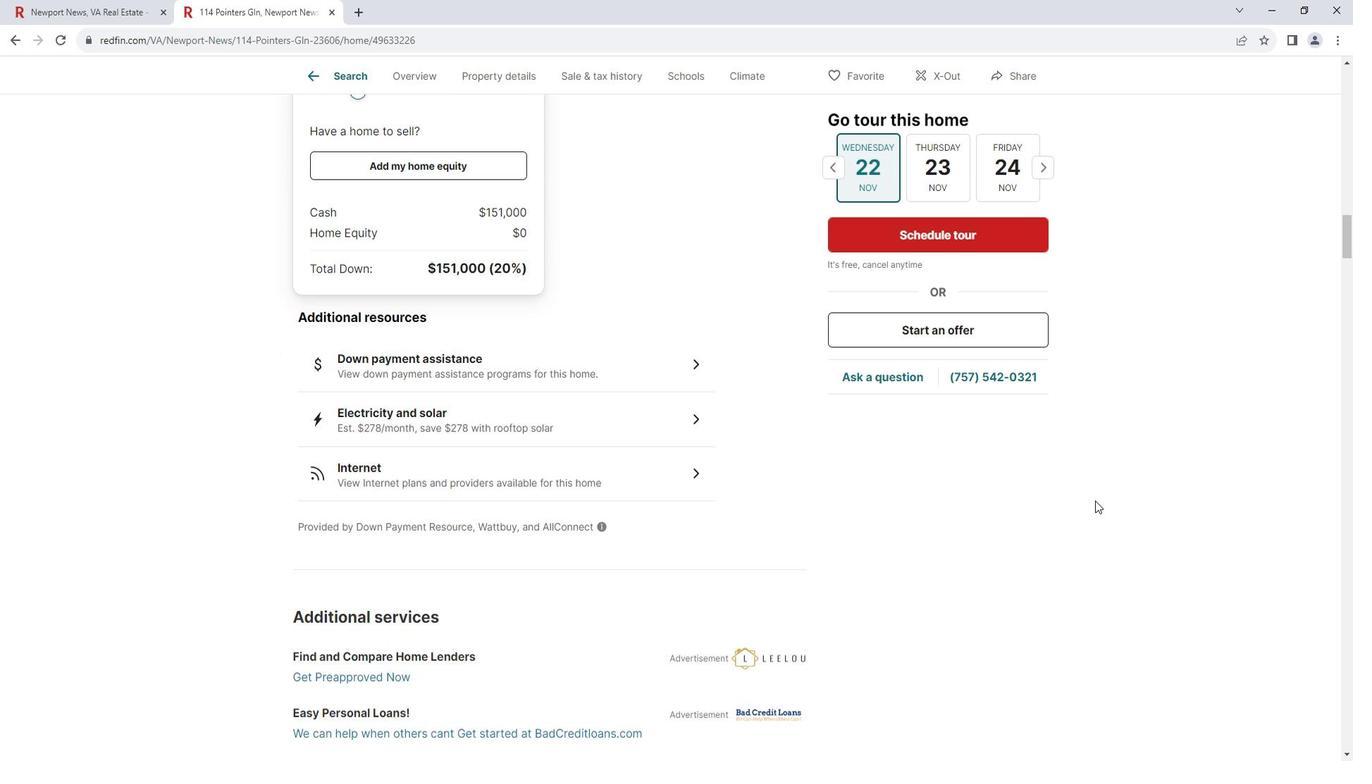 
Action: Mouse moved to (1112, 493)
Screenshot: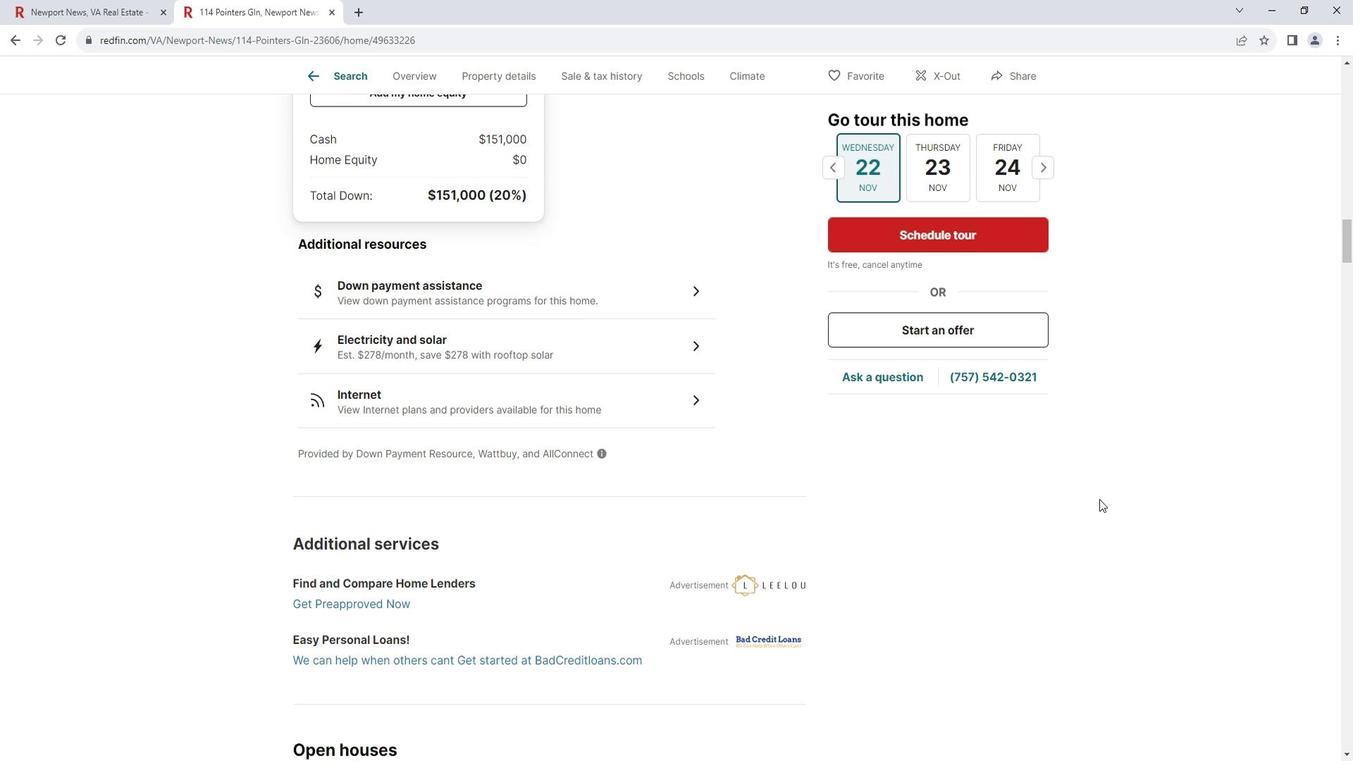 
Action: Mouse scrolled (1112, 492) with delta (0, 0)
Screenshot: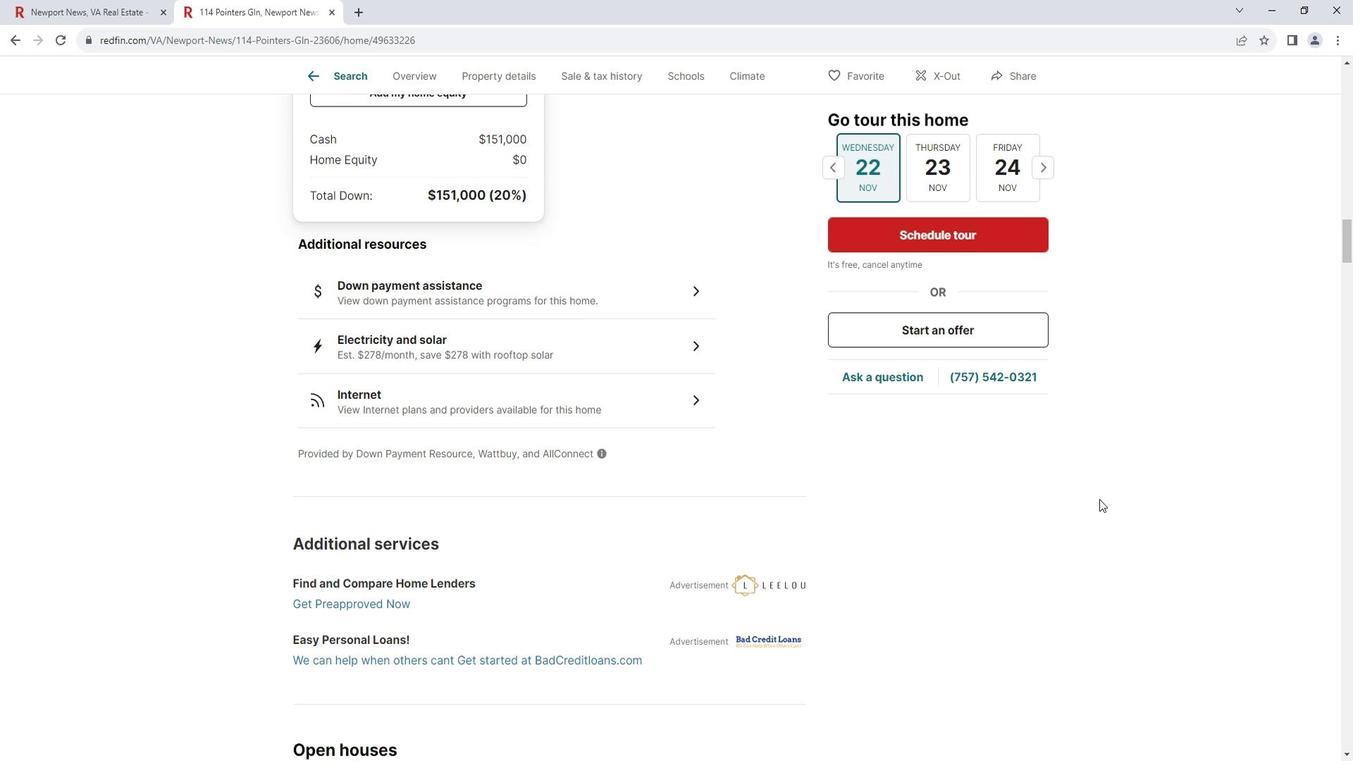 
Action: Mouse moved to (1114, 493)
Screenshot: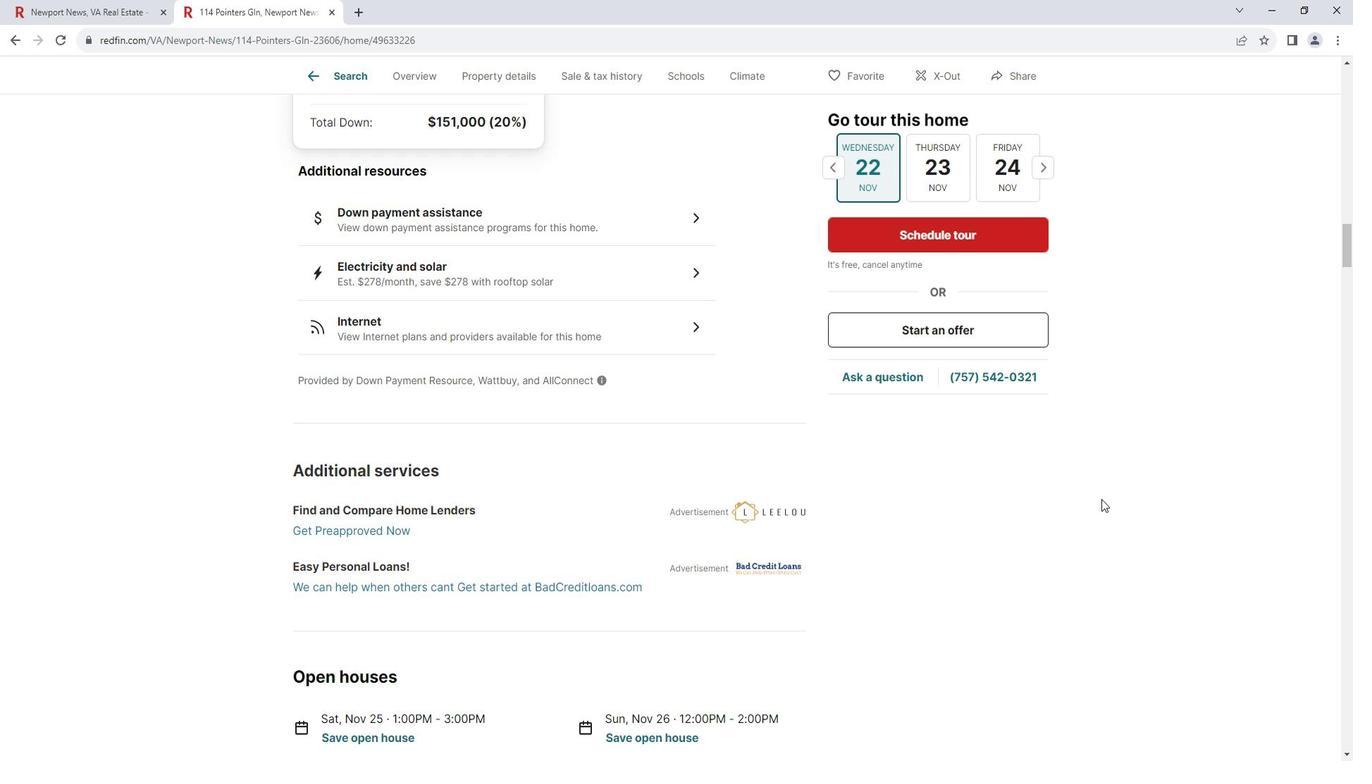 
Action: Mouse scrolled (1114, 492) with delta (0, 0)
Screenshot: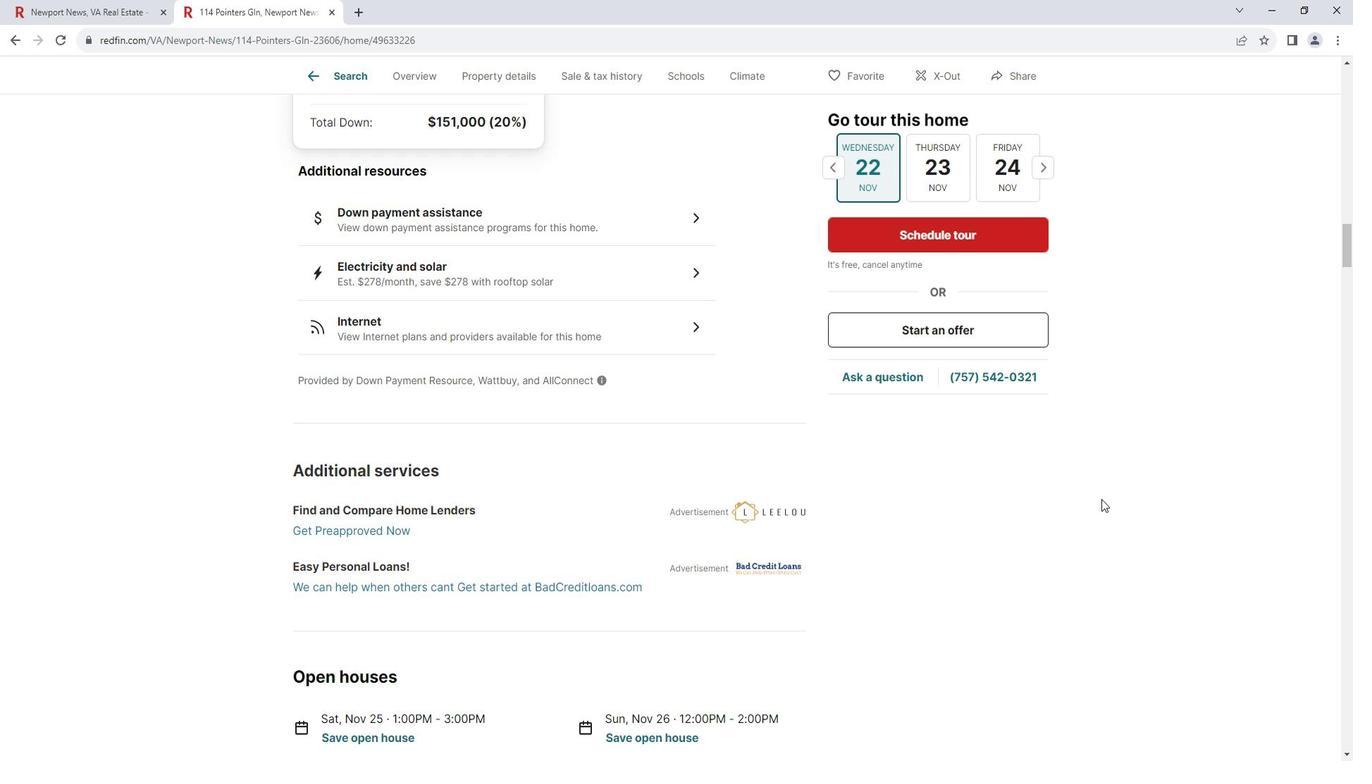 
Action: Mouse scrolled (1114, 492) with delta (0, 0)
Screenshot: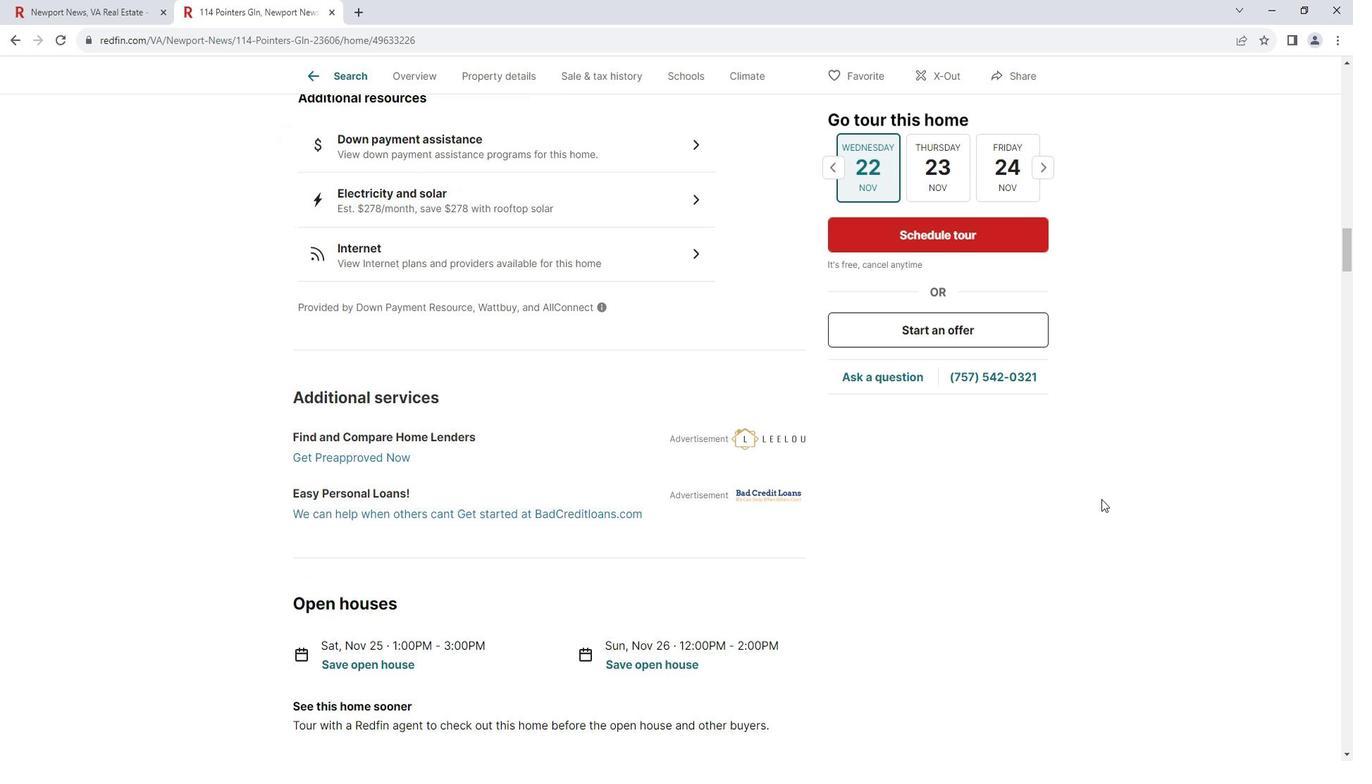 
Action: Mouse scrolled (1114, 492) with delta (0, 0)
Screenshot: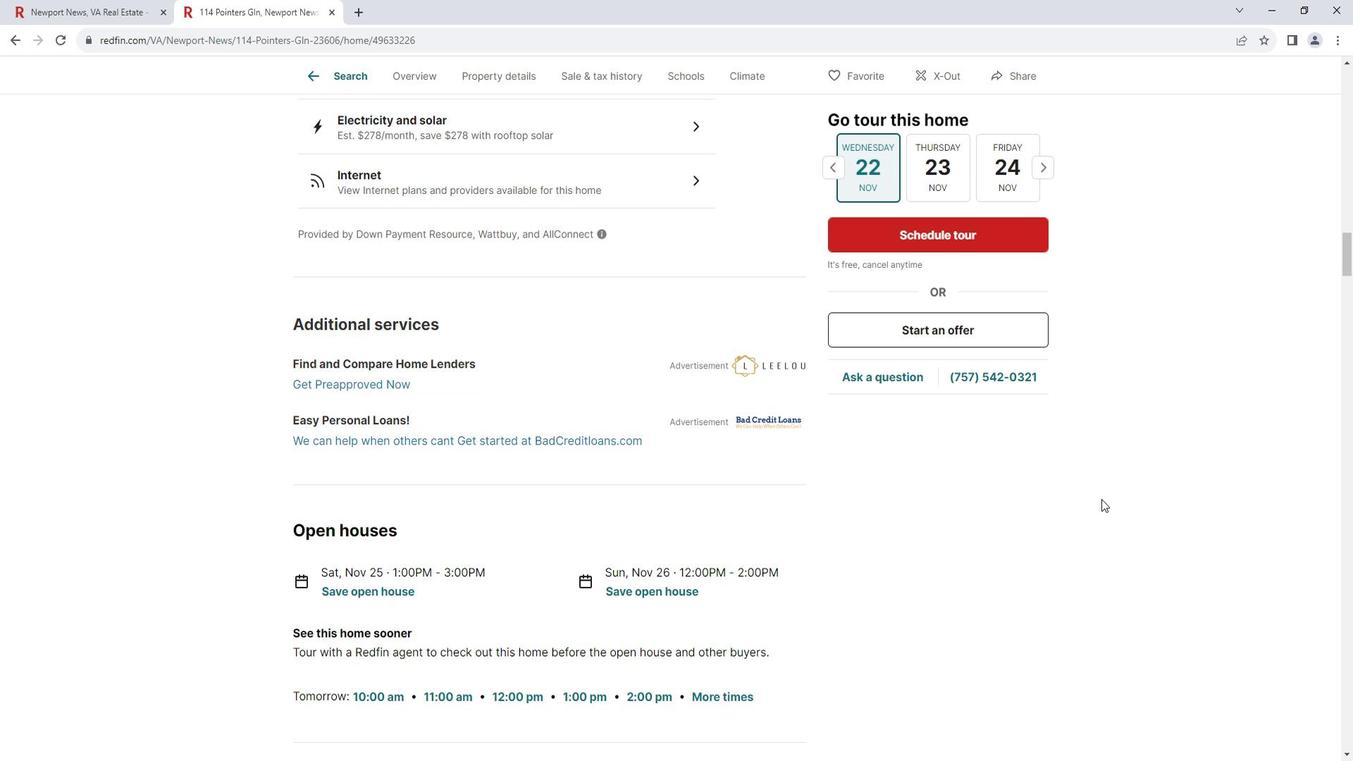 
Action: Mouse scrolled (1114, 492) with delta (0, 0)
Screenshot: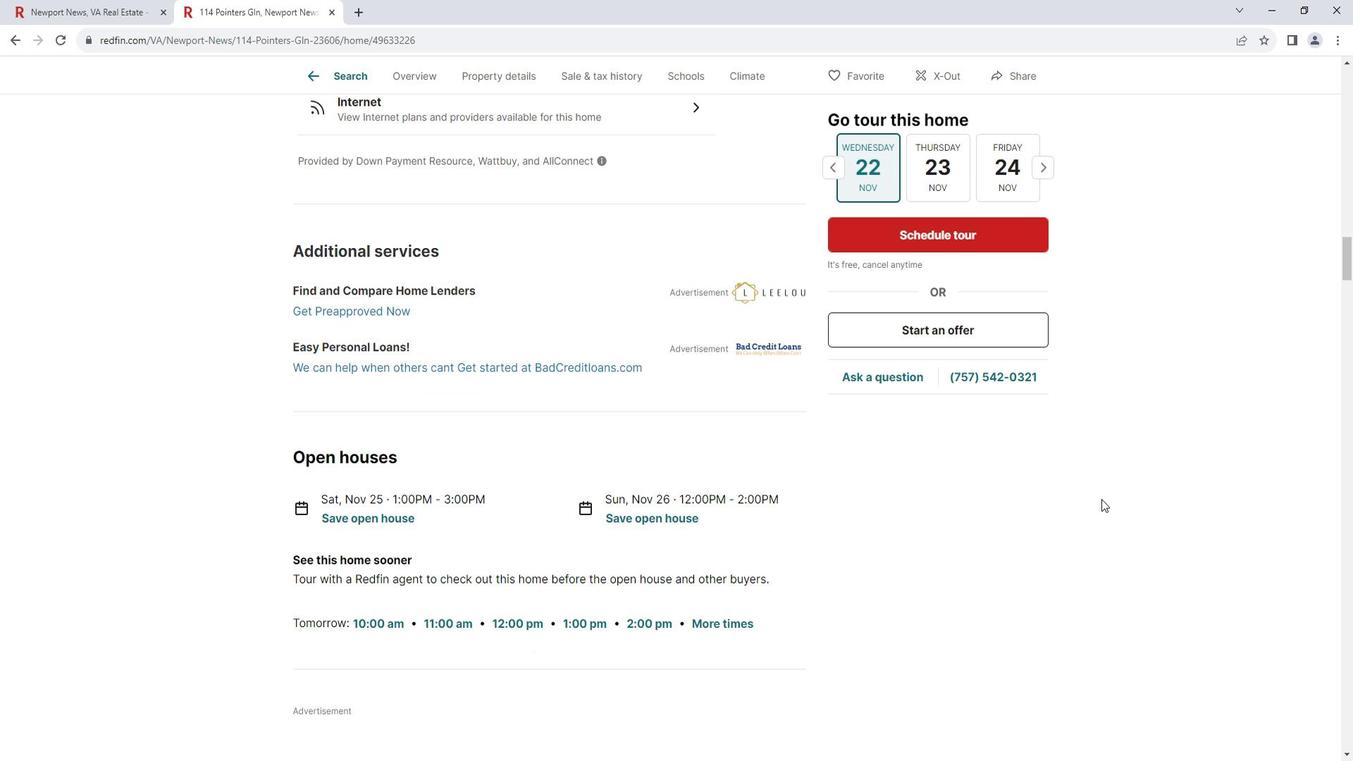 
Action: Mouse scrolled (1114, 492) with delta (0, 0)
Screenshot: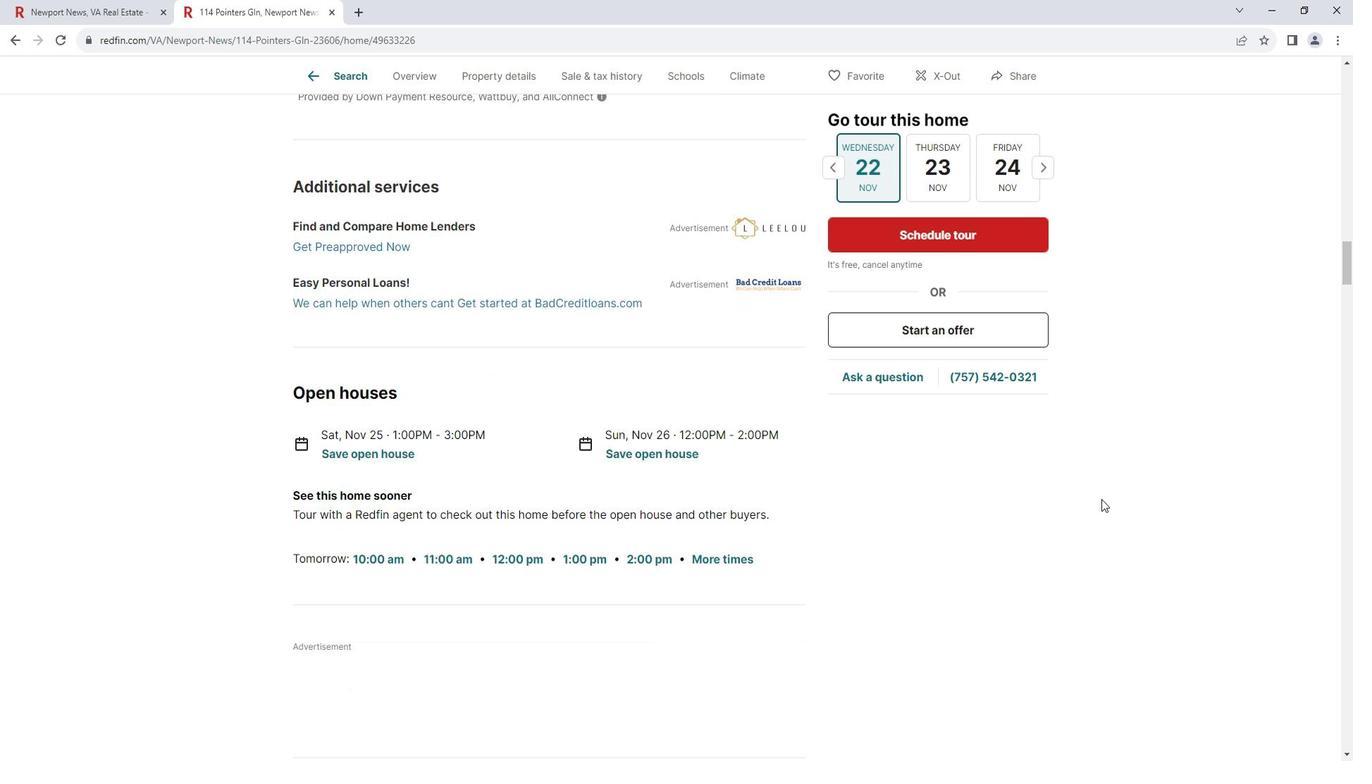 
Action: Mouse moved to (1115, 492)
Screenshot: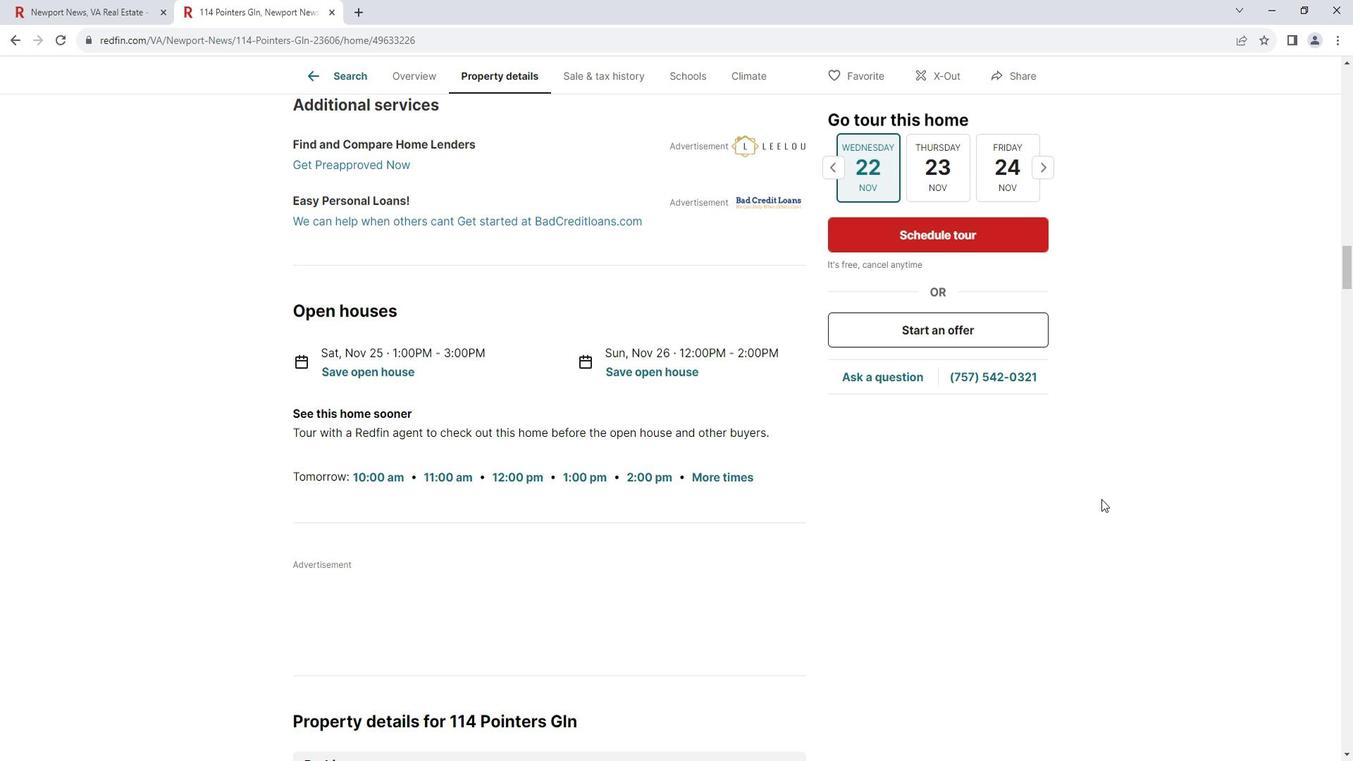 
Action: Mouse scrolled (1115, 492) with delta (0, 0)
Screenshot: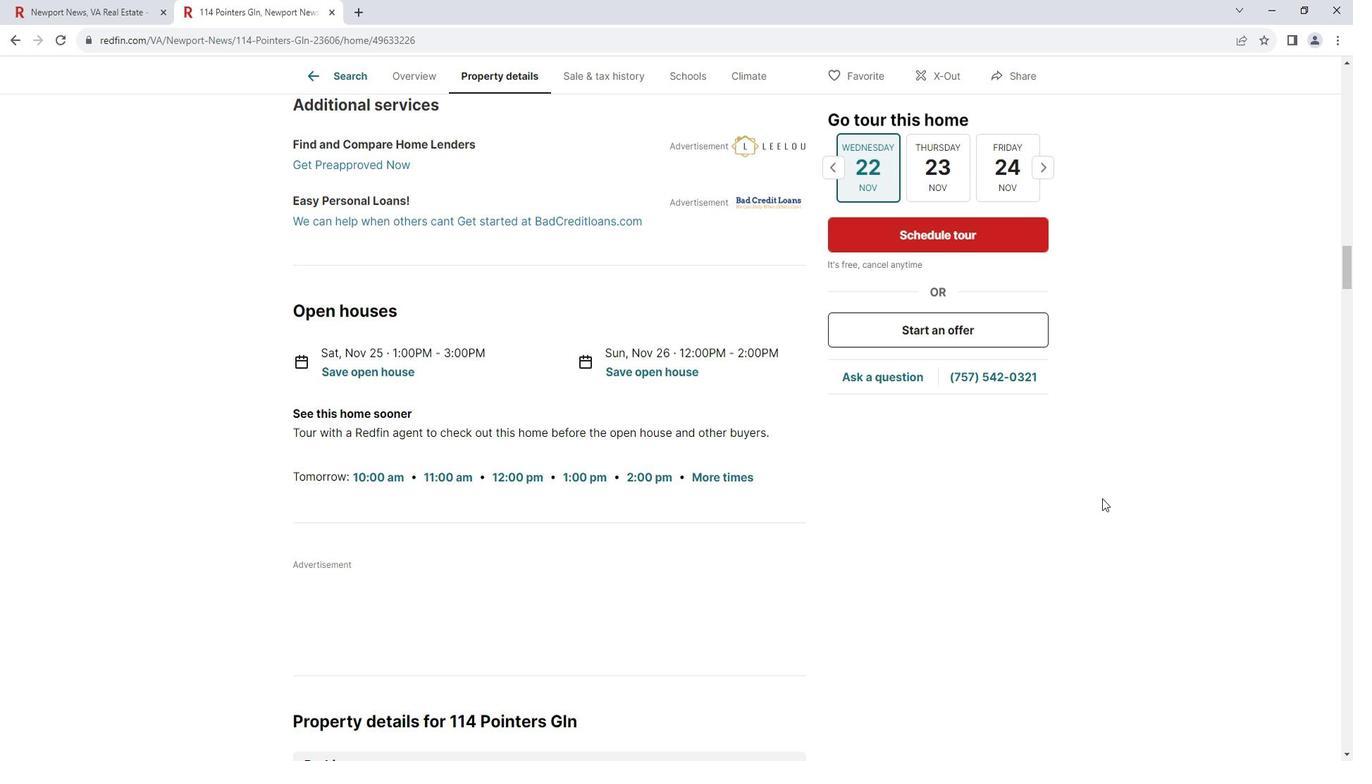 
Action: Mouse scrolled (1115, 492) with delta (0, 0)
Screenshot: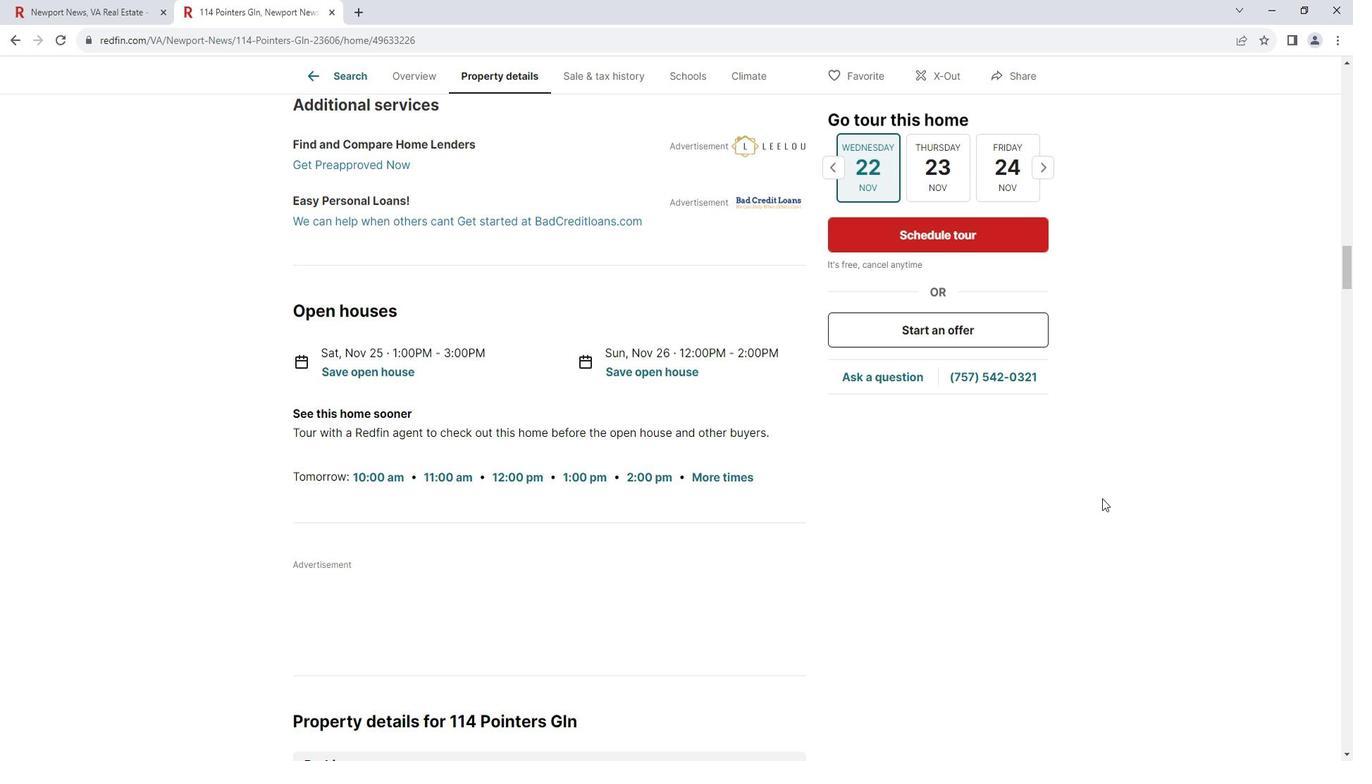 
Action: Mouse scrolled (1115, 492) with delta (0, 0)
Screenshot: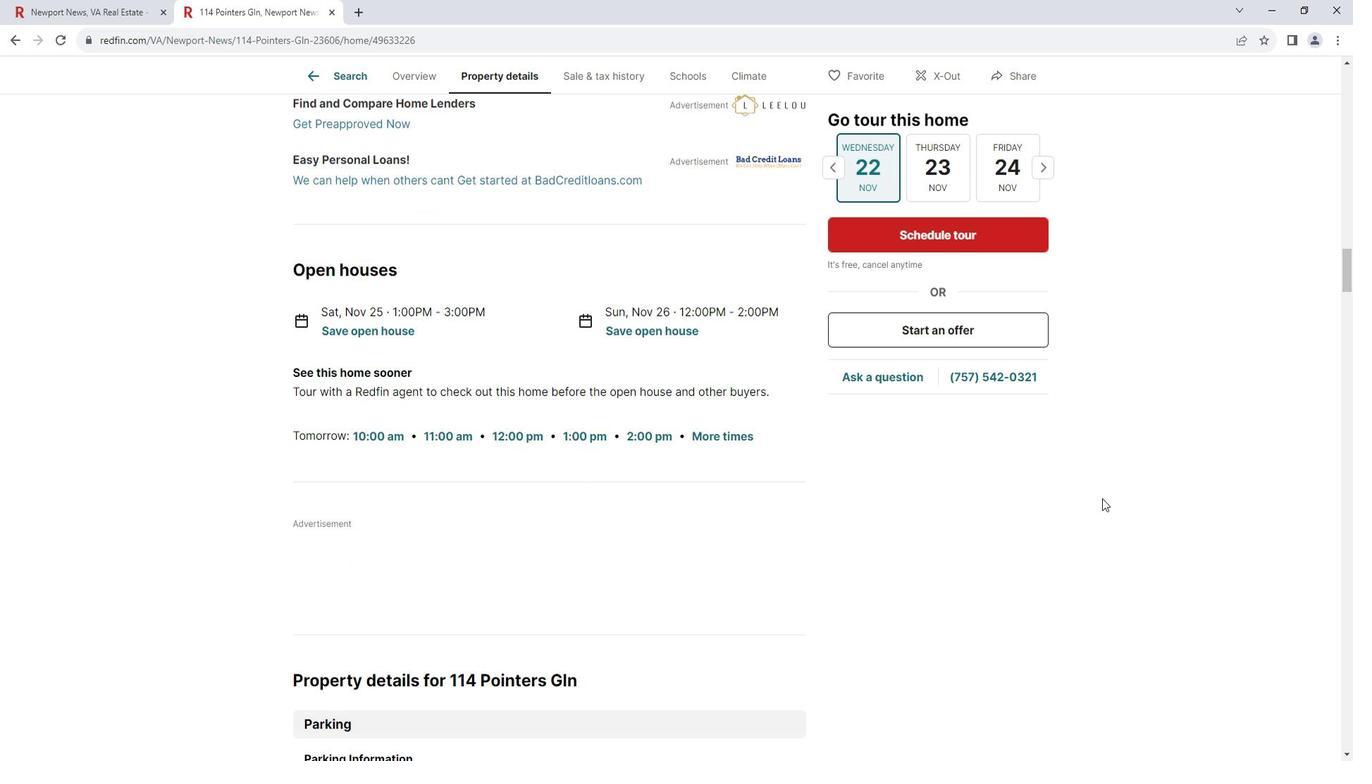 
Action: Mouse moved to (1115, 492)
Screenshot: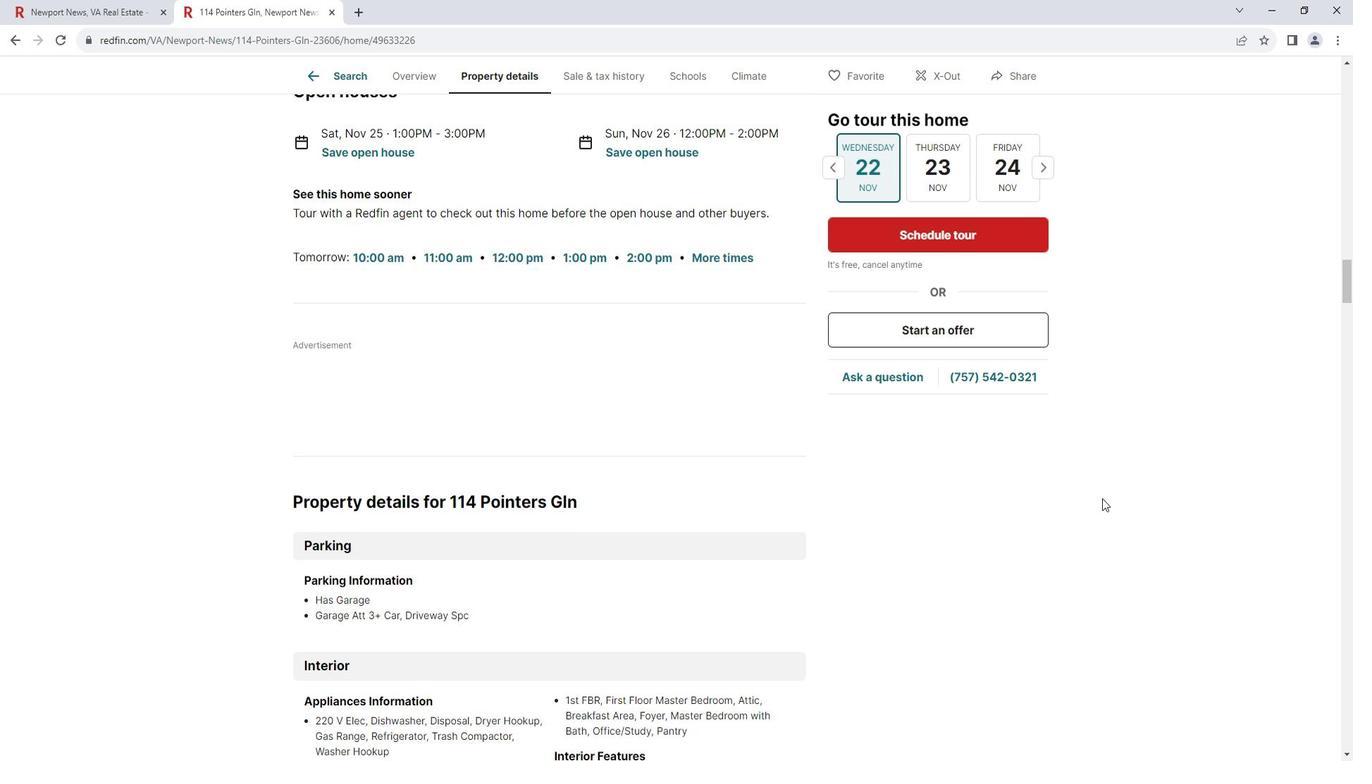 
Action: Mouse scrolled (1115, 492) with delta (0, 0)
Screenshot: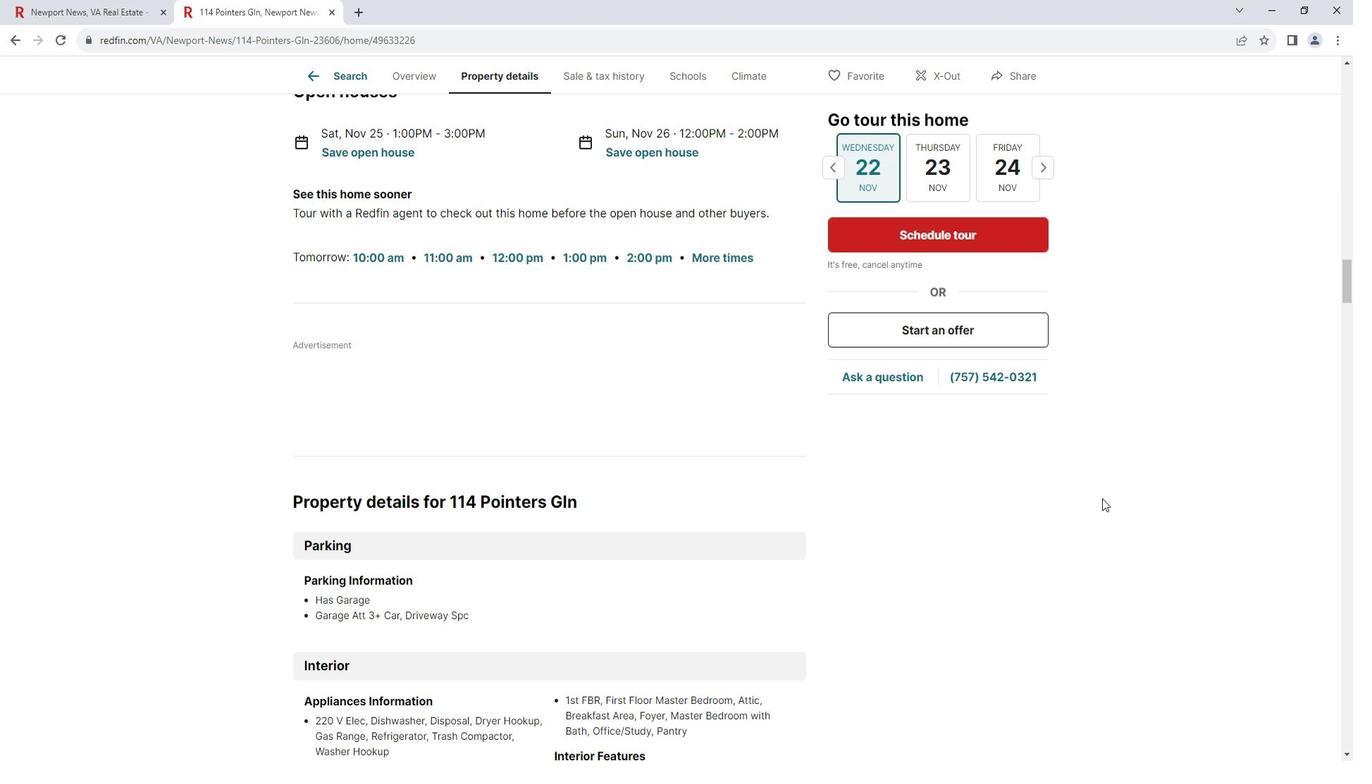
Action: Mouse scrolled (1115, 492) with delta (0, 0)
Screenshot: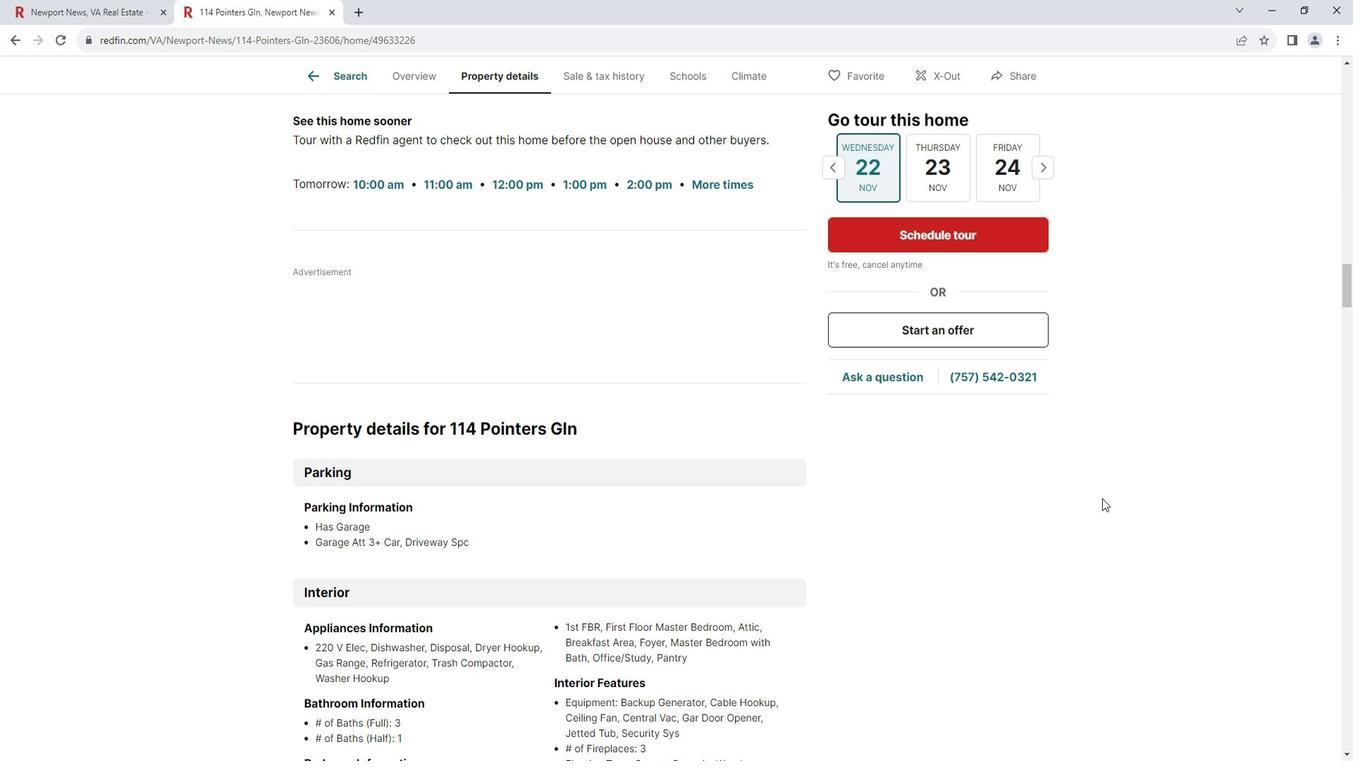 
Action: Mouse scrolled (1115, 492) with delta (0, 0)
Screenshot: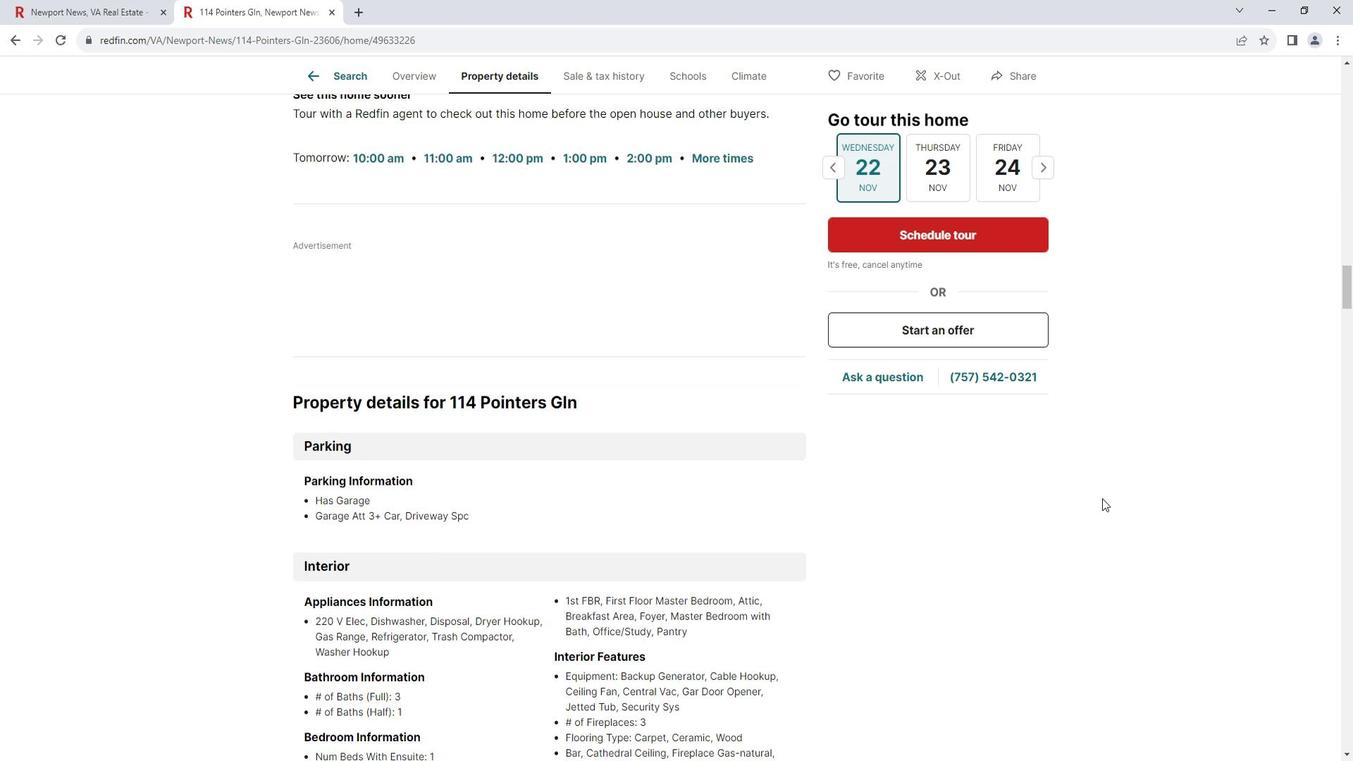 
Action: Mouse moved to (1115, 492)
Screenshot: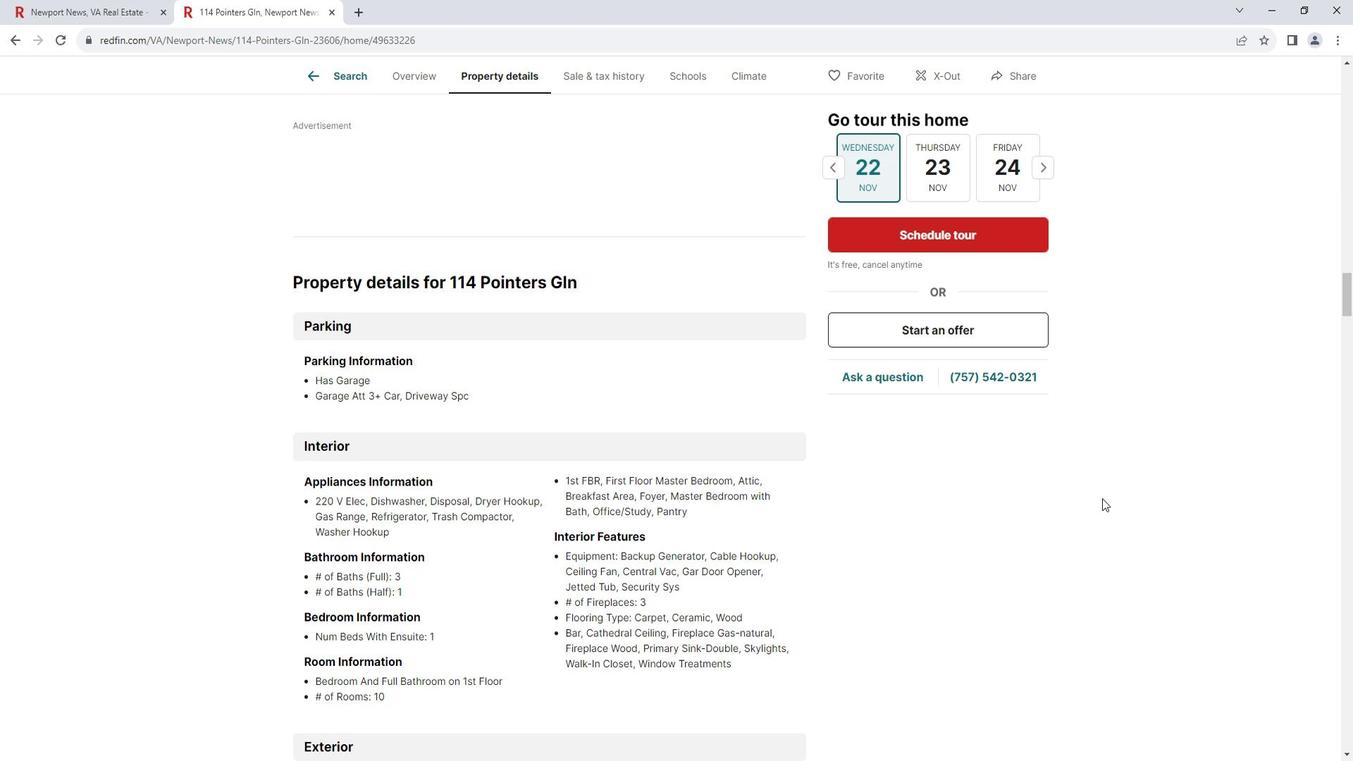 
Action: Mouse scrolled (1115, 491) with delta (0, 0)
Screenshot: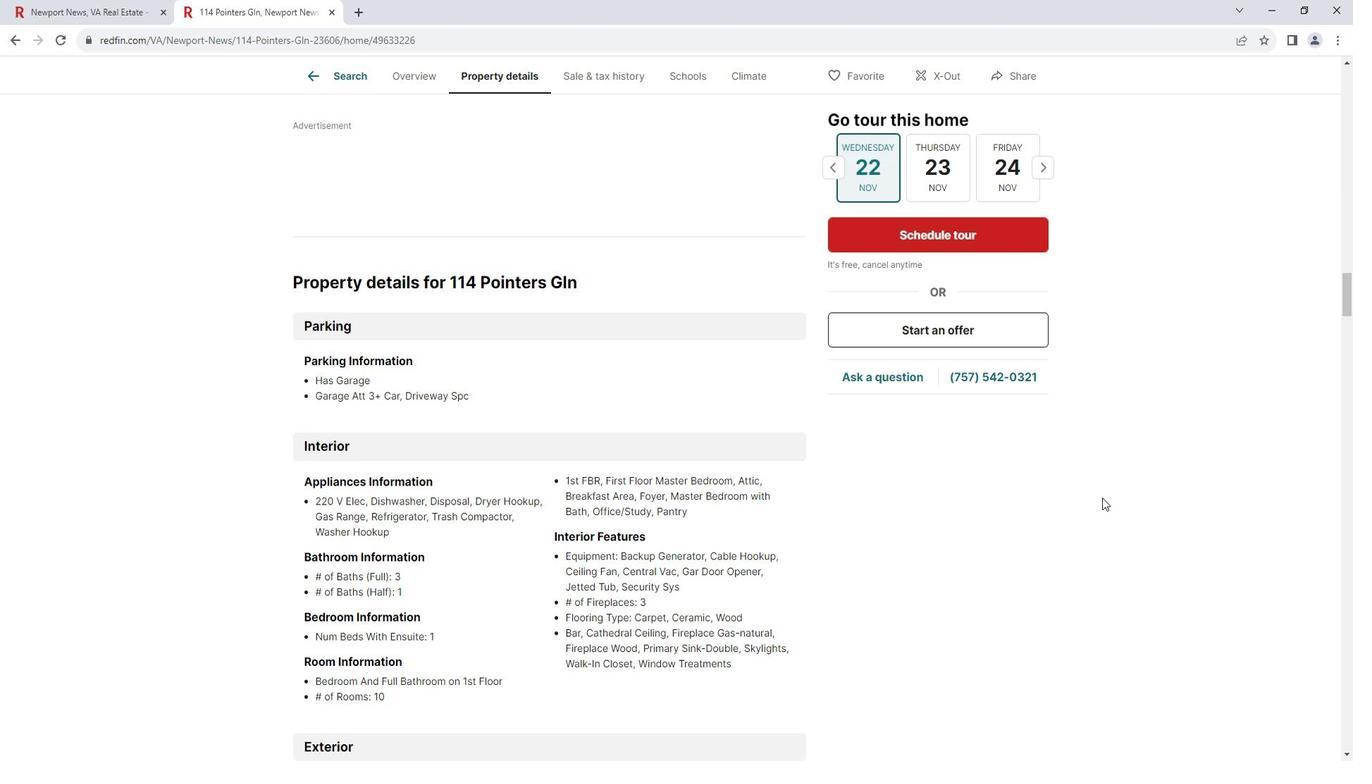 
Action: Mouse scrolled (1115, 491) with delta (0, 0)
Screenshot: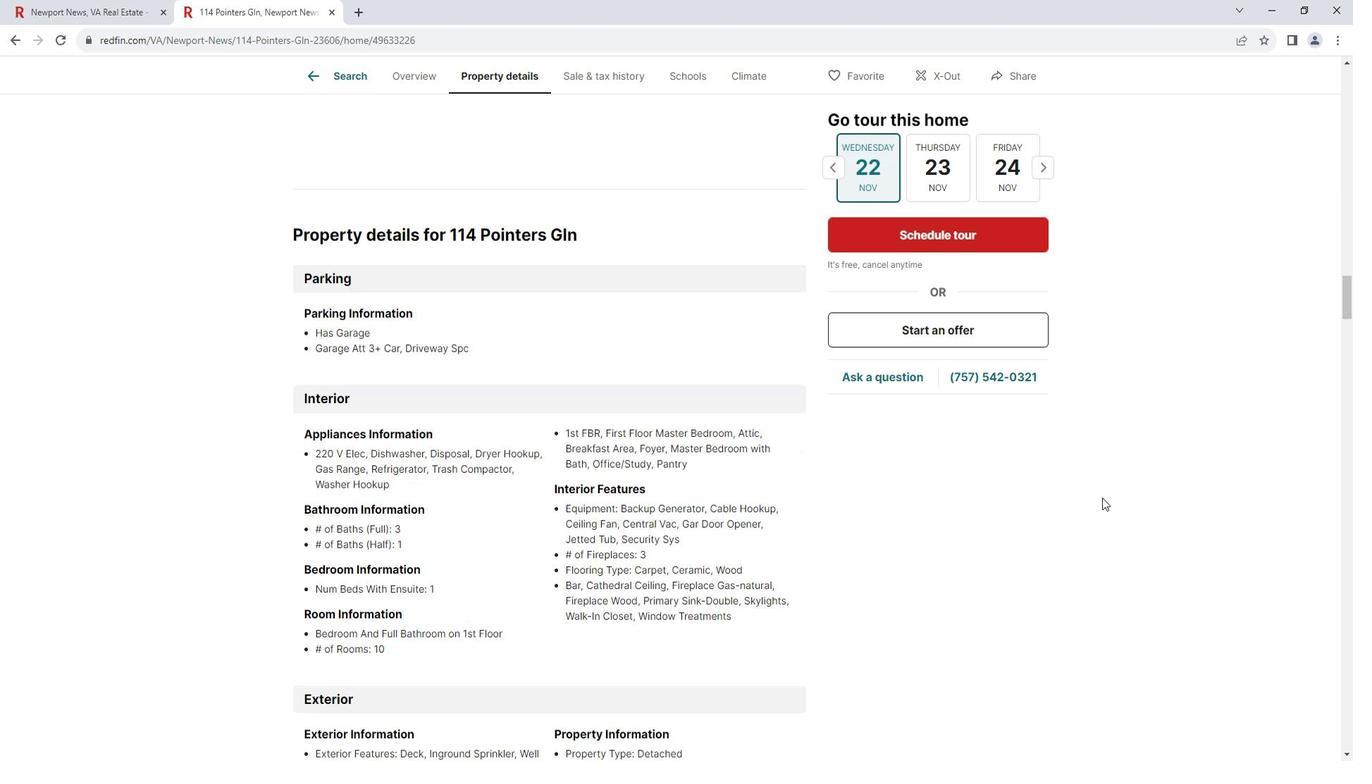 
Action: Mouse moved to (1127, 492)
Screenshot: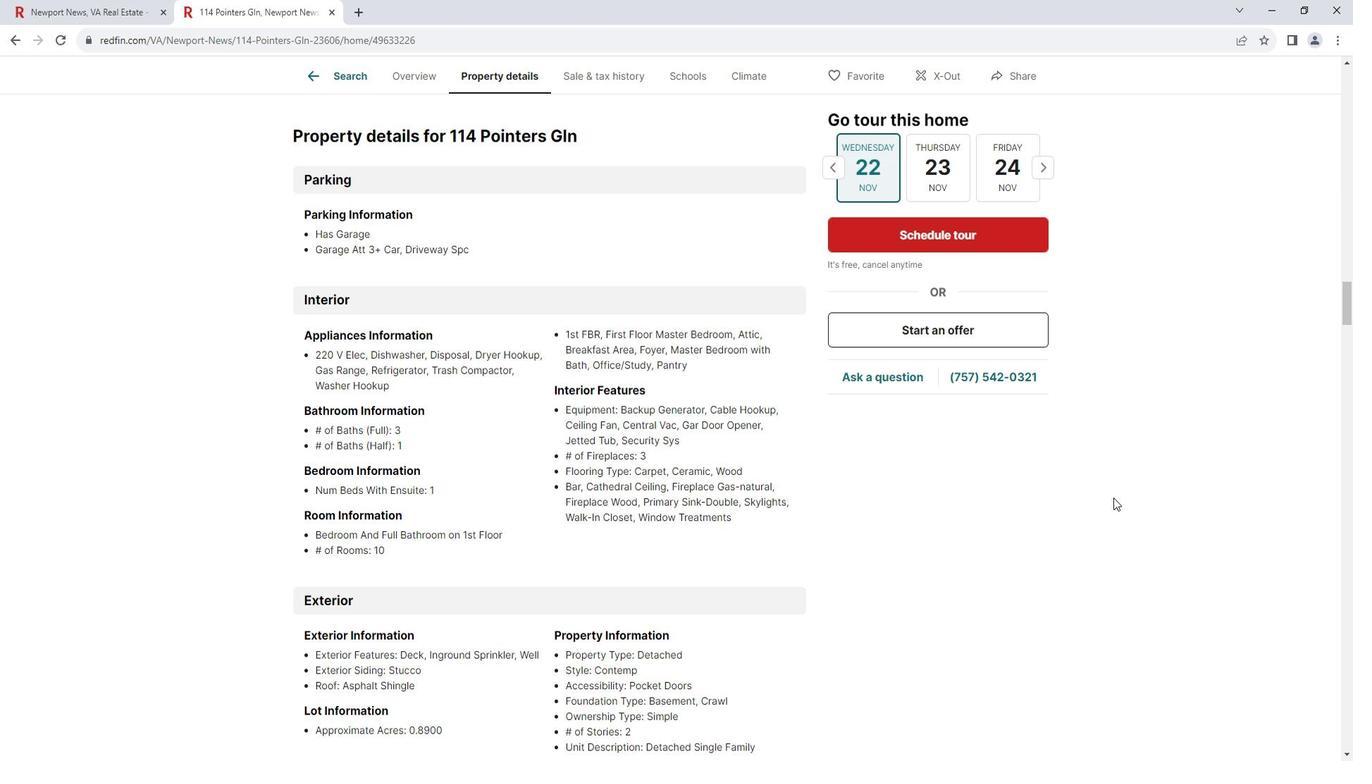 
Action: Mouse scrolled (1127, 491) with delta (0, 0)
Screenshot: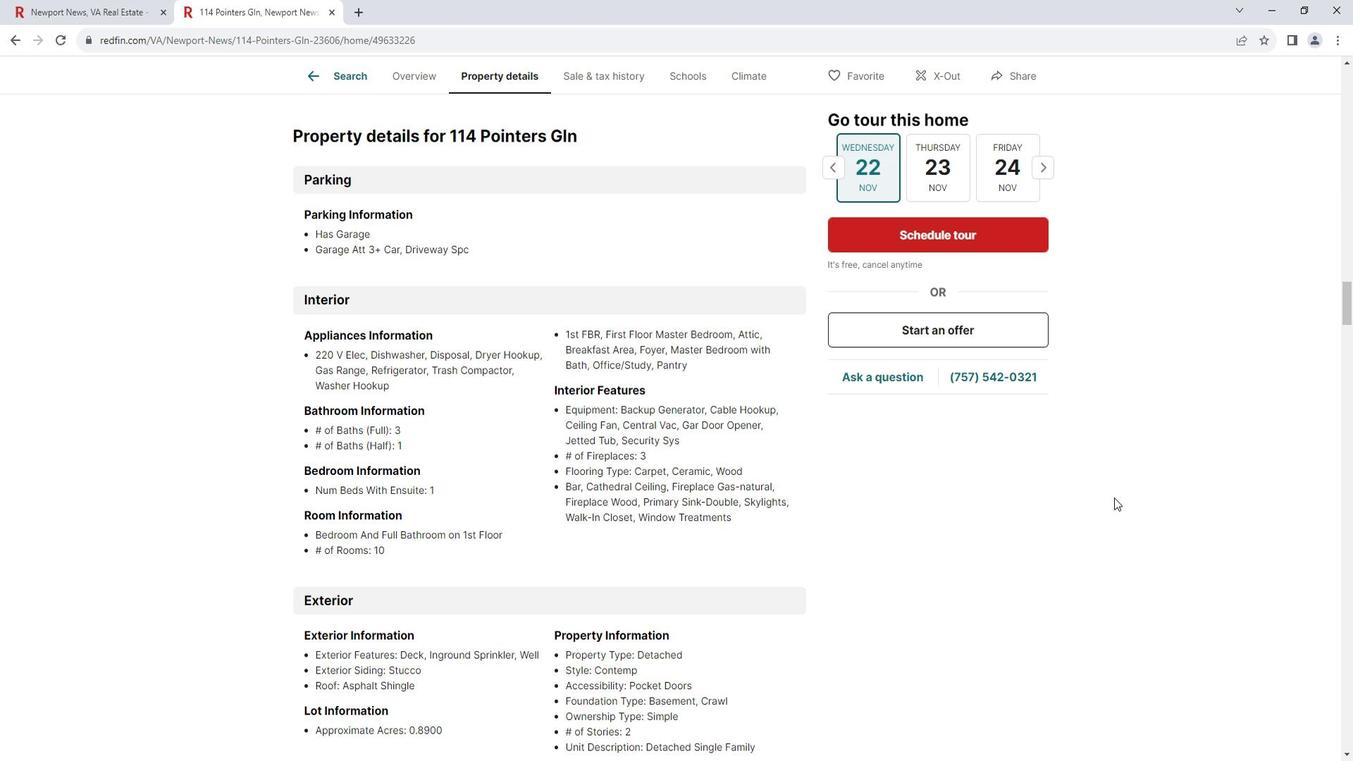 
Action: Mouse scrolled (1127, 491) with delta (0, 0)
Screenshot: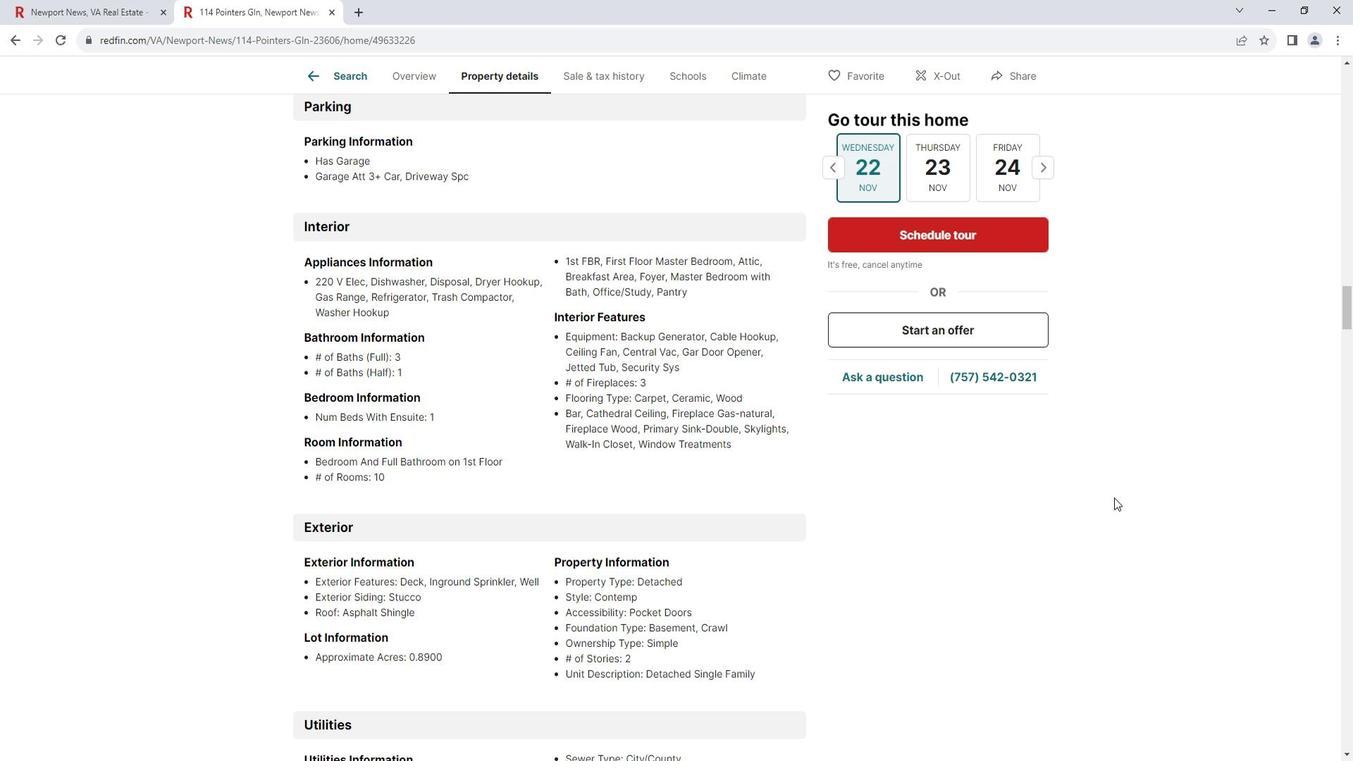 
Action: Mouse scrolled (1127, 491) with delta (0, 0)
Screenshot: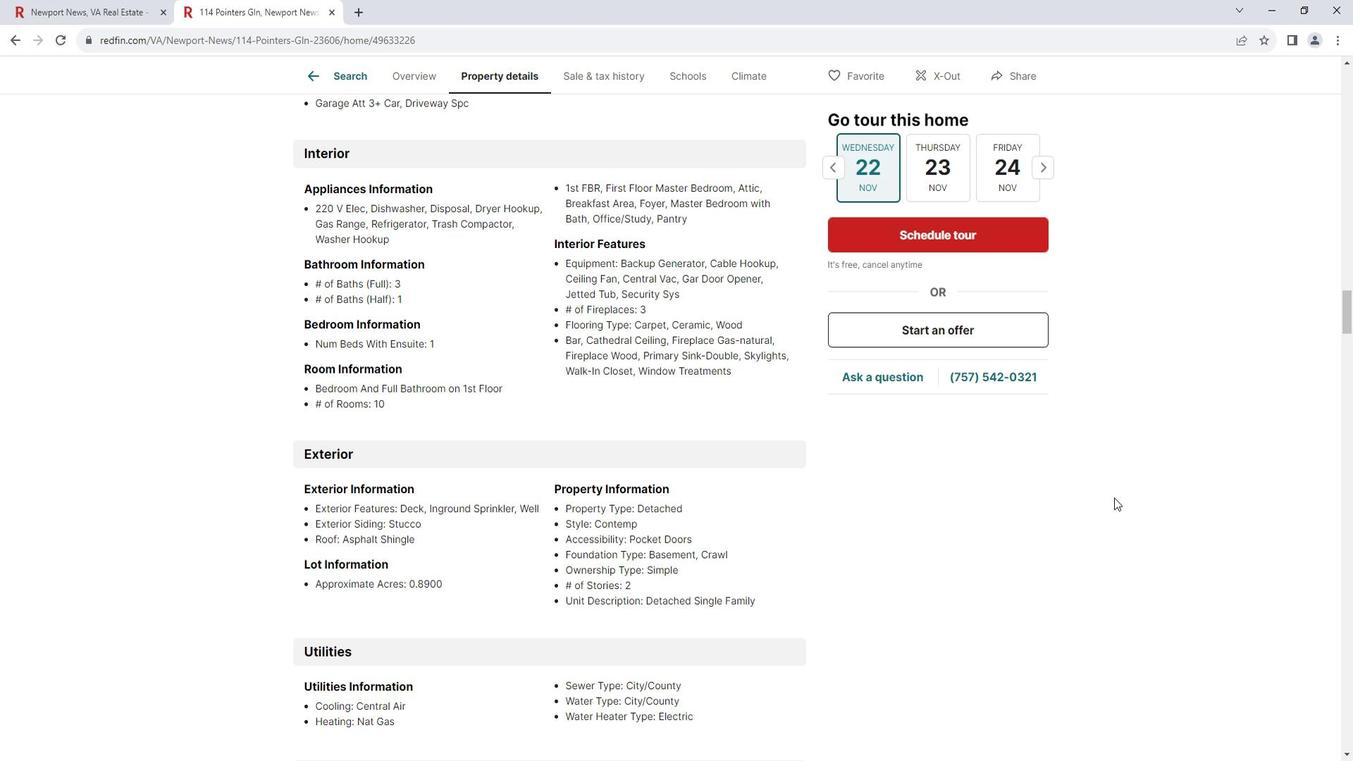 
Action: Mouse scrolled (1127, 491) with delta (0, 0)
Screenshot: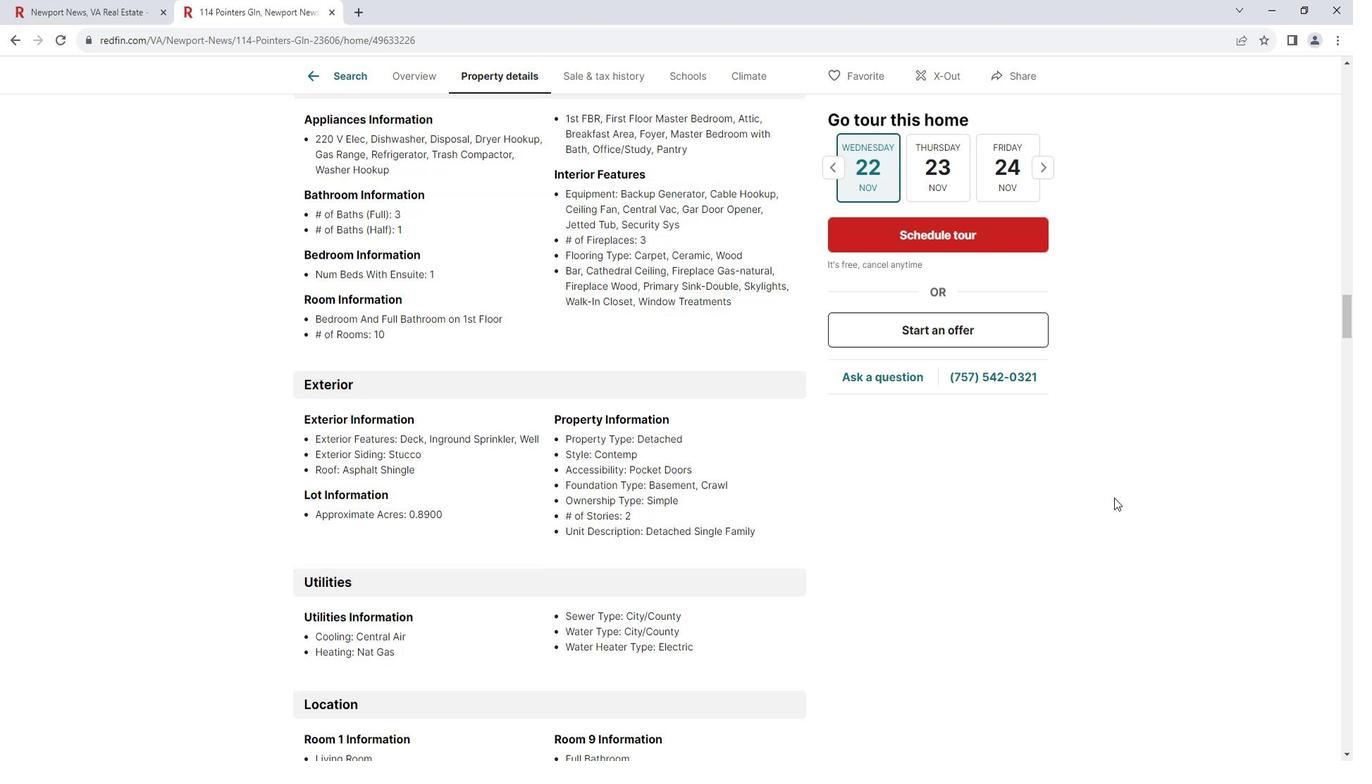 
Action: Mouse scrolled (1127, 491) with delta (0, 0)
Screenshot: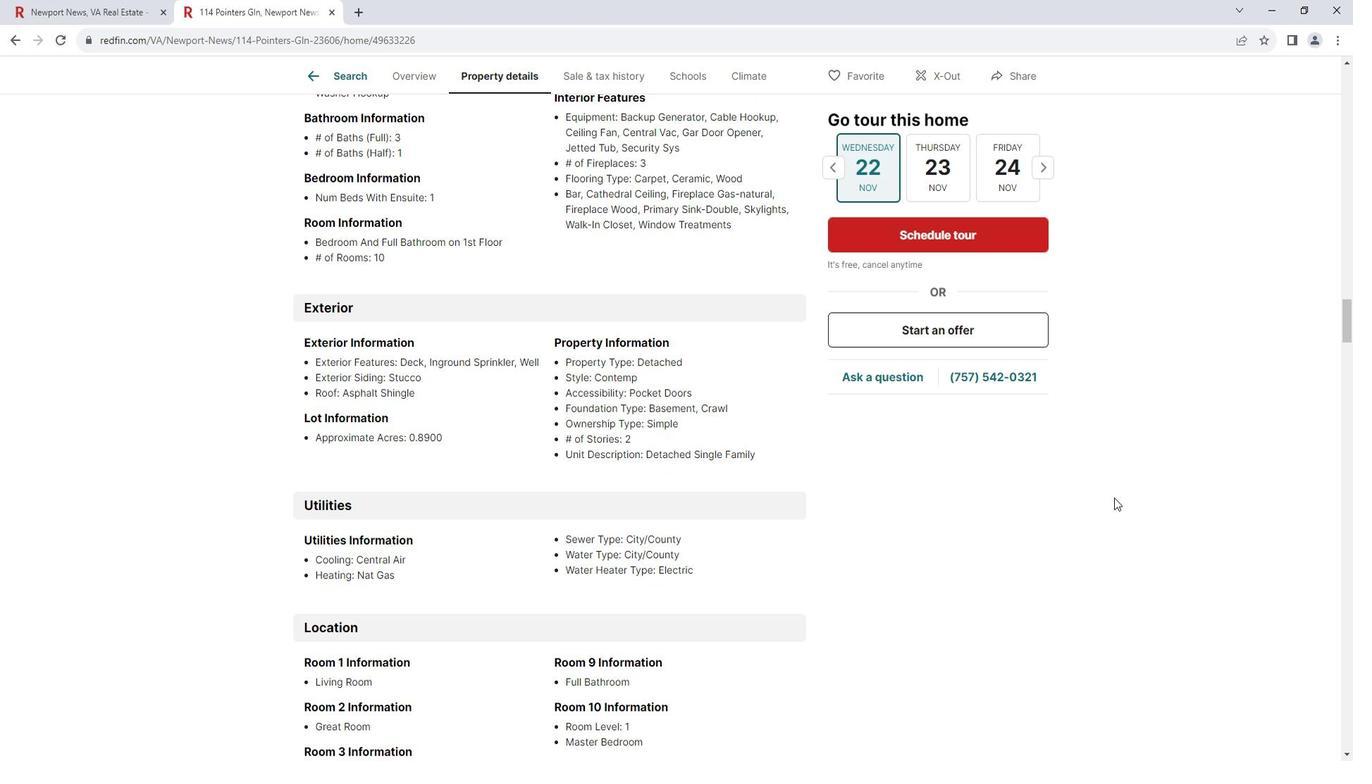 
Action: Mouse scrolled (1127, 491) with delta (0, 0)
Screenshot: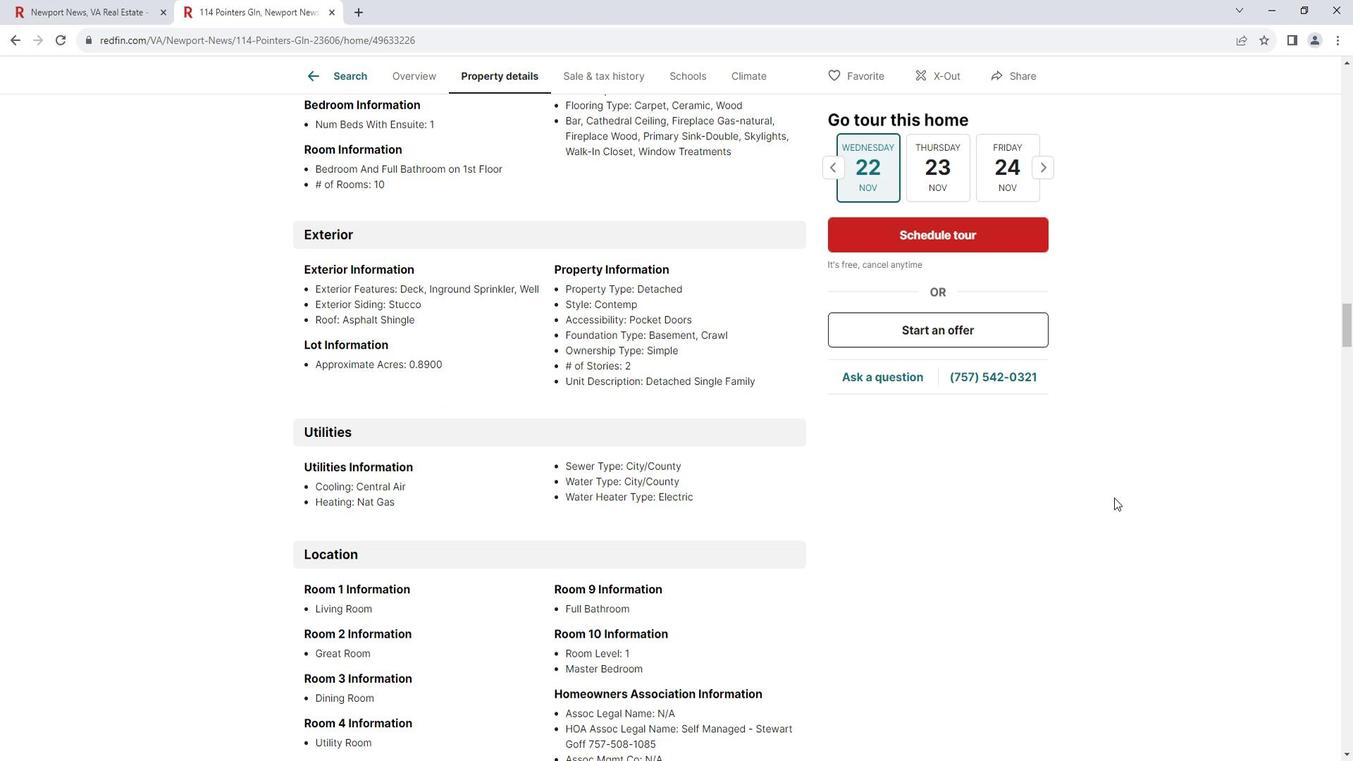 
Action: Mouse scrolled (1127, 491) with delta (0, 0)
Screenshot: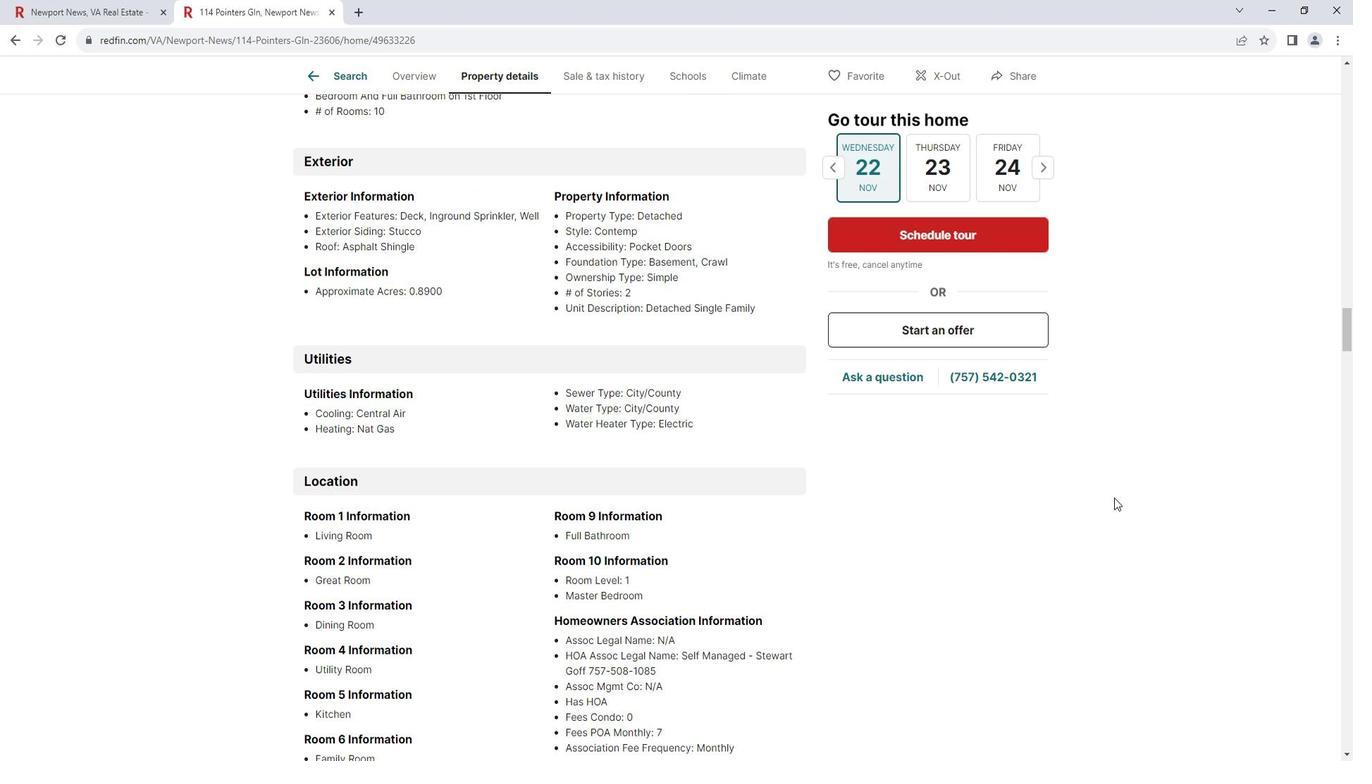 
Action: Mouse scrolled (1127, 491) with delta (0, 0)
Screenshot: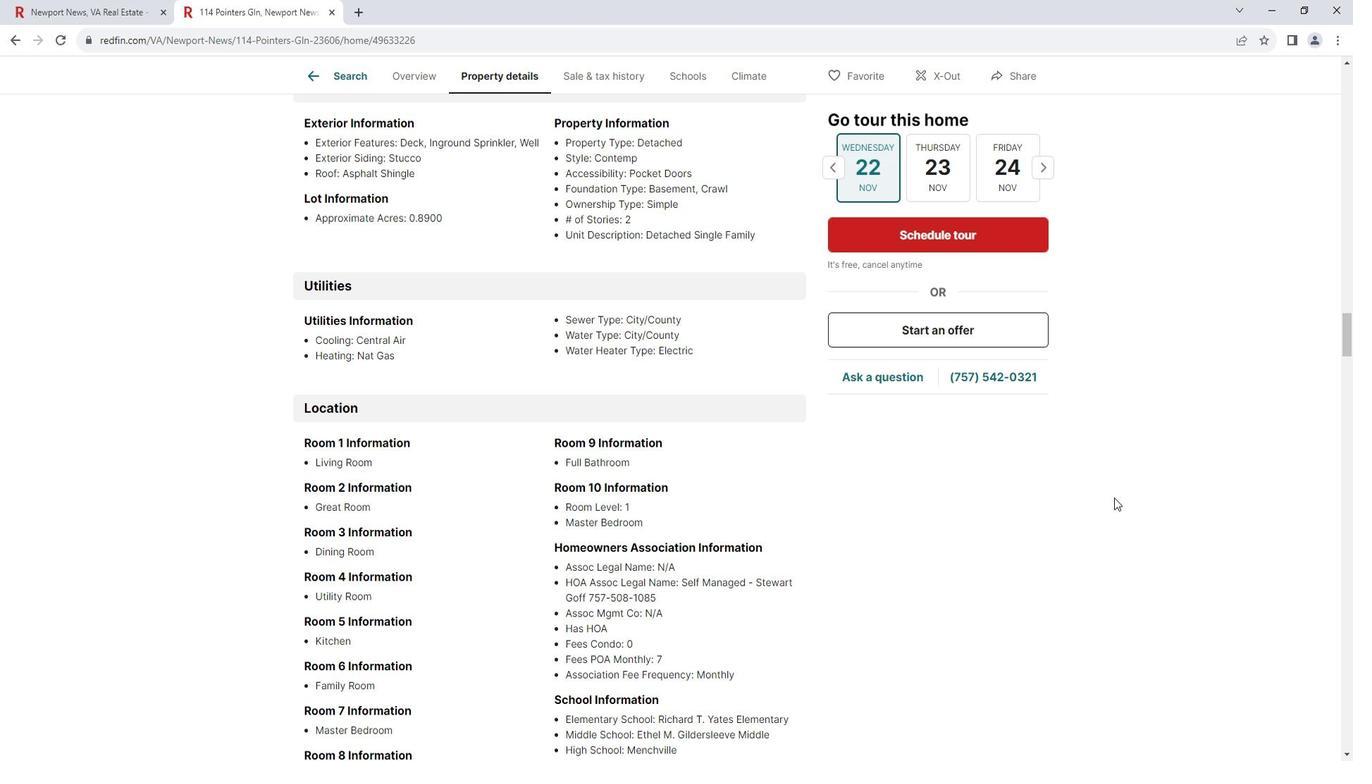 
Action: Mouse scrolled (1127, 491) with delta (0, 0)
Screenshot: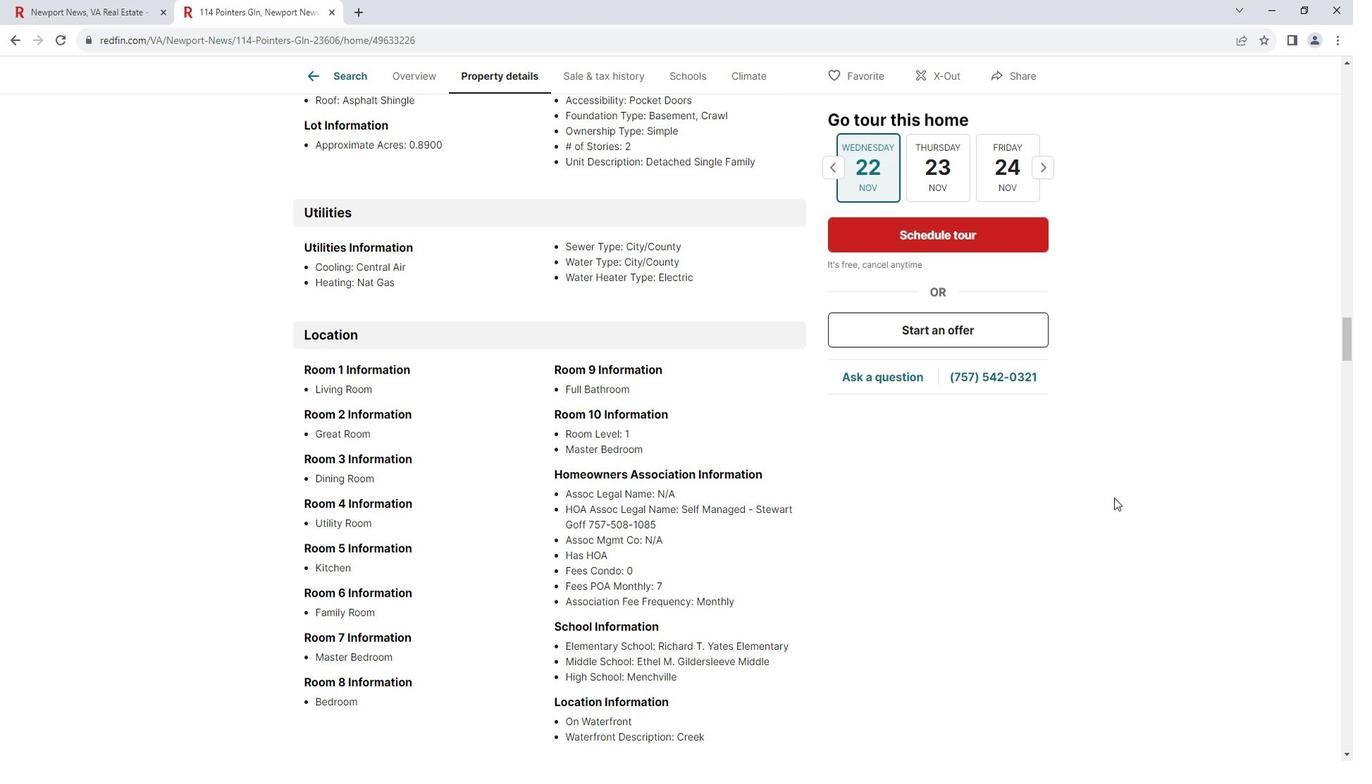 
Action: Mouse scrolled (1127, 491) with delta (0, 0)
Screenshot: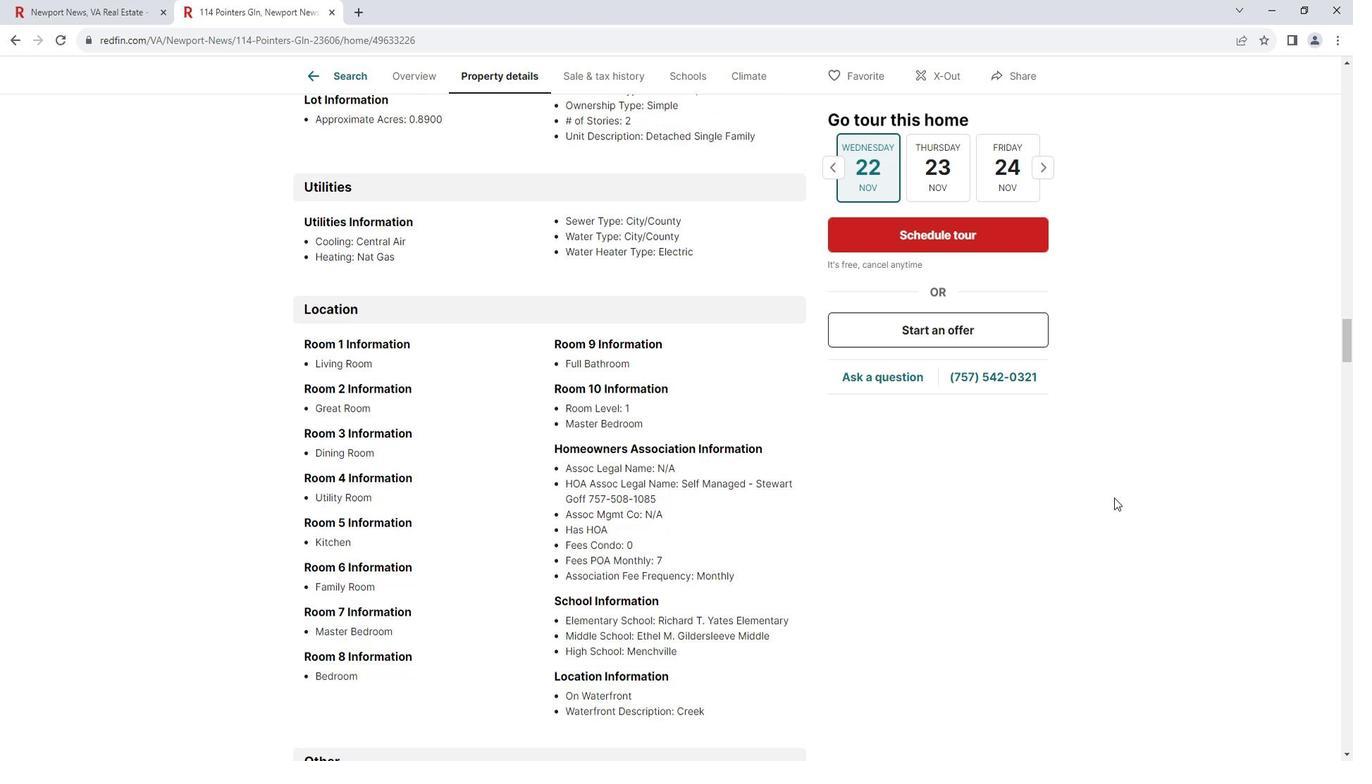 
Action: Mouse scrolled (1127, 491) with delta (0, 0)
Screenshot: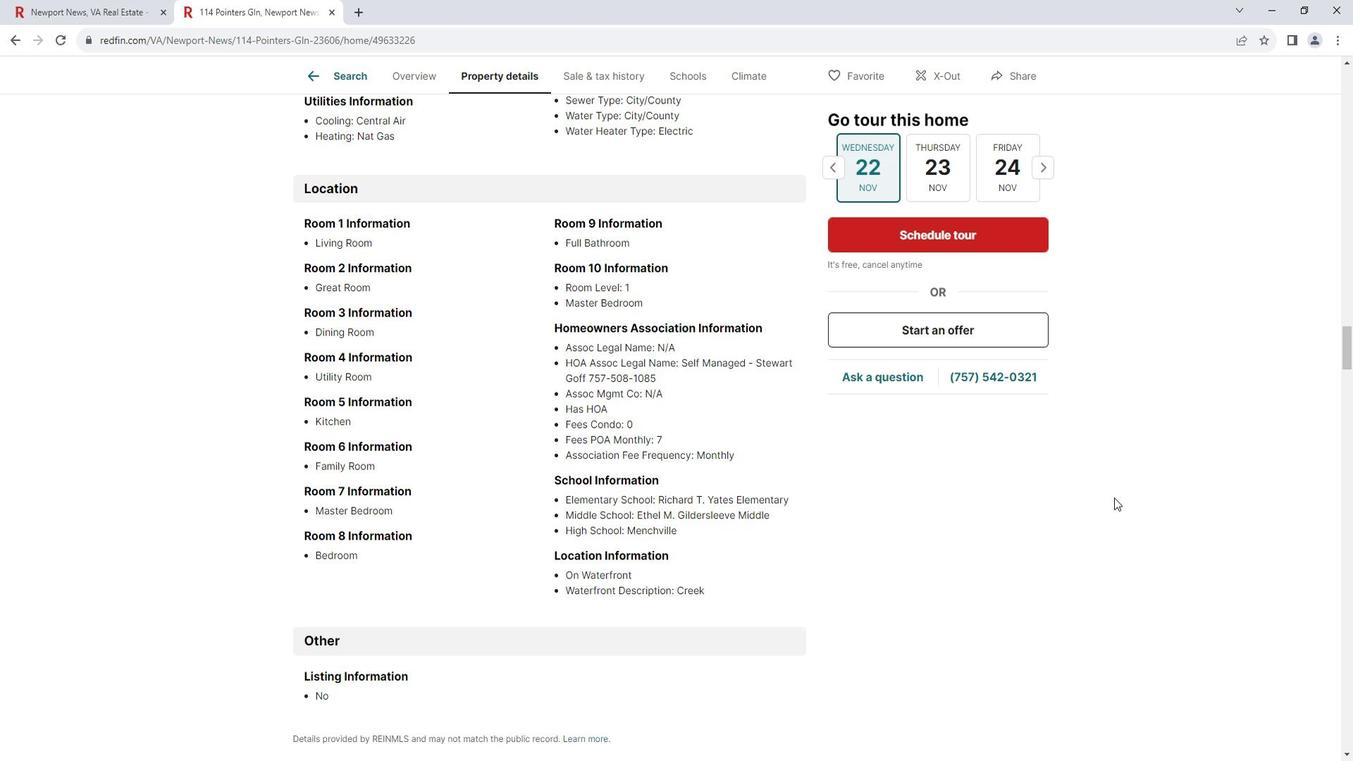 
Action: Mouse scrolled (1127, 491) with delta (0, 0)
Screenshot: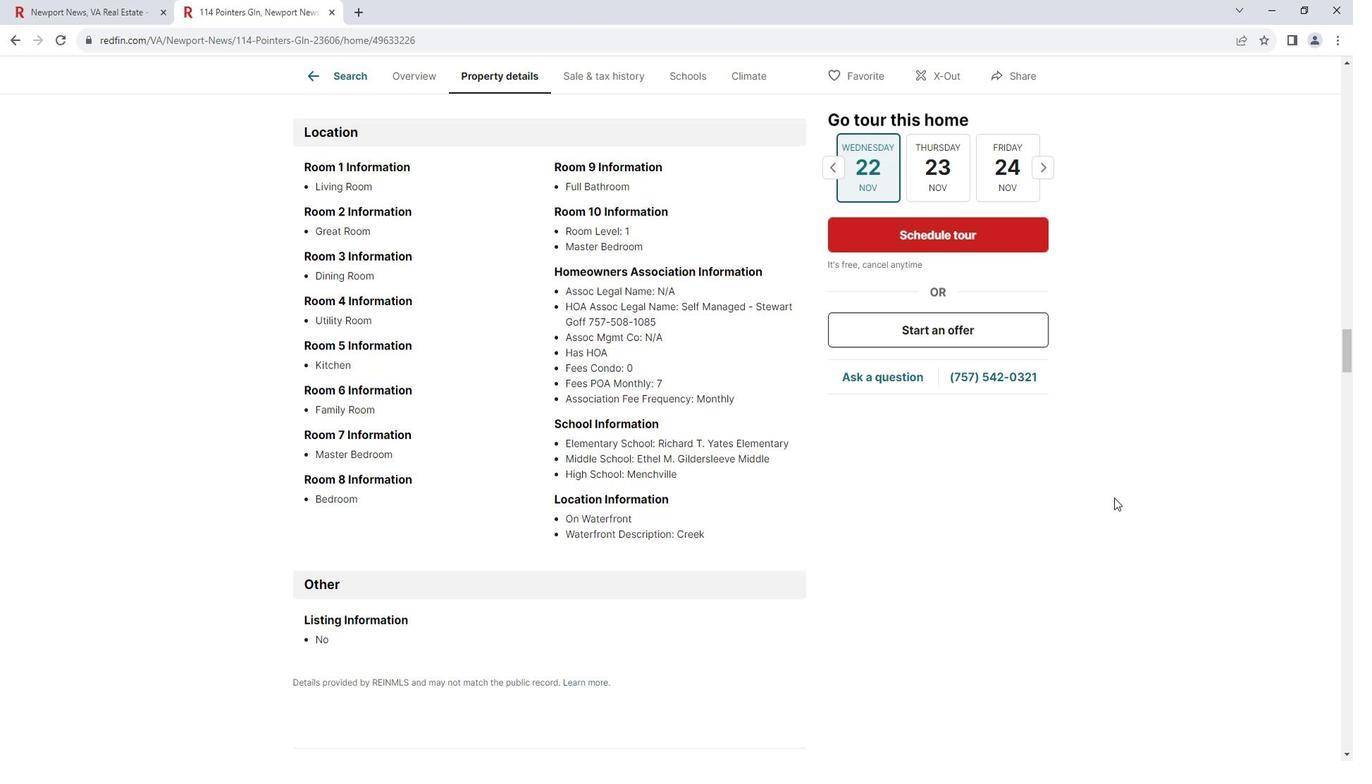 
Action: Mouse scrolled (1127, 491) with delta (0, 0)
Screenshot: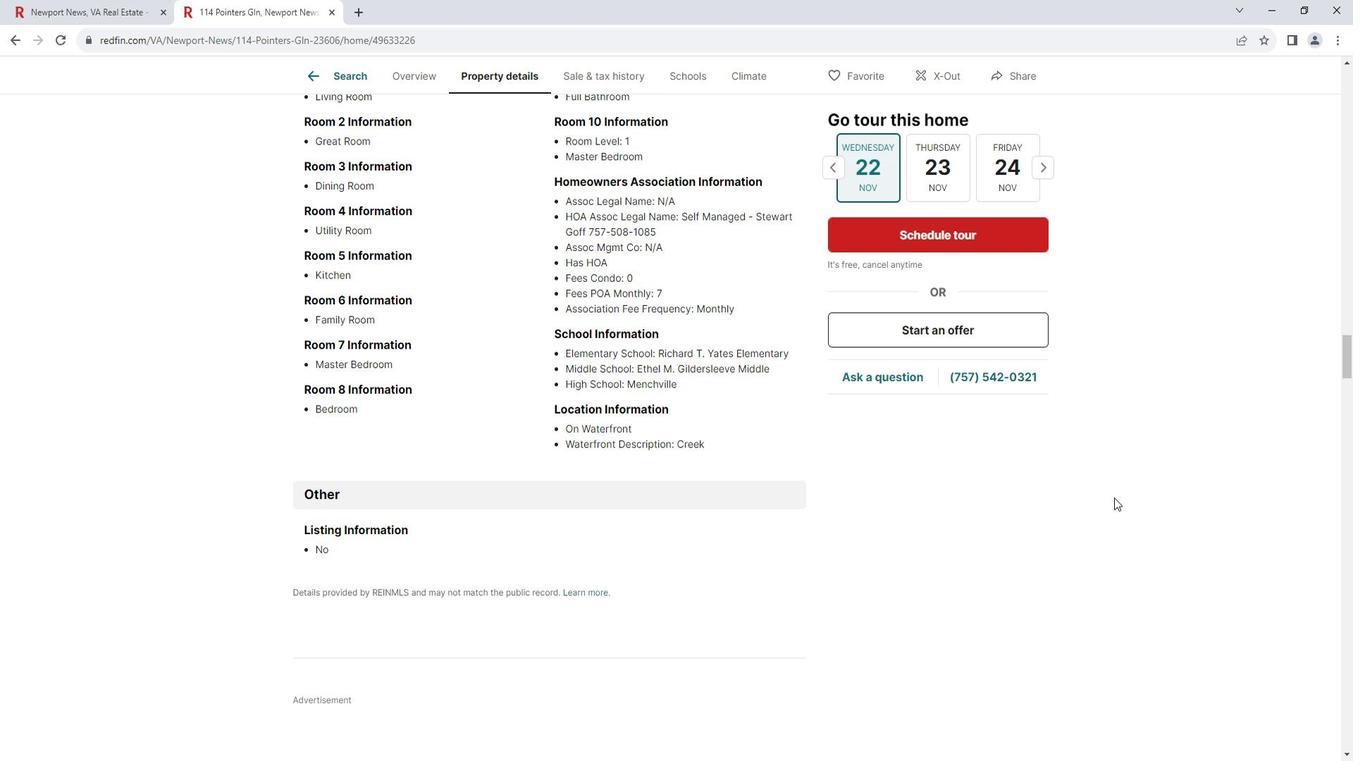 
Action: Mouse scrolled (1127, 491) with delta (0, 0)
Screenshot: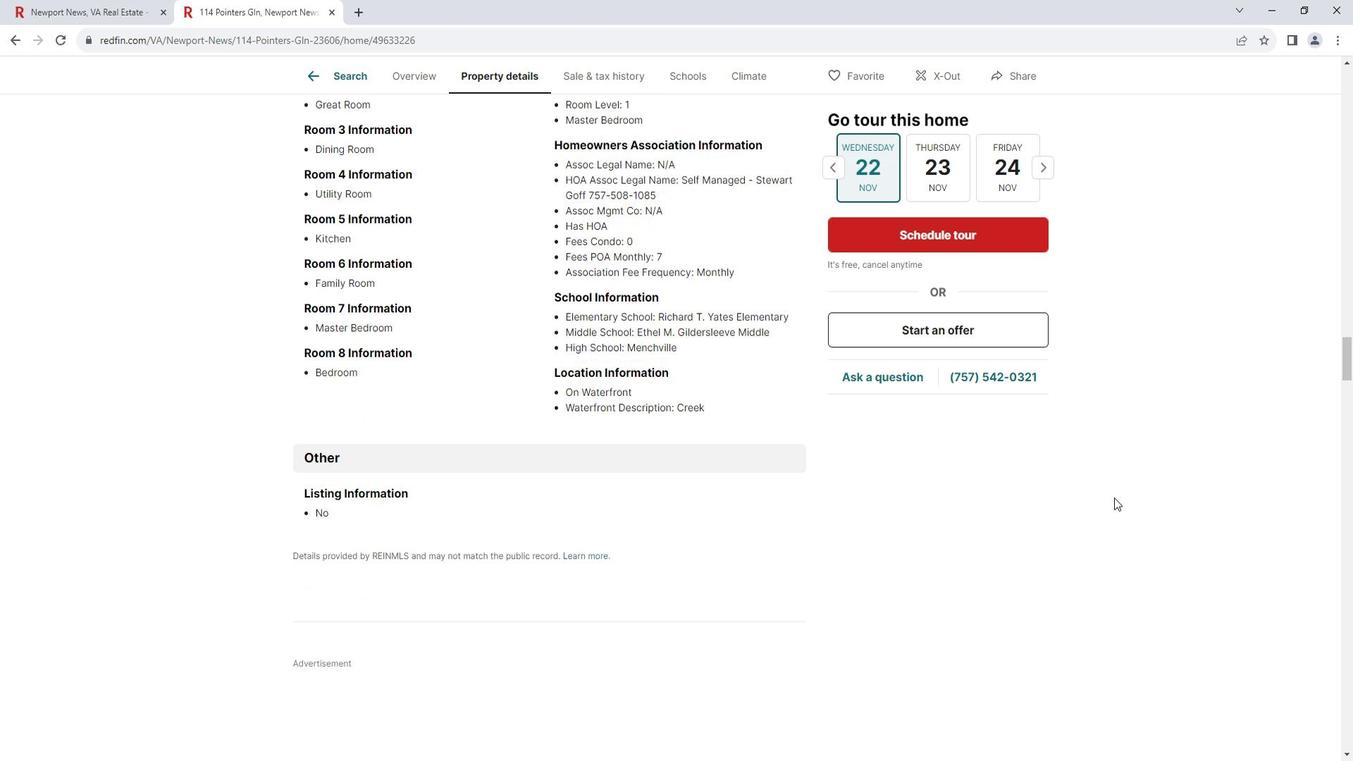 
Action: Mouse scrolled (1127, 491) with delta (0, 0)
Screenshot: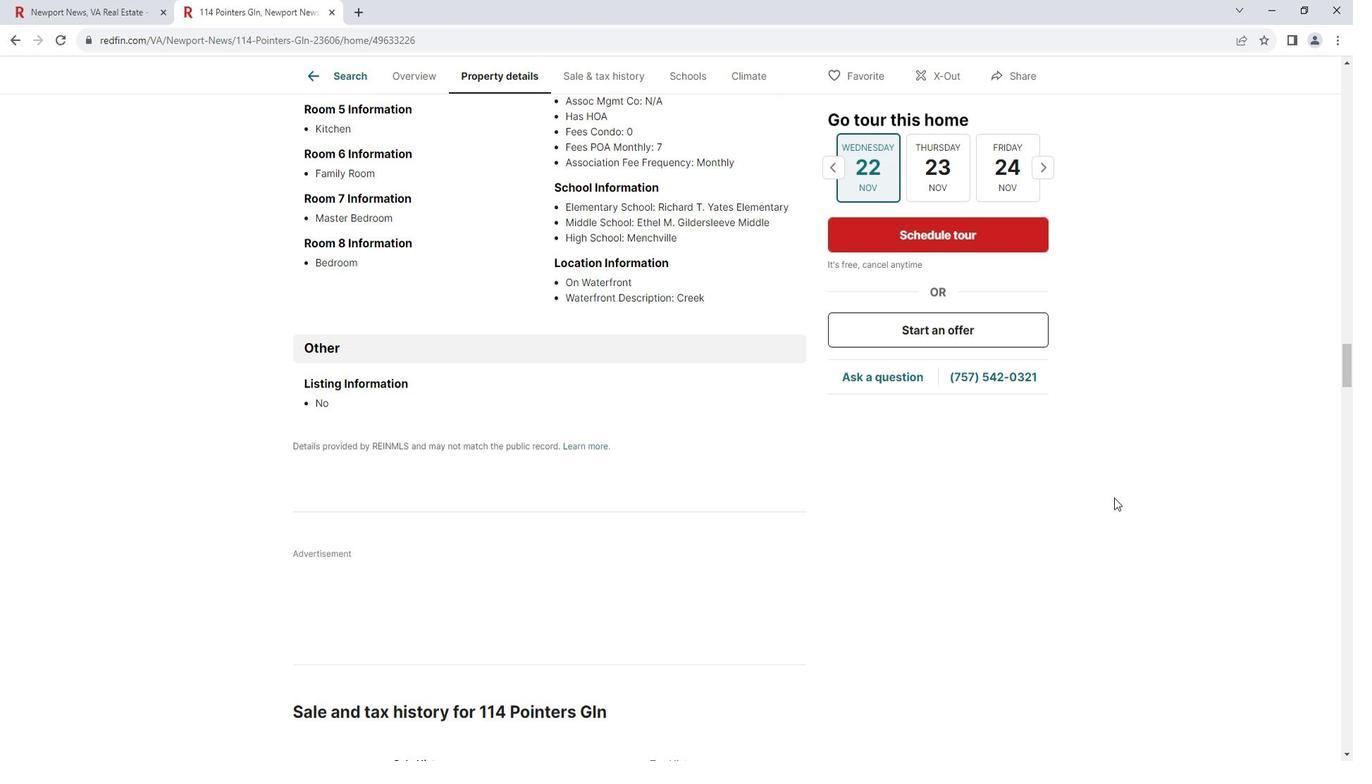 
Action: Mouse scrolled (1127, 491) with delta (0, 0)
Screenshot: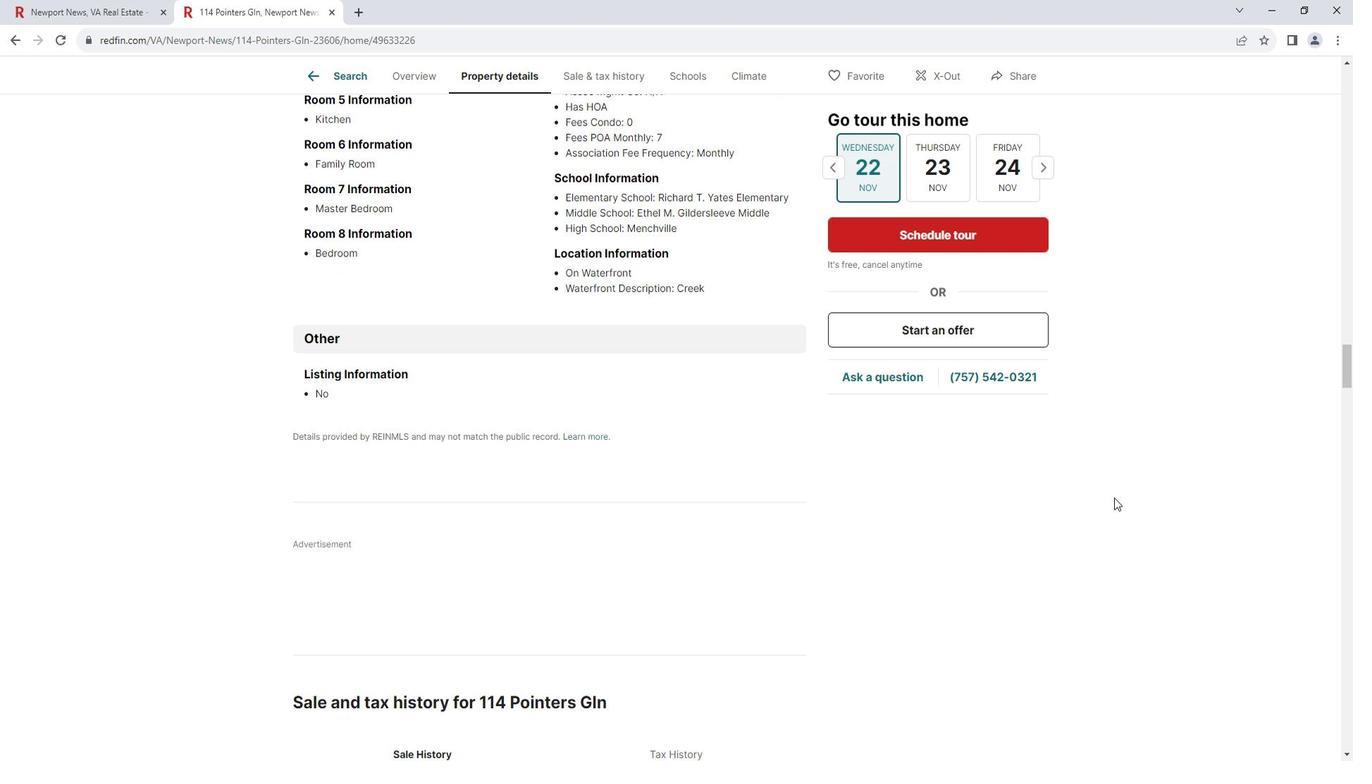 
Action: Mouse scrolled (1127, 491) with delta (0, 0)
Screenshot: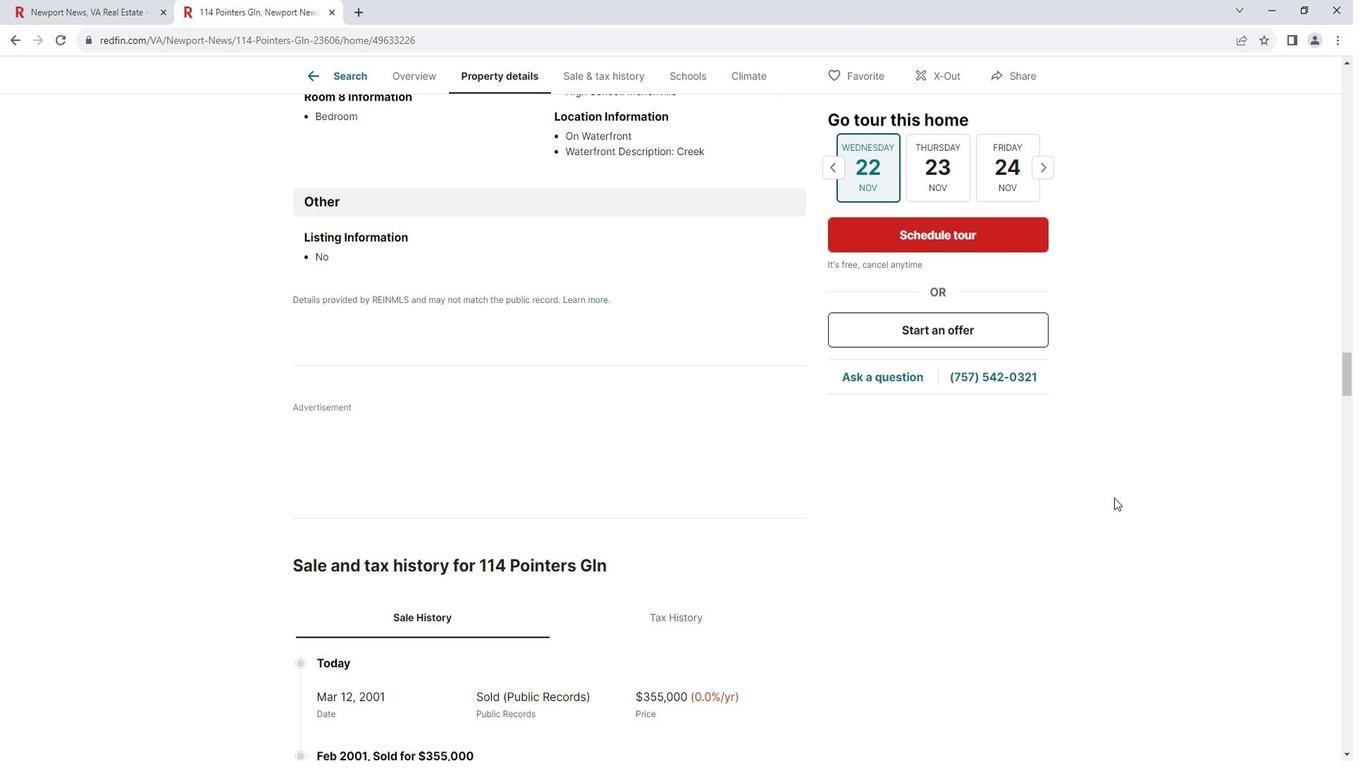 
Action: Mouse scrolled (1127, 491) with delta (0, 0)
Screenshot: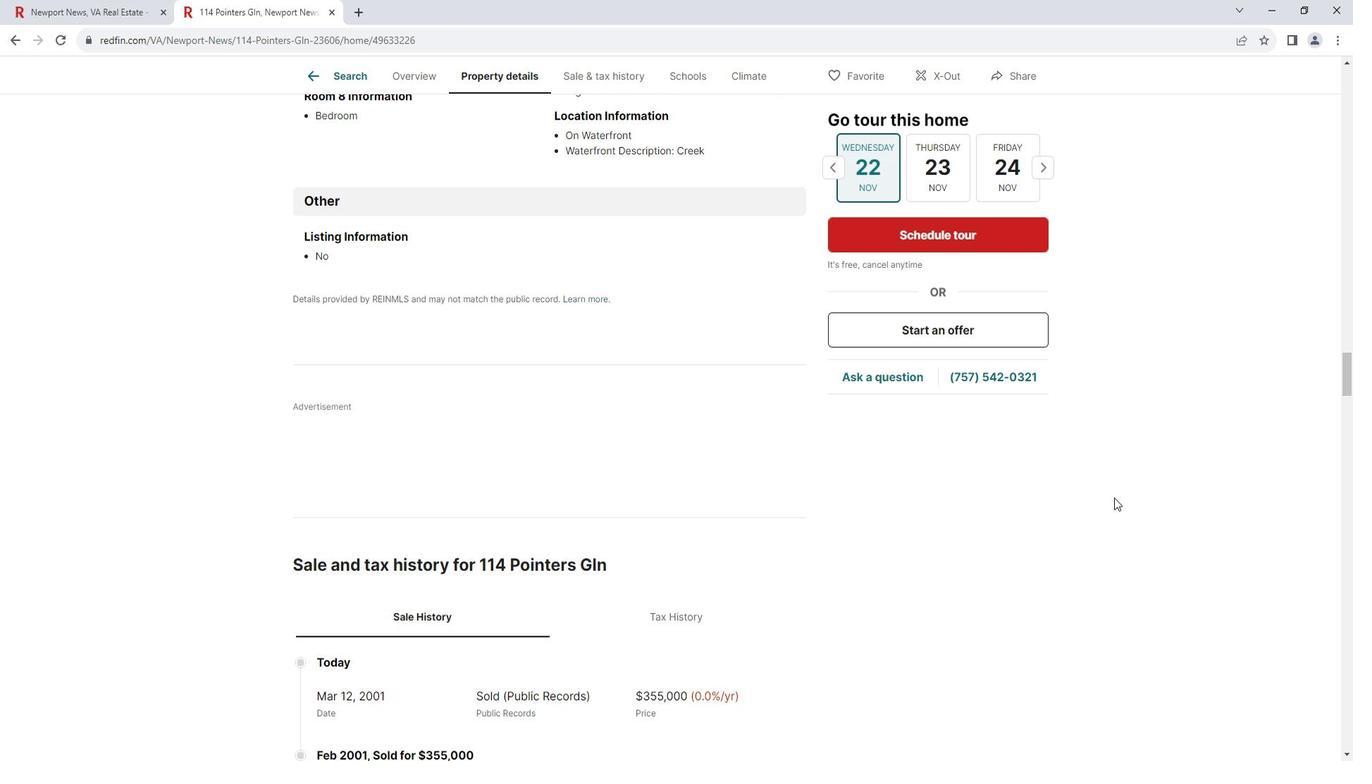 
Action: Mouse scrolled (1127, 491) with delta (0, 0)
Screenshot: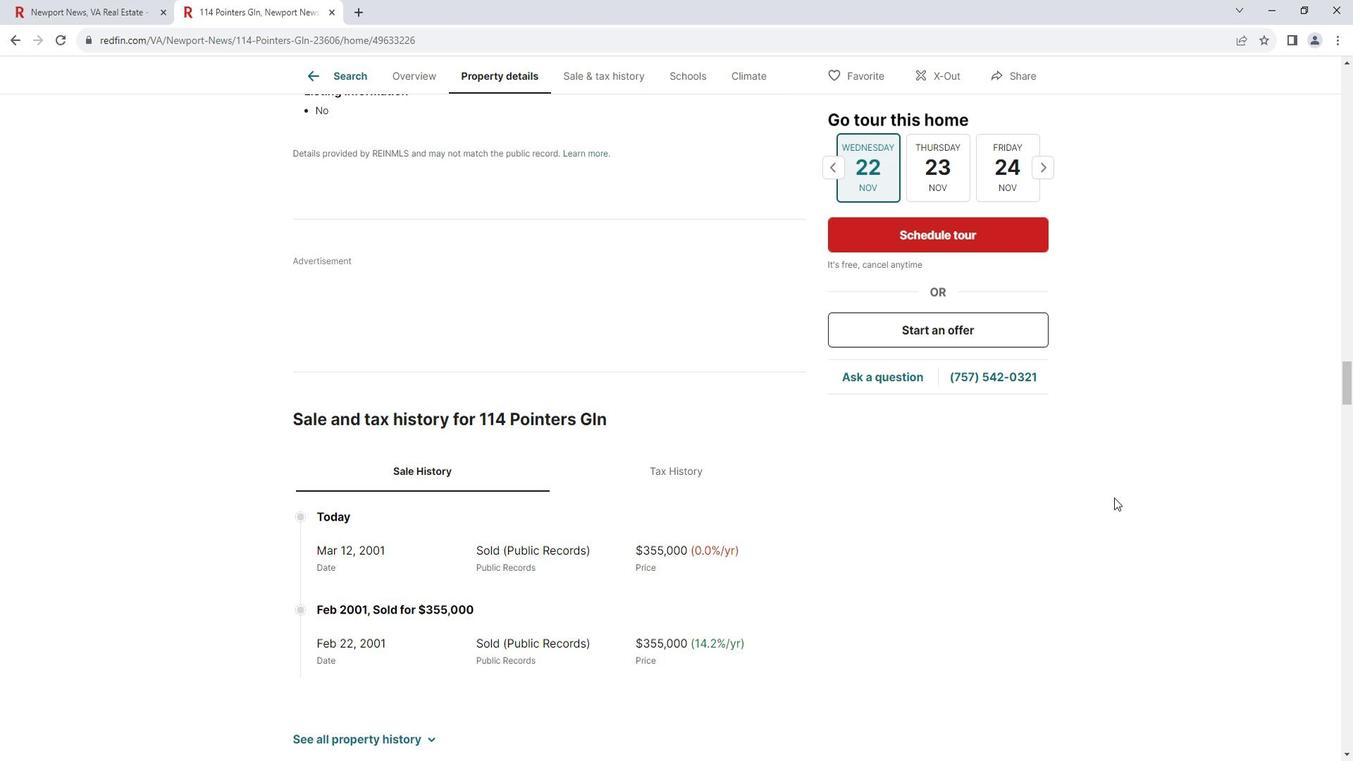 
Action: Mouse scrolled (1127, 491) with delta (0, 0)
Screenshot: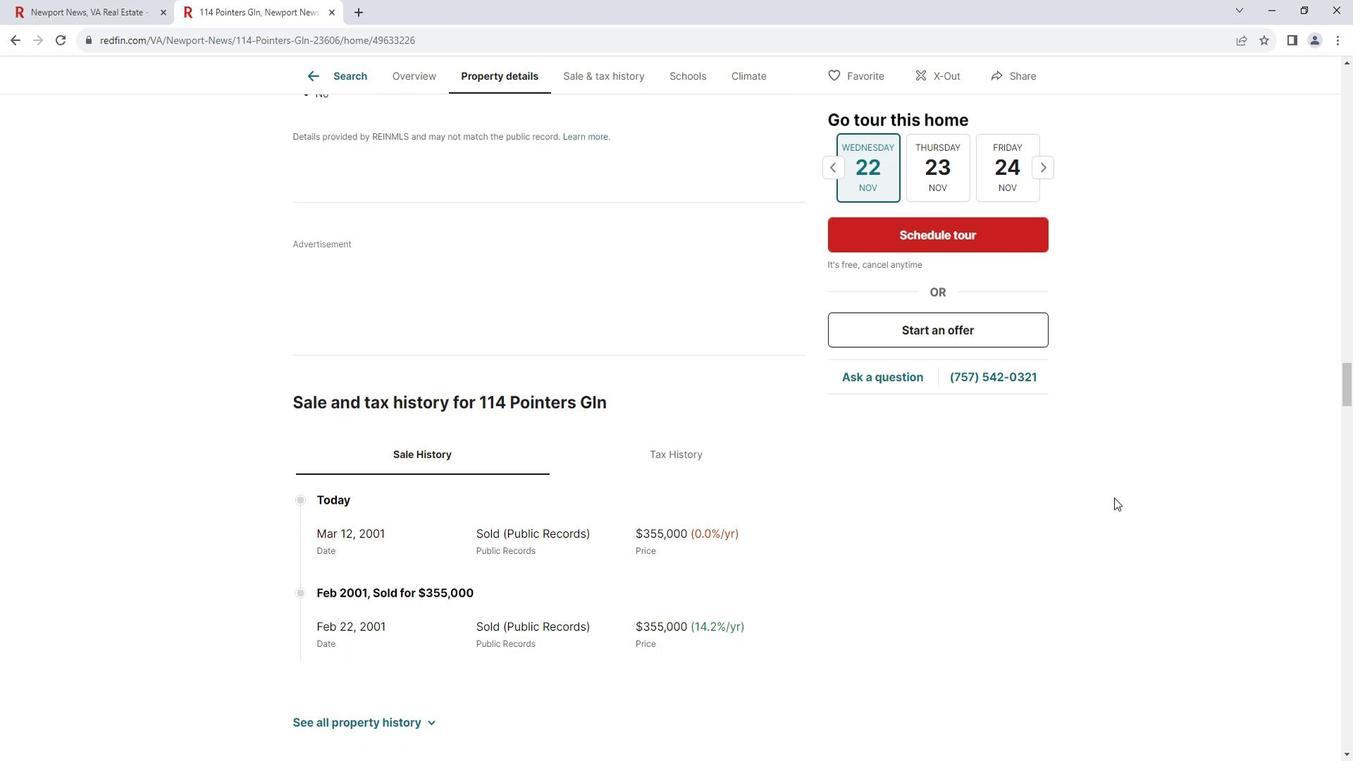 
Action: Mouse scrolled (1127, 491) with delta (0, 0)
Screenshot: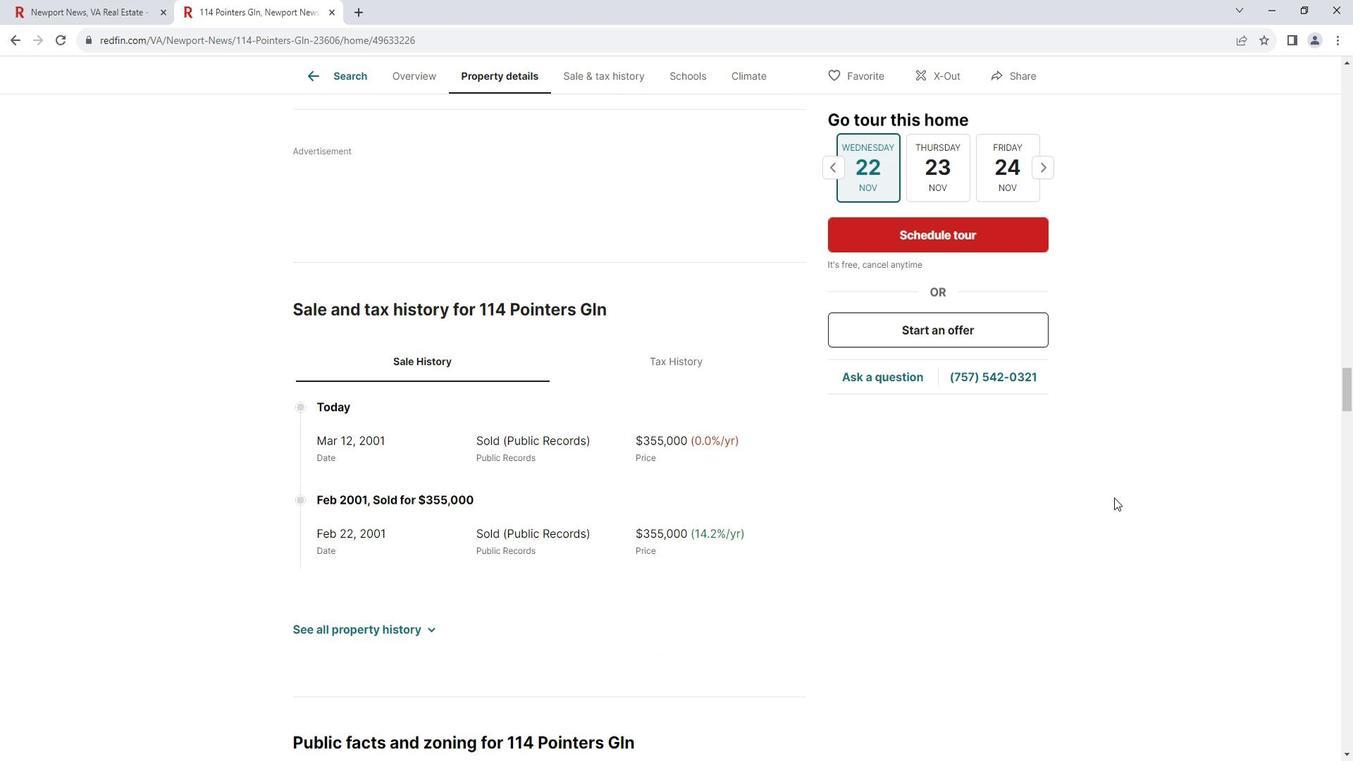
Action: Mouse scrolled (1127, 491) with delta (0, 0)
Screenshot: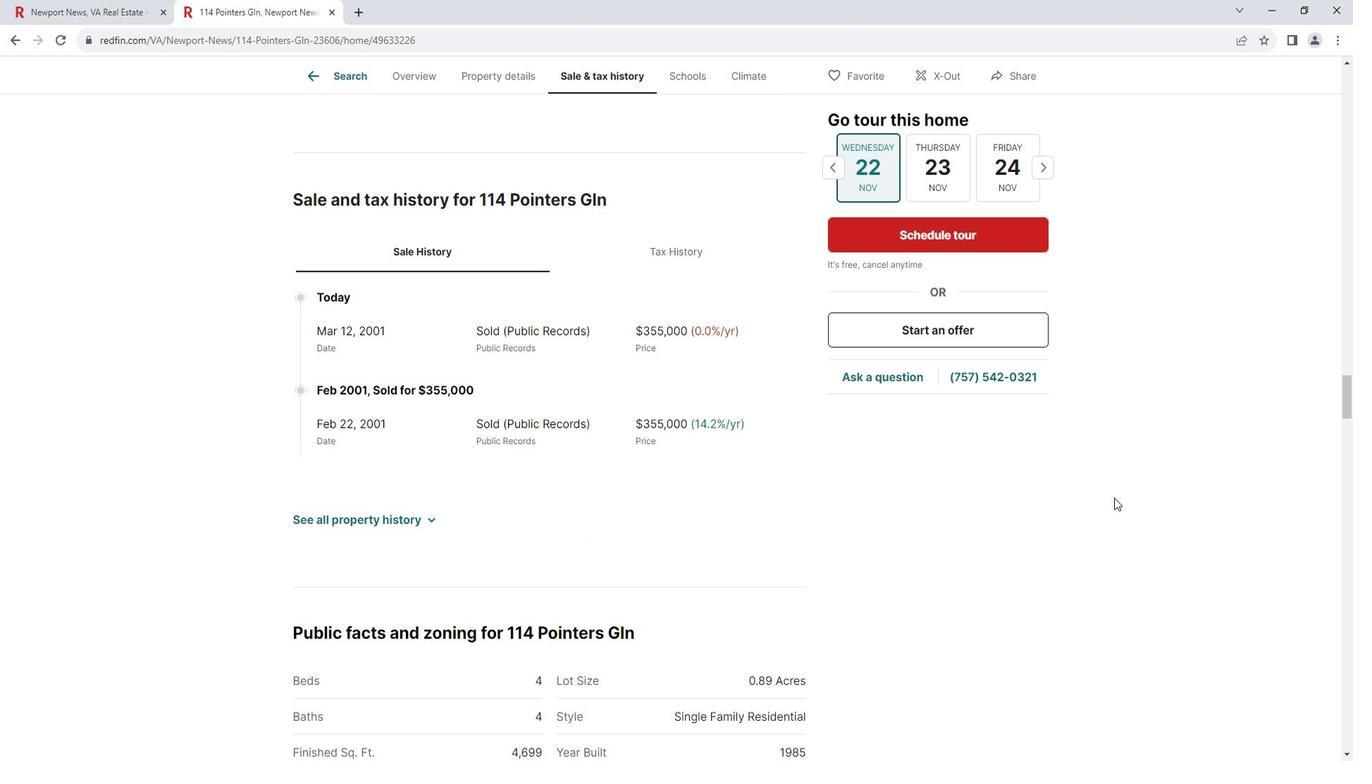 
Action: Mouse scrolled (1127, 491) with delta (0, 0)
Screenshot: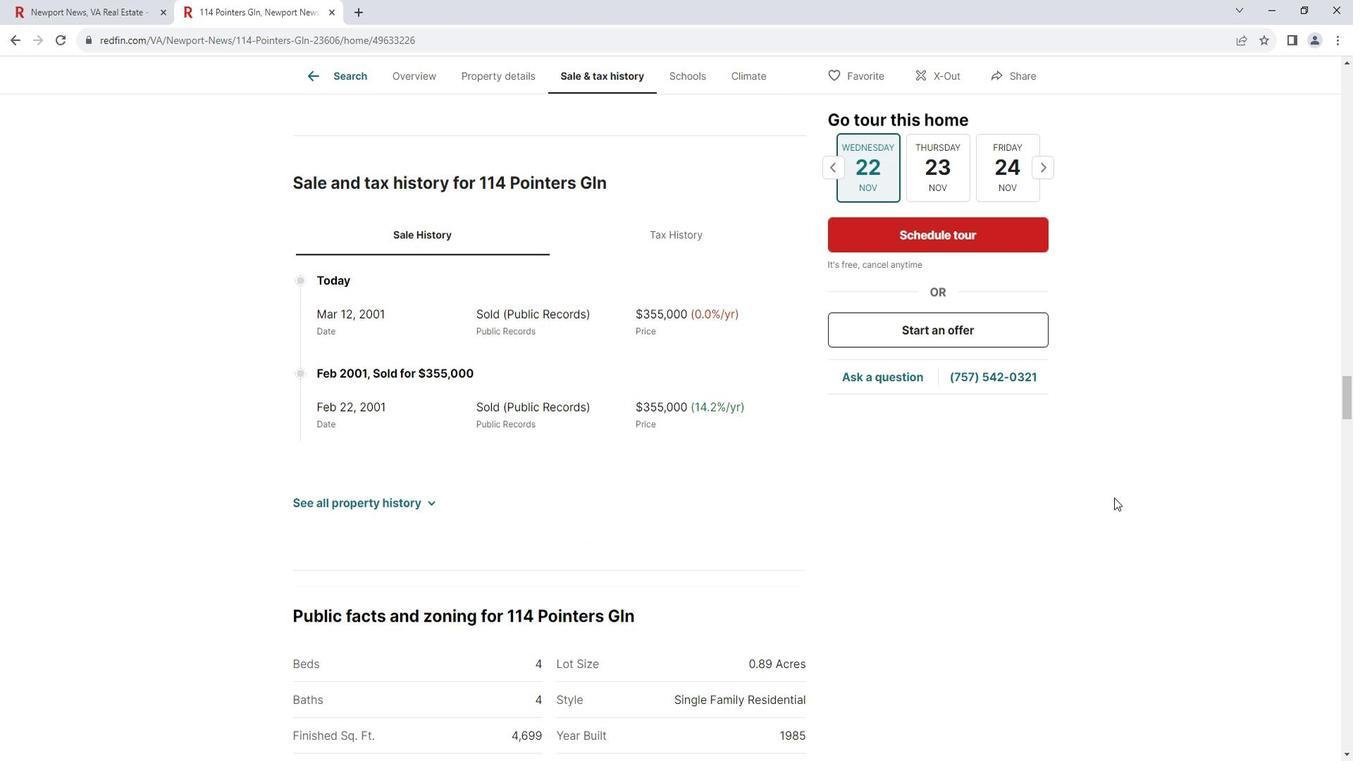 
Action: Mouse scrolled (1127, 491) with delta (0, 0)
Screenshot: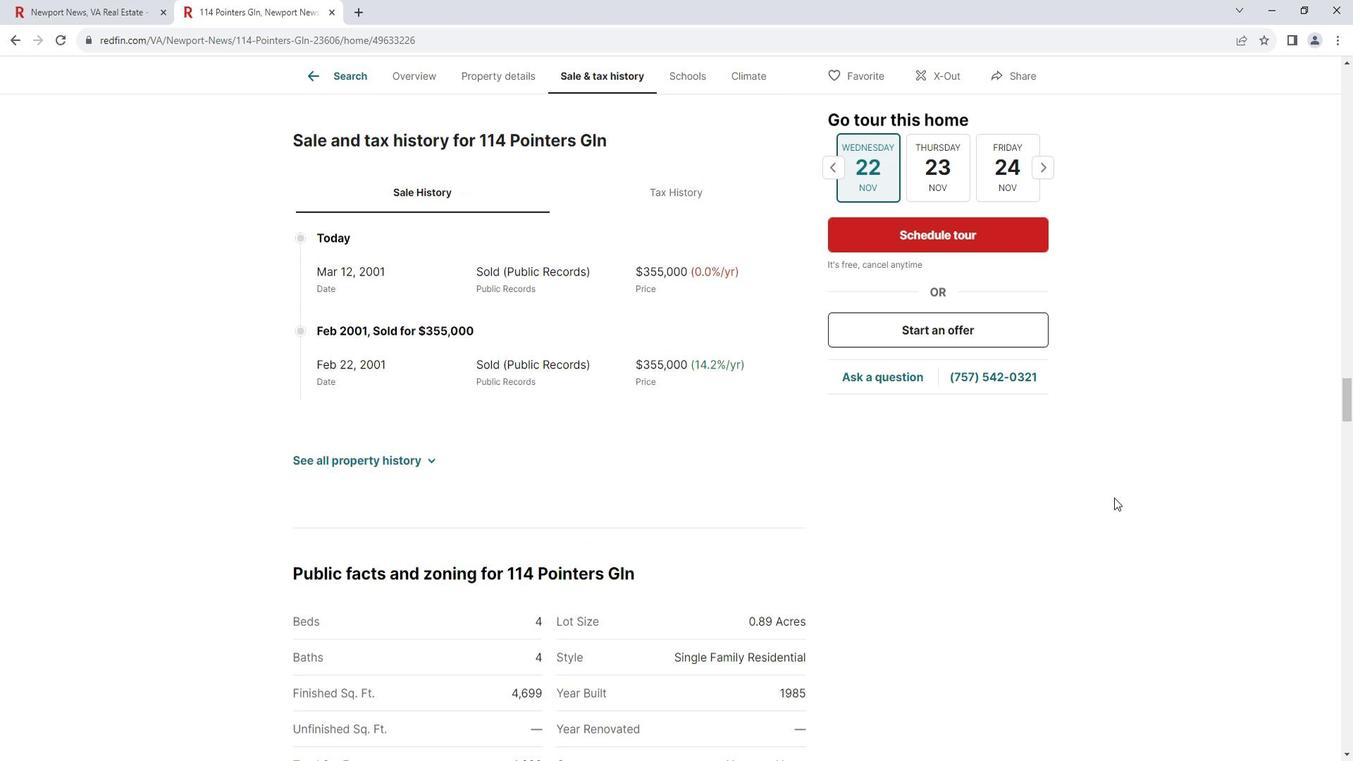 
Action: Mouse scrolled (1127, 491) with delta (0, 0)
Screenshot: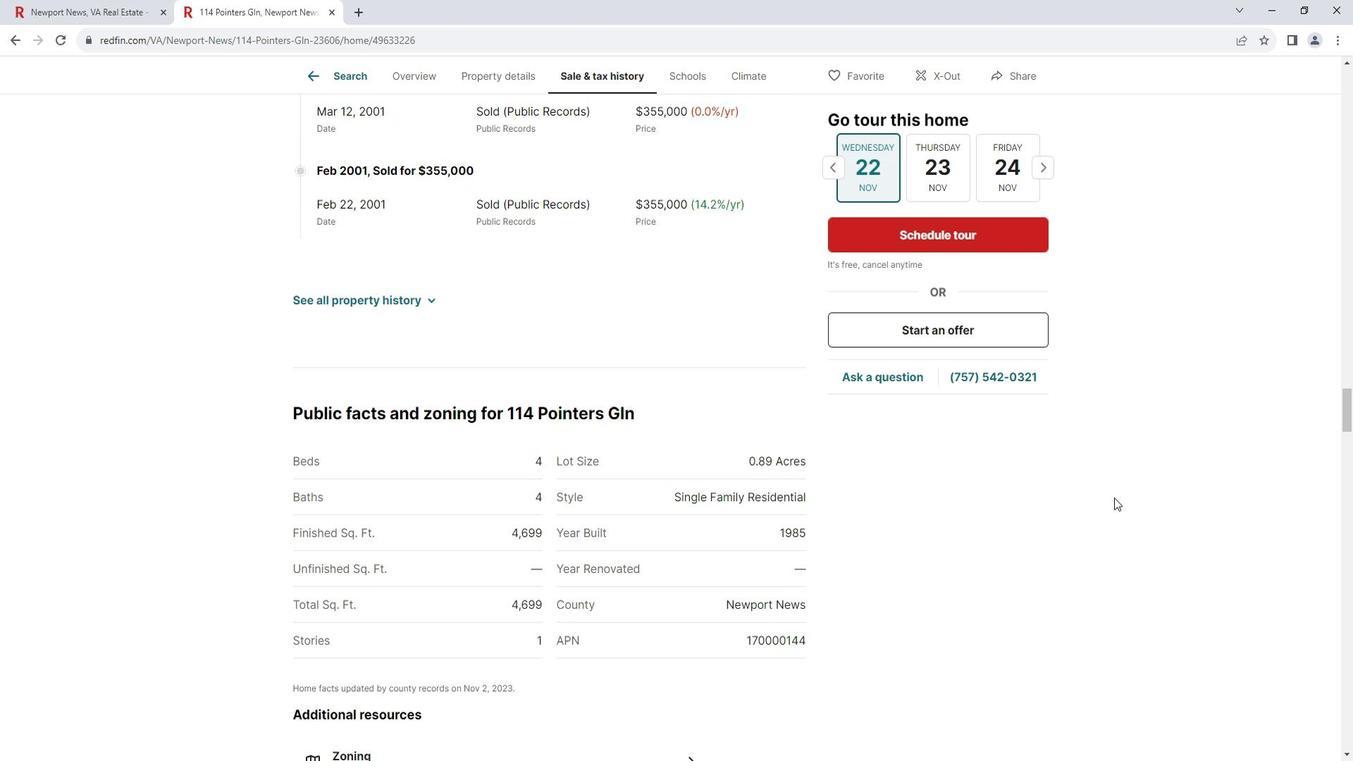 
Action: Mouse scrolled (1127, 491) with delta (0, 0)
Screenshot: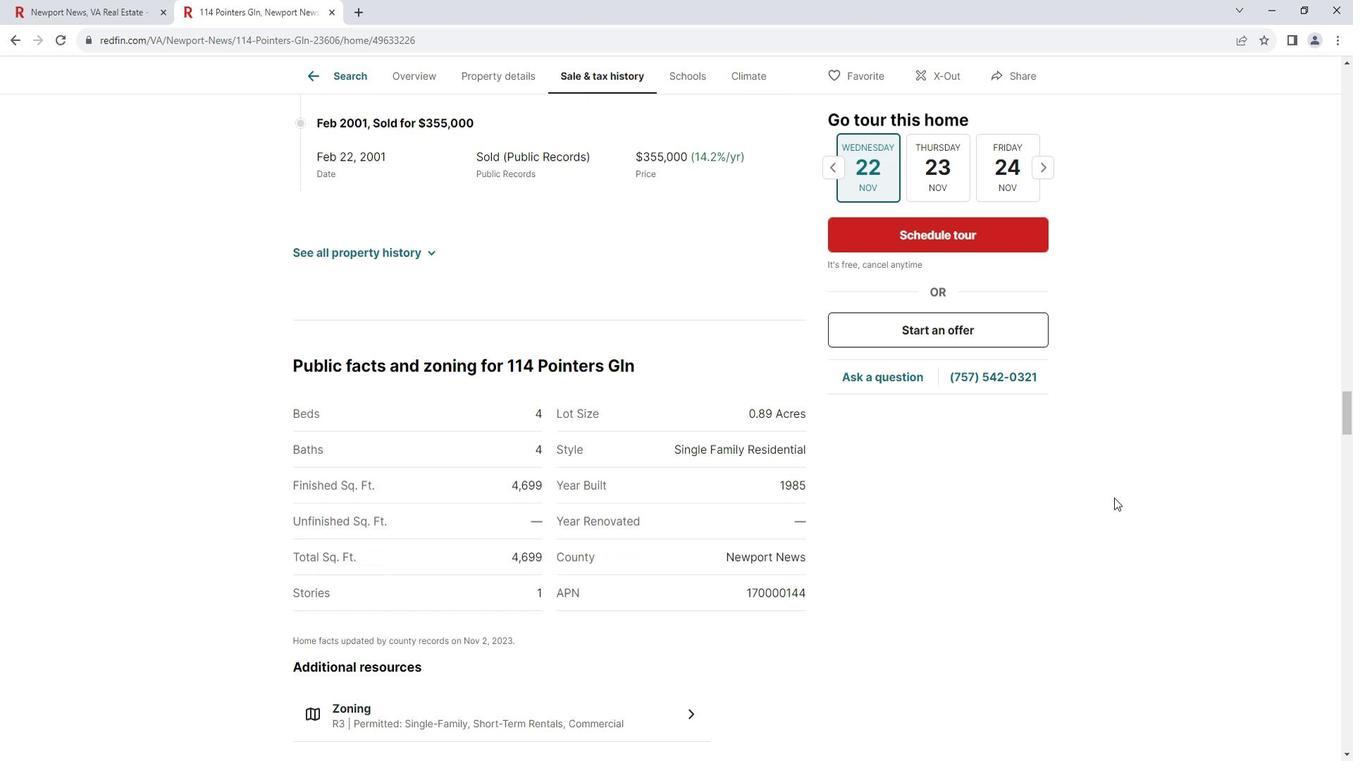 
Action: Mouse scrolled (1127, 491) with delta (0, 0)
Screenshot: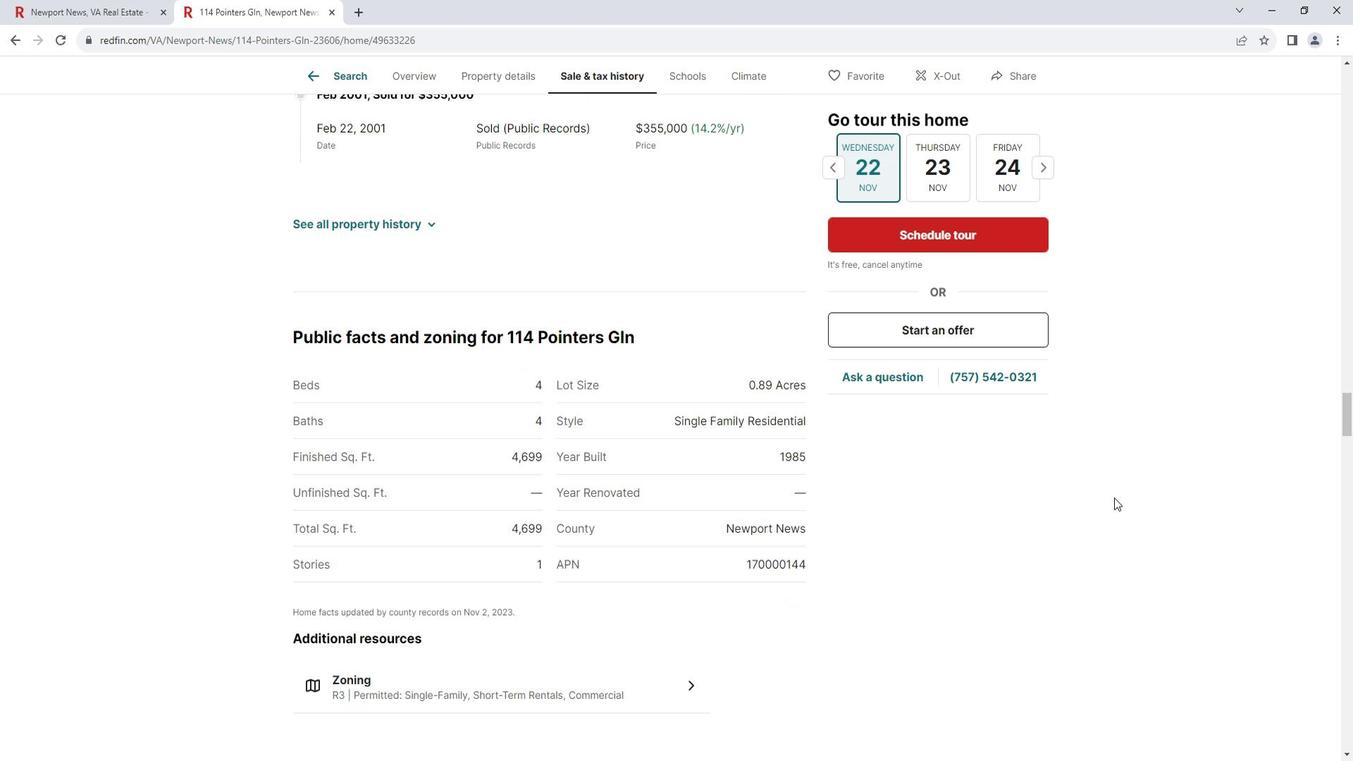 
Action: Mouse scrolled (1127, 491) with delta (0, 0)
Screenshot: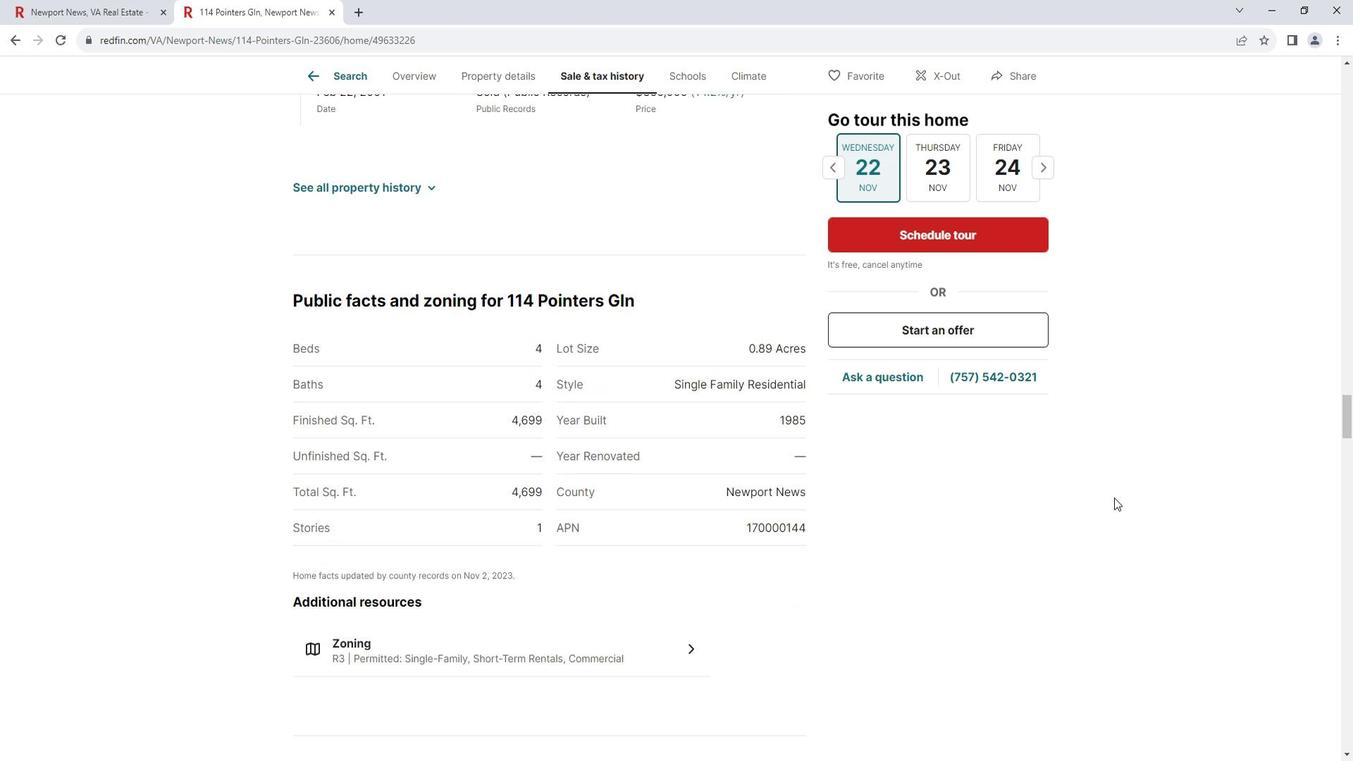 
Action: Mouse scrolled (1127, 491) with delta (0, 0)
Screenshot: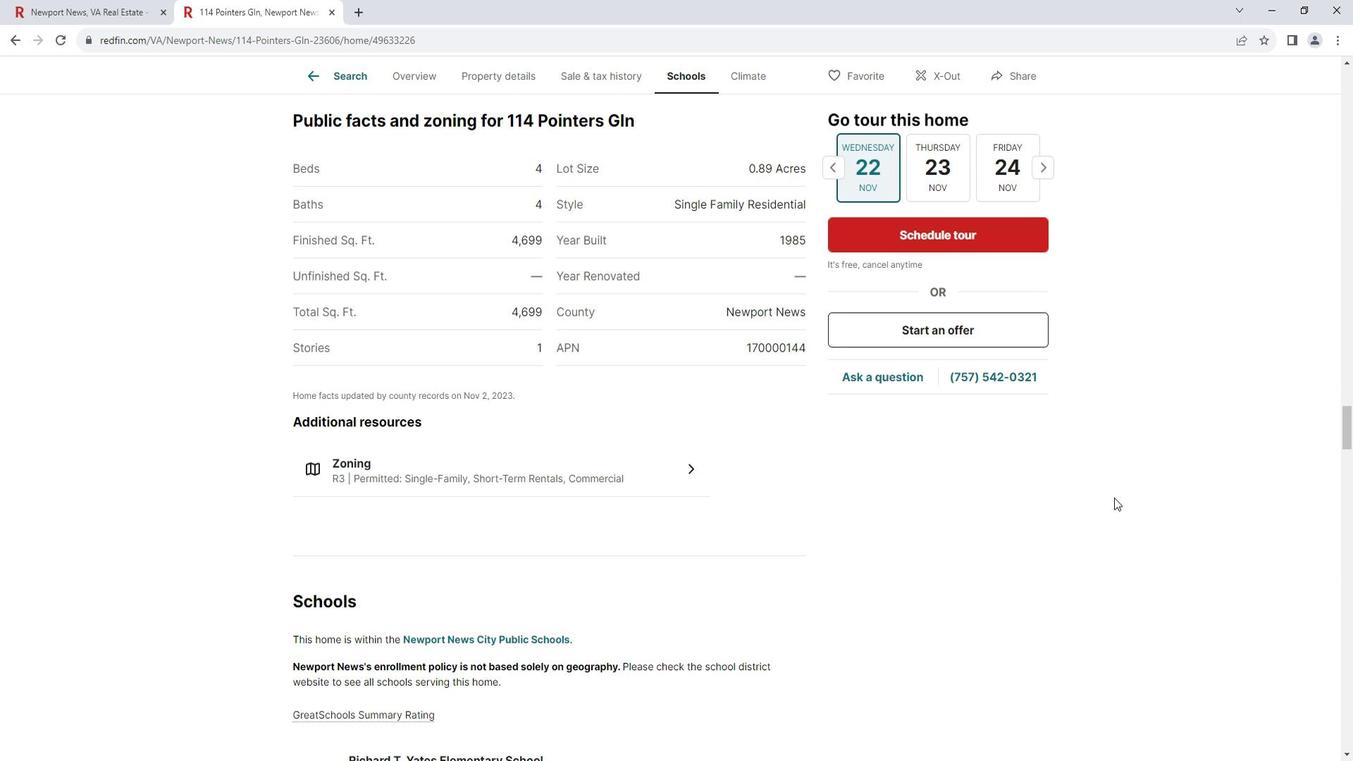
Action: Mouse scrolled (1127, 491) with delta (0, 0)
Screenshot: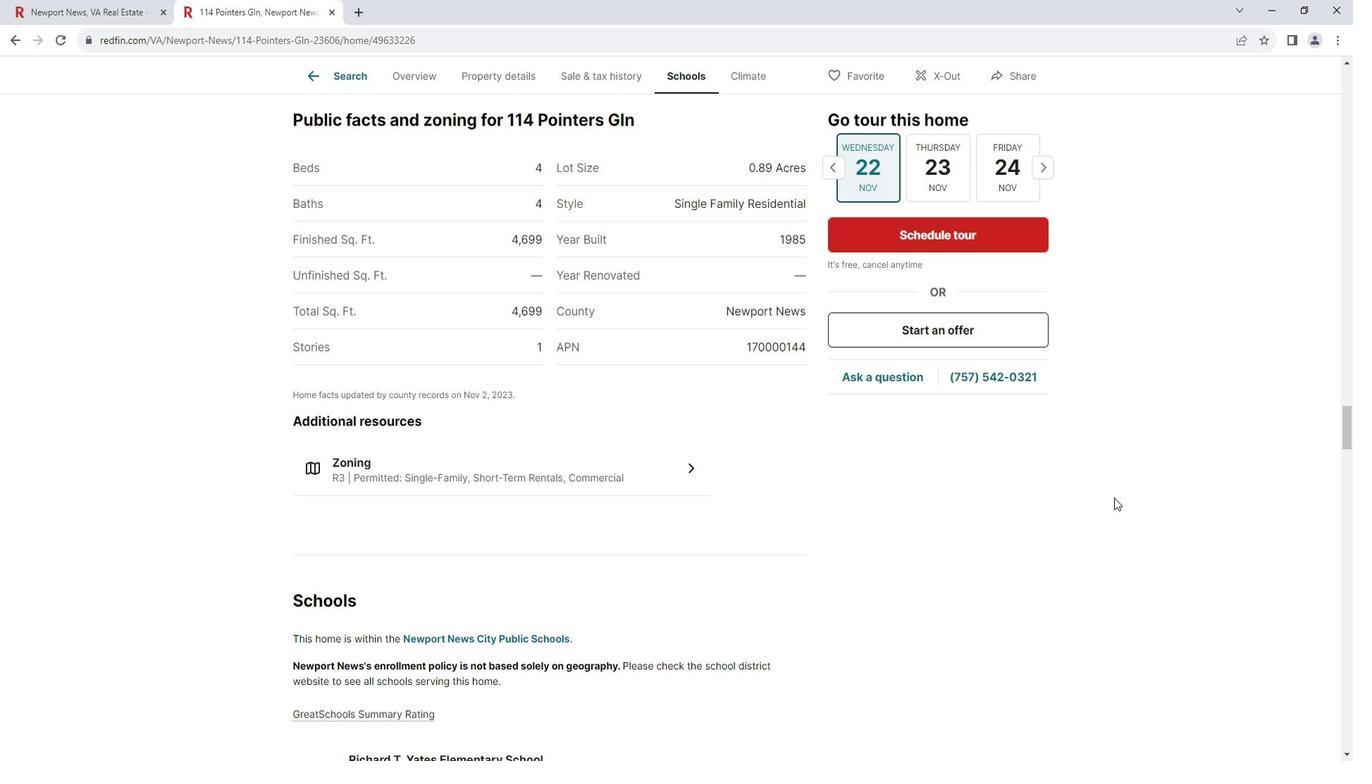 
Action: Mouse scrolled (1127, 491) with delta (0, 0)
Screenshot: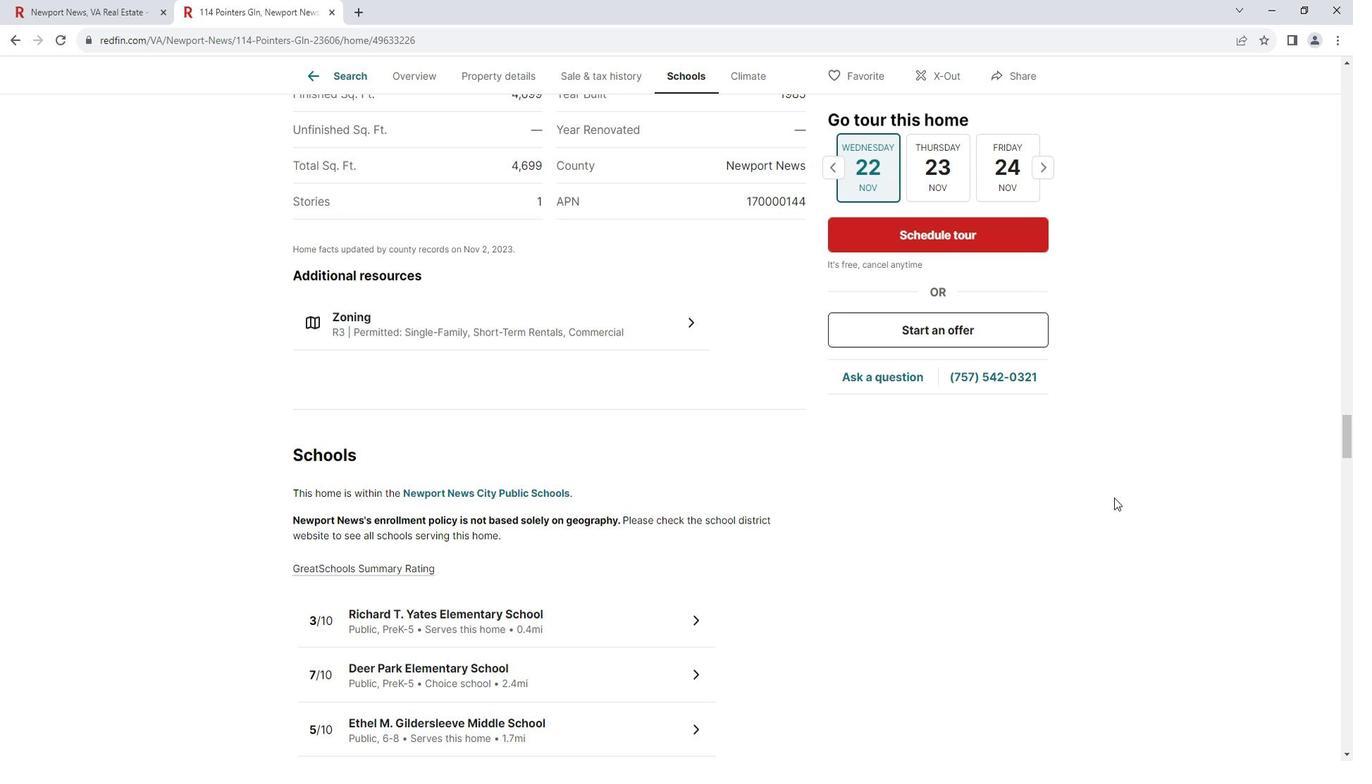 
Action: Mouse scrolled (1127, 491) with delta (0, 0)
Screenshot: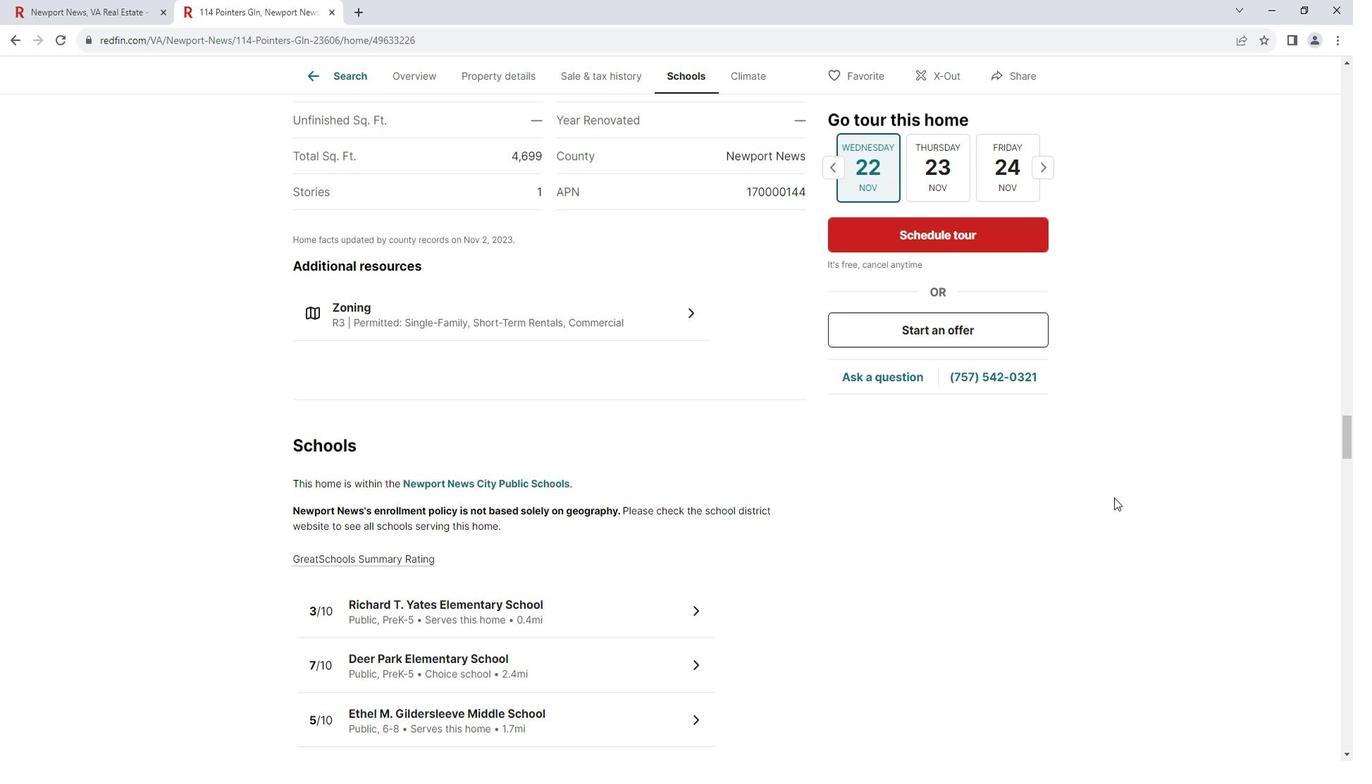 
Action: Mouse scrolled (1127, 491) with delta (0, 0)
Screenshot: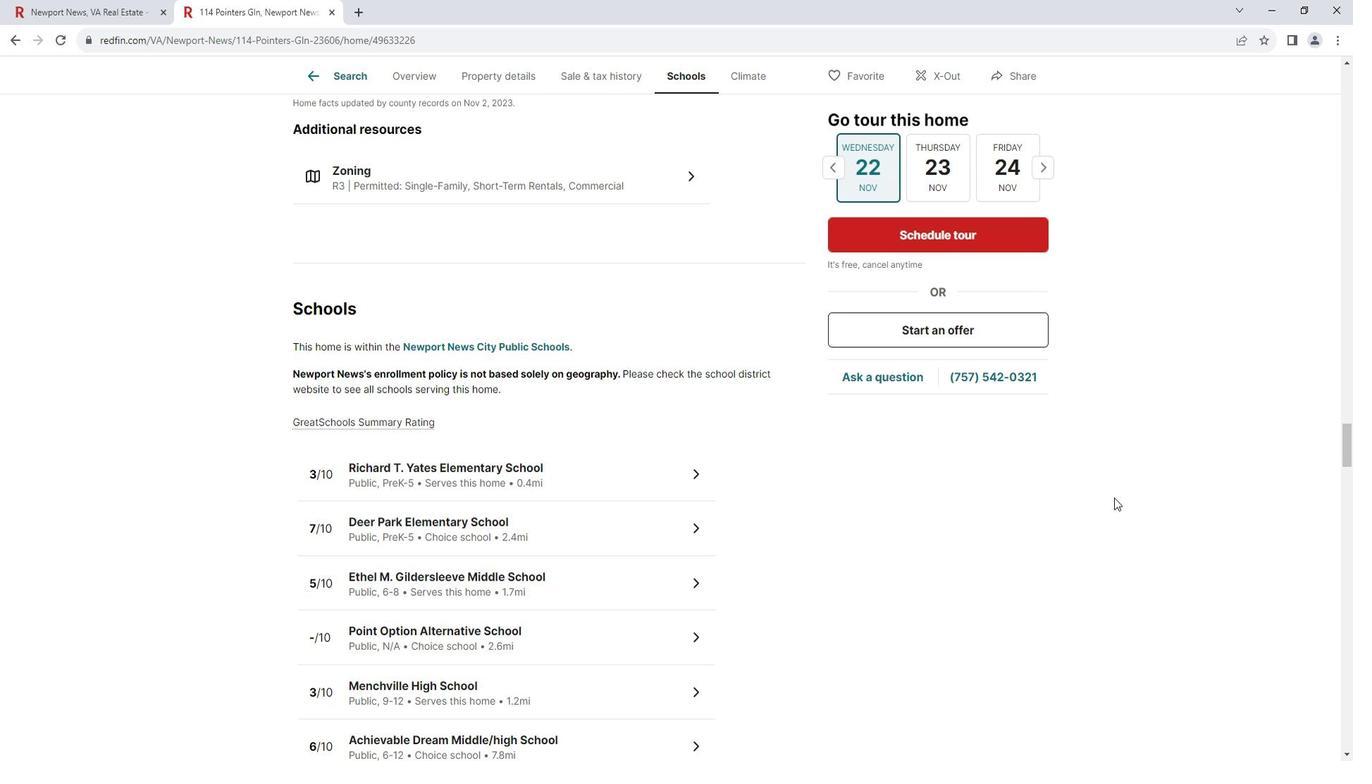 
Action: Mouse scrolled (1127, 491) with delta (0, 0)
Screenshot: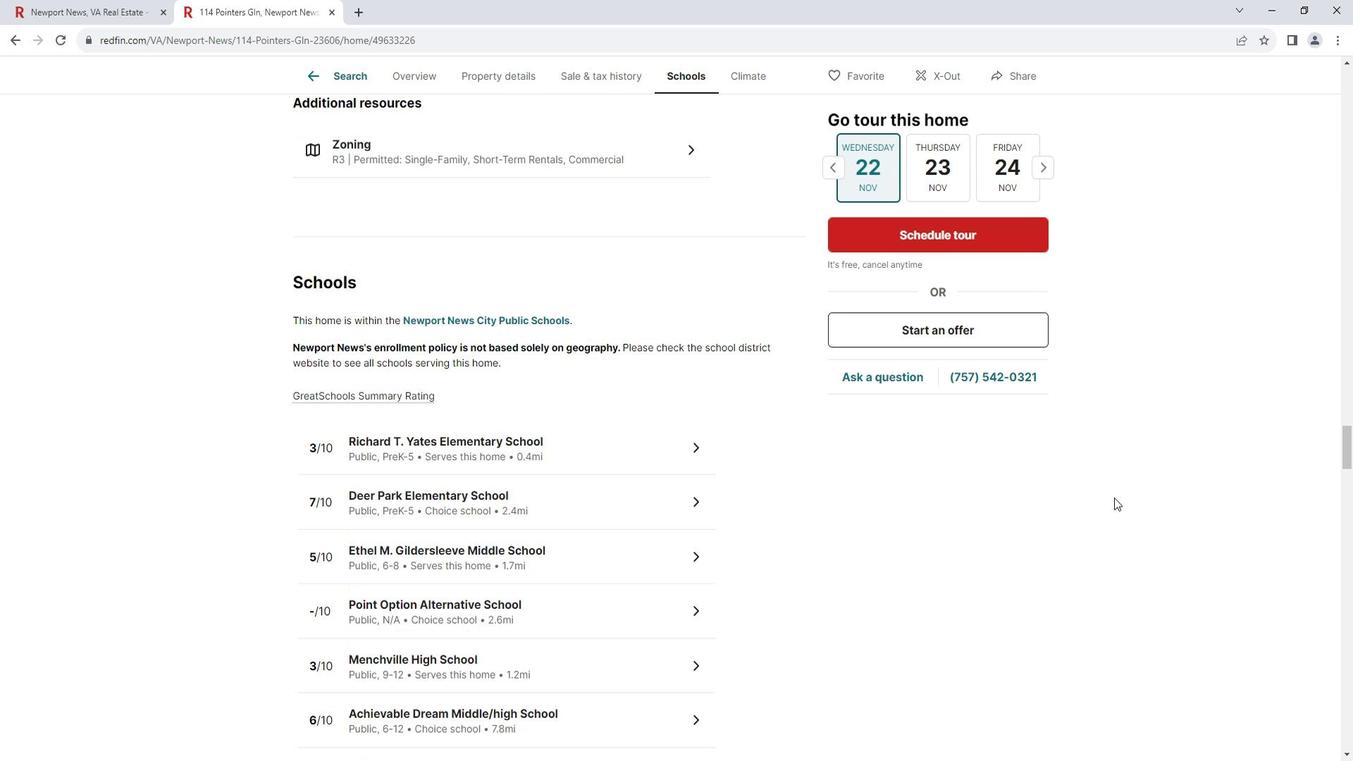 
Action: Mouse scrolled (1127, 491) with delta (0, 0)
Screenshot: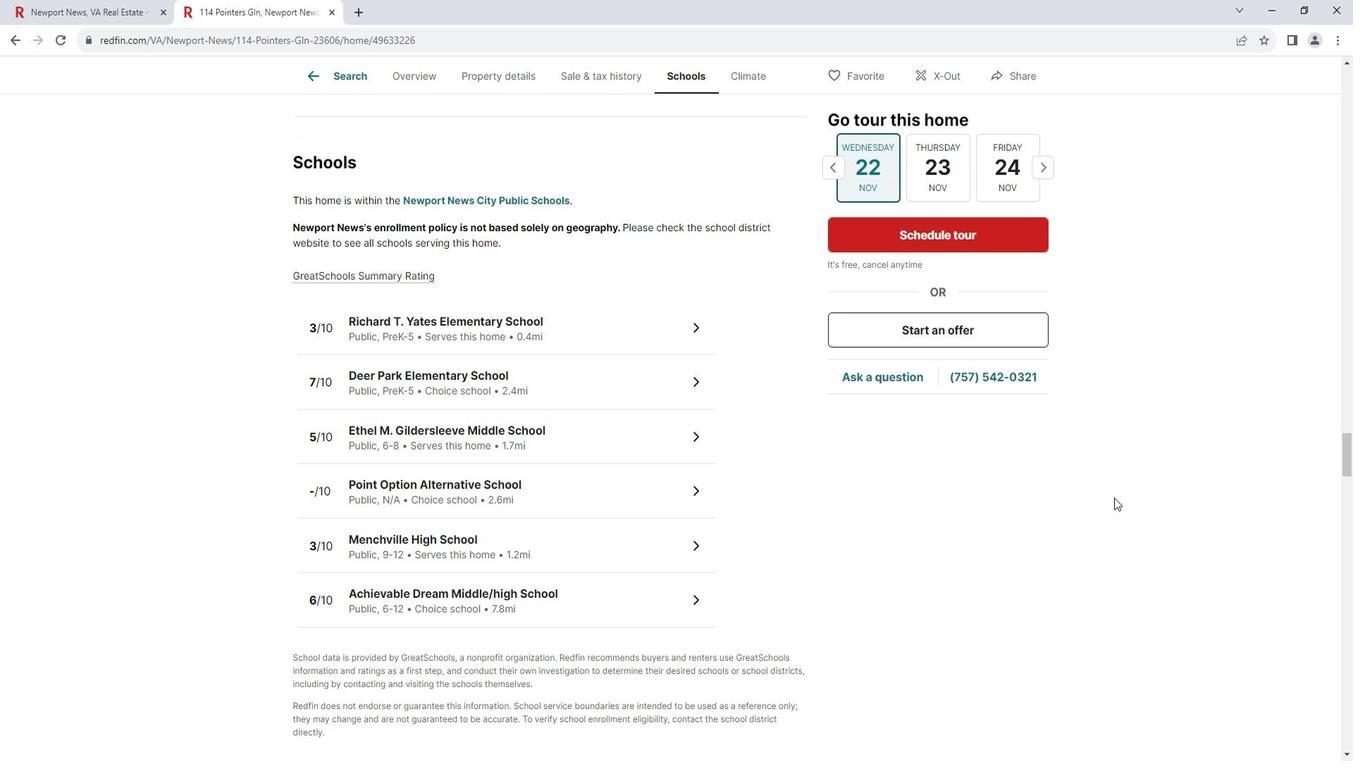 
Action: Mouse scrolled (1127, 491) with delta (0, 0)
Screenshot: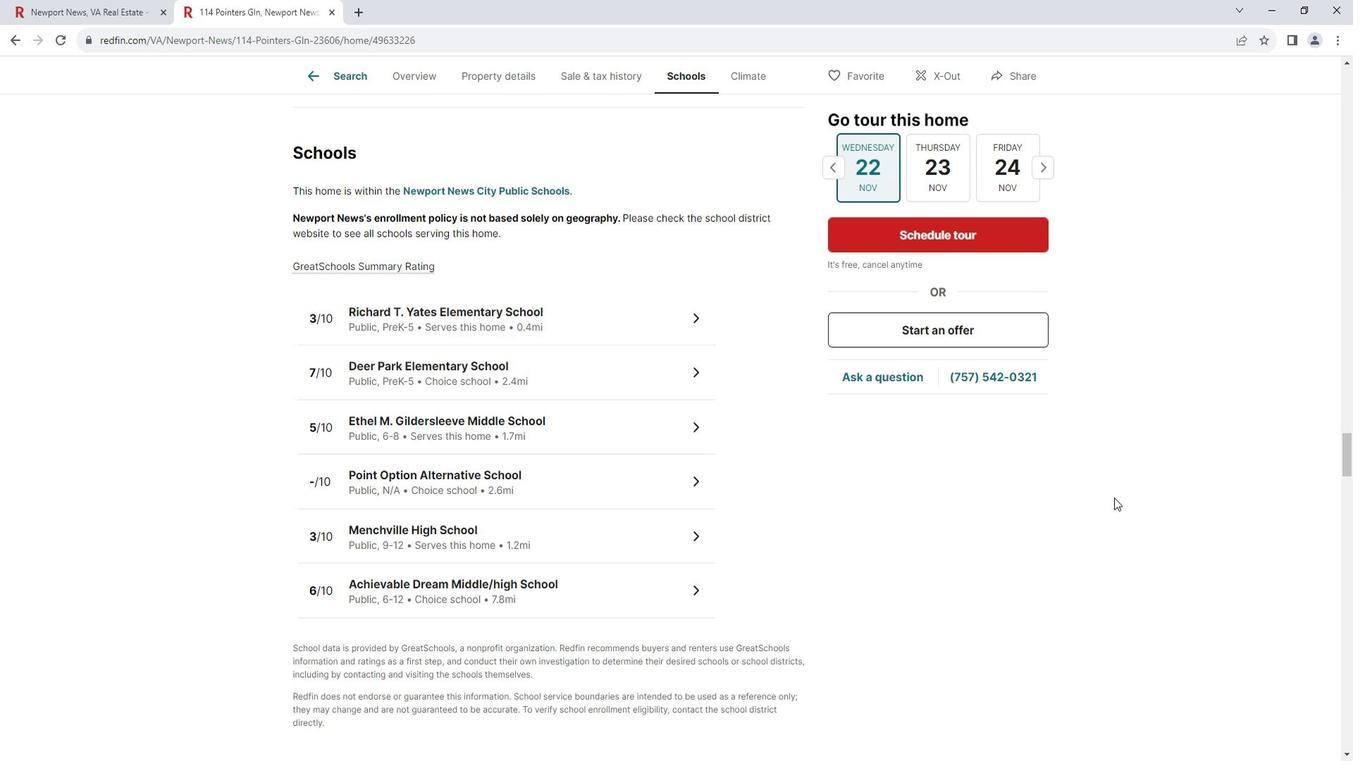 
Action: Mouse scrolled (1127, 491) with delta (0, 0)
Screenshot: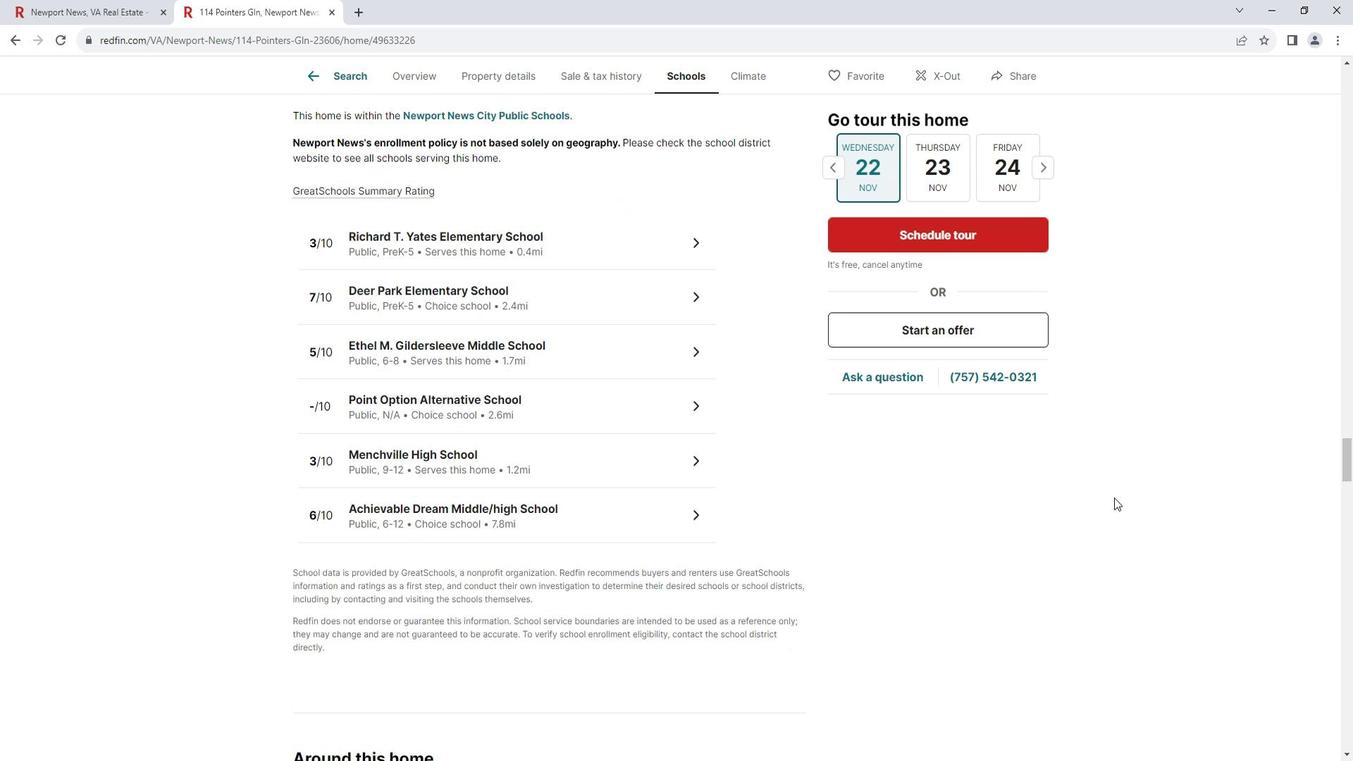
Action: Mouse moved to (1127, 492)
Screenshot: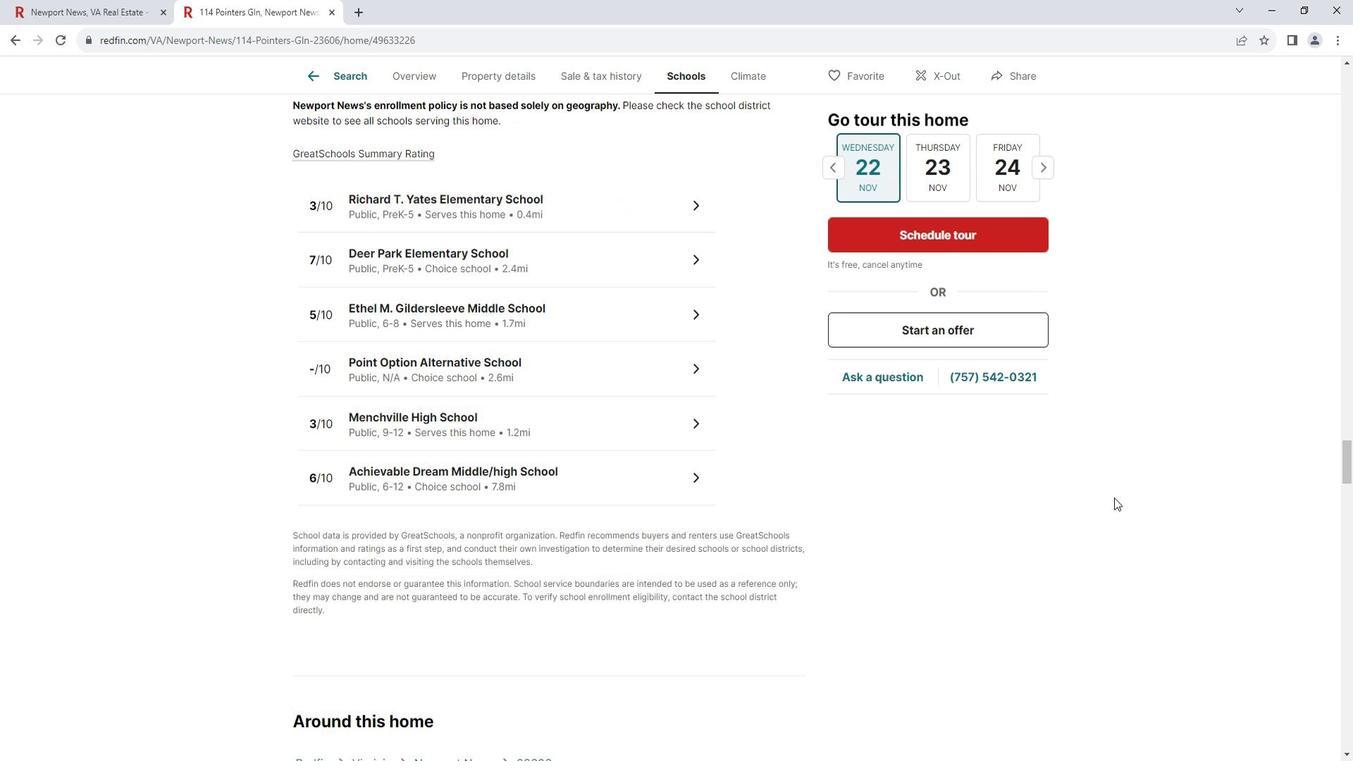 
Action: Mouse scrolled (1127, 491) with delta (0, 0)
Screenshot: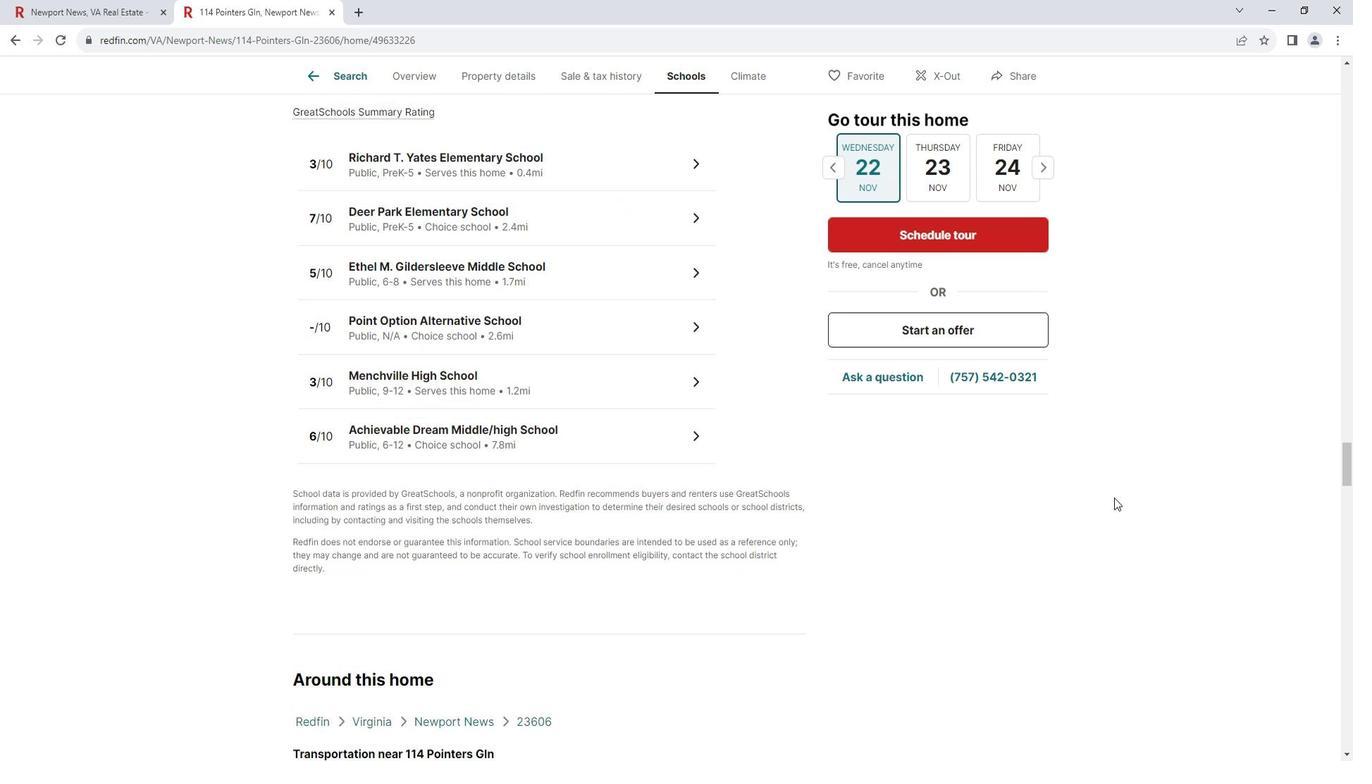 
Action: Mouse moved to (1127, 492)
Screenshot: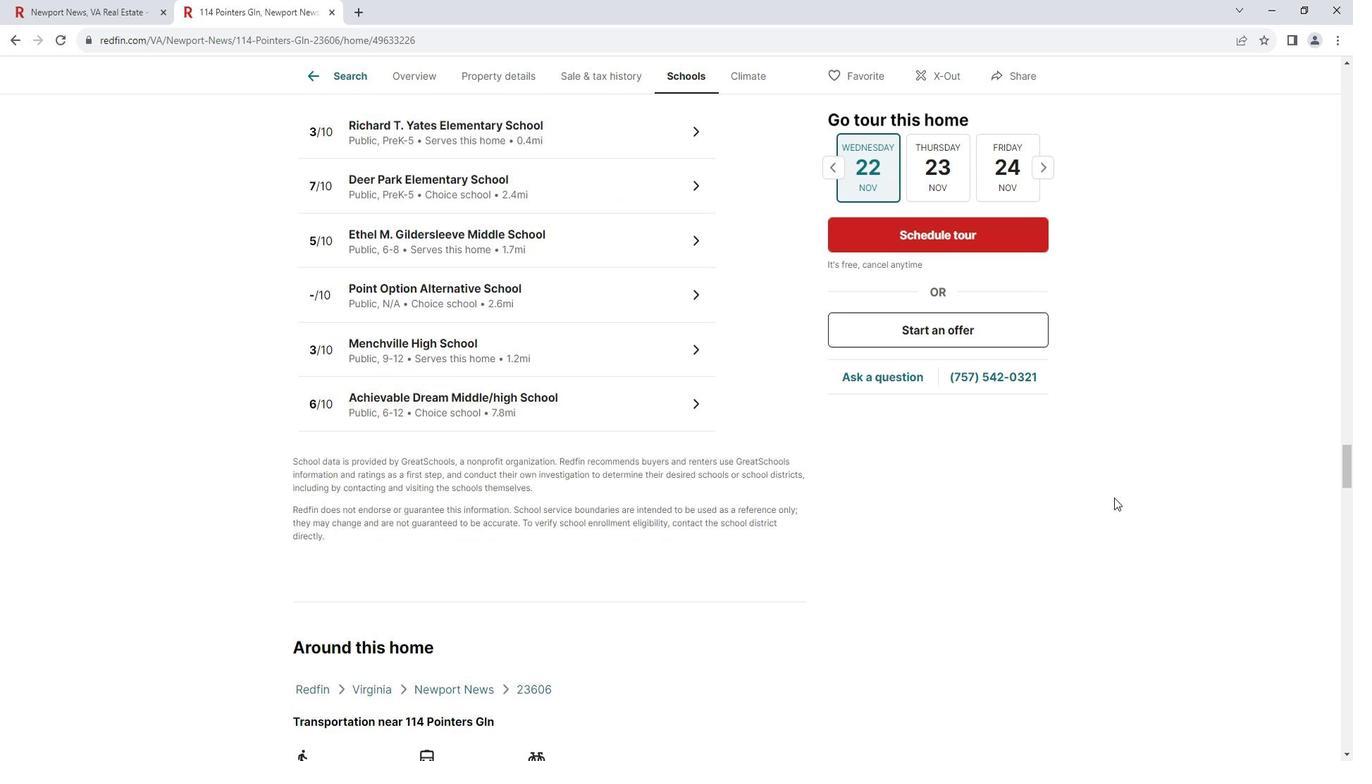
Action: Mouse scrolled (1127, 491) with delta (0, 0)
Screenshot: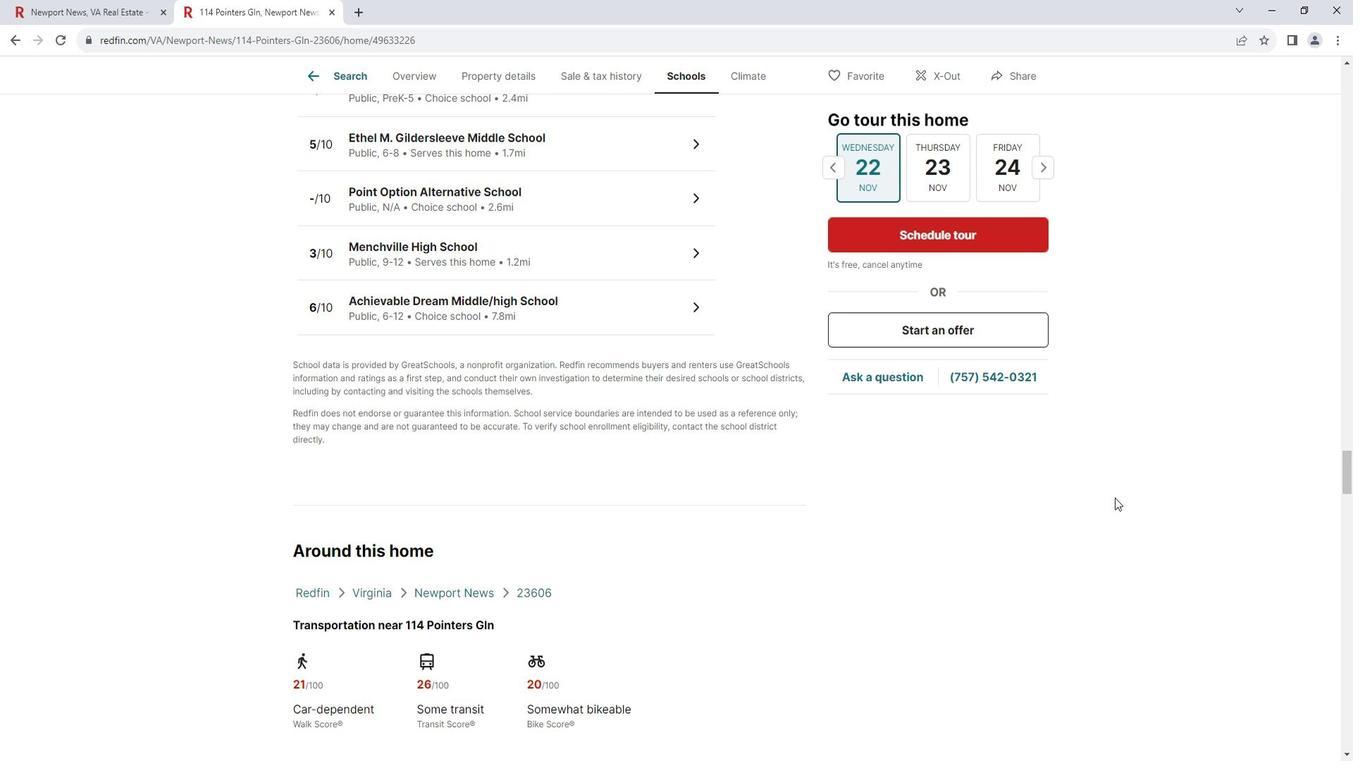 
Action: Mouse scrolled (1127, 491) with delta (0, 0)
Screenshot: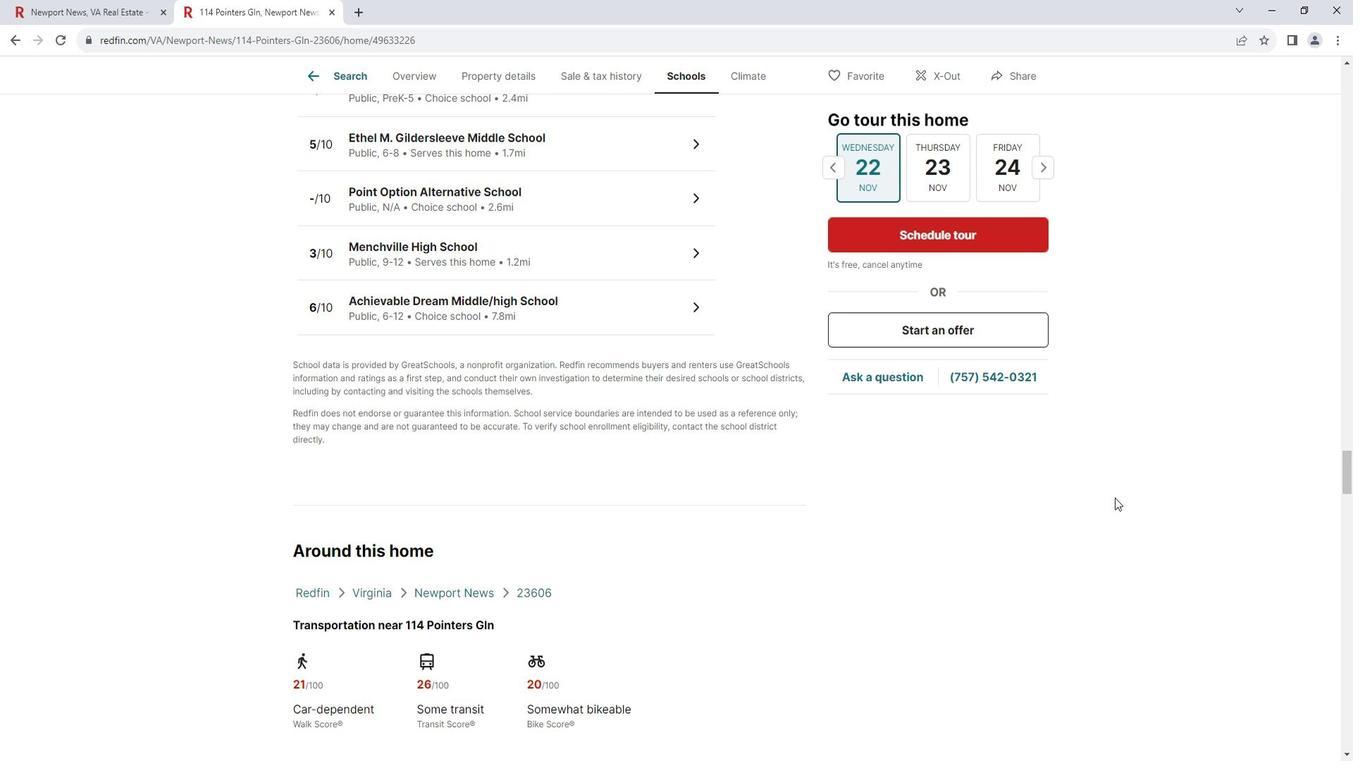 
Action: Mouse scrolled (1127, 491) with delta (0, 0)
Screenshot: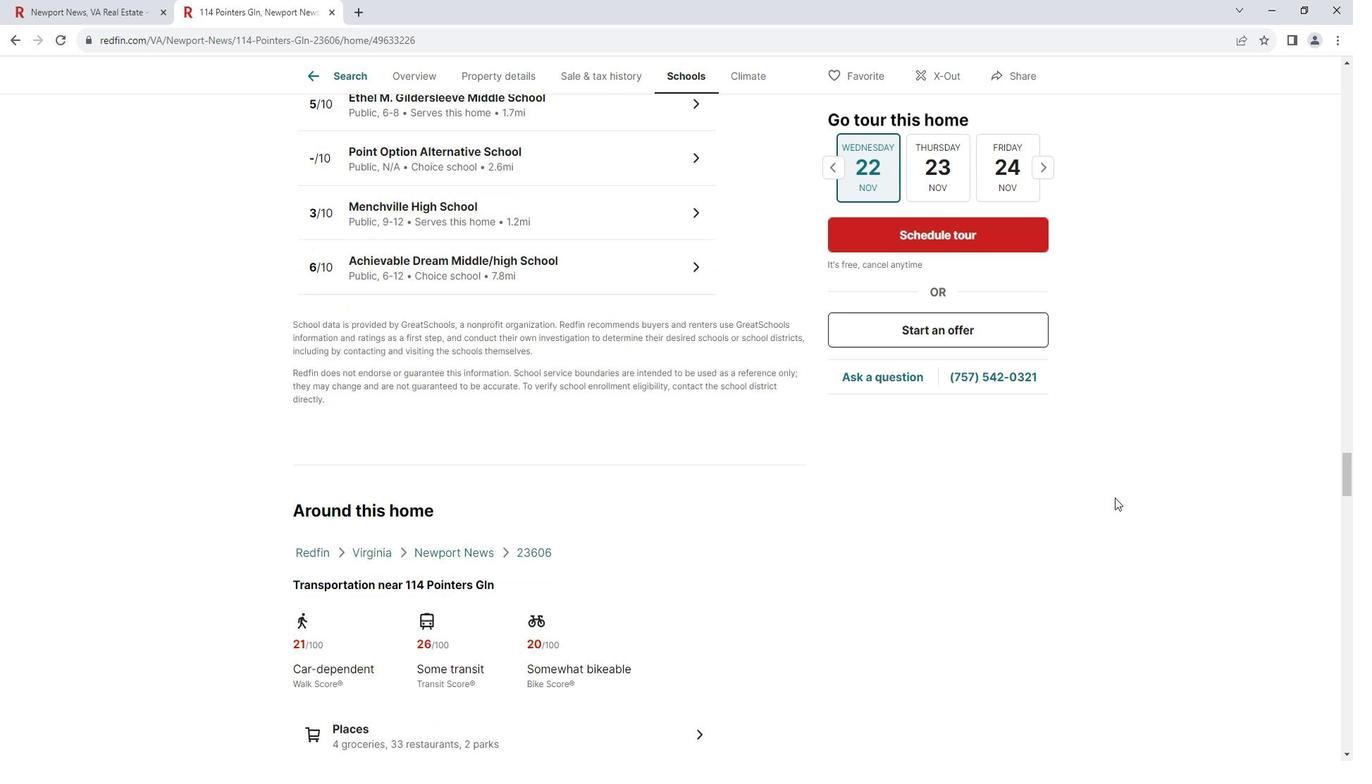 
Action: Mouse scrolled (1127, 491) with delta (0, 0)
Screenshot: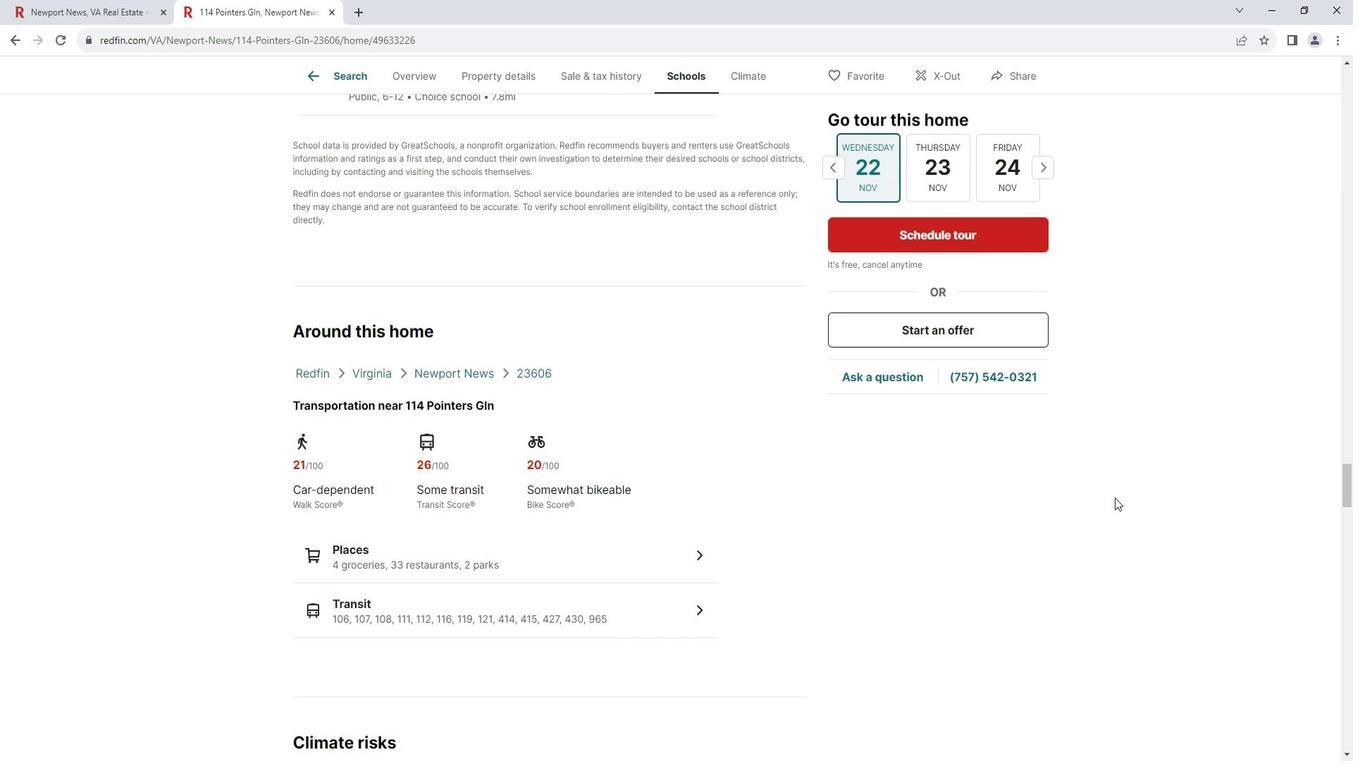 
Action: Mouse scrolled (1127, 491) with delta (0, 0)
Screenshot: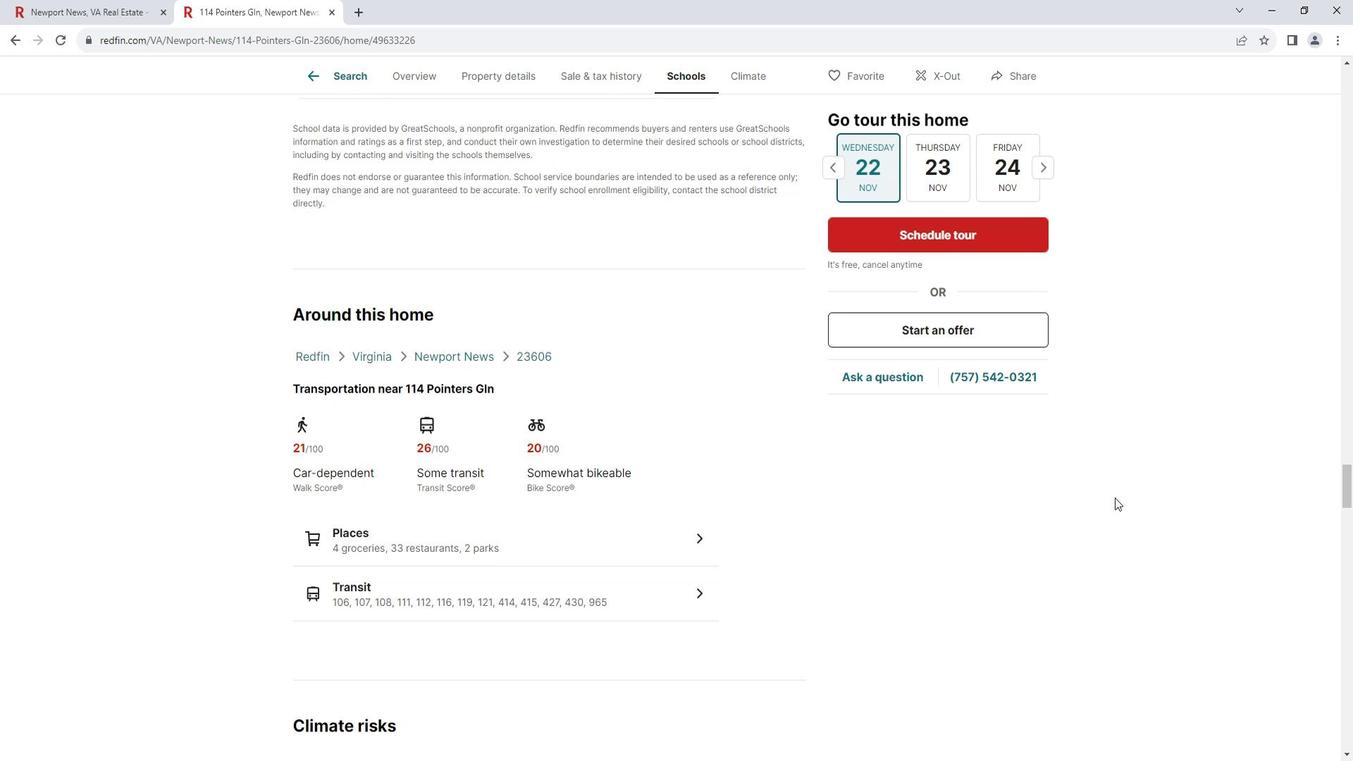 
Action: Mouse moved to (1128, 492)
Screenshot: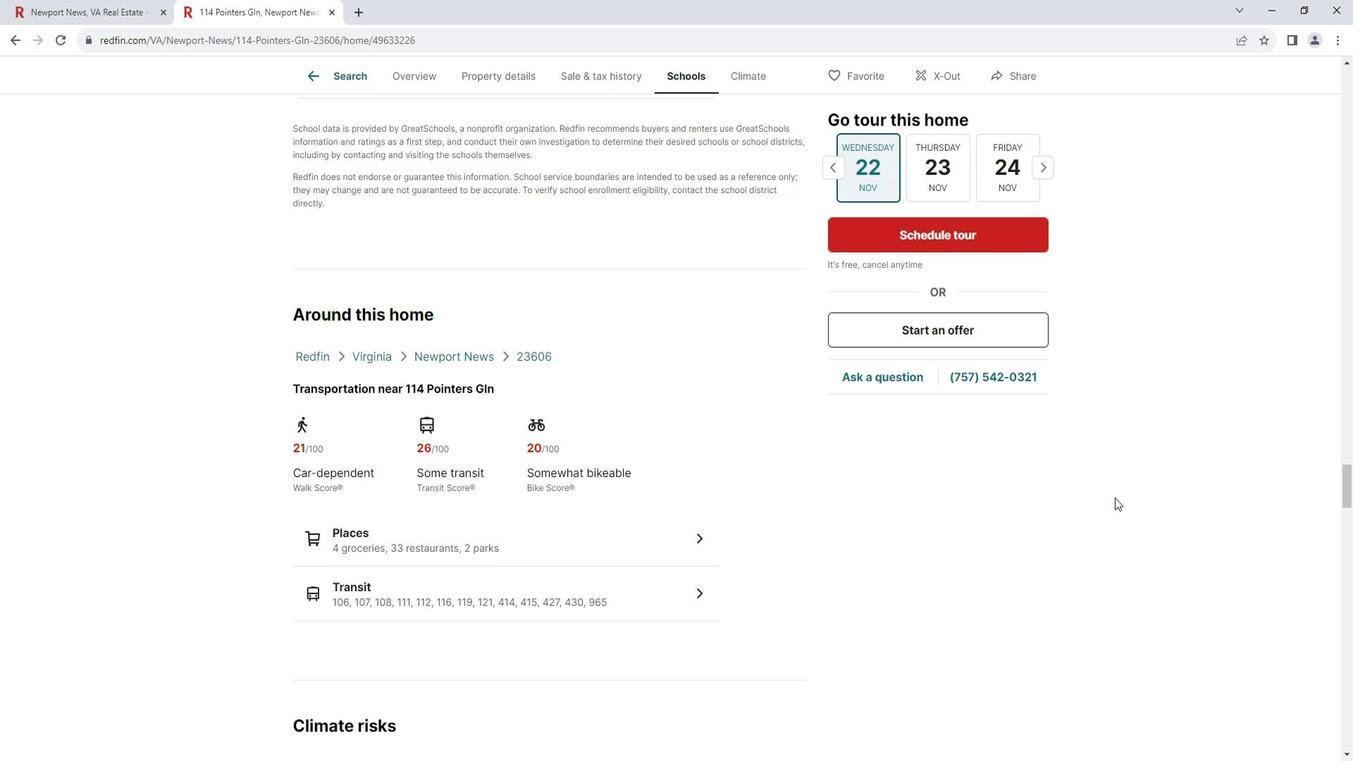 
Action: Mouse scrolled (1128, 491) with delta (0, 0)
Screenshot: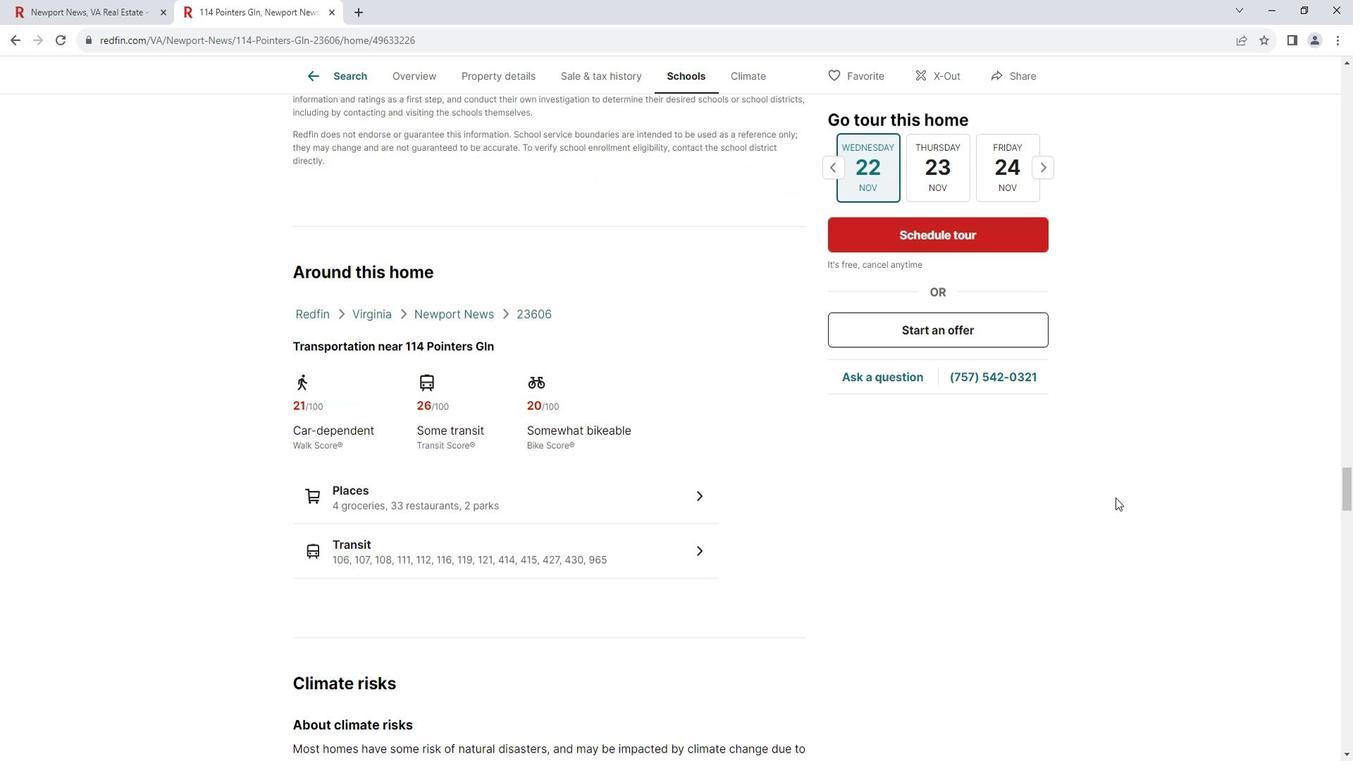 
Action: Mouse scrolled (1128, 491) with delta (0, 0)
Screenshot: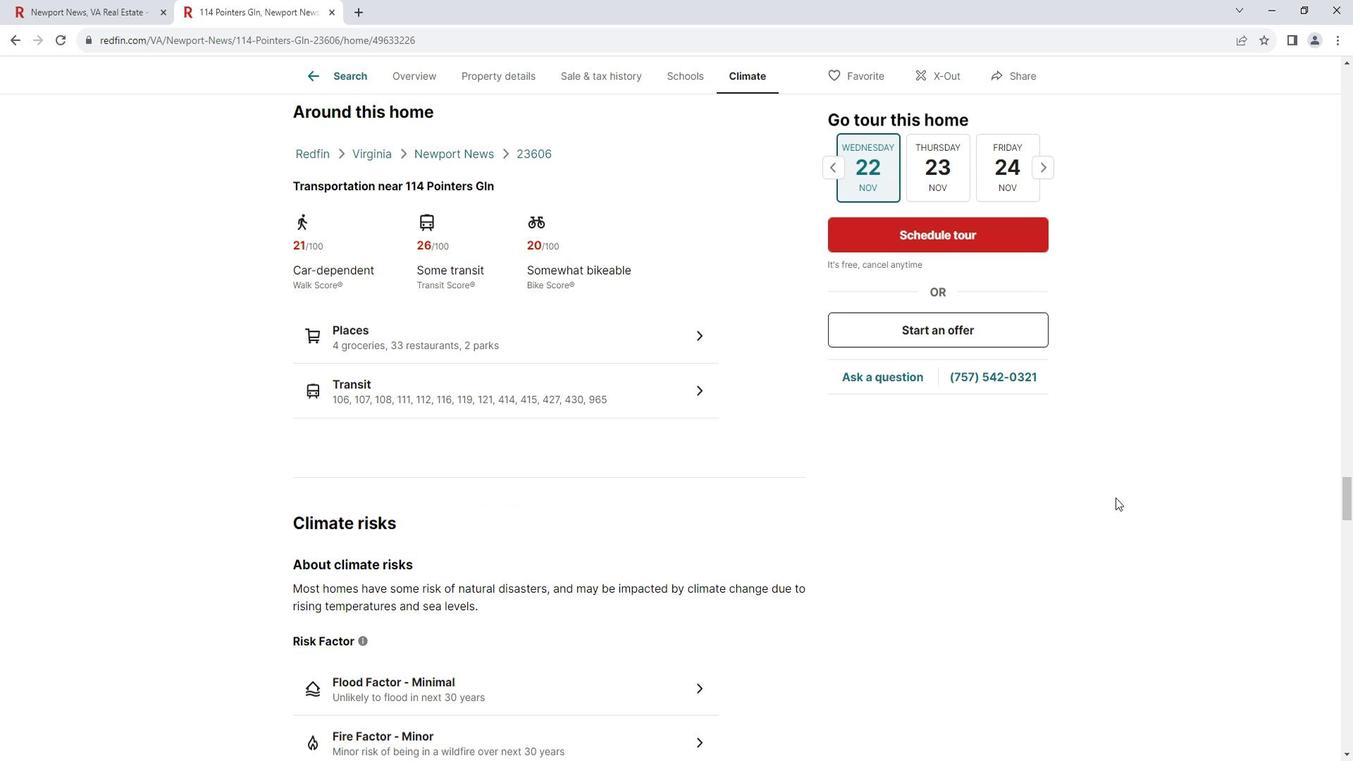 
Action: Mouse scrolled (1128, 491) with delta (0, 0)
Screenshot: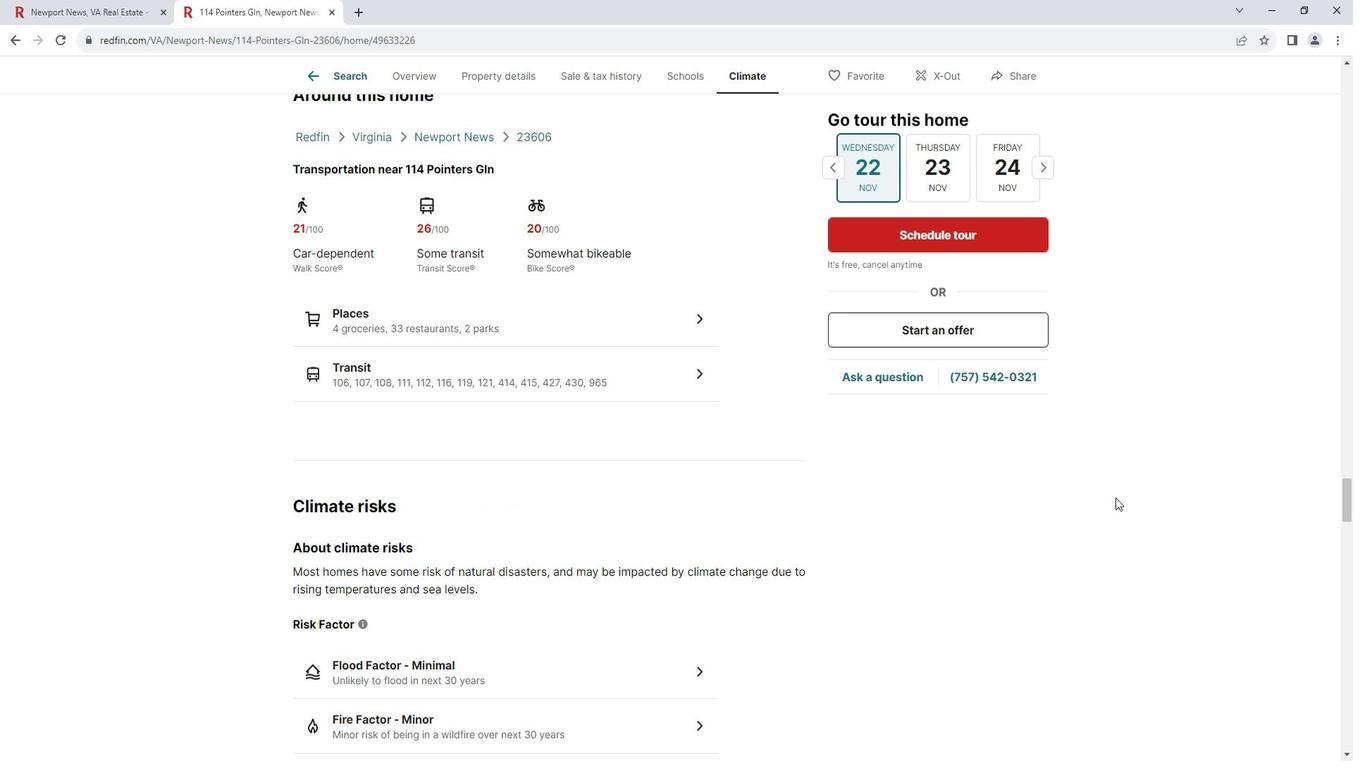 
Action: Mouse scrolled (1128, 491) with delta (0, 0)
Screenshot: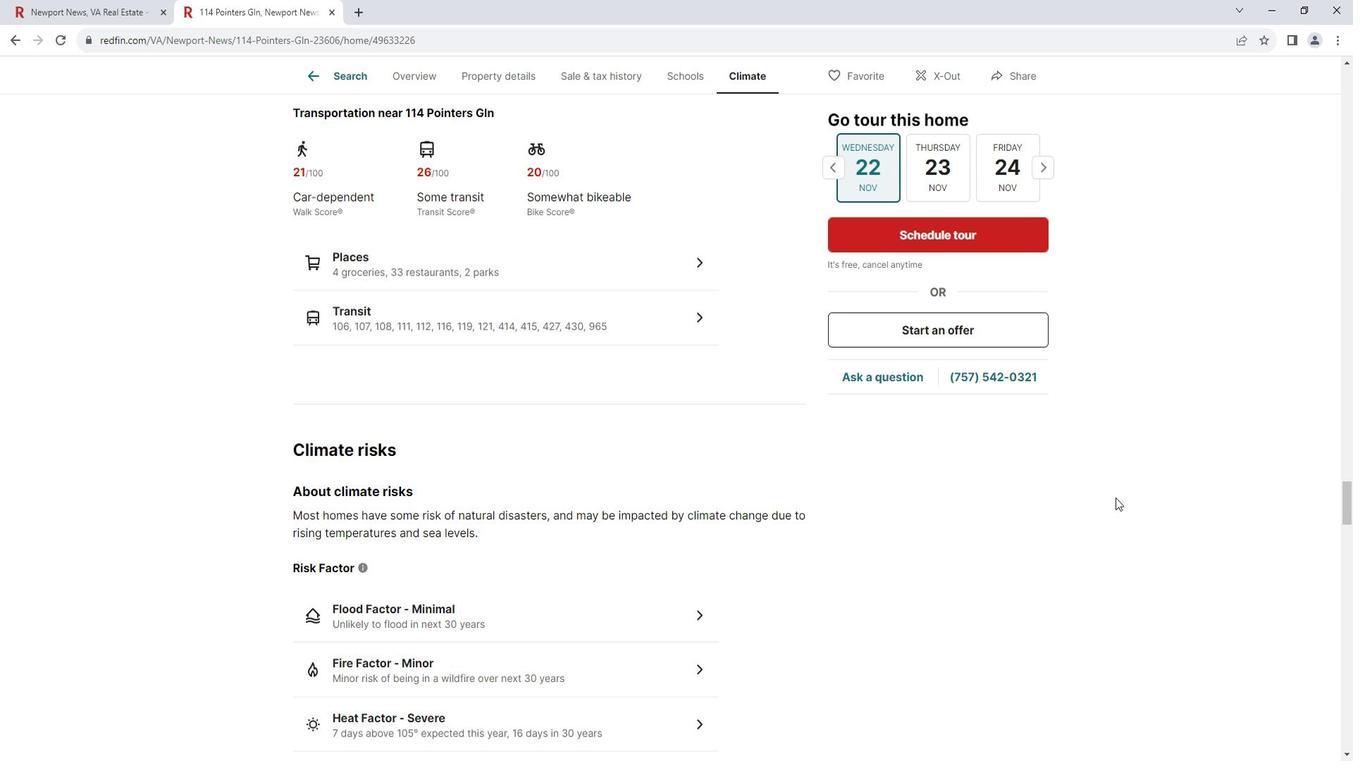 
Action: Mouse scrolled (1128, 491) with delta (0, 0)
Screenshot: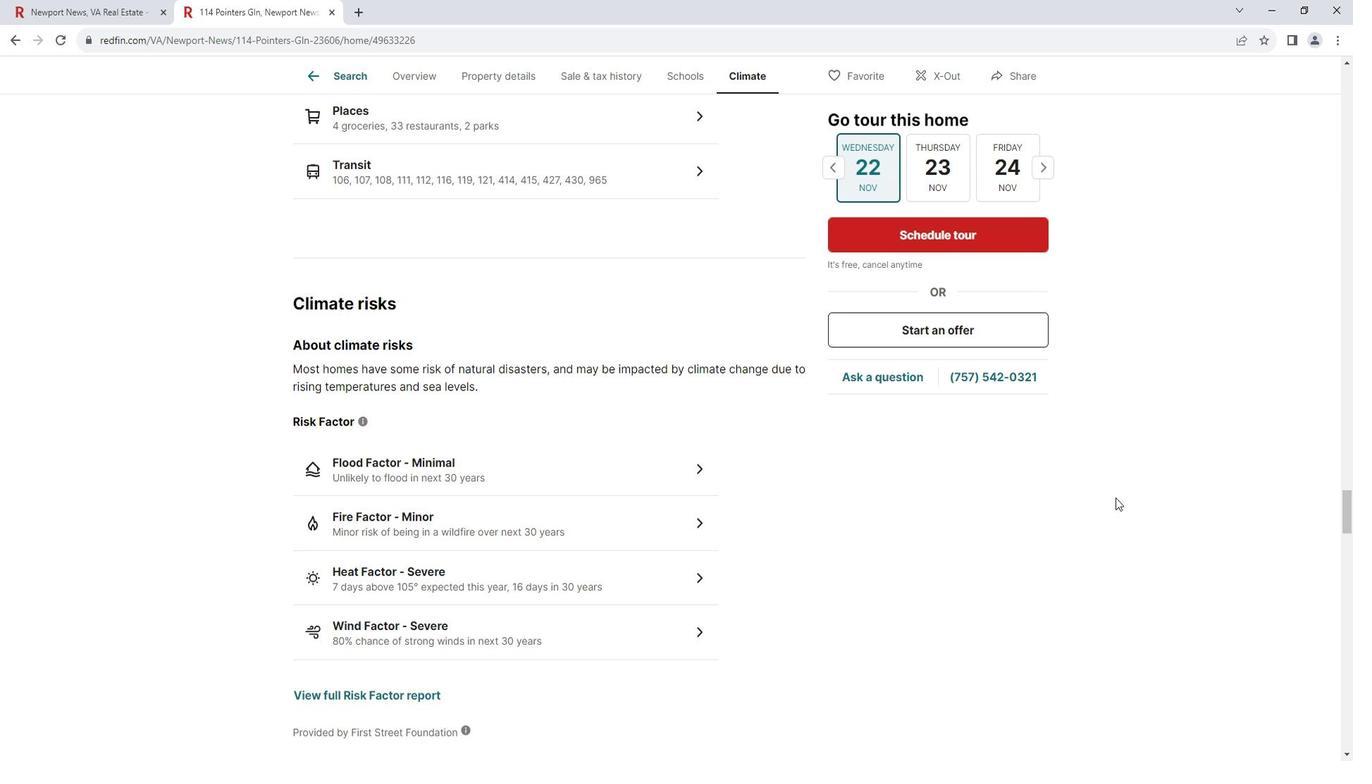 
Action: Mouse scrolled (1128, 491) with delta (0, 0)
Screenshot: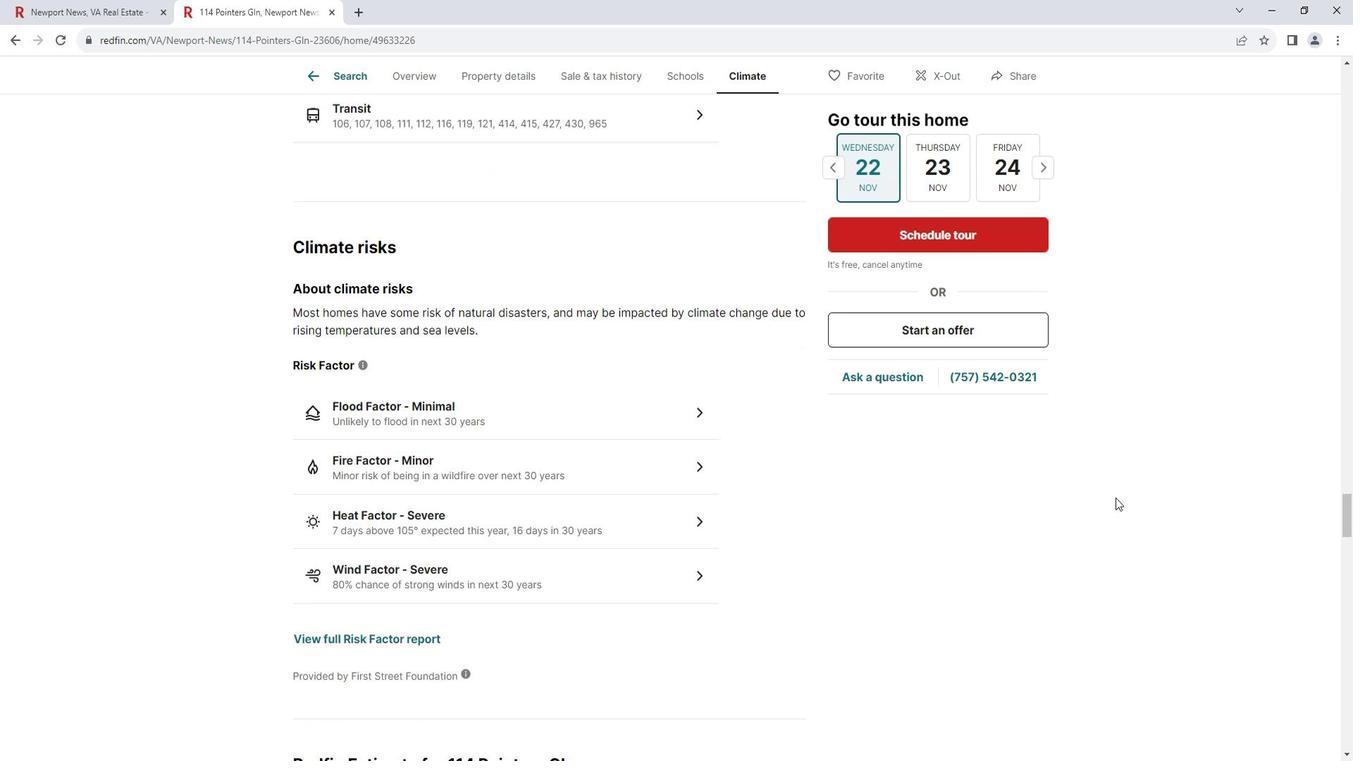 
Action: Mouse scrolled (1128, 491) with delta (0, 0)
Screenshot: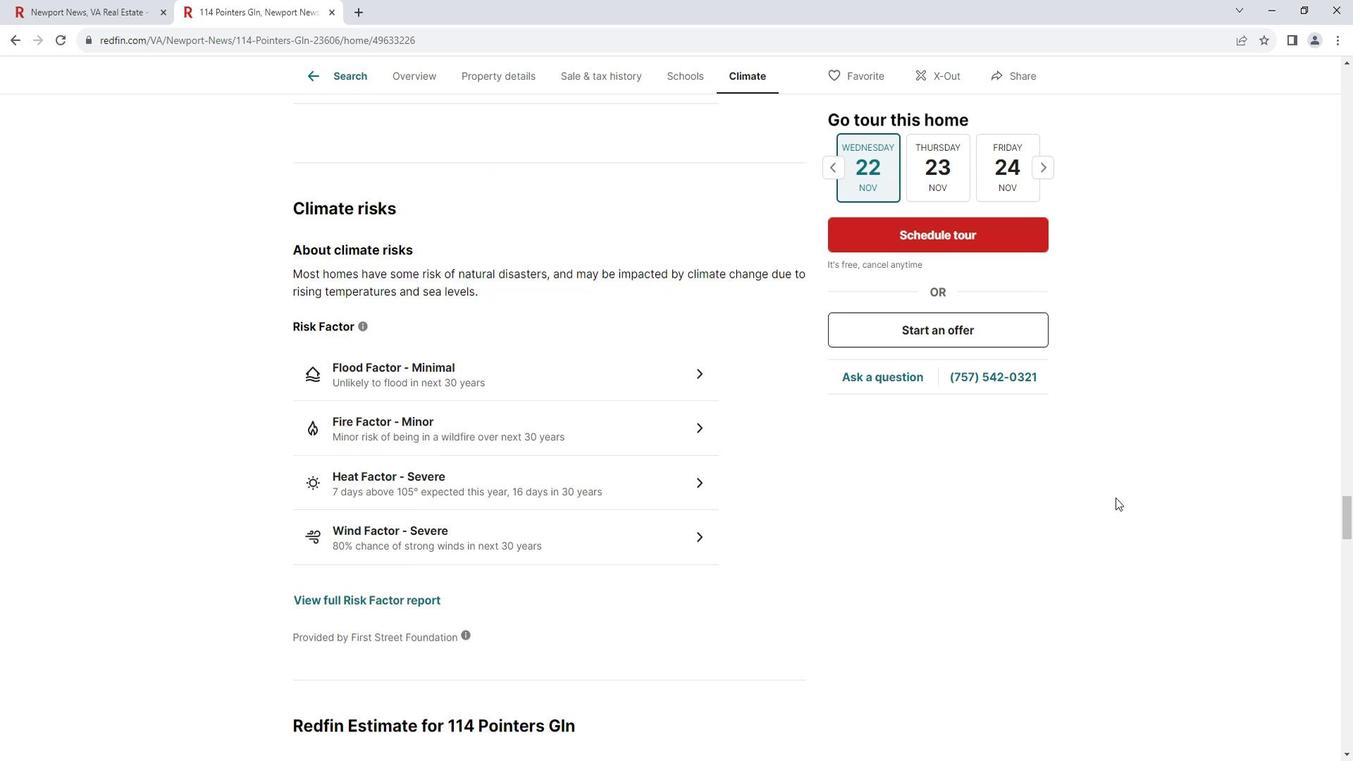 
Action: Mouse scrolled (1128, 491) with delta (0, 0)
Screenshot: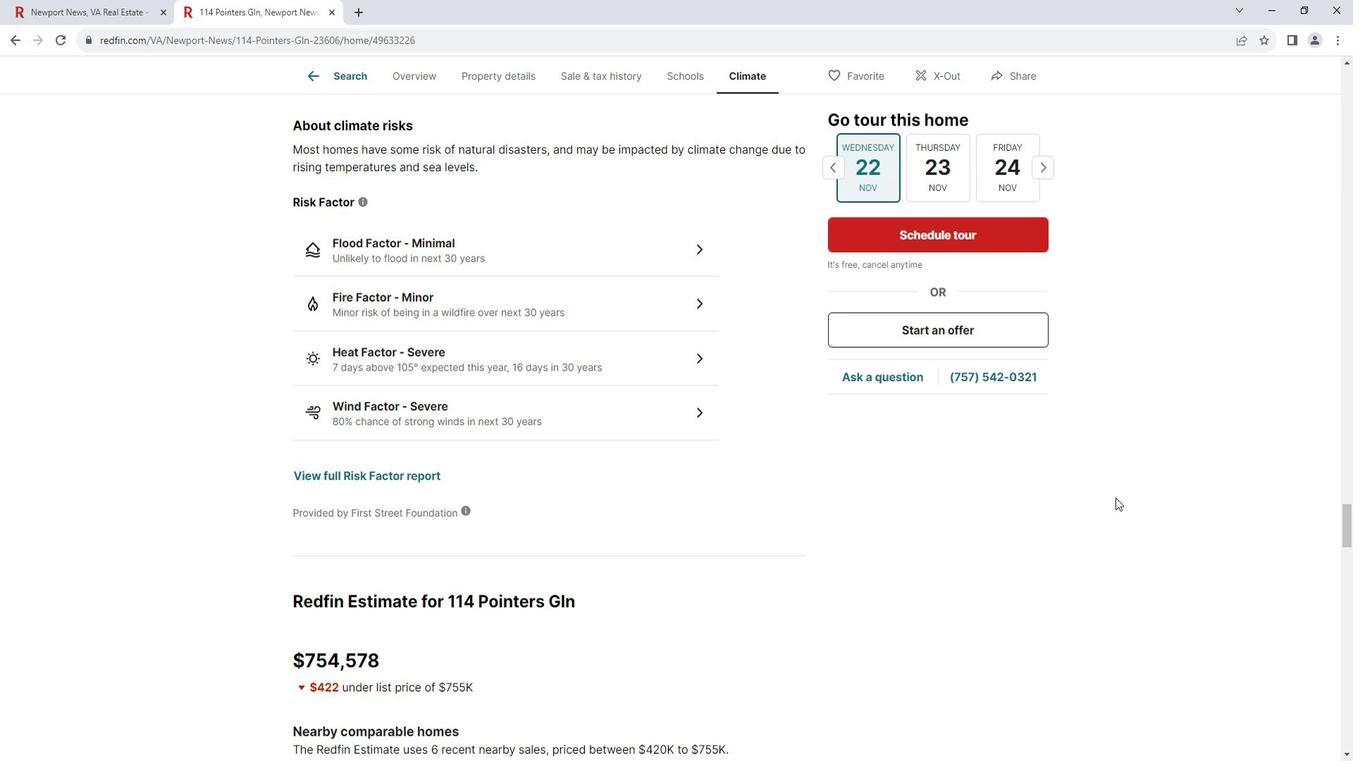 
Action: Mouse scrolled (1128, 491) with delta (0, 0)
Screenshot: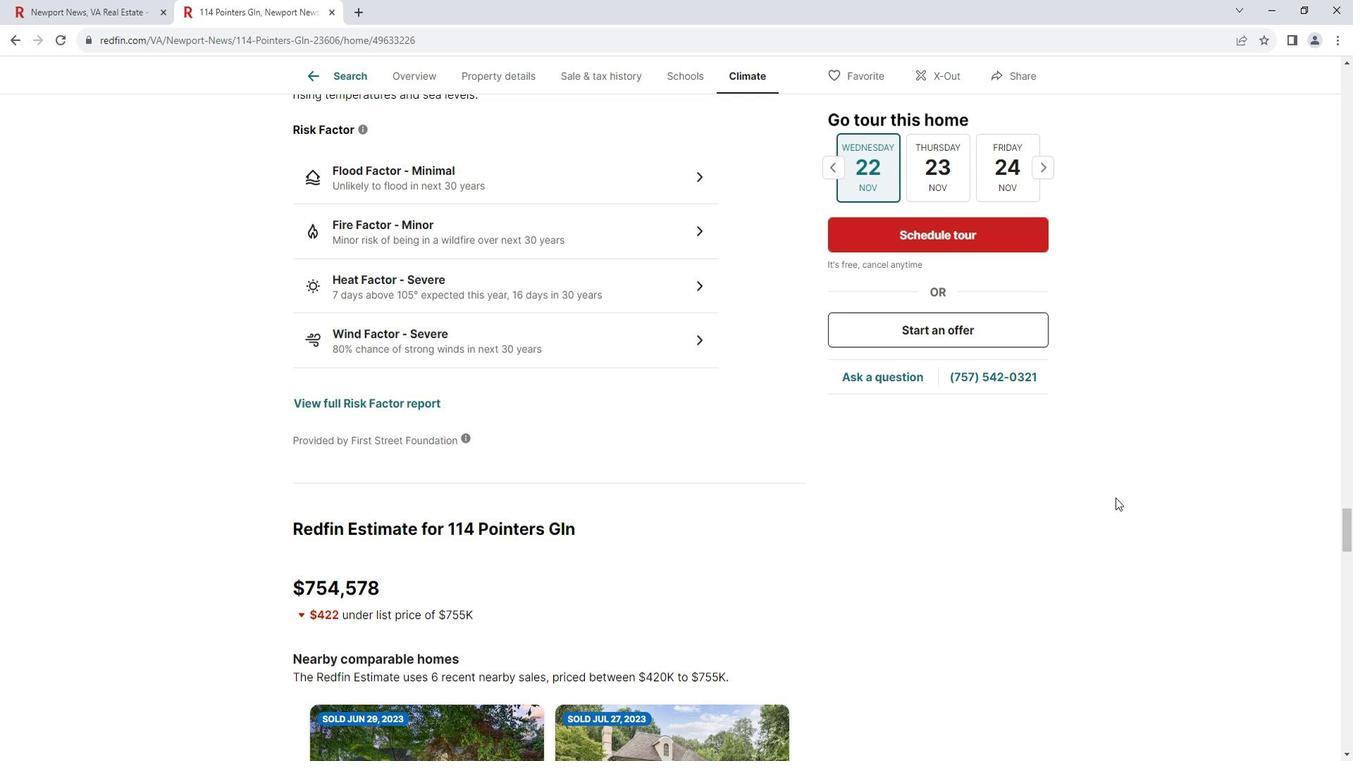 
Action: Mouse moved to (1128, 492)
Screenshot: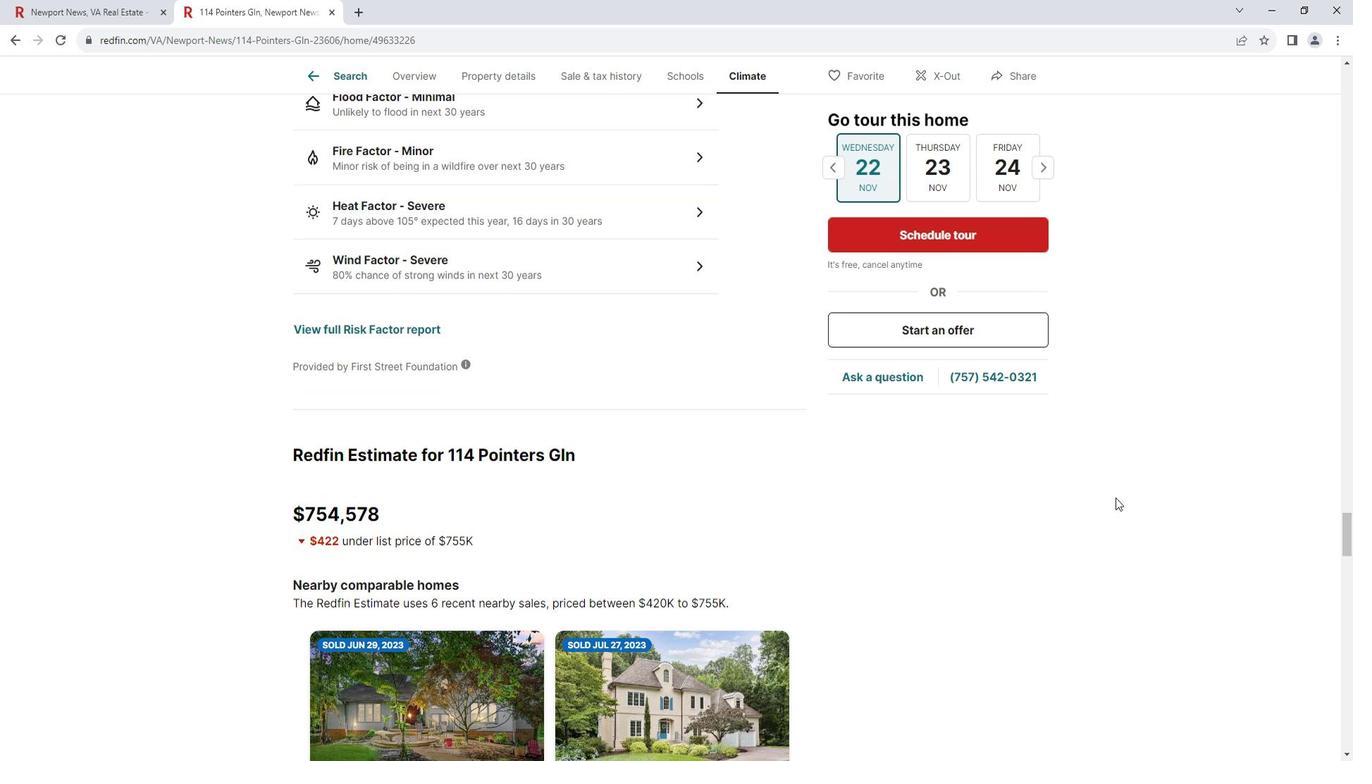 
Action: Mouse scrolled (1128, 491) with delta (0, 0)
Screenshot: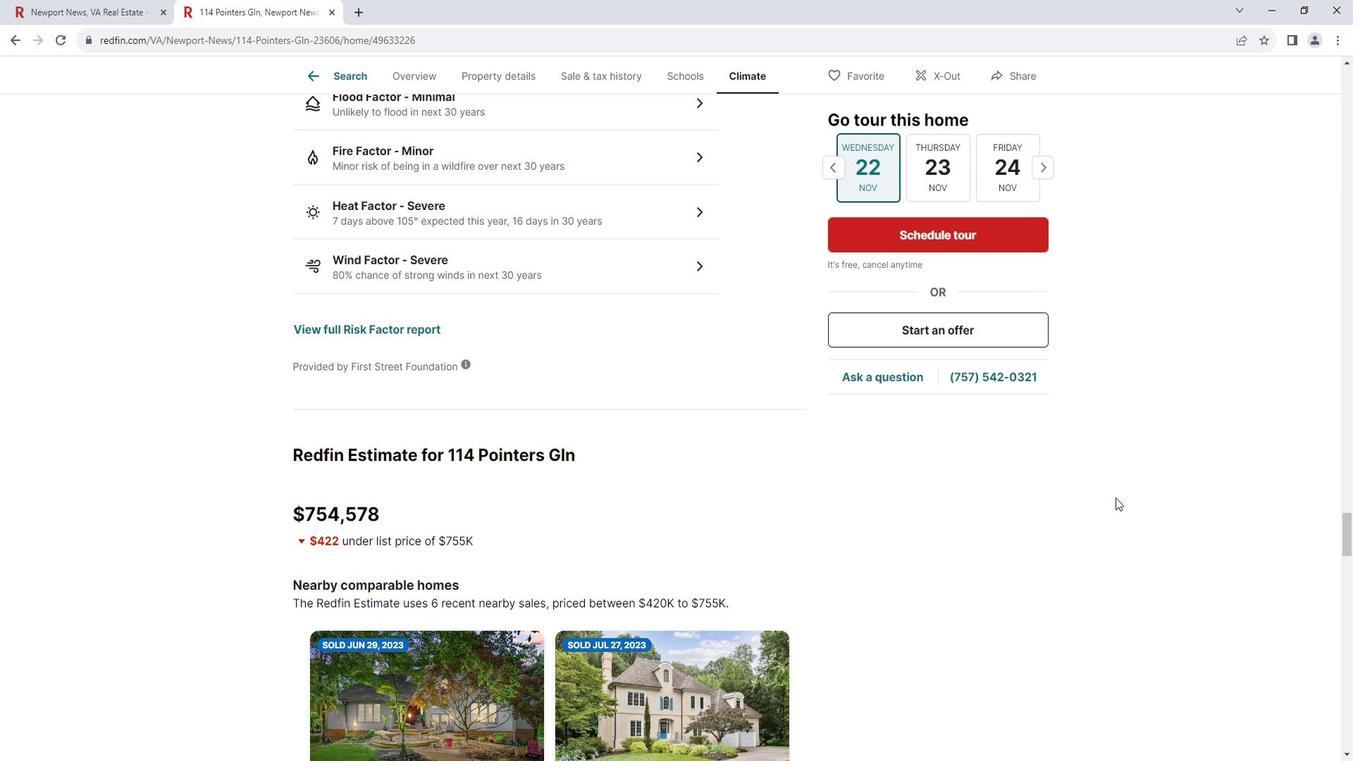 
Action: Mouse scrolled (1128, 491) with delta (0, 0)
Screenshot: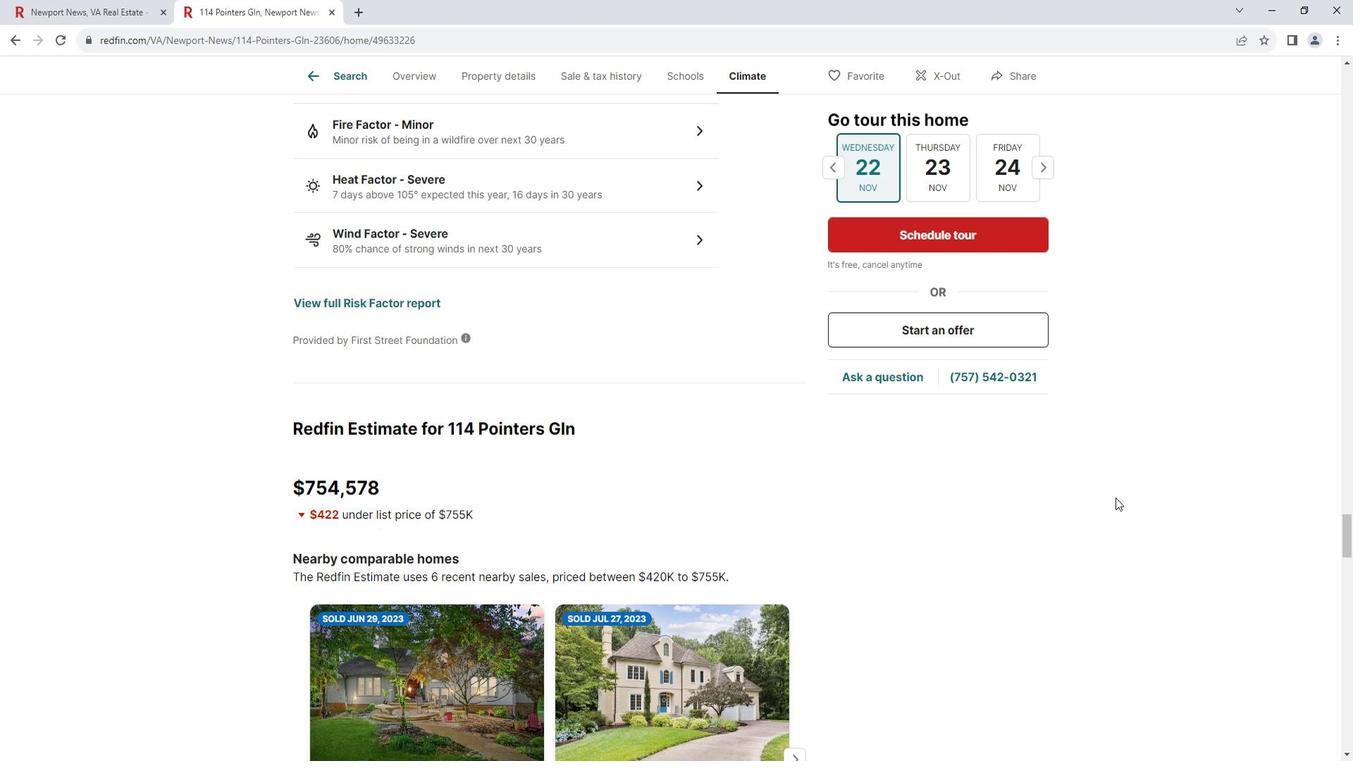 
Action: Mouse scrolled (1128, 491) with delta (0, 0)
Screenshot: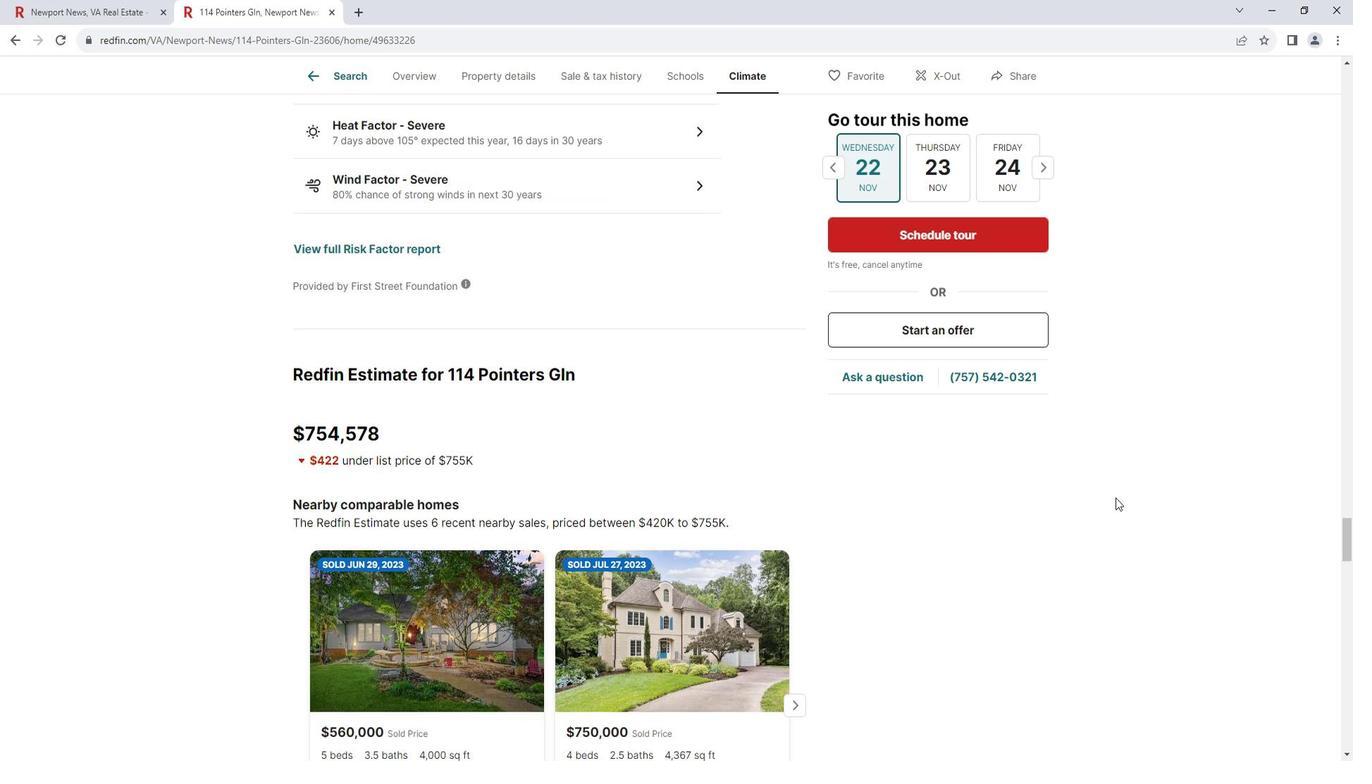 
Action: Mouse moved to (1132, 490)
Screenshot: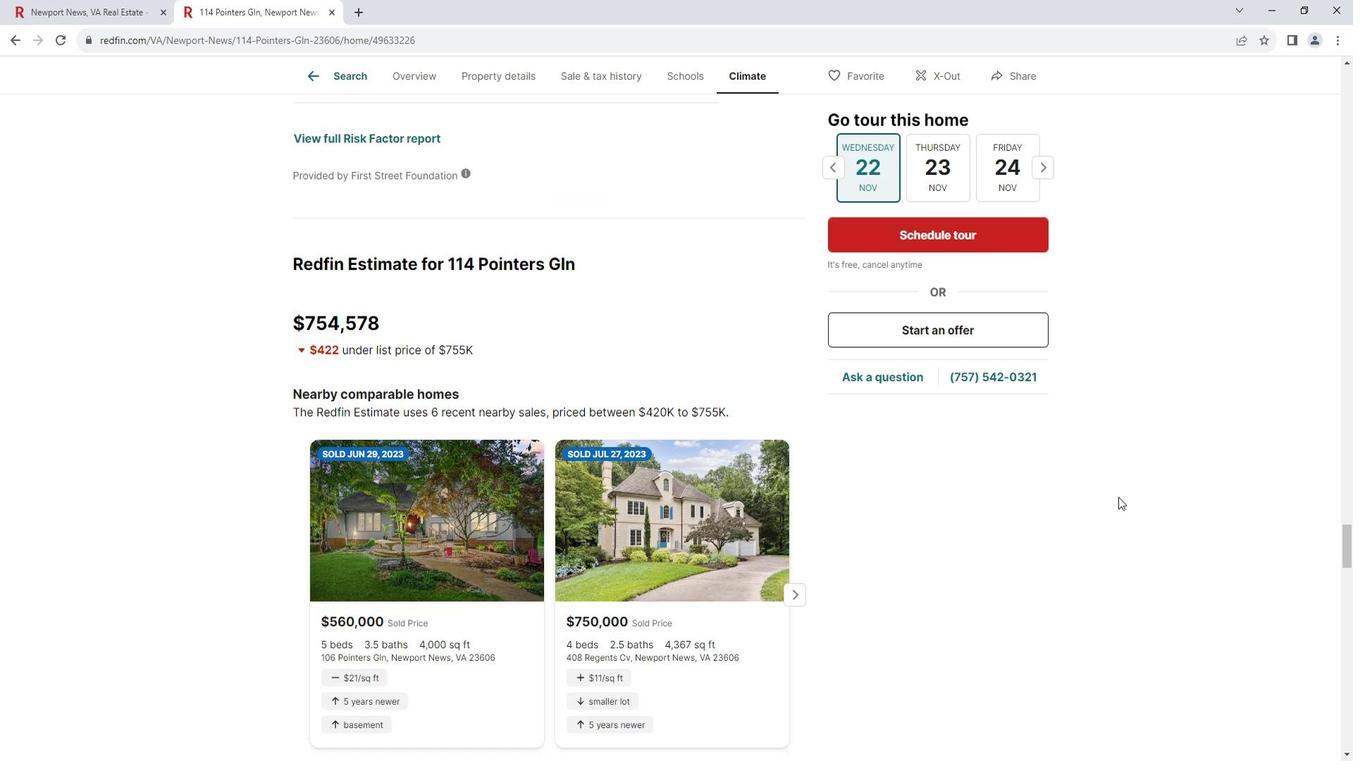 
Action: Mouse scrolled (1132, 489) with delta (0, 0)
Screenshot: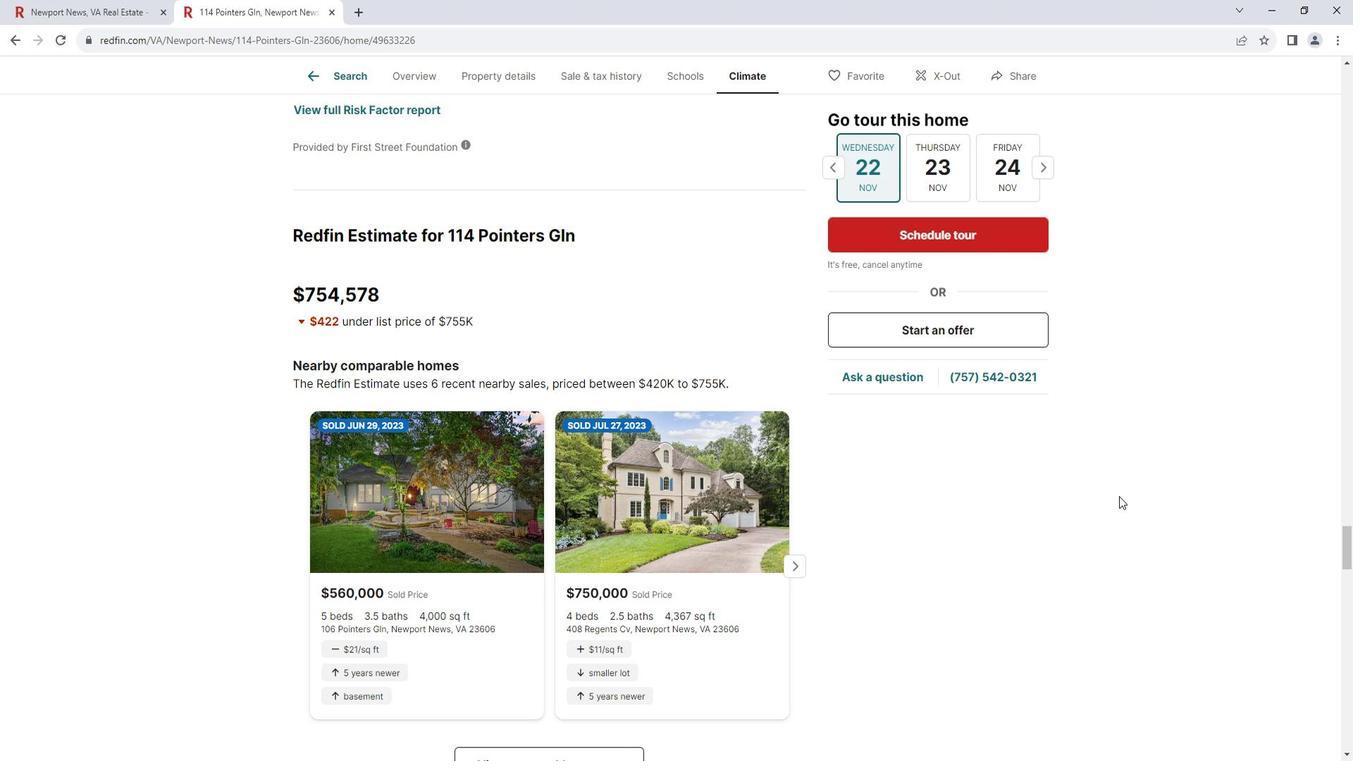 
Action: Mouse scrolled (1132, 489) with delta (0, 0)
Screenshot: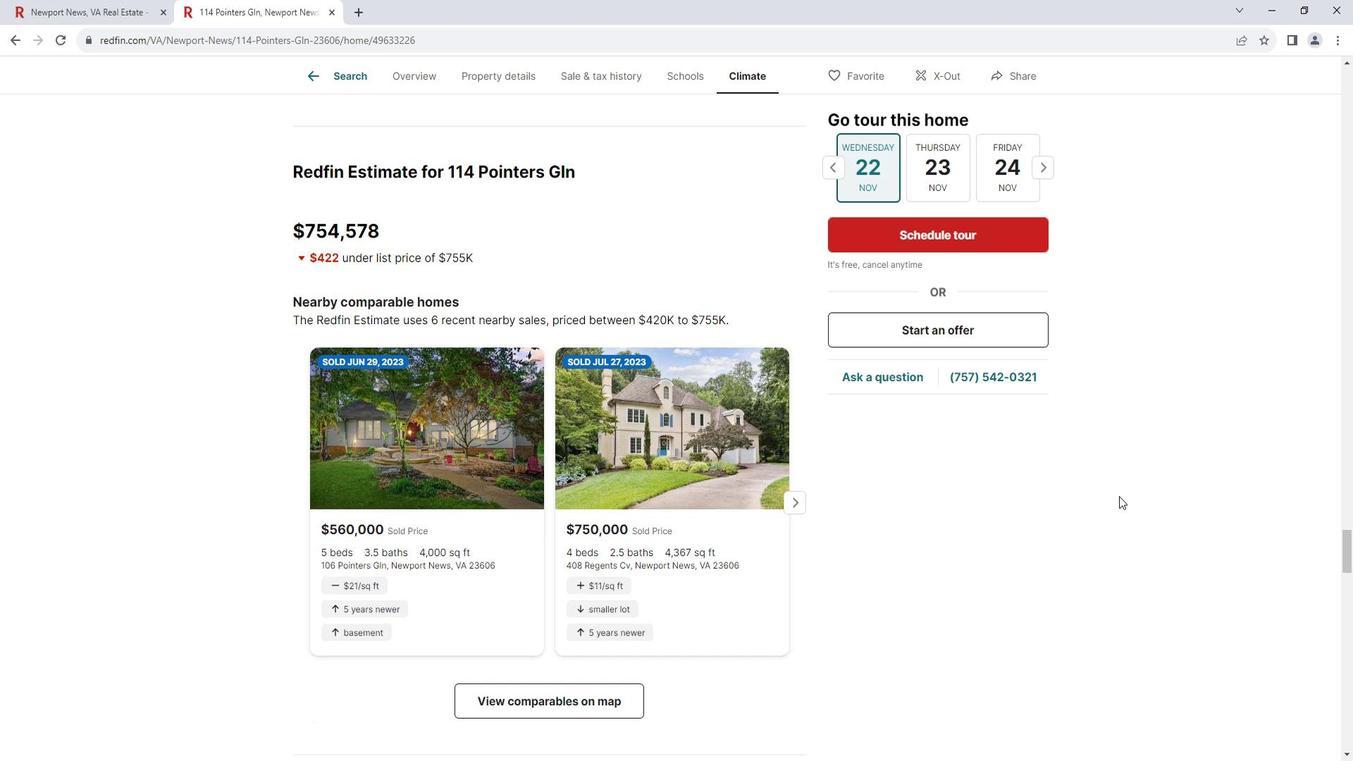 
Action: Mouse scrolled (1132, 489) with delta (0, 0)
Screenshot: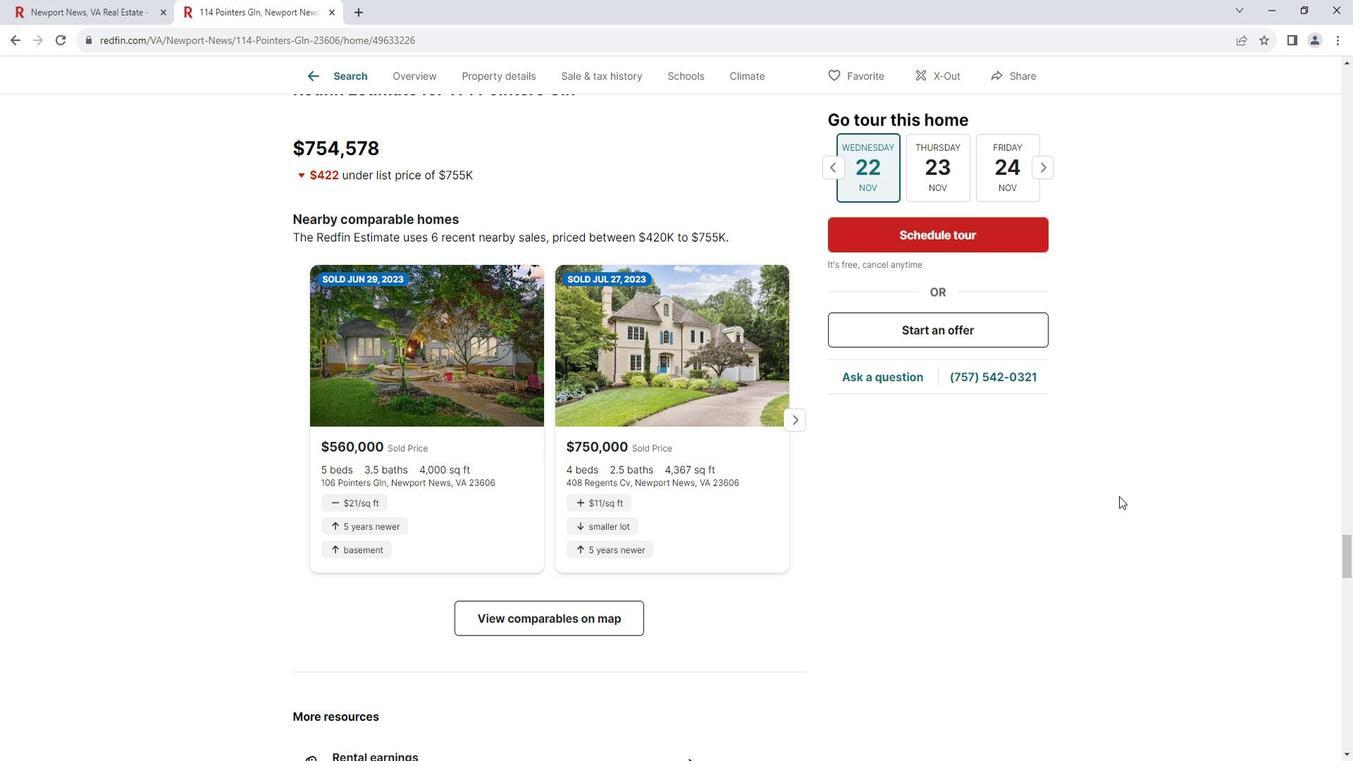 
Action: Mouse scrolled (1132, 489) with delta (0, 0)
Screenshot: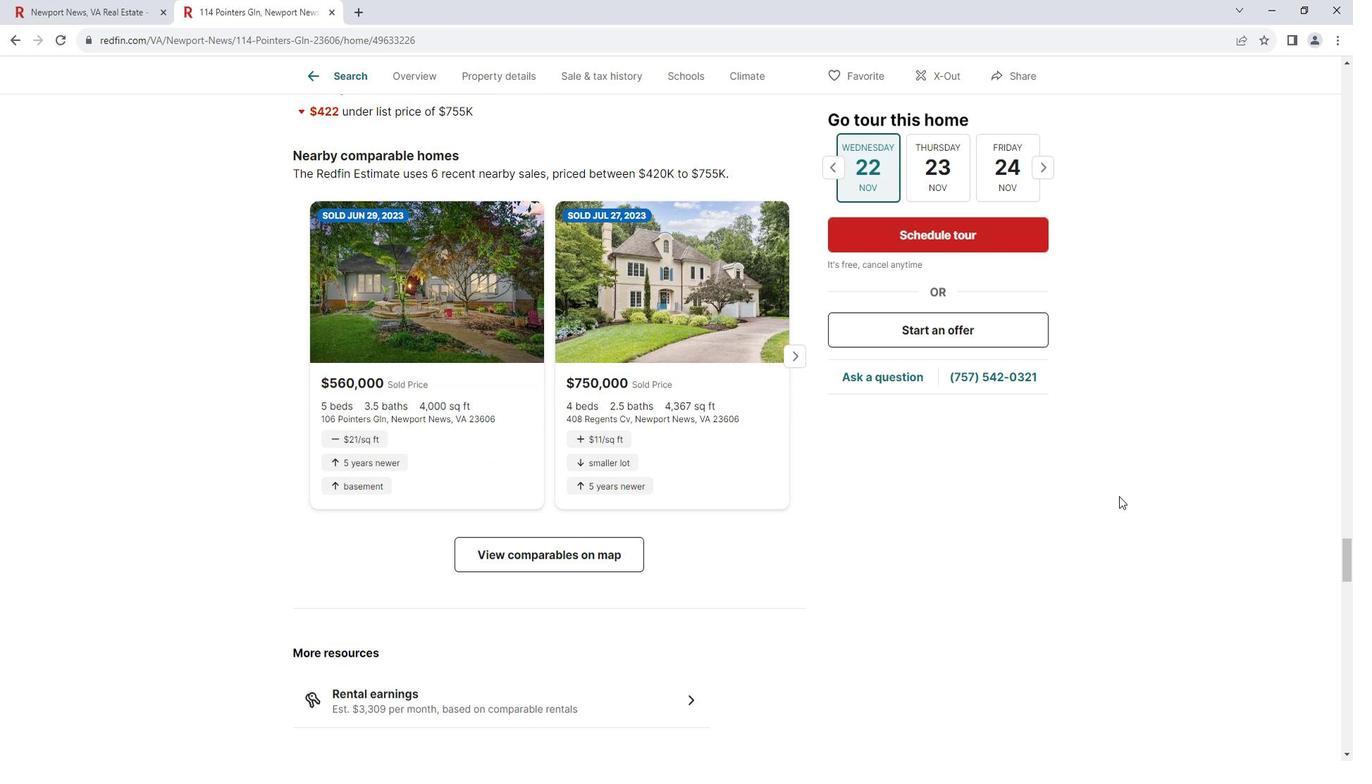 
Action: Mouse scrolled (1132, 489) with delta (0, 0)
Screenshot: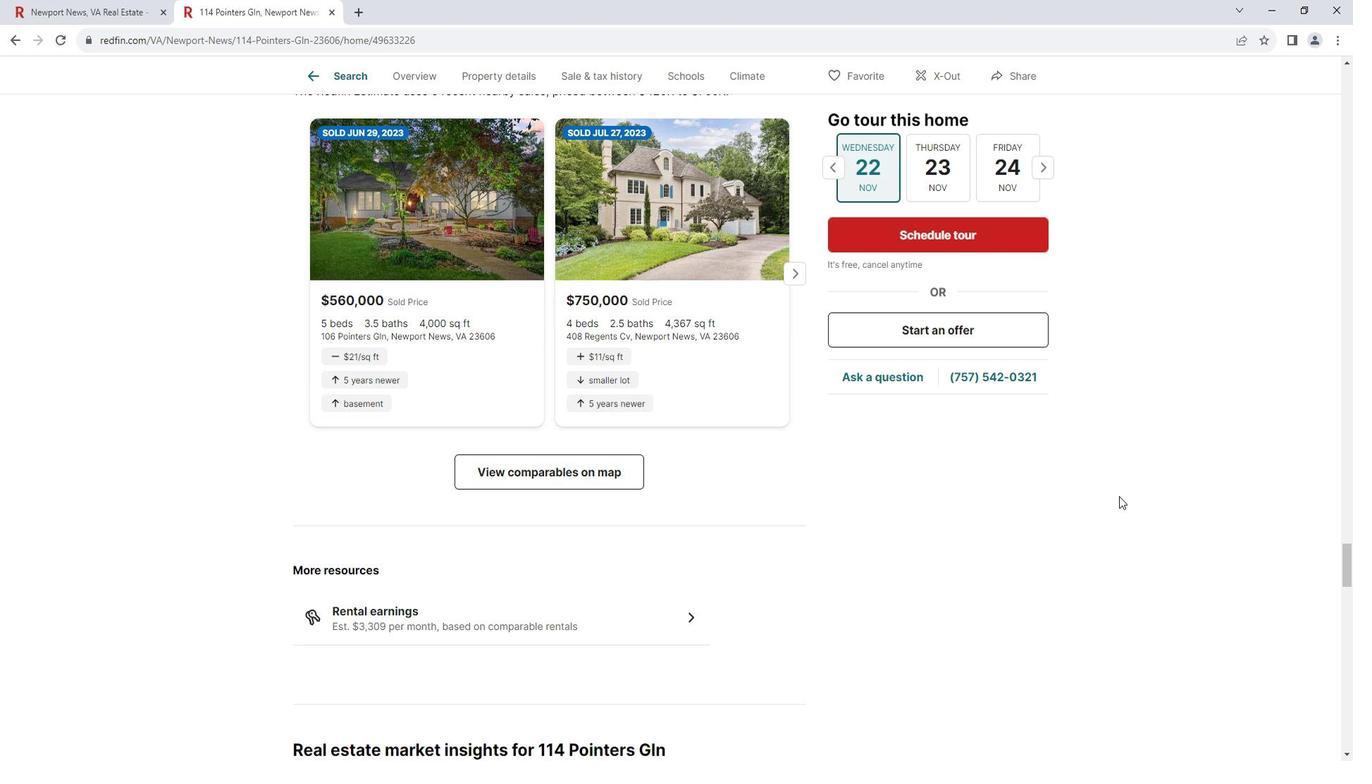 
Action: Mouse scrolled (1132, 489) with delta (0, 0)
Screenshot: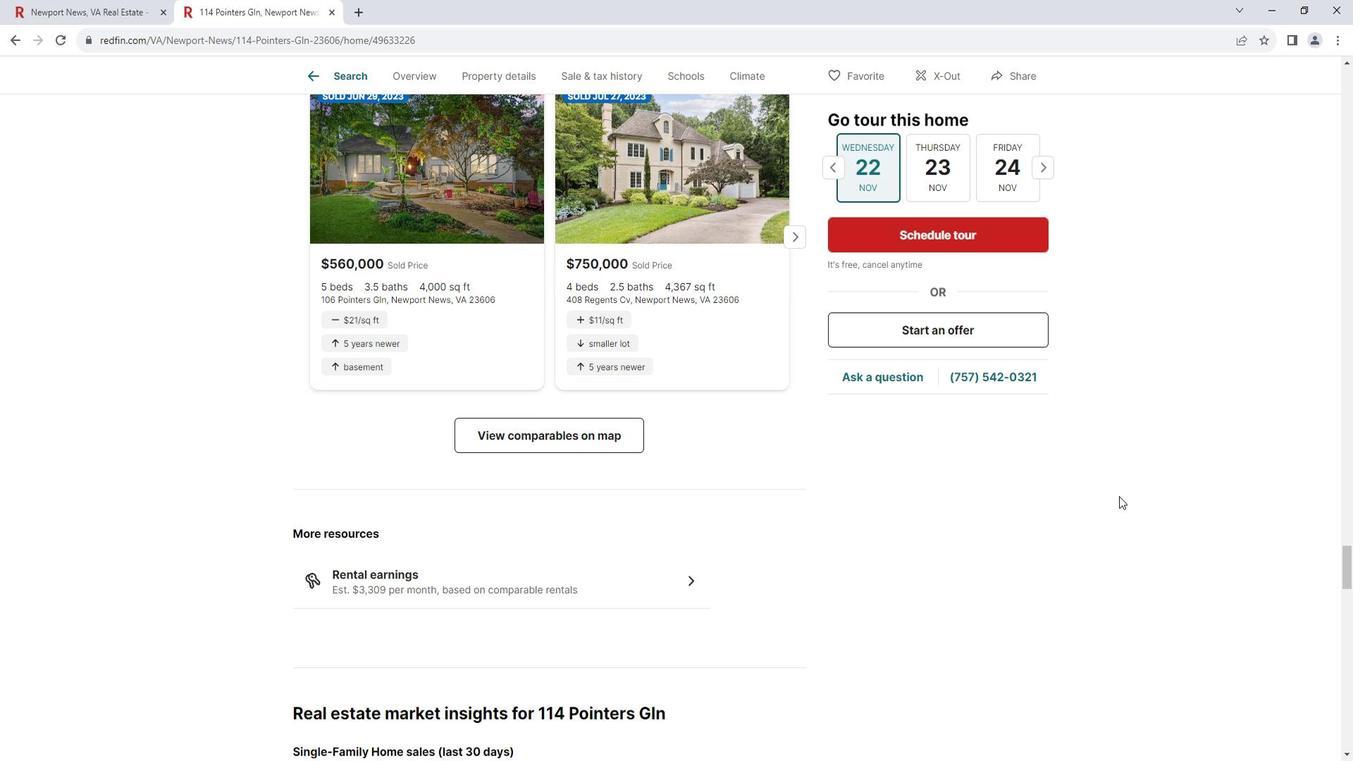 
Action: Mouse scrolled (1132, 489) with delta (0, 0)
Screenshot: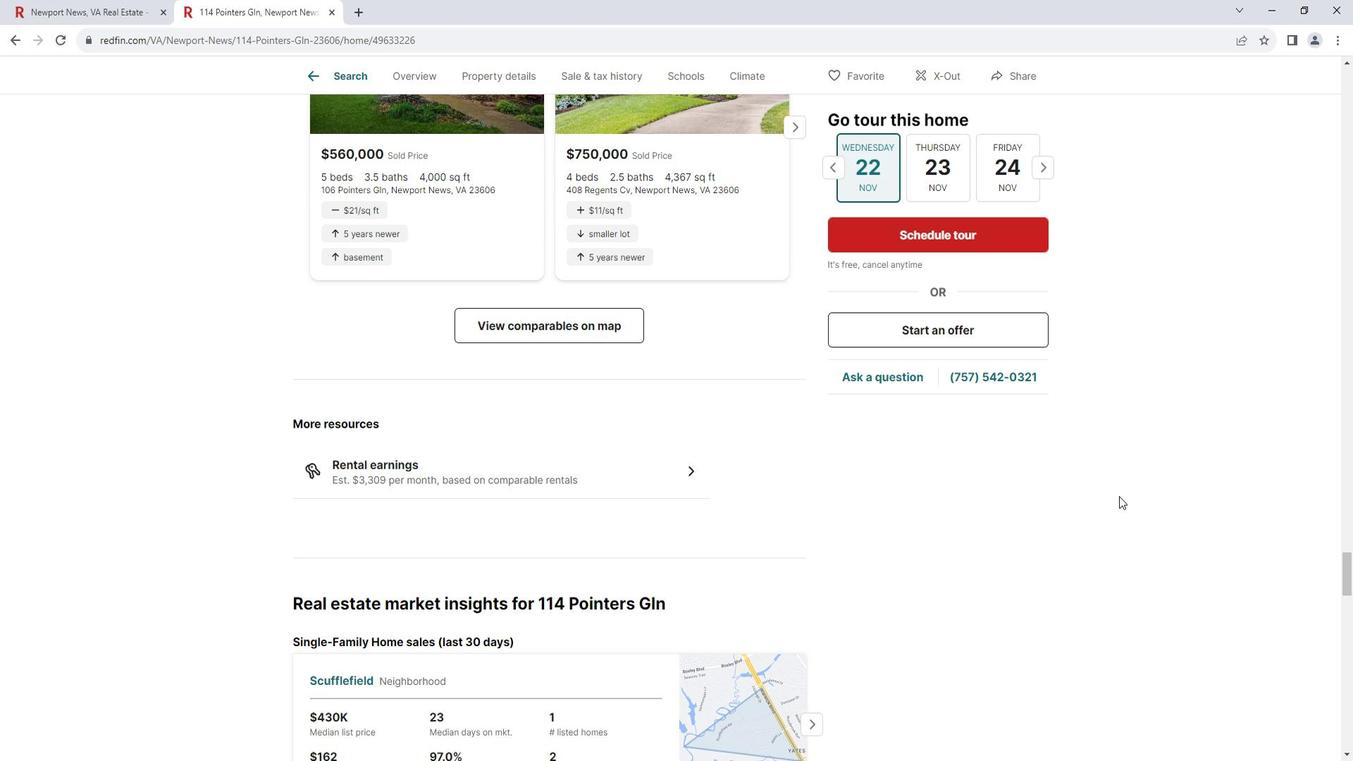 
Action: Mouse scrolled (1132, 489) with delta (0, 0)
Screenshot: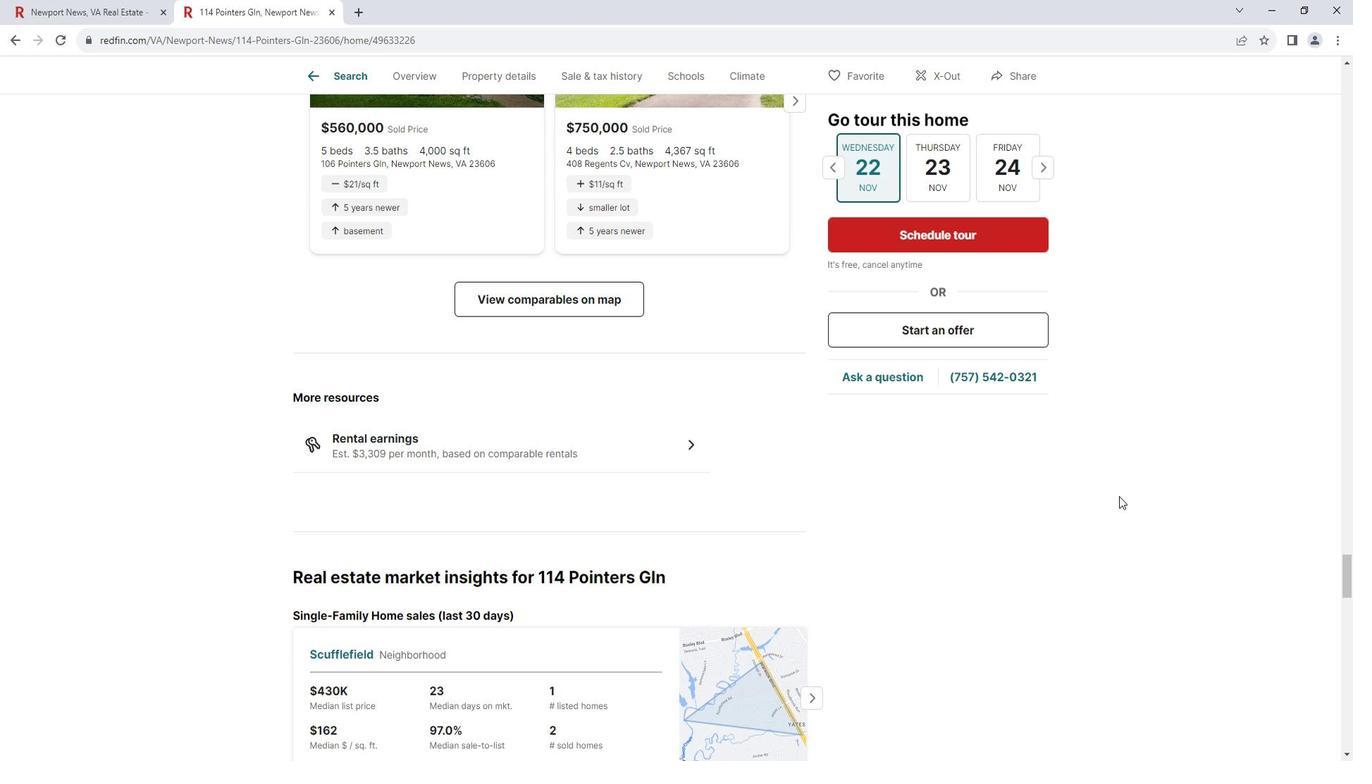 
Action: Mouse scrolled (1132, 489) with delta (0, 0)
Screenshot: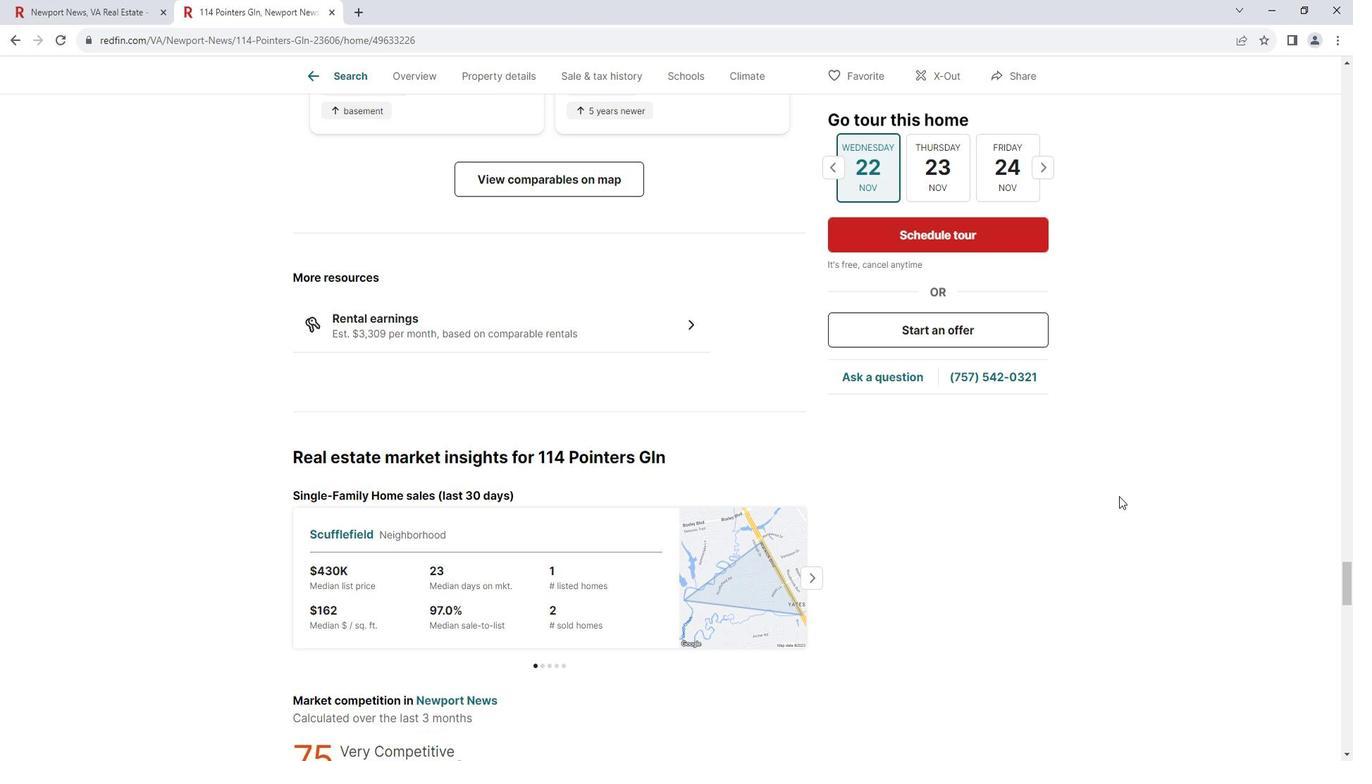 
Action: Mouse scrolled (1132, 489) with delta (0, 0)
Screenshot: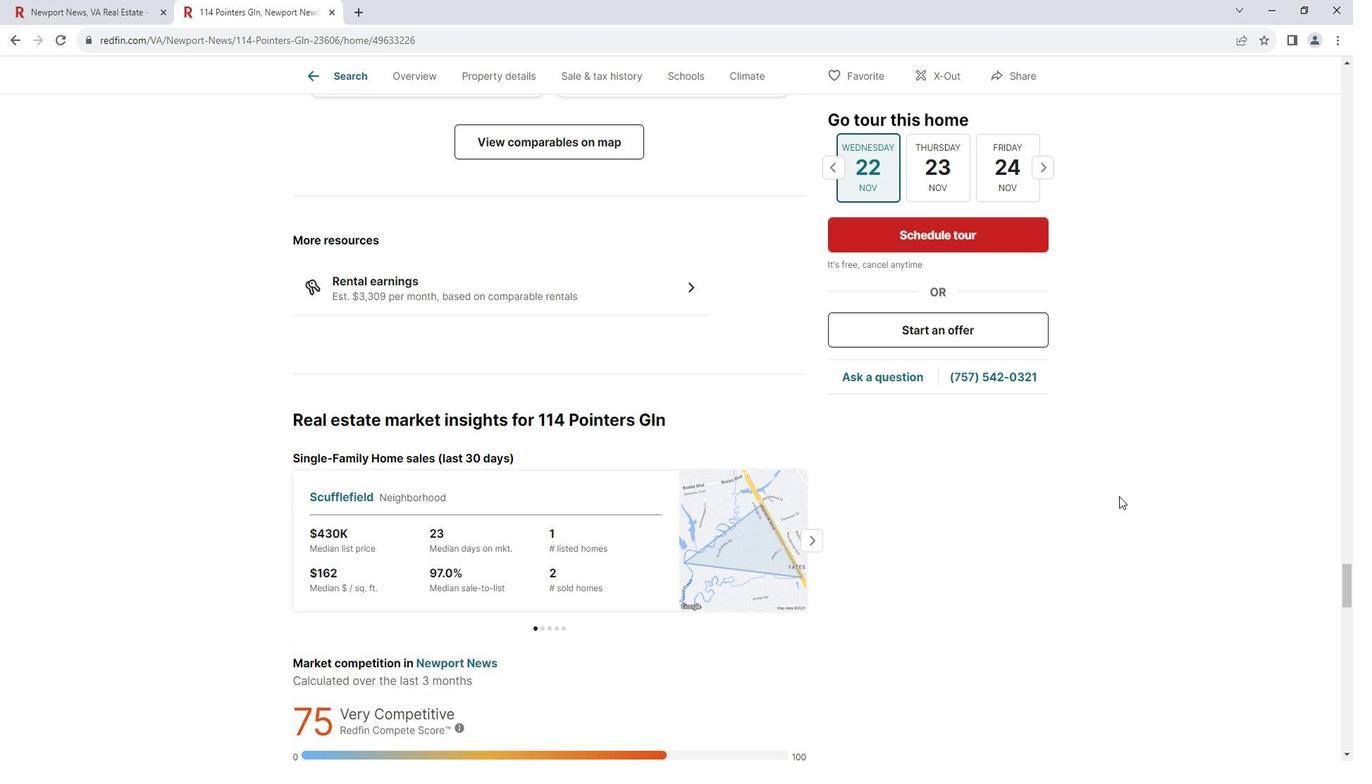 
Action: Mouse scrolled (1132, 489) with delta (0, 0)
Screenshot: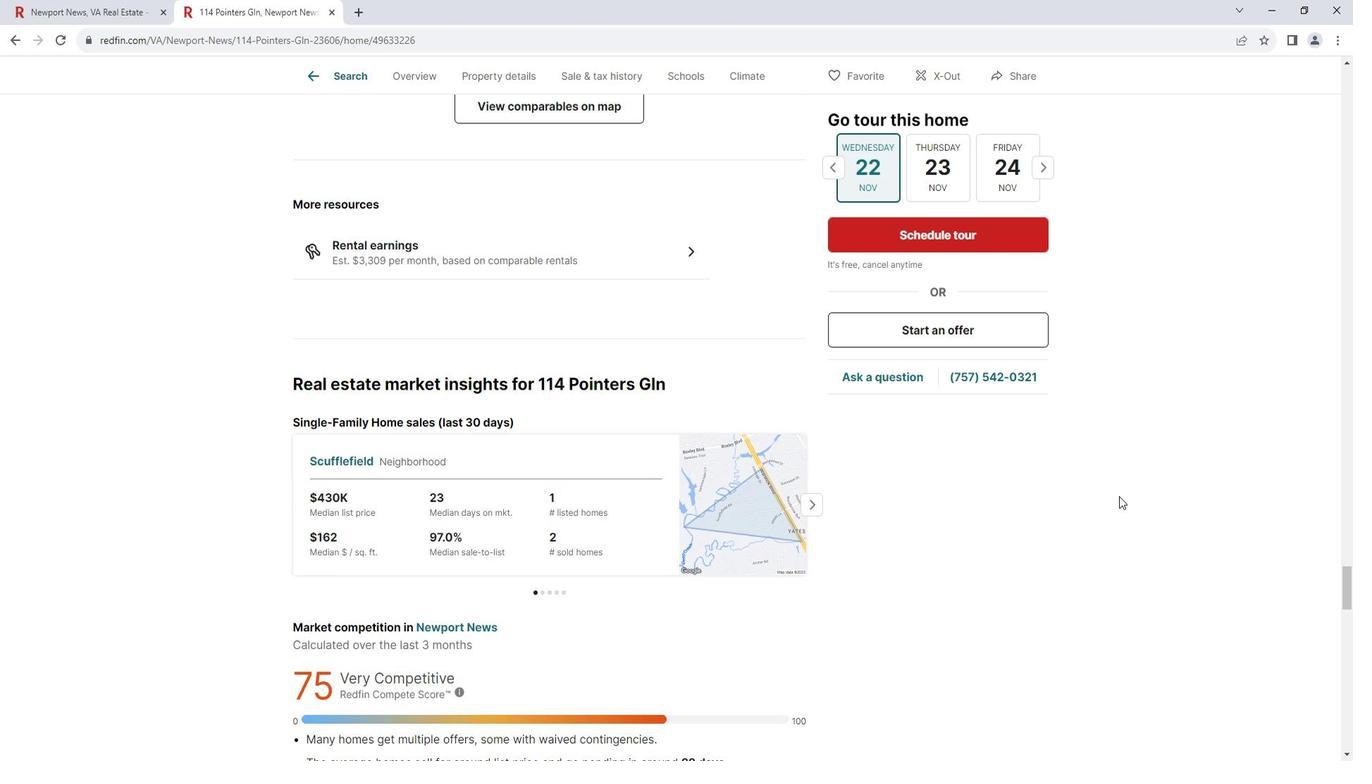 
Action: Mouse scrolled (1132, 489) with delta (0, 0)
Screenshot: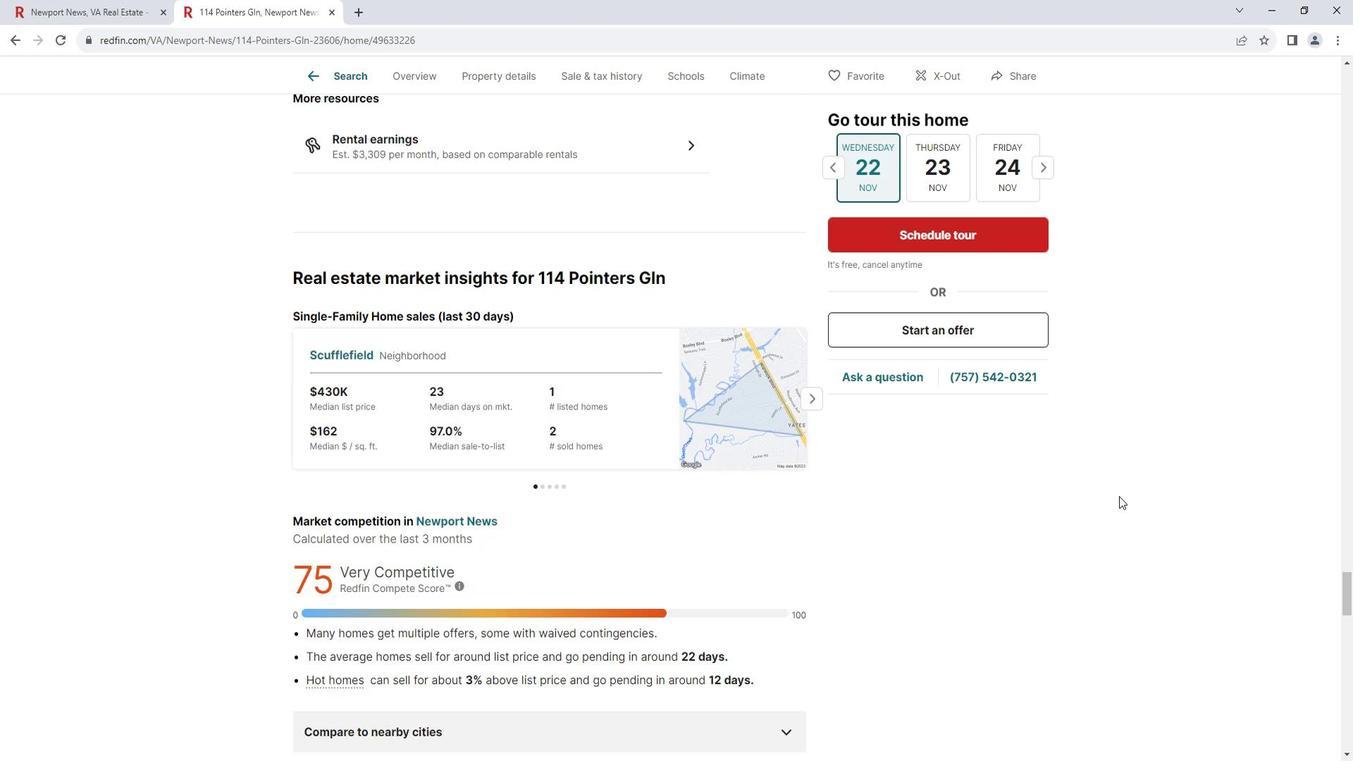 
Action: Mouse moved to (1134, 490)
Screenshot: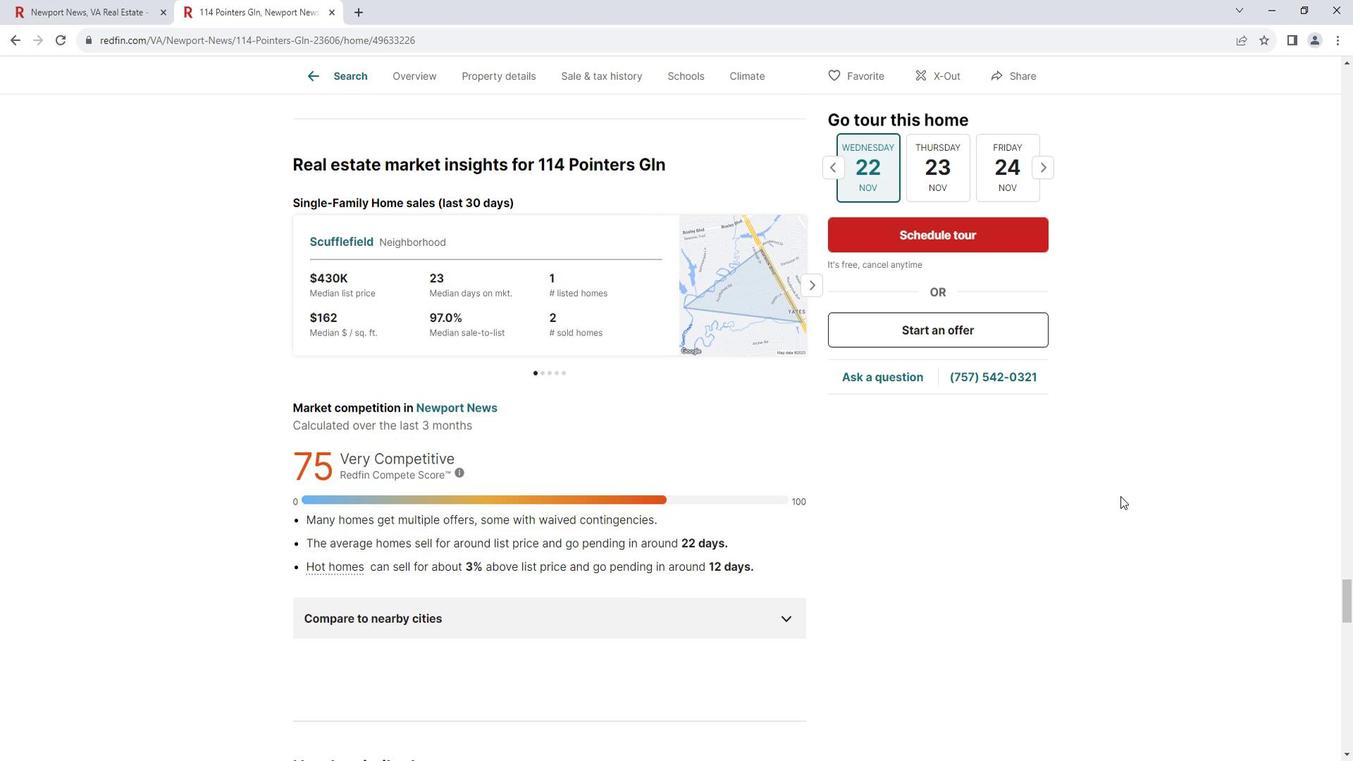 
Action: Mouse scrolled (1134, 489) with delta (0, 0)
Screenshot: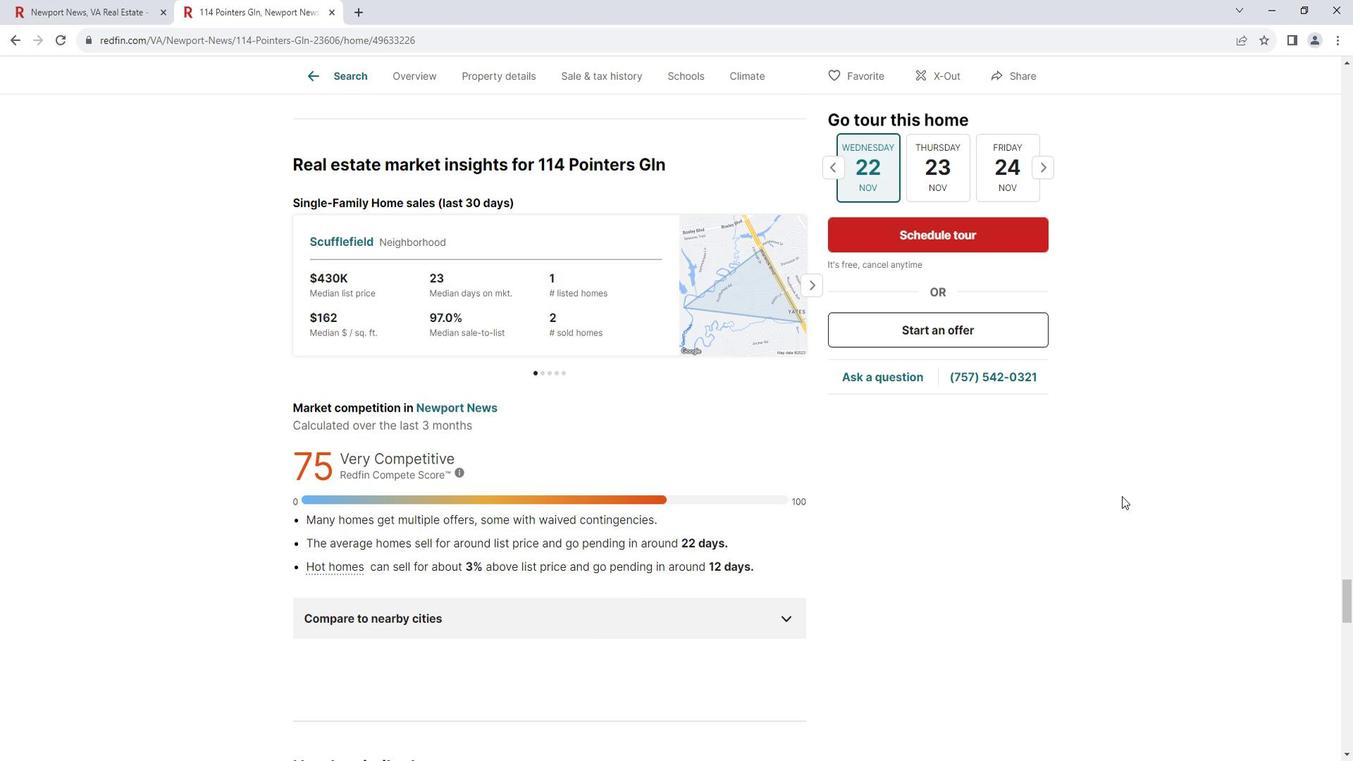 
Action: Mouse scrolled (1134, 489) with delta (0, 0)
Screenshot: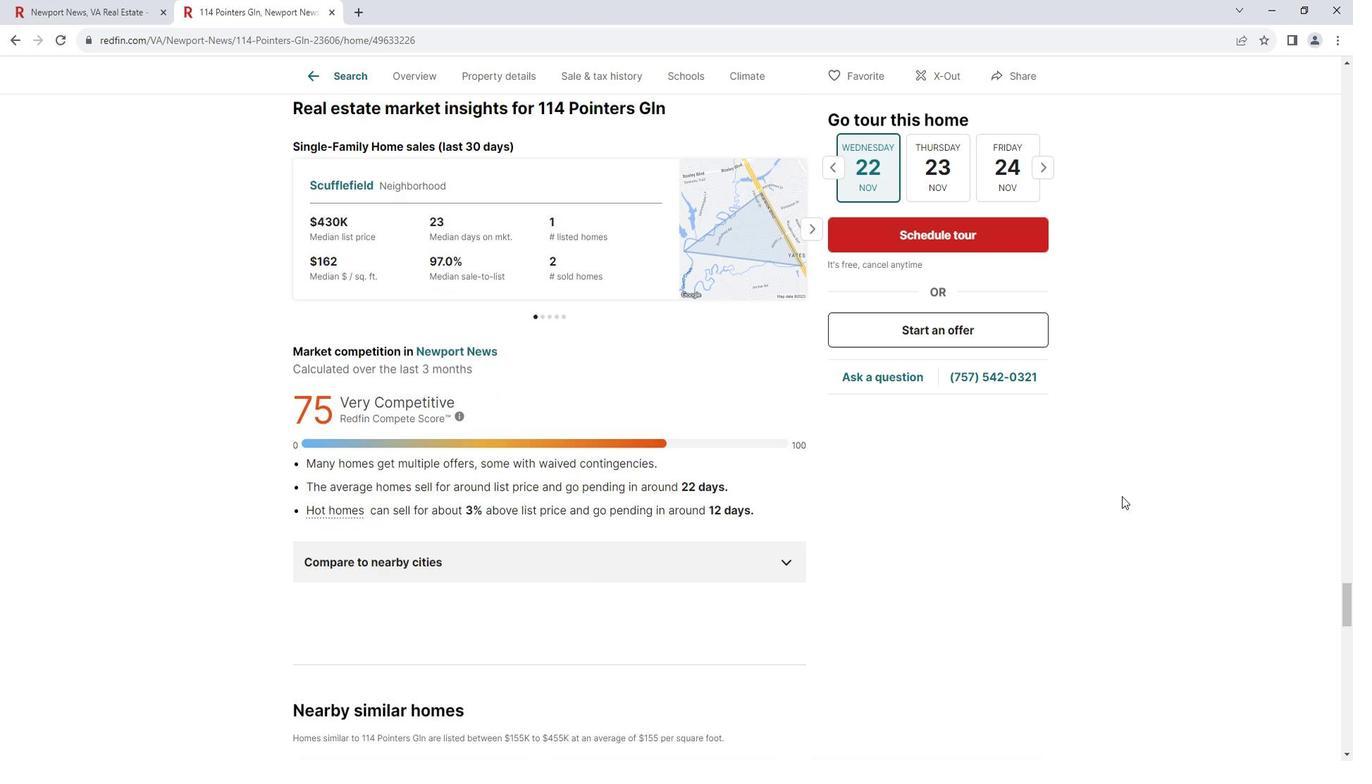 
Action: Mouse scrolled (1134, 489) with delta (0, 0)
Screenshot: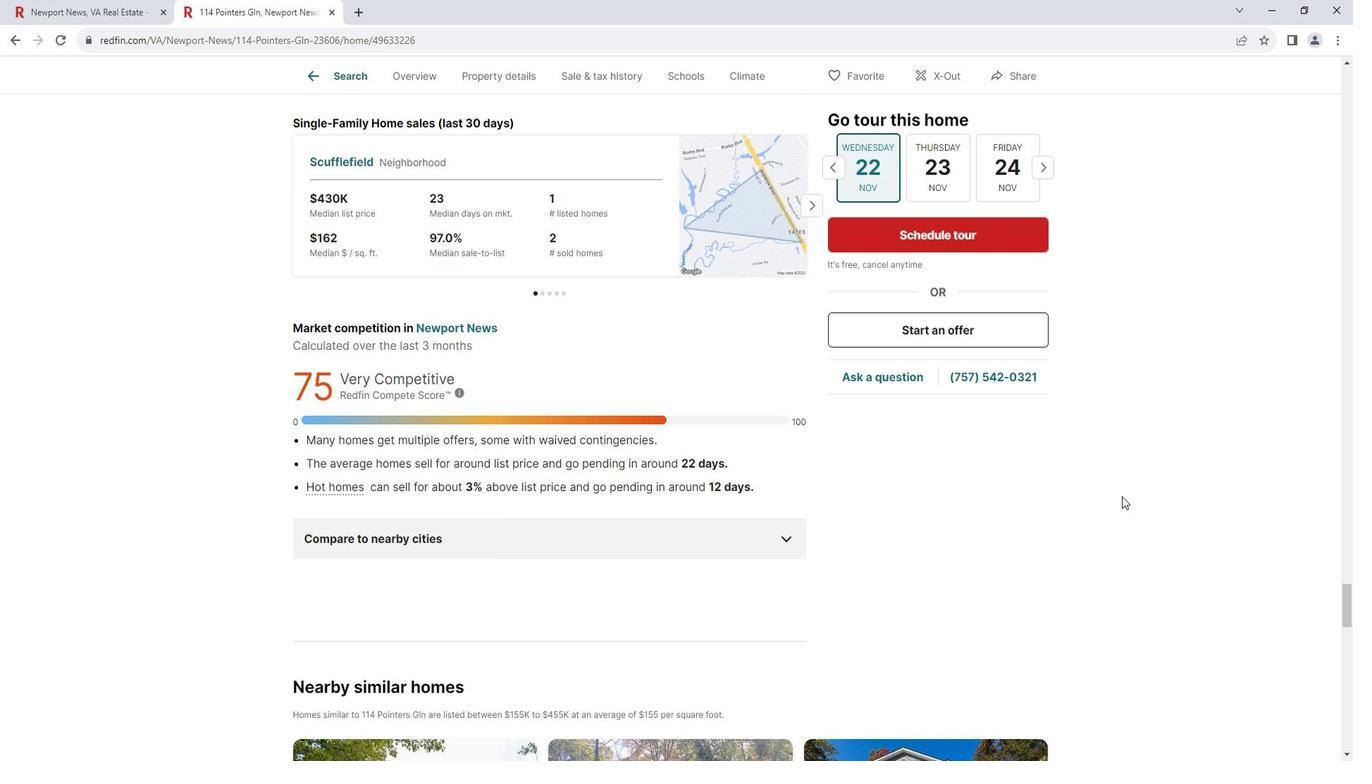 
Action: Mouse scrolled (1134, 489) with delta (0, 0)
Screenshot: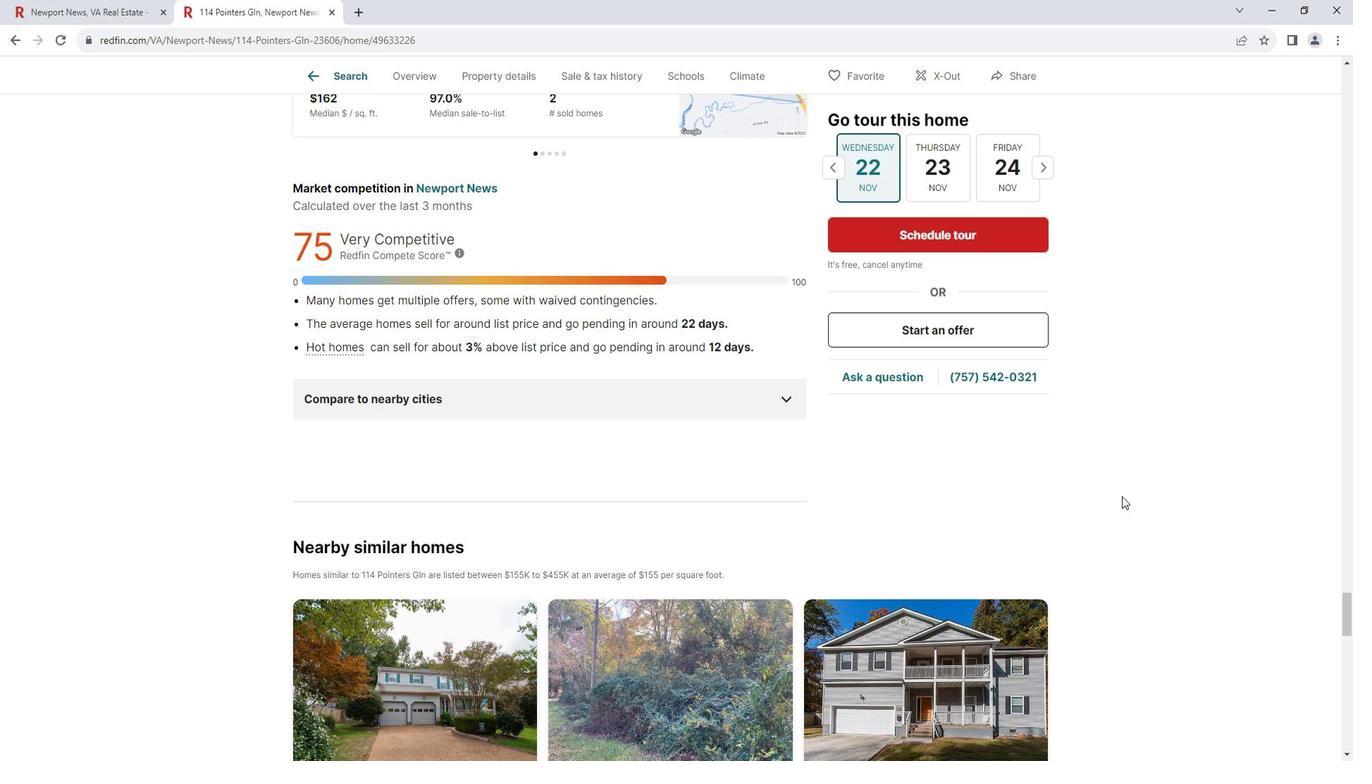 
Action: Mouse scrolled (1134, 489) with delta (0, 0)
Screenshot: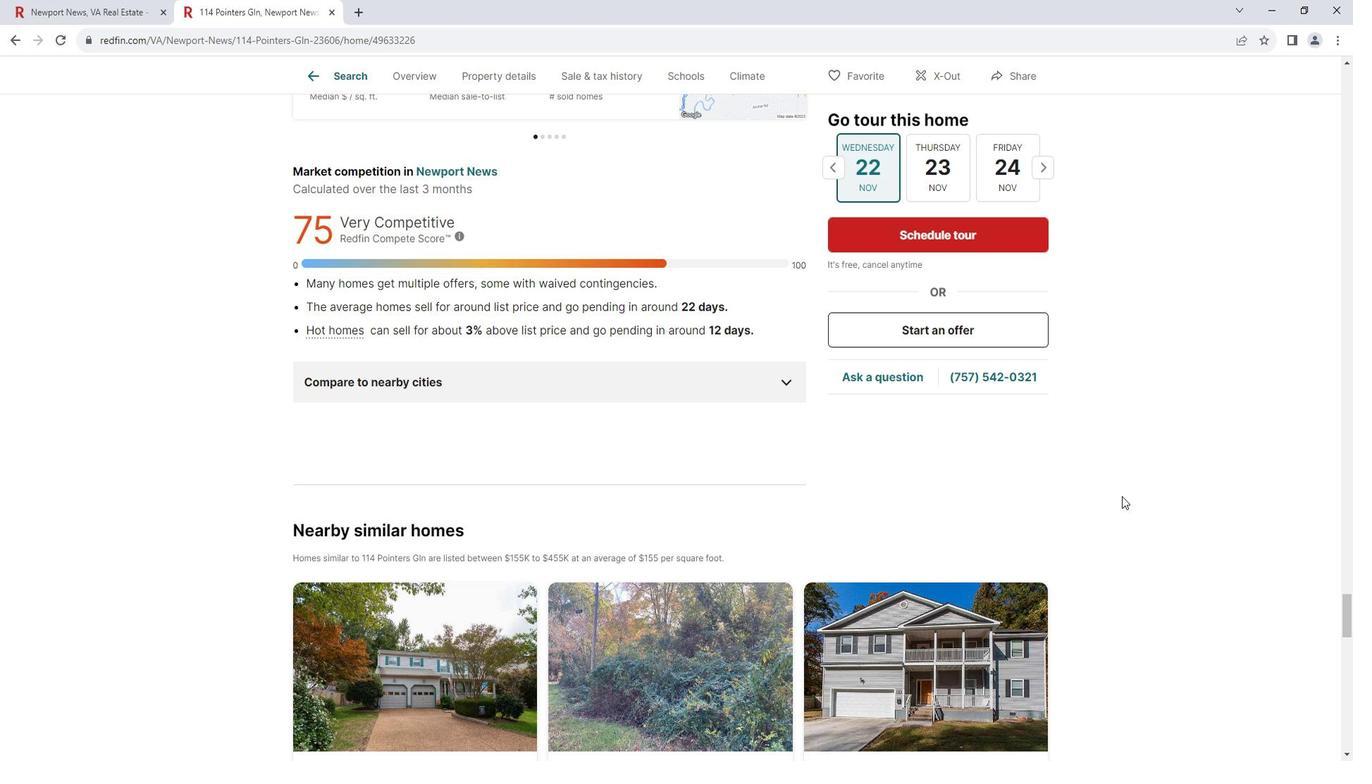 
Action: Mouse scrolled (1134, 489) with delta (0, 0)
Screenshot: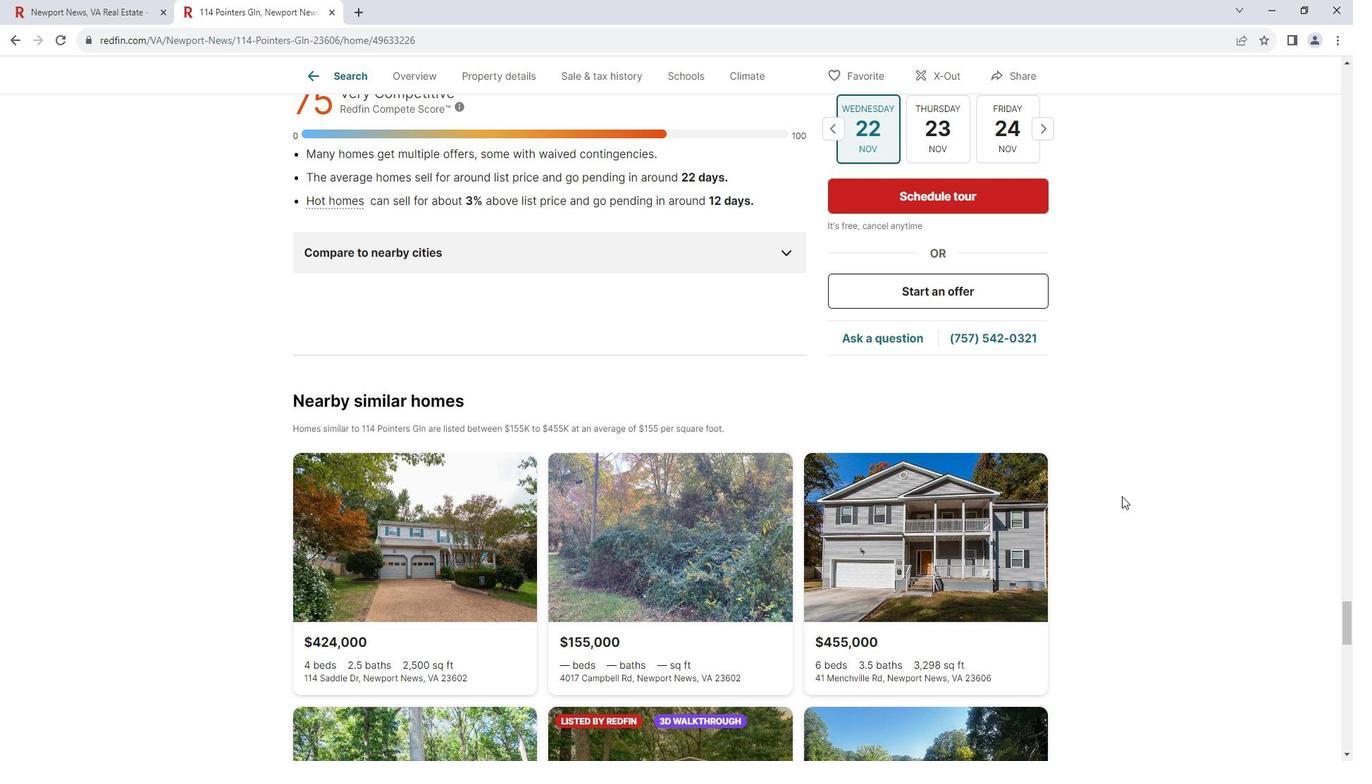
Action: Mouse scrolled (1134, 489) with delta (0, 0)
Screenshot: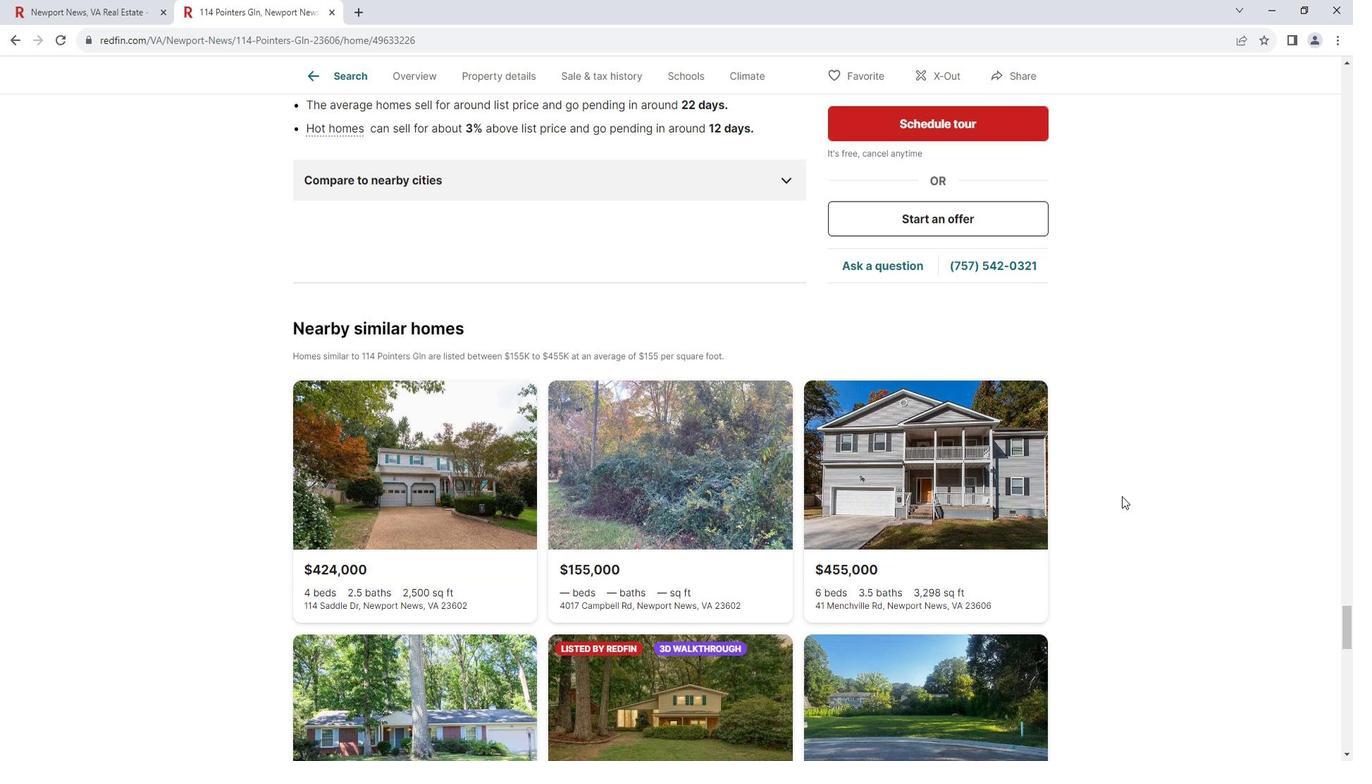 
Action: Mouse scrolled (1134, 489) with delta (0, 0)
Screenshot: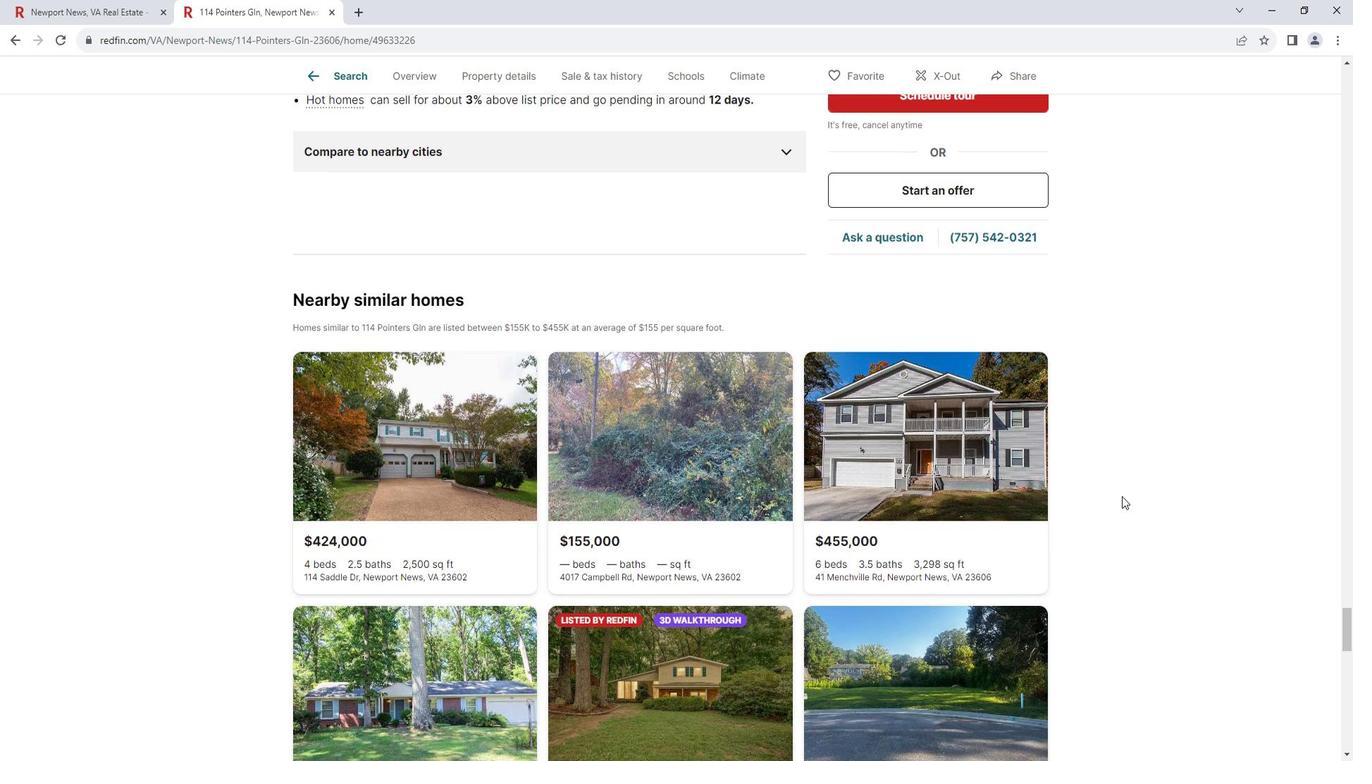 
Action: Mouse moved to (1136, 489)
Screenshot: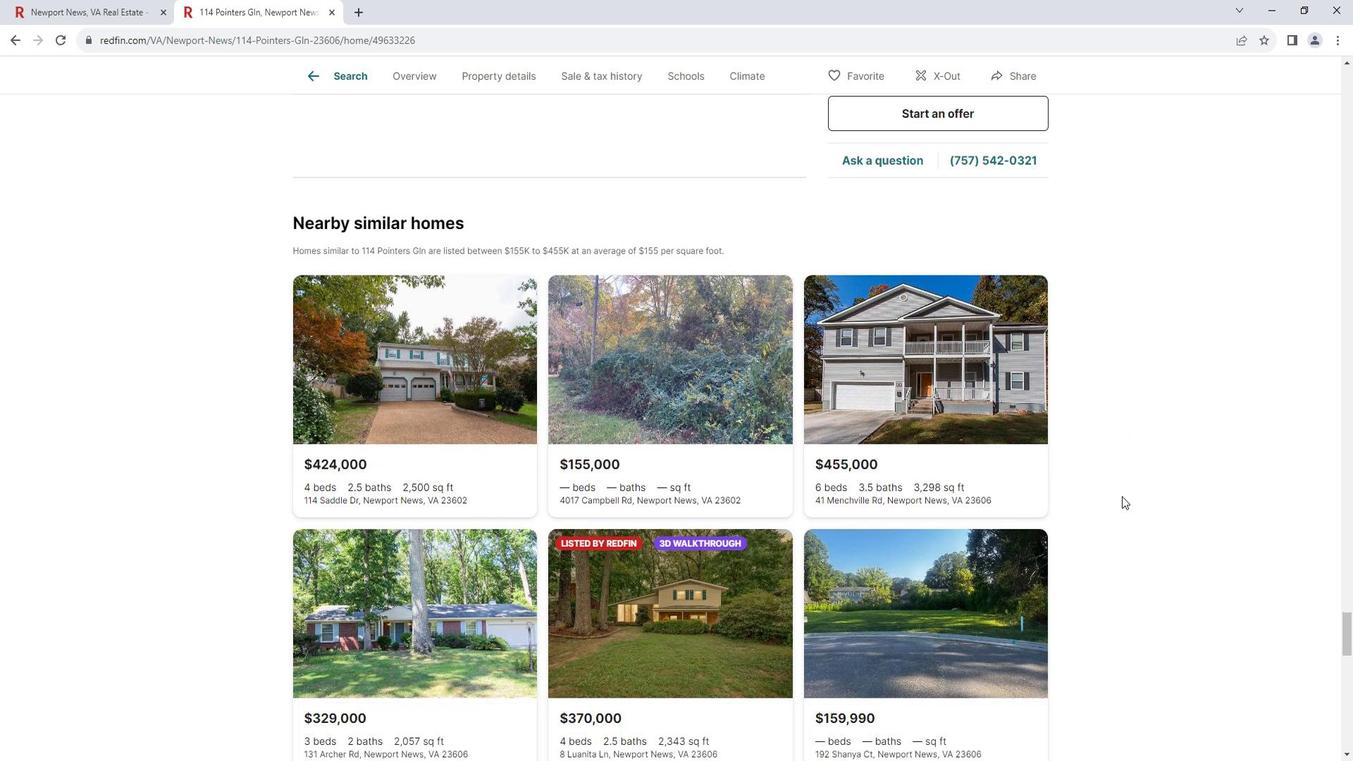 
Action: Mouse scrolled (1136, 489) with delta (0, 0)
Screenshot: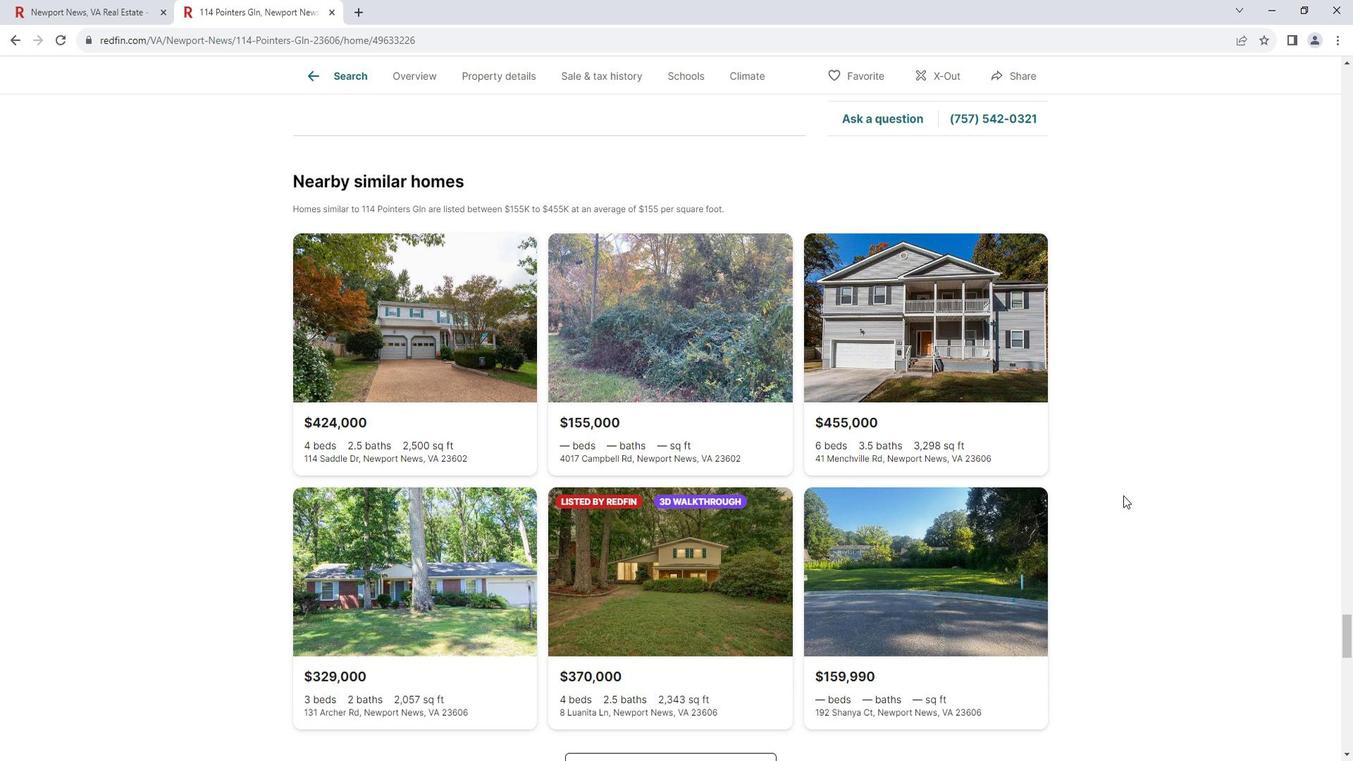 
Action: Mouse scrolled (1136, 489) with delta (0, 0)
Screenshot: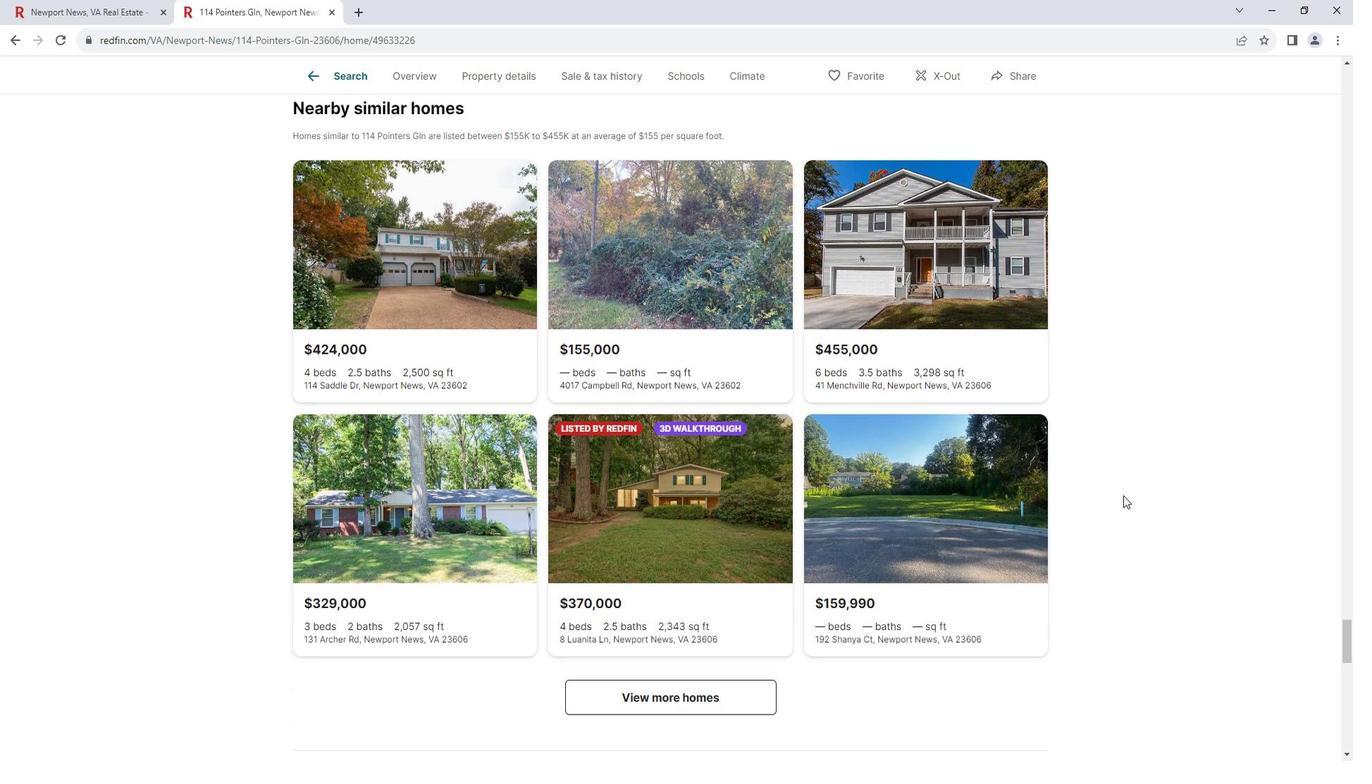 
Action: Mouse scrolled (1136, 489) with delta (0, 0)
Screenshot: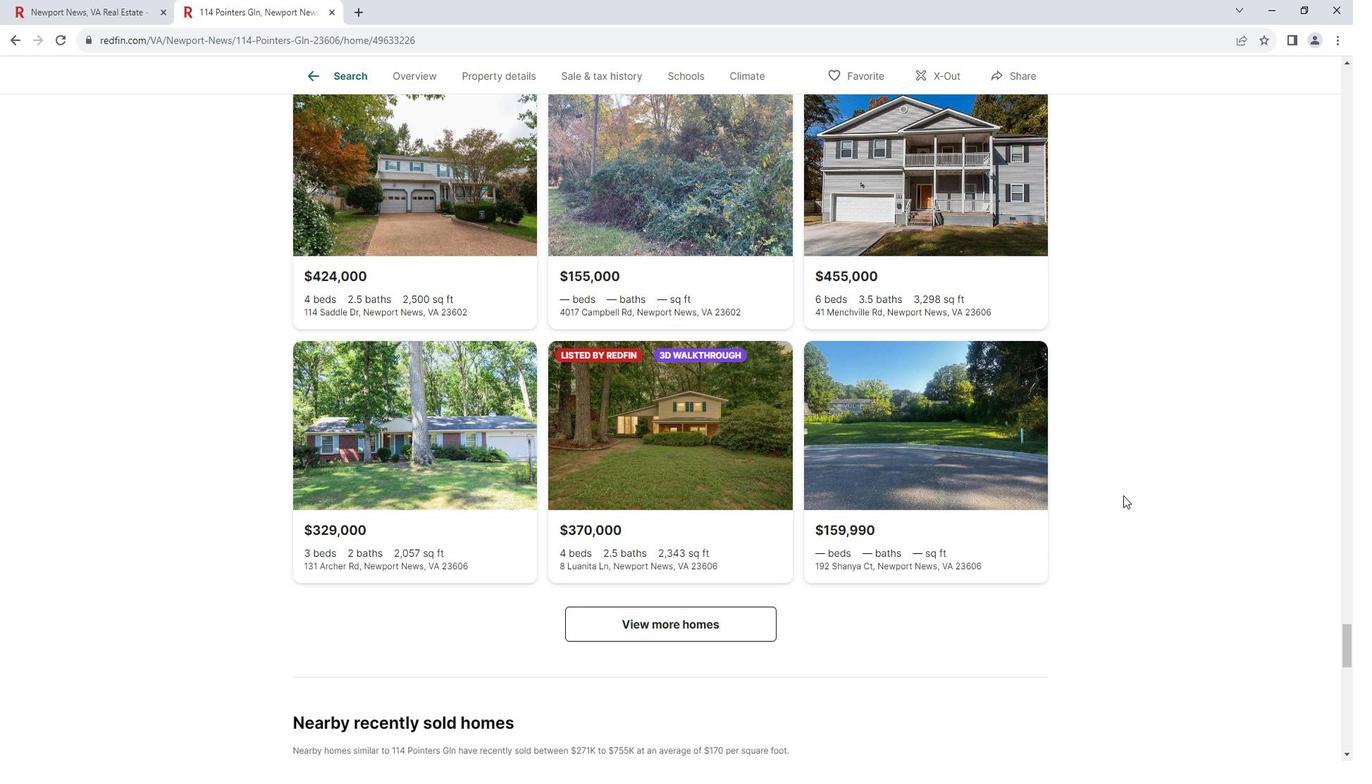 
Action: Mouse scrolled (1136, 489) with delta (0, 0)
Screenshot: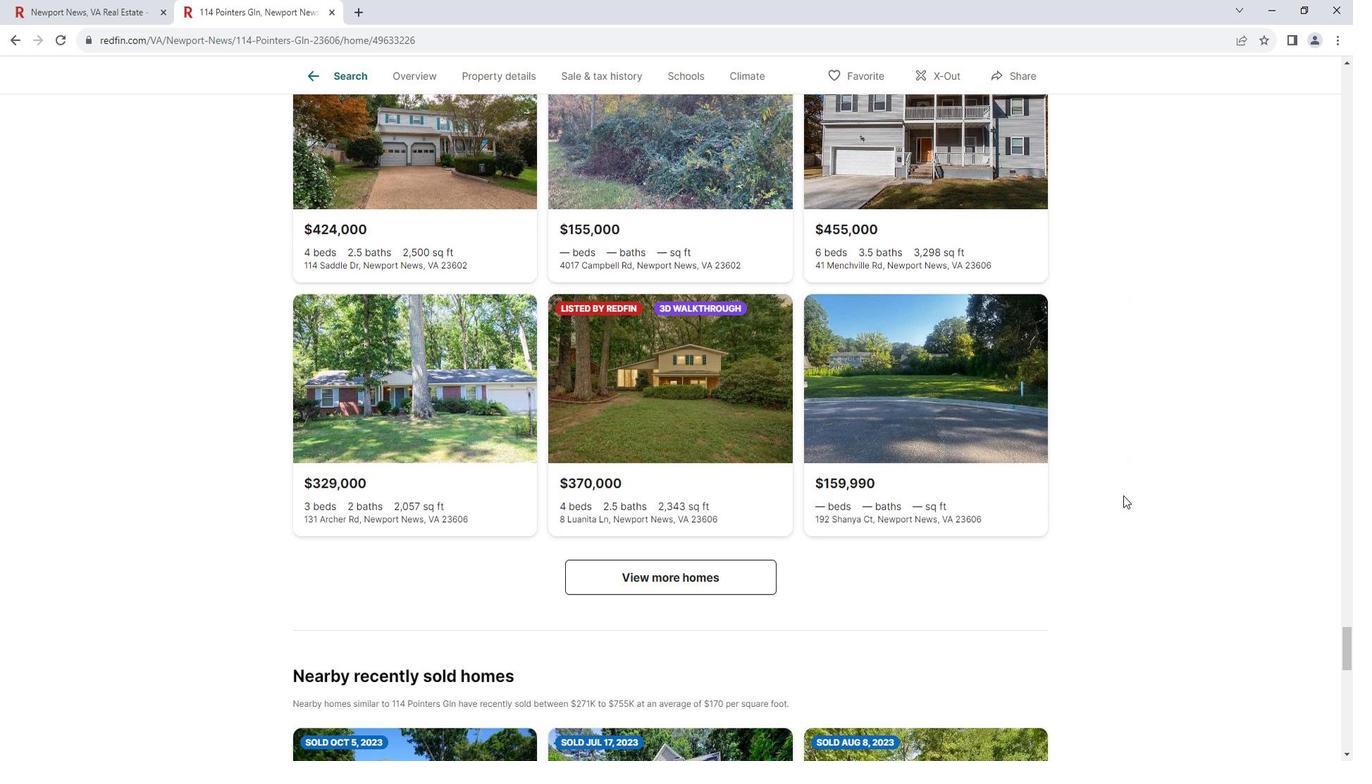 
Action: Mouse scrolled (1136, 489) with delta (0, 0)
Screenshot: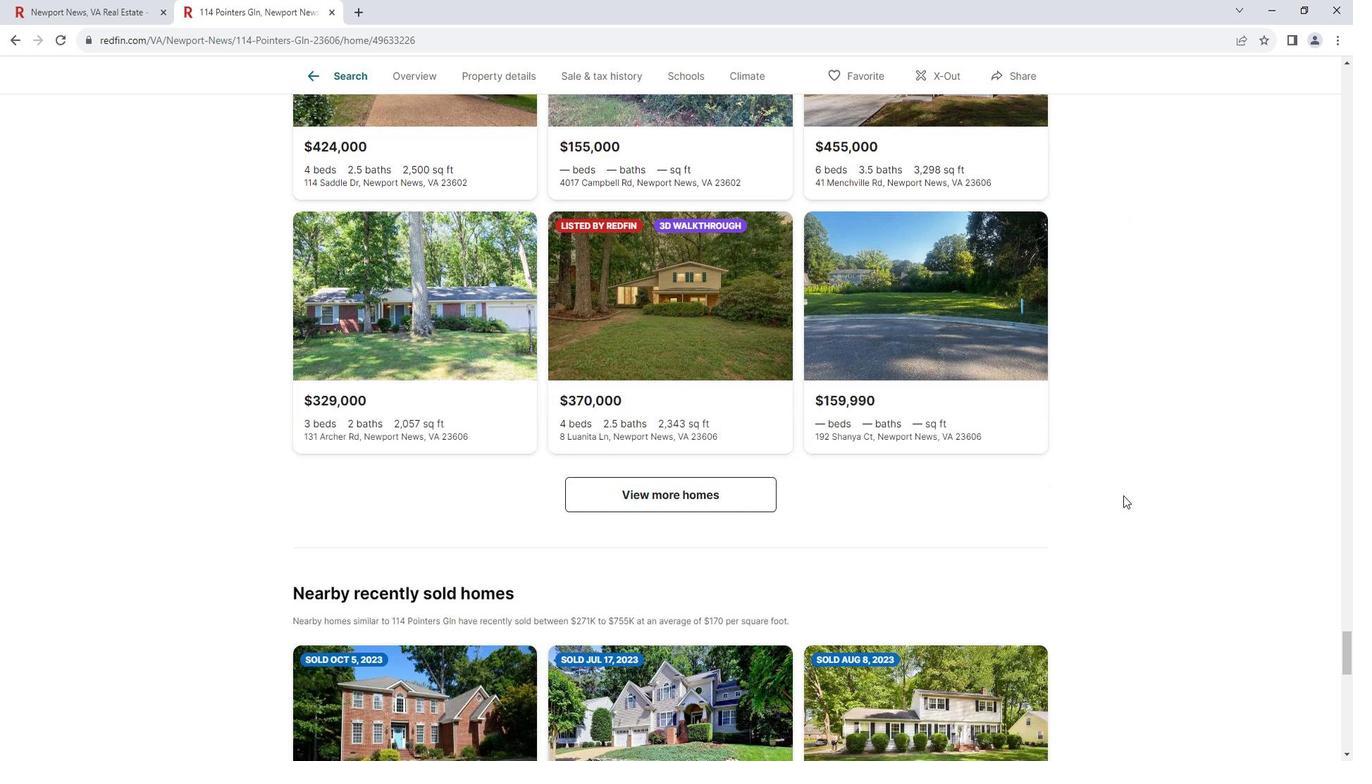
Action: Mouse scrolled (1136, 489) with delta (0, 0)
Screenshot: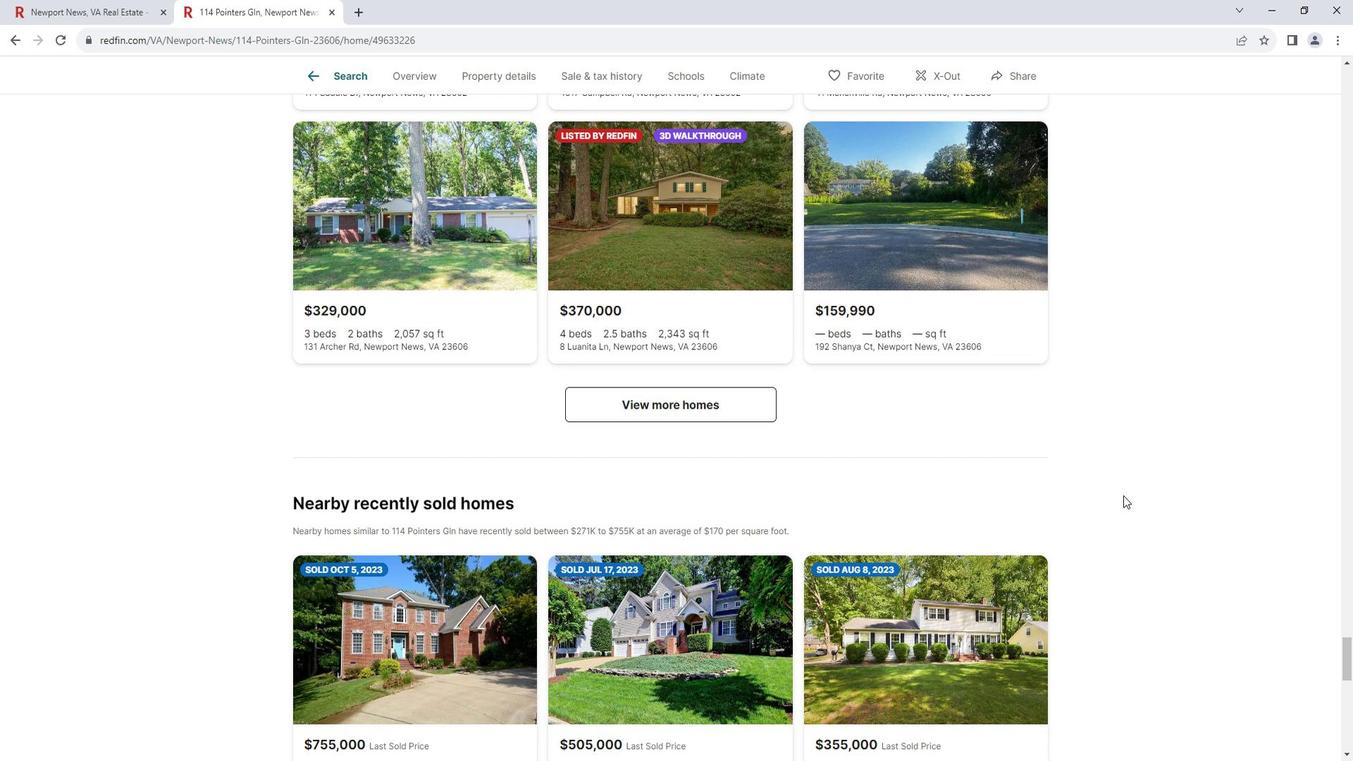 
Action: Mouse scrolled (1136, 489) with delta (0, 0)
Screenshot: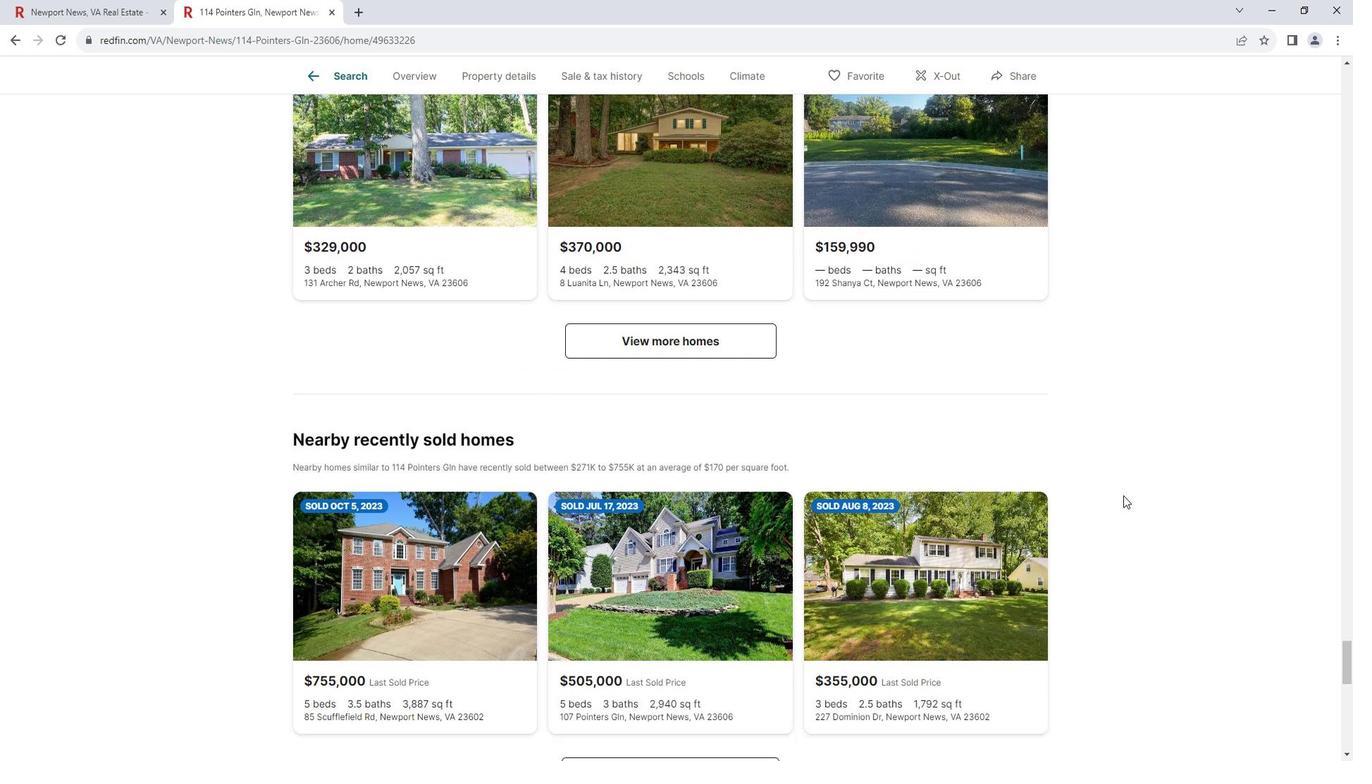 
Action: Mouse scrolled (1136, 489) with delta (0, 0)
Screenshot: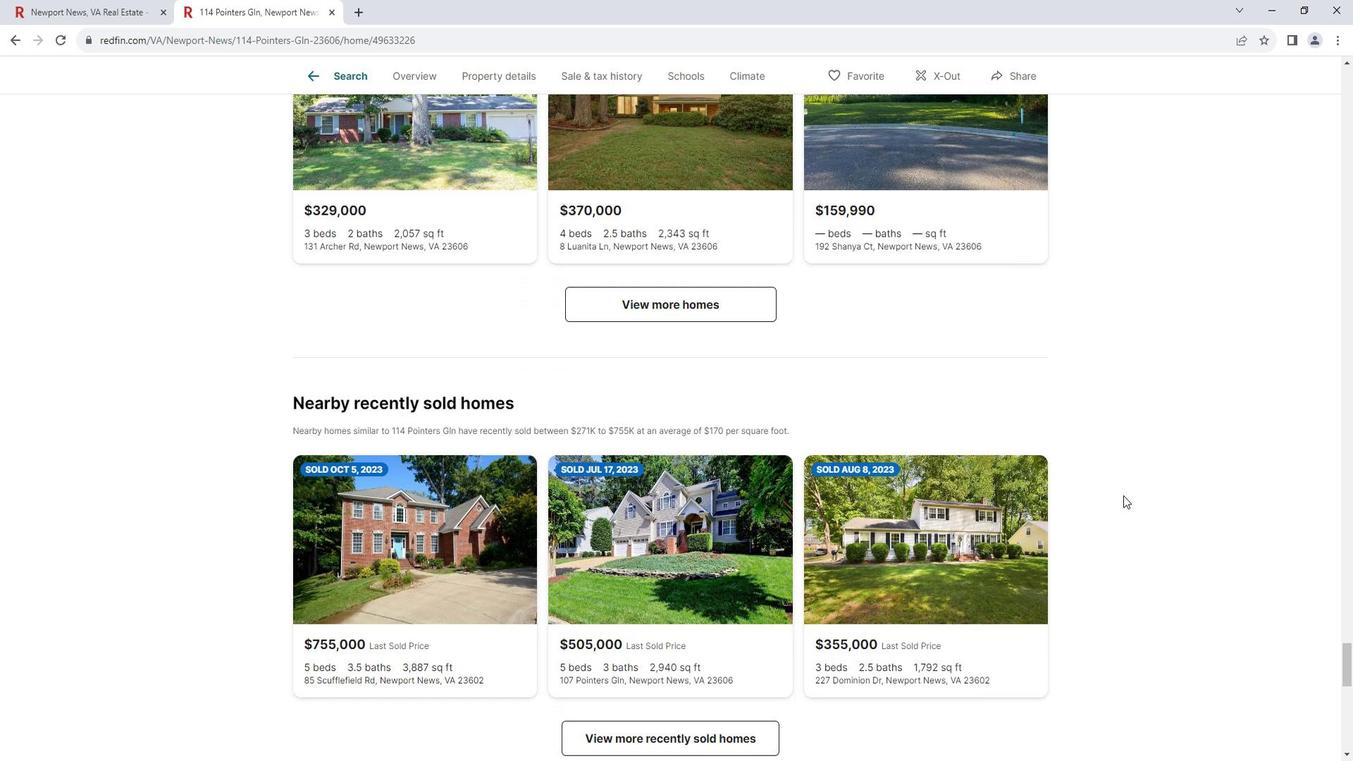 
Action: Mouse moved to (1136, 489)
Screenshot: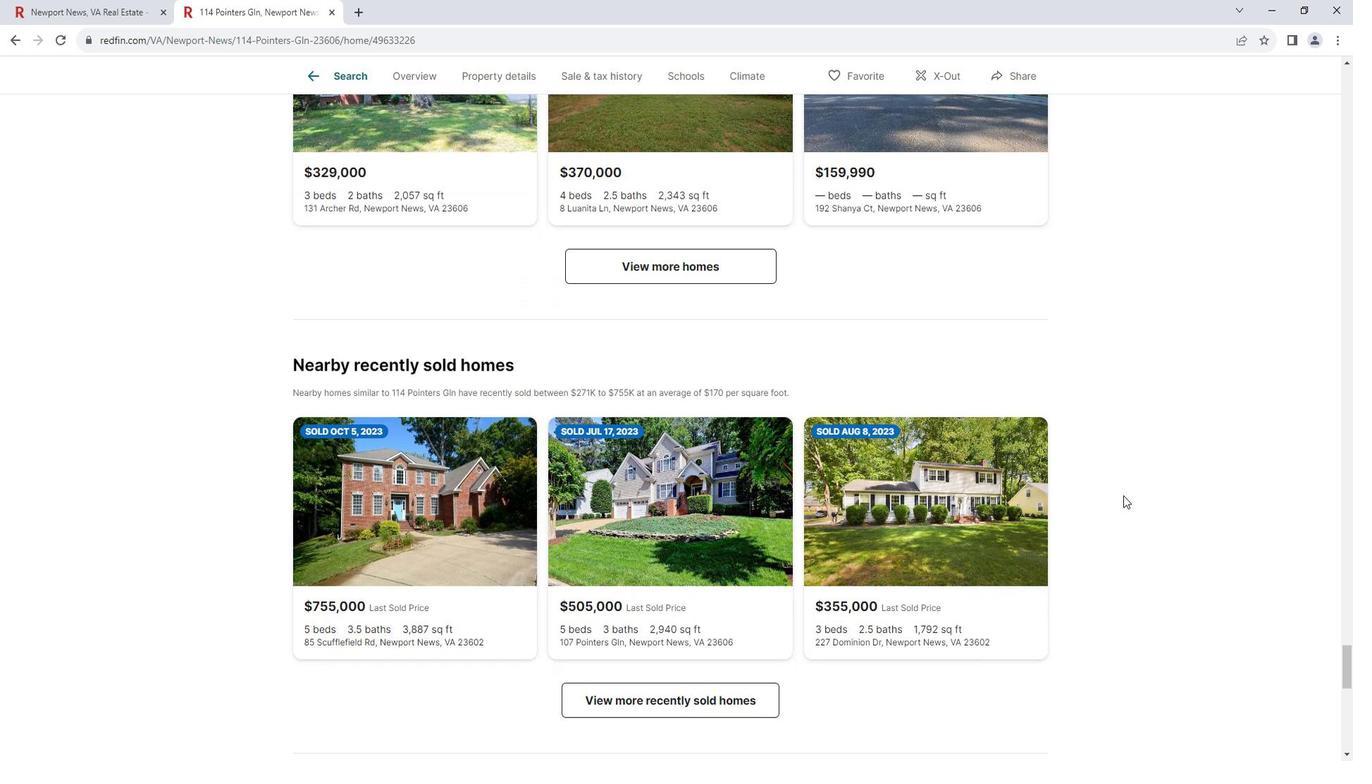 
Action: Mouse scrolled (1136, 489) with delta (0, 0)
Screenshot: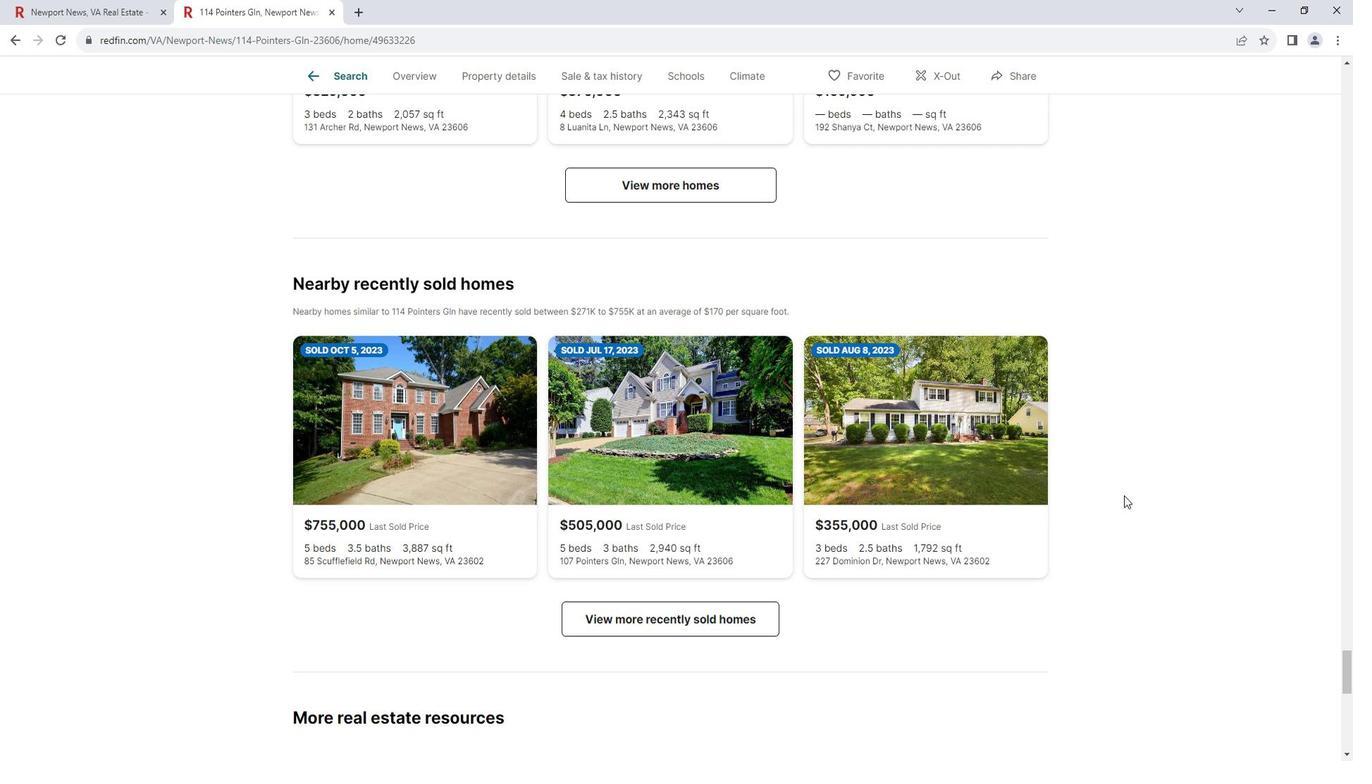 
Action: Mouse scrolled (1136, 489) with delta (0, 0)
Screenshot: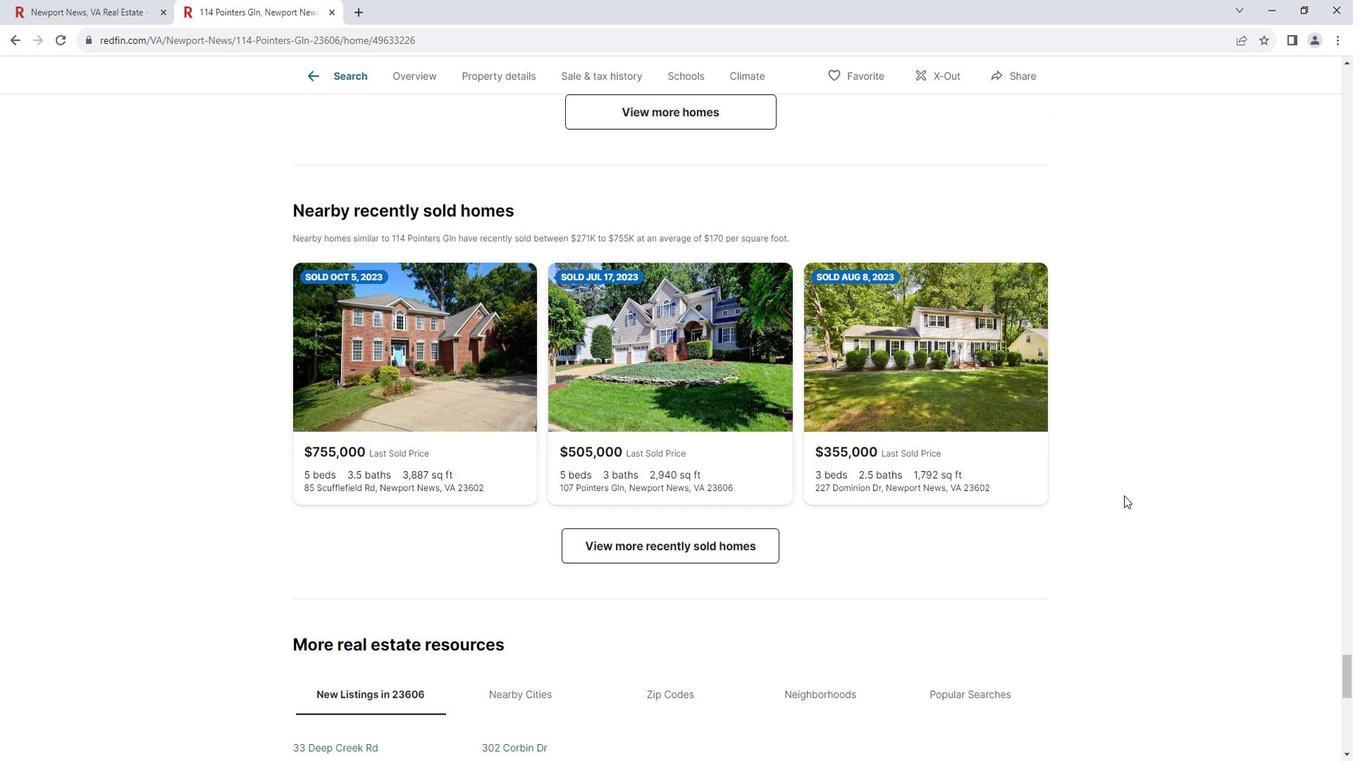 
Action: Mouse scrolled (1136, 489) with delta (0, 0)
